 Task: Install shopping extensions for finding deals and discounts while shopping online.
Action: Mouse moved to (1213, 38)
Screenshot: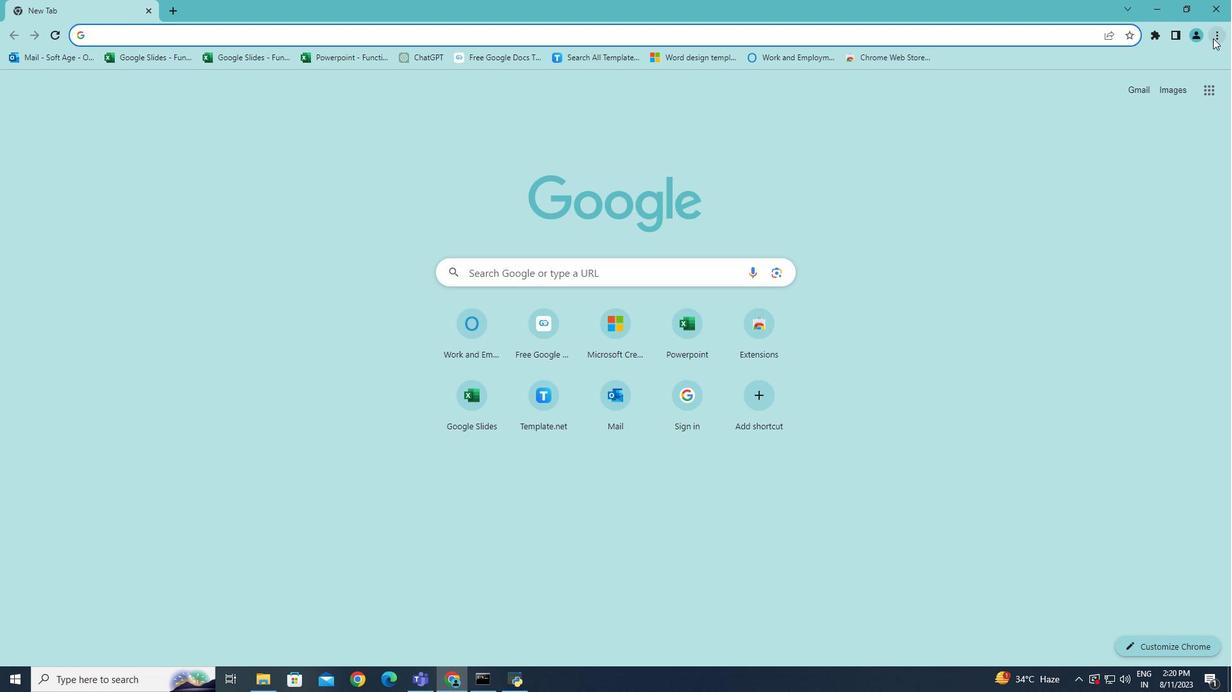 
Action: Mouse pressed left at (1213, 38)
Screenshot: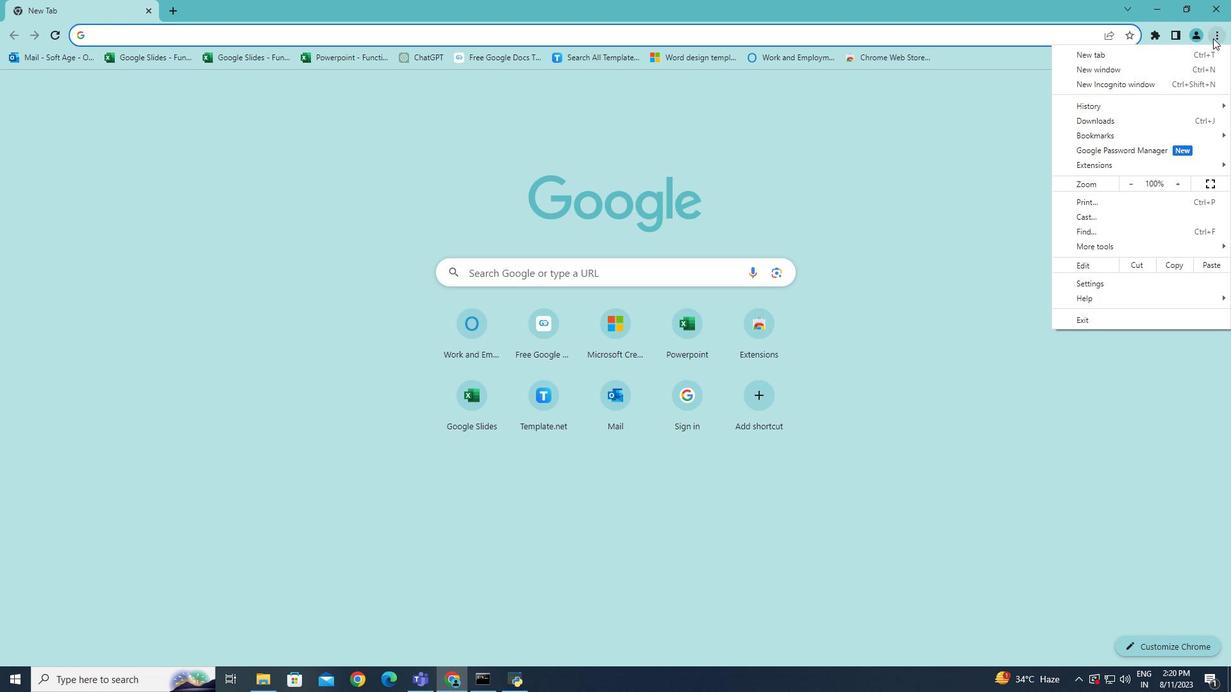 
Action: Mouse moved to (1156, 166)
Screenshot: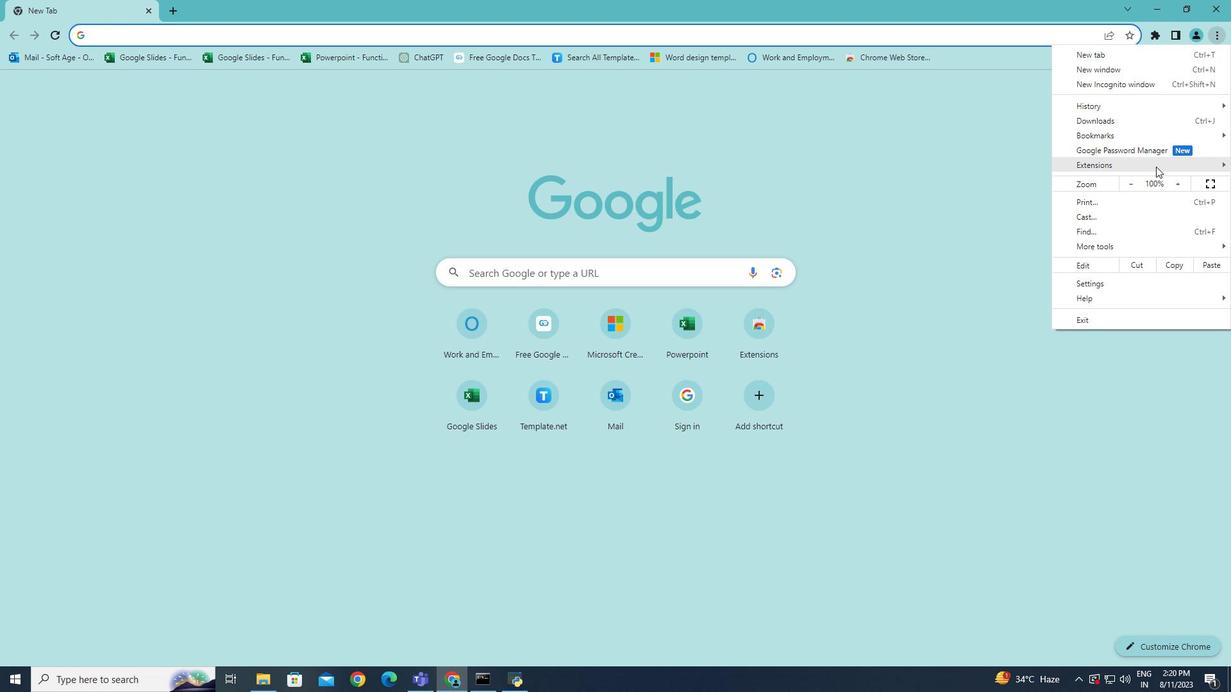 
Action: Mouse pressed left at (1156, 166)
Screenshot: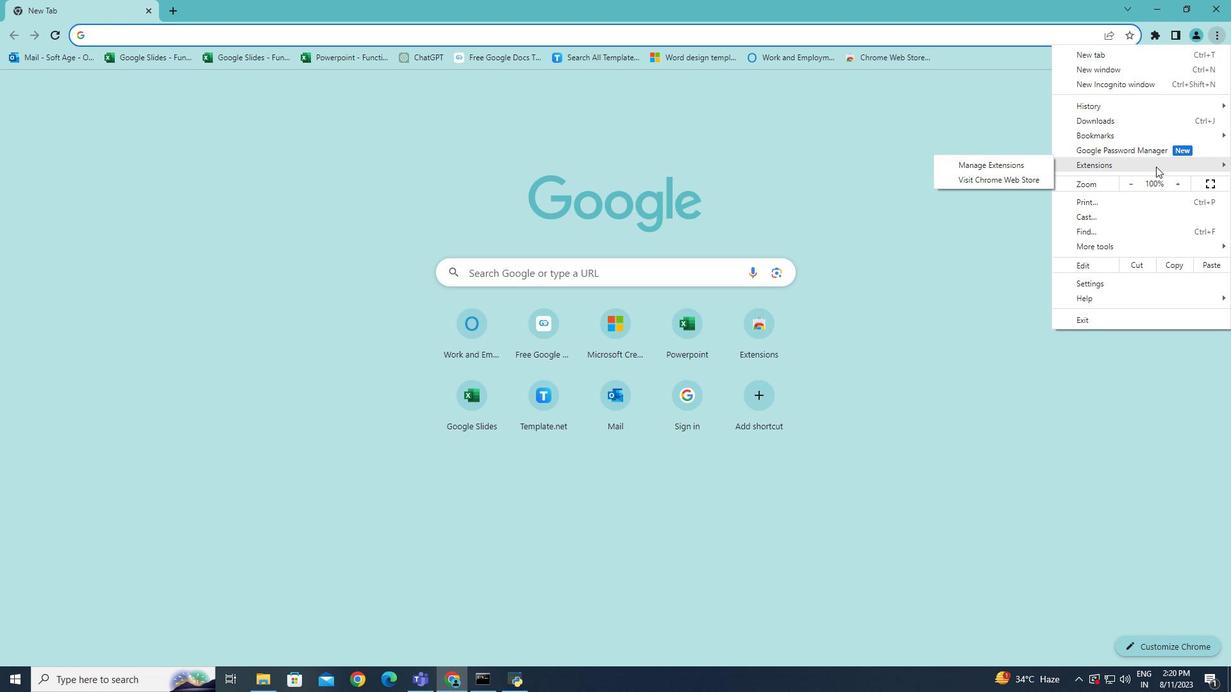 
Action: Mouse moved to (1014, 180)
Screenshot: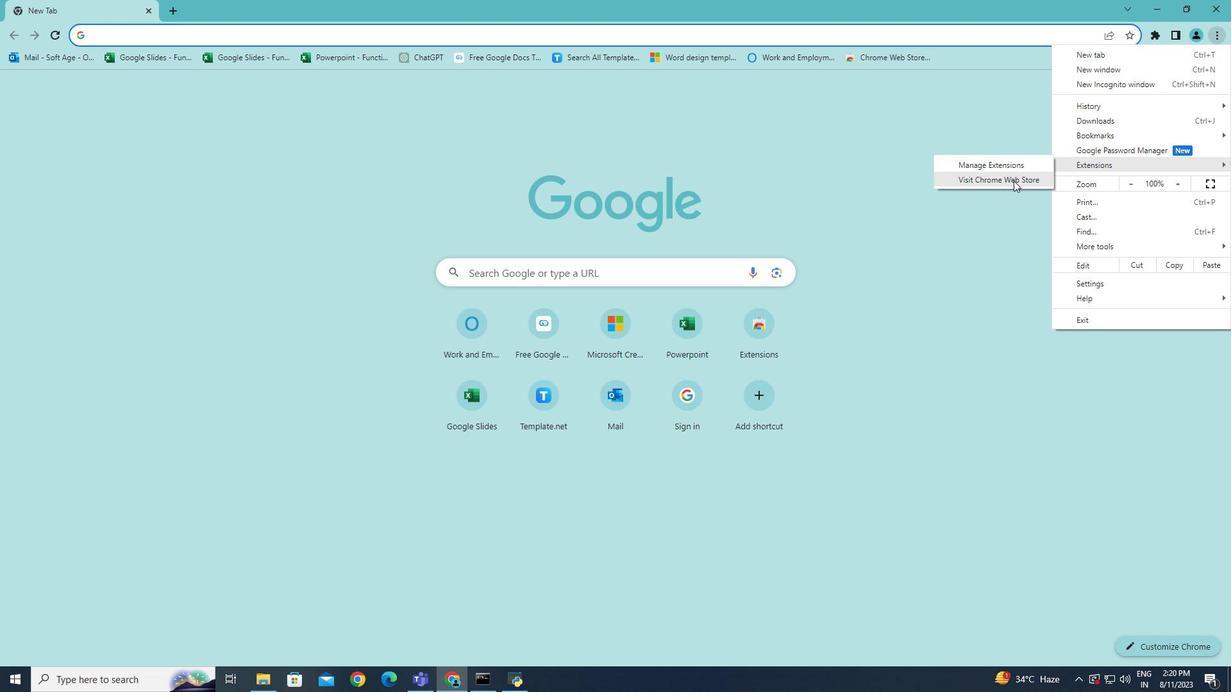 
Action: Mouse pressed left at (1014, 180)
Screenshot: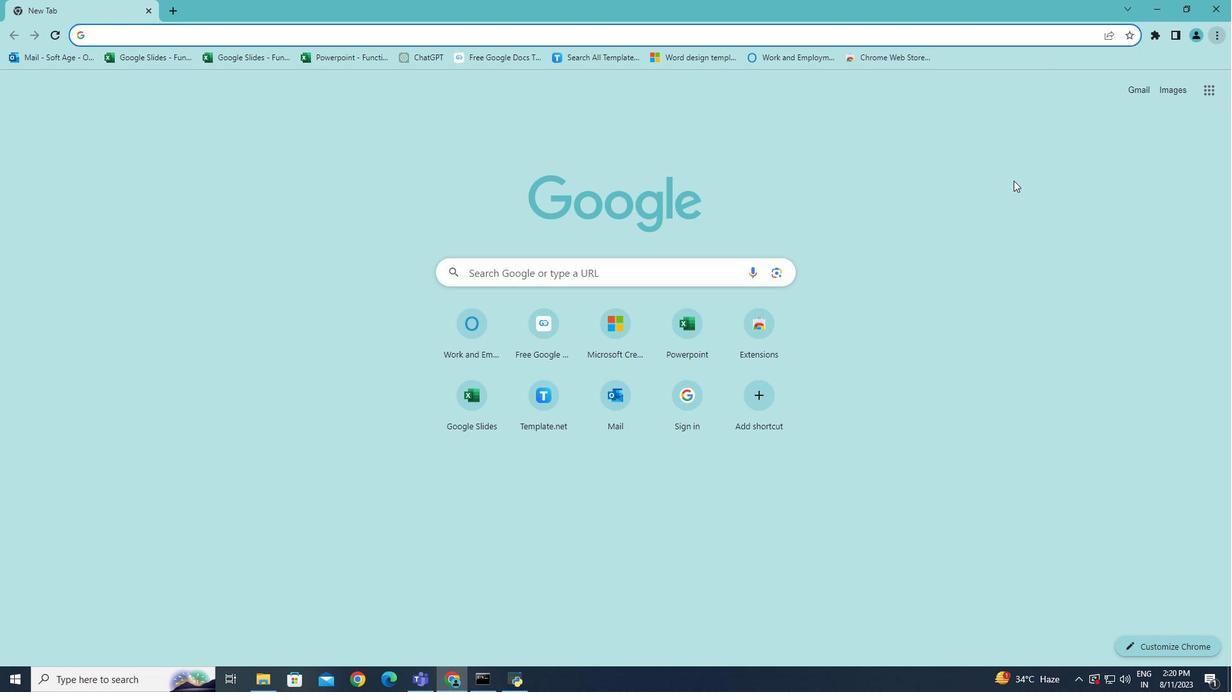 
Action: Mouse moved to (354, 113)
Screenshot: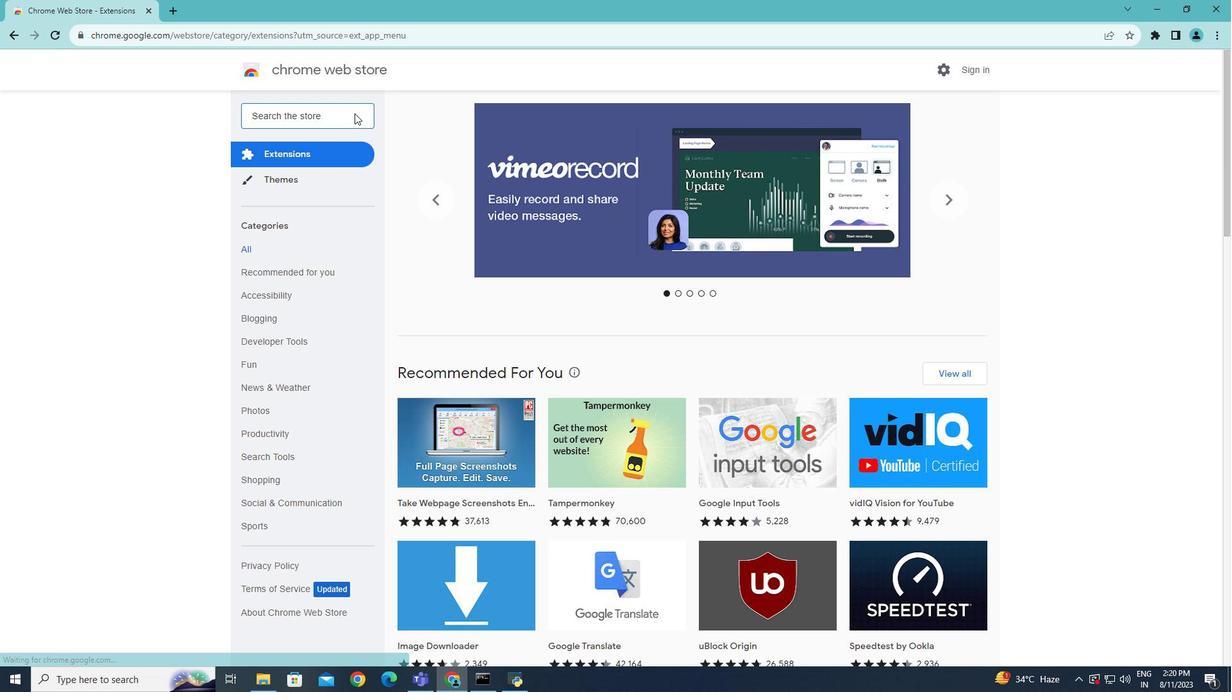 
Action: Mouse pressed left at (354, 113)
Screenshot: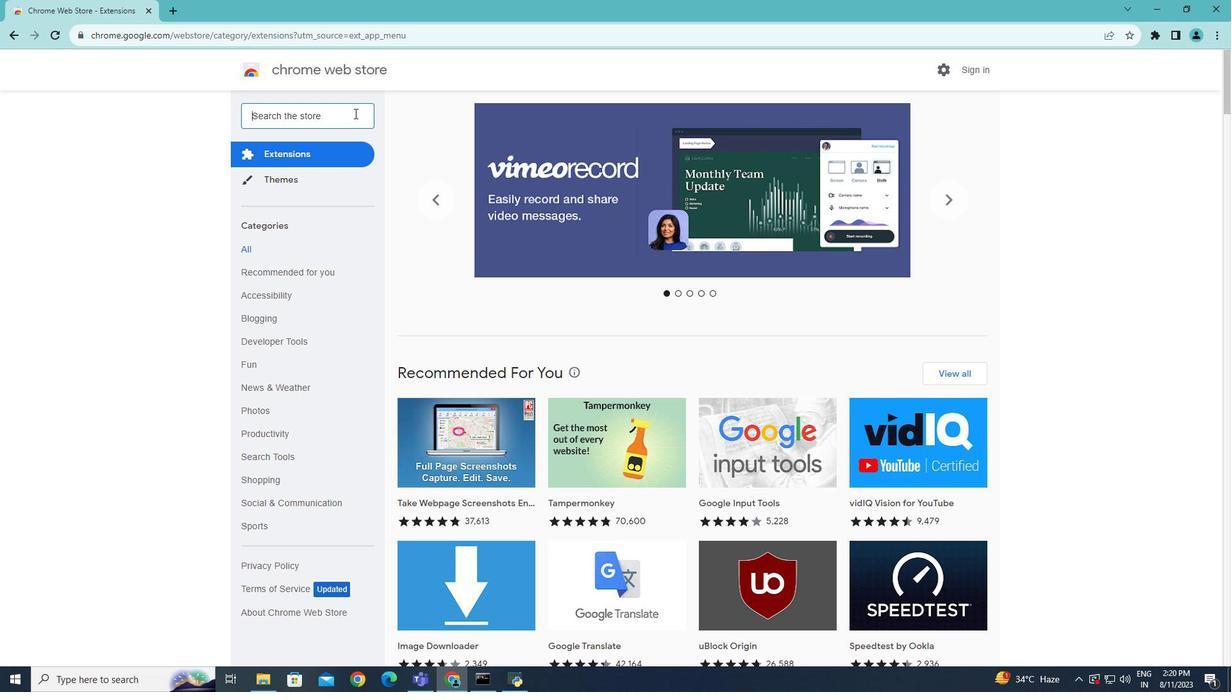 
Action: Mouse moved to (340, 116)
Screenshot: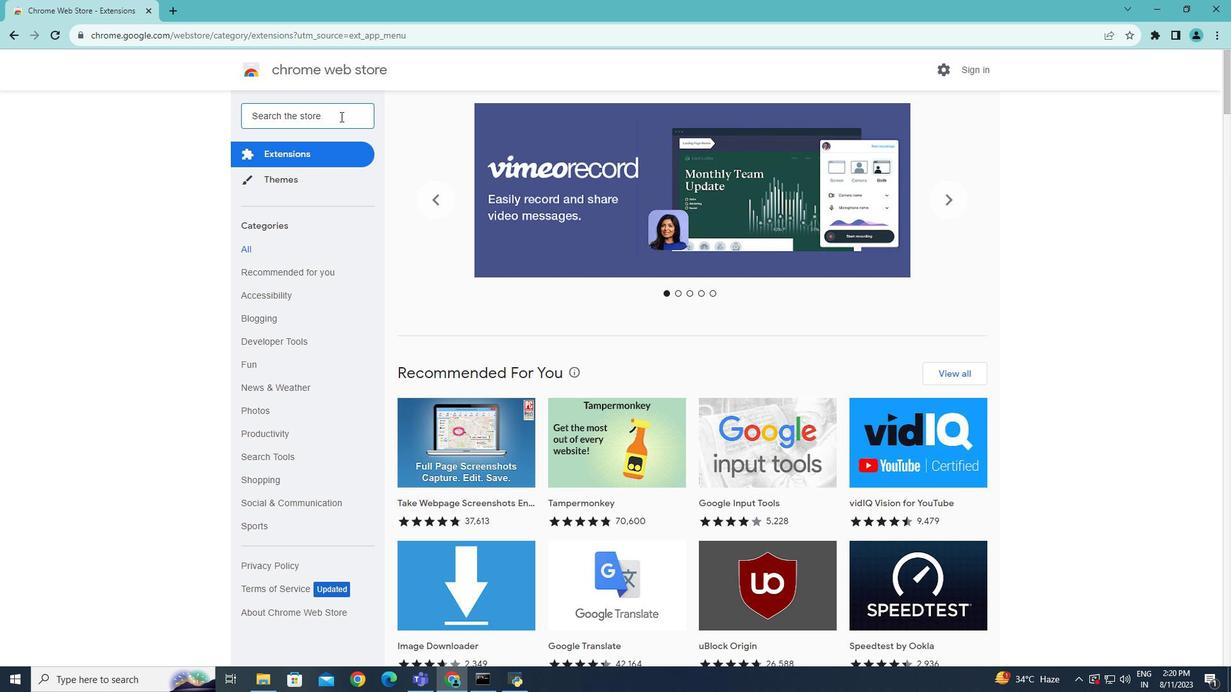 
Action: Mouse pressed left at (340, 116)
Screenshot: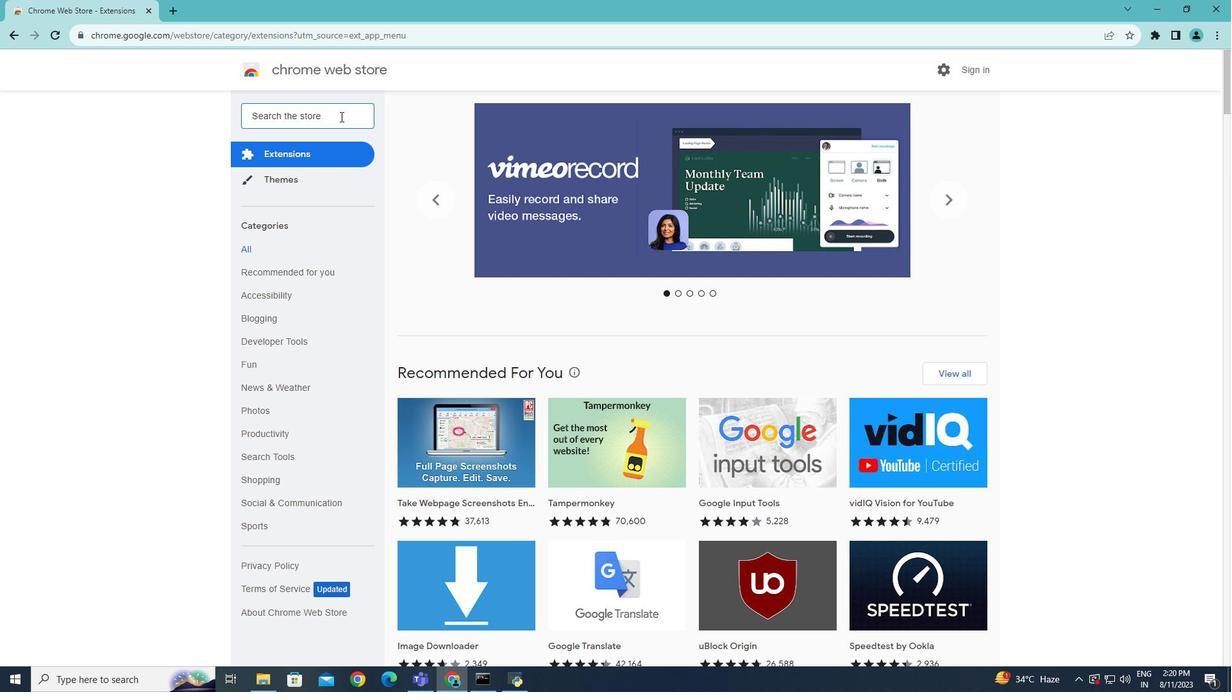 
Action: Key pressed shopping<Key.space>extensions<Key.space>for<Key.space>finding<Key.space>deals<Key.space>and<Key.space>discounts<Key.space>while<Key.space>d<Key.backspace>shopping<Key.space>online<Key.enter>
Screenshot: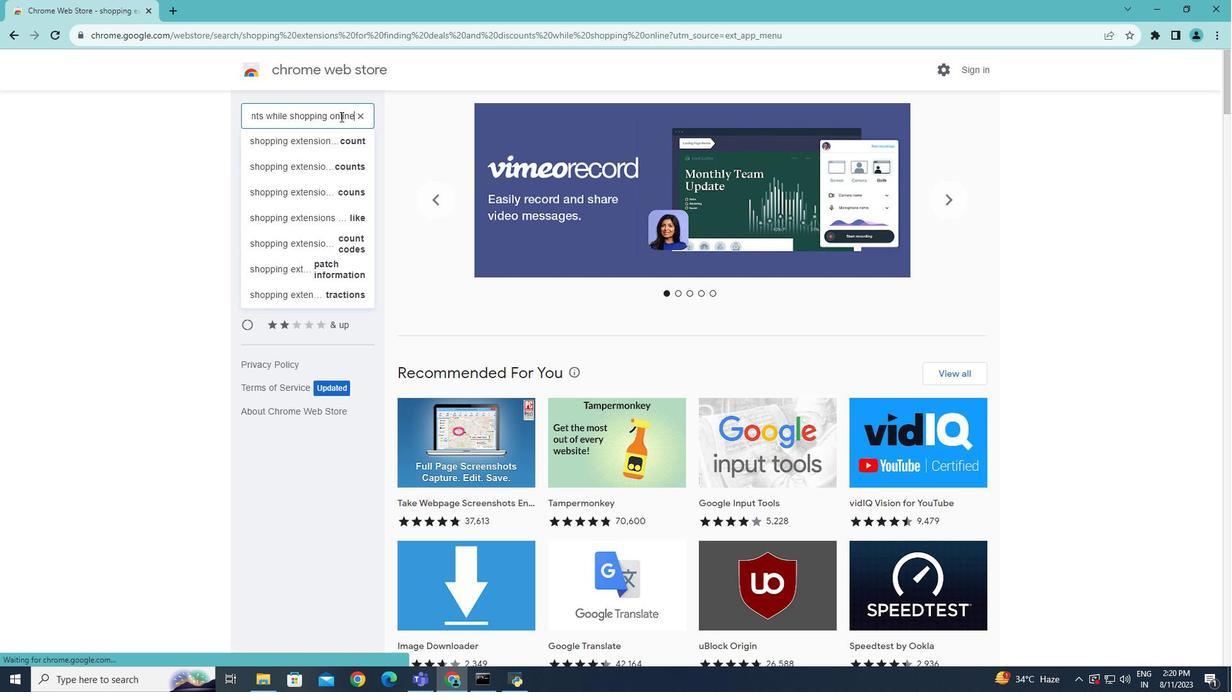 
Action: Mouse moved to (822, 223)
Screenshot: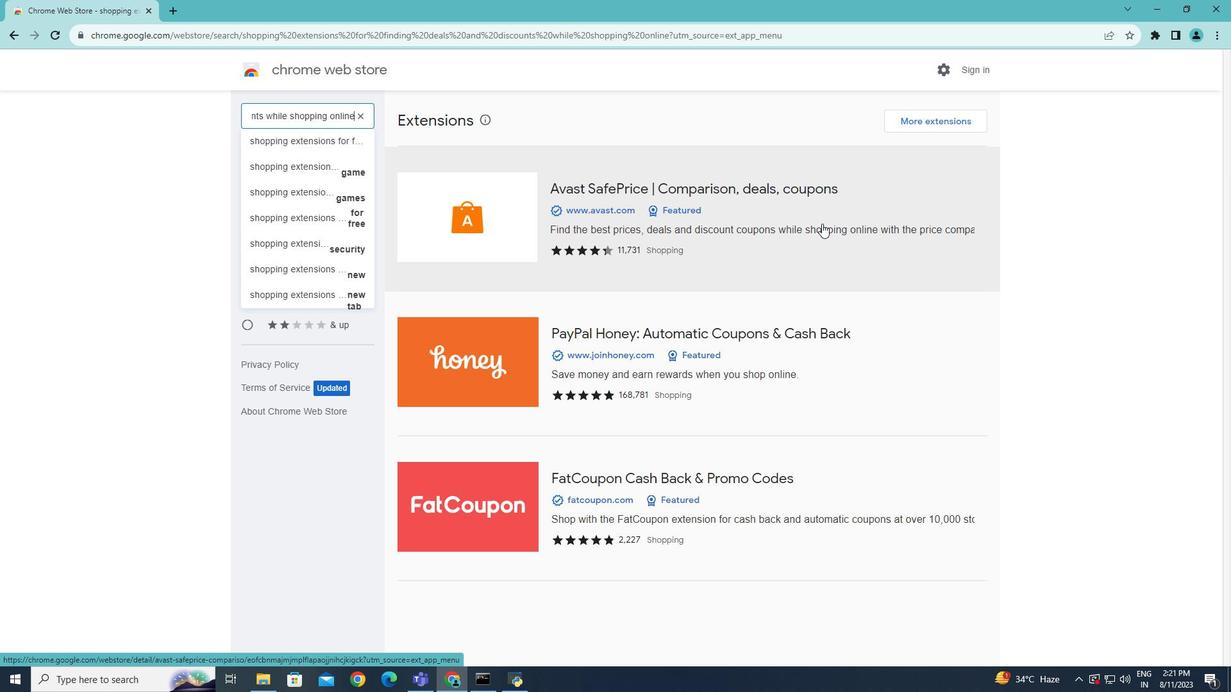 
Action: Mouse pressed left at (822, 223)
Screenshot: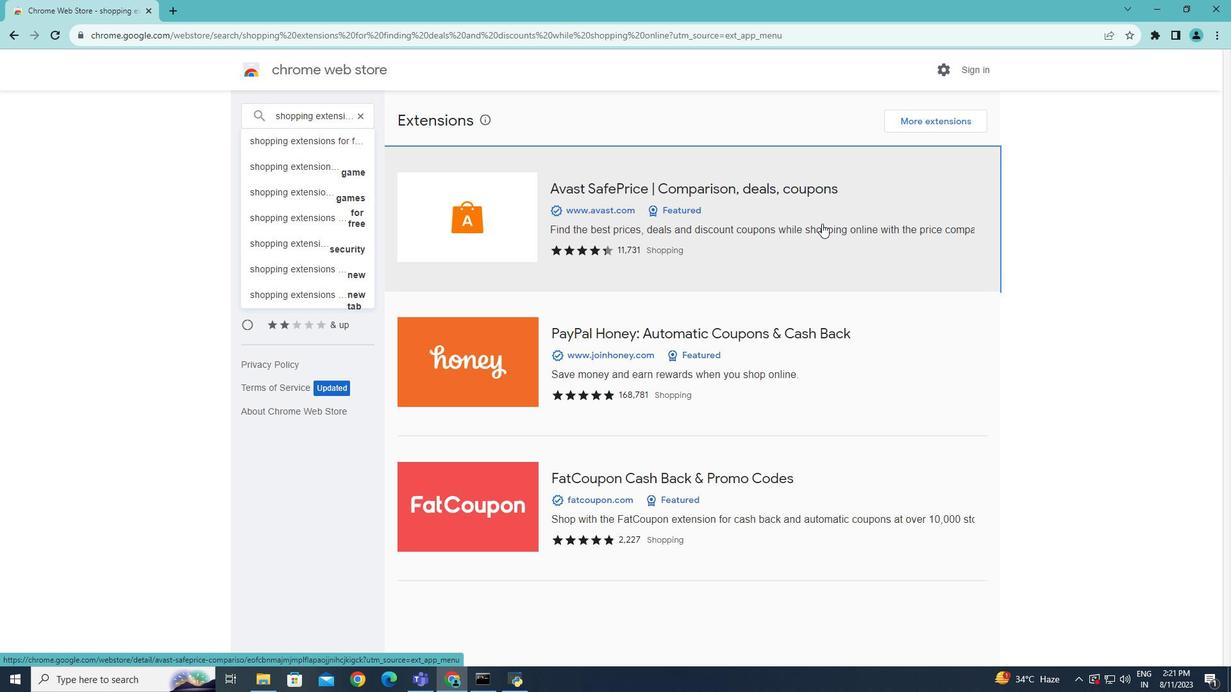 
Action: Mouse moved to (748, 290)
Screenshot: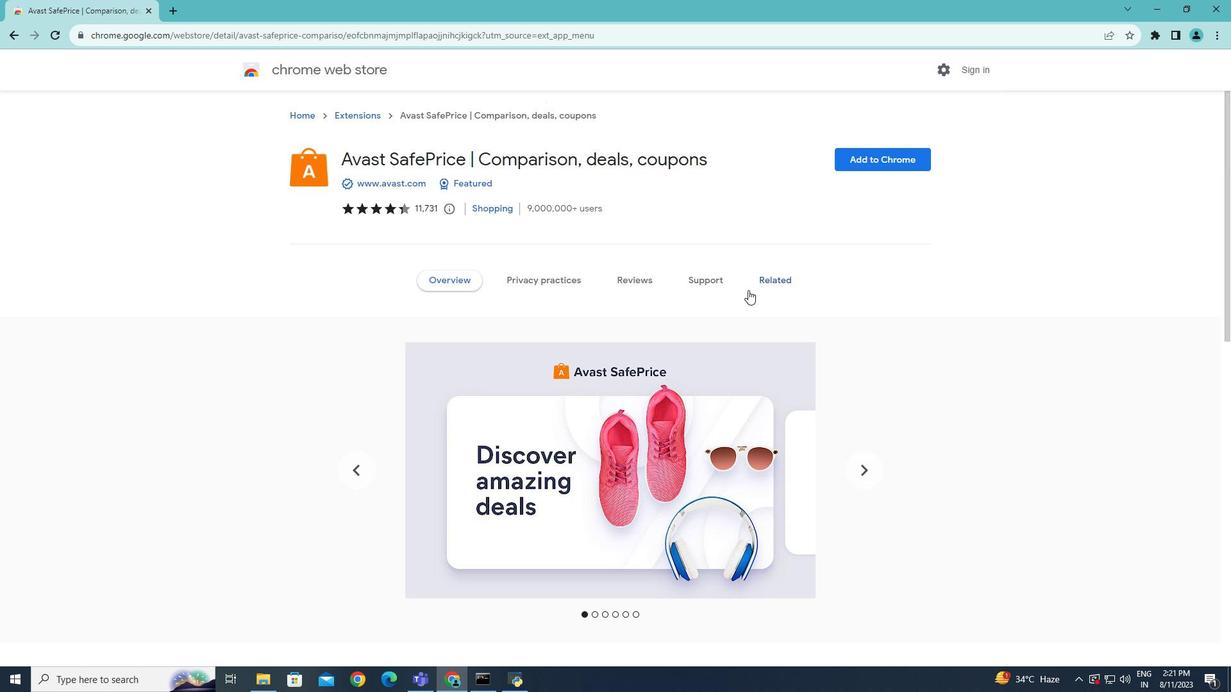 
Action: Mouse scrolled (748, 289) with delta (0, 0)
Screenshot: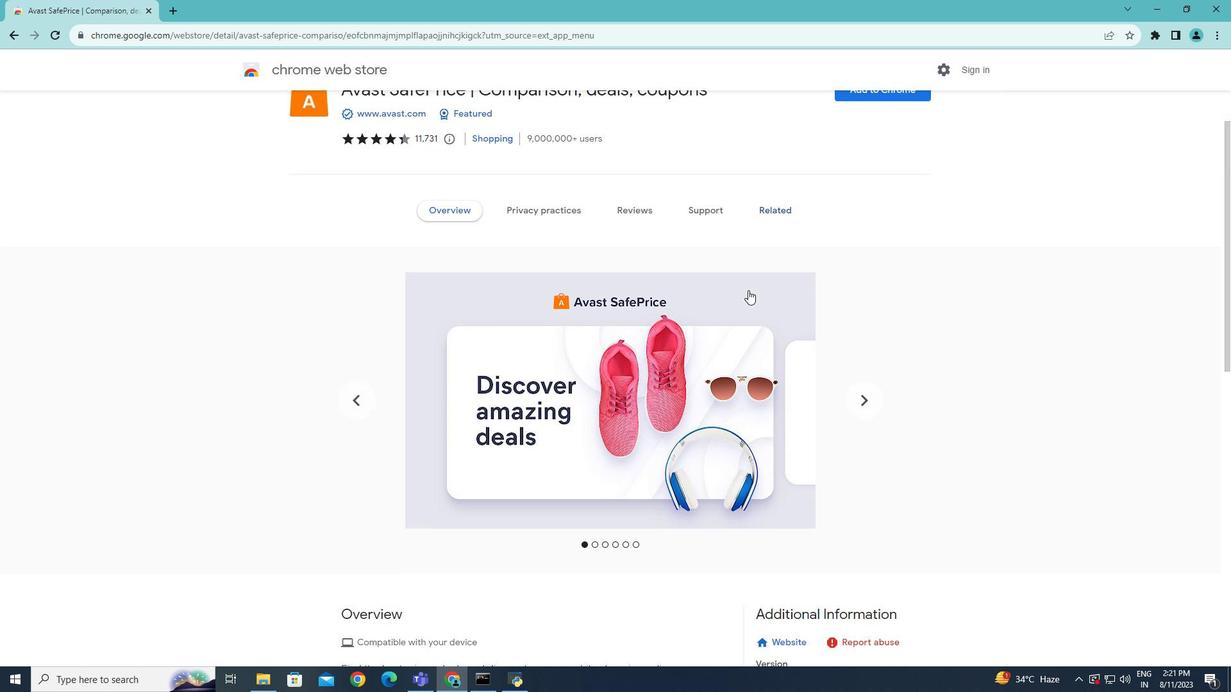 
Action: Mouse scrolled (748, 289) with delta (0, 0)
Screenshot: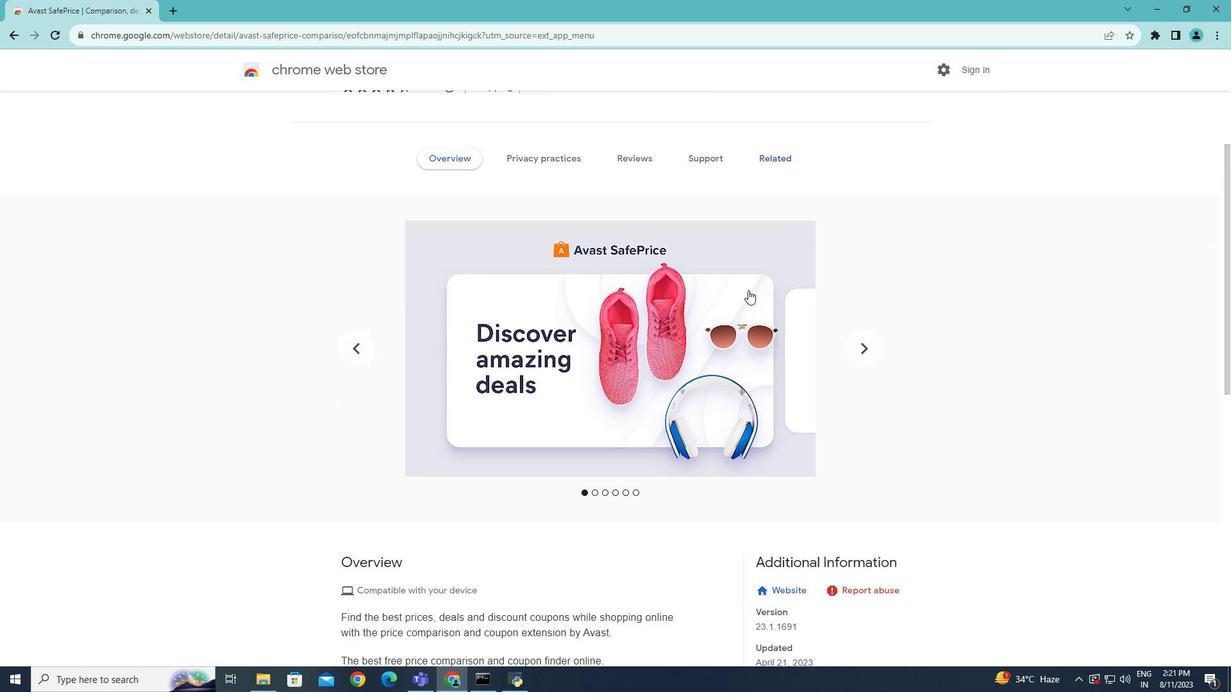 
Action: Mouse scrolled (748, 289) with delta (0, 0)
Screenshot: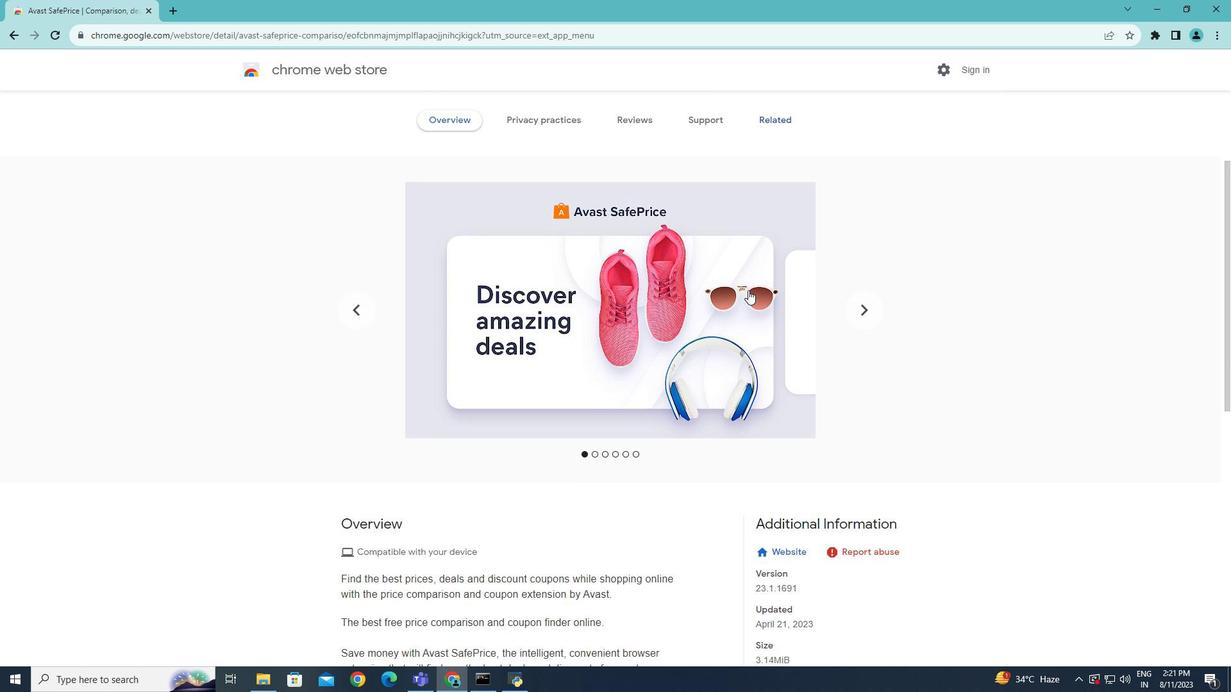 
Action: Mouse moved to (857, 278)
Screenshot: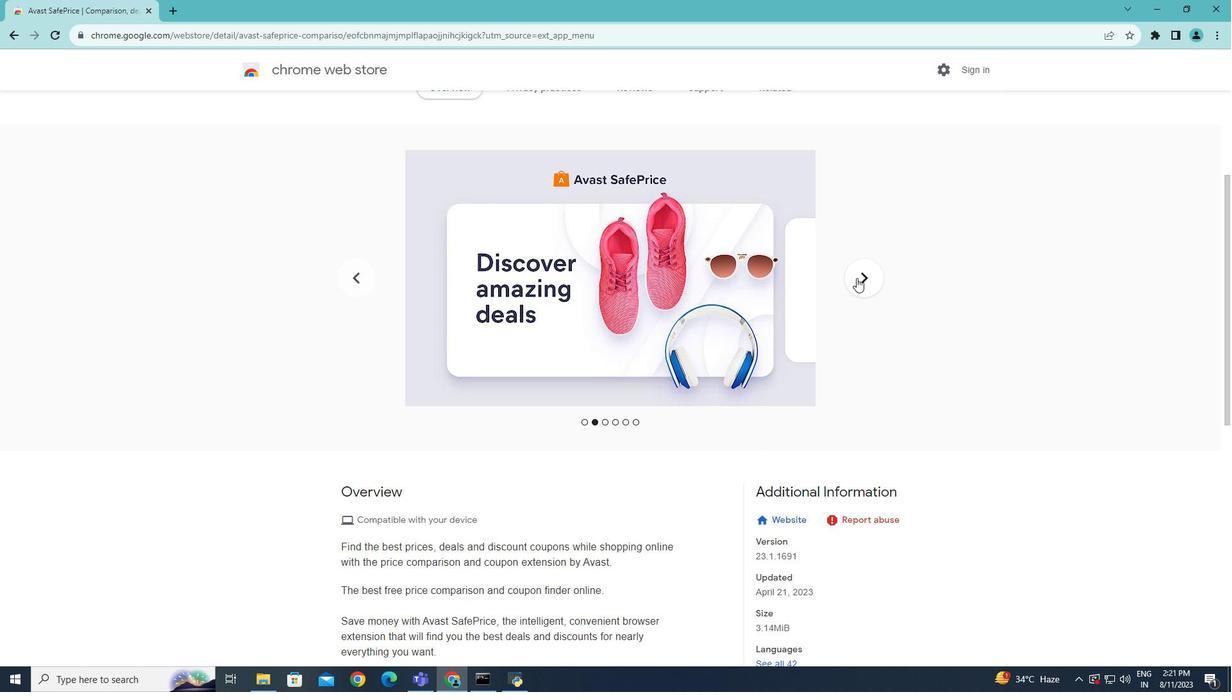 
Action: Mouse pressed left at (857, 278)
Screenshot: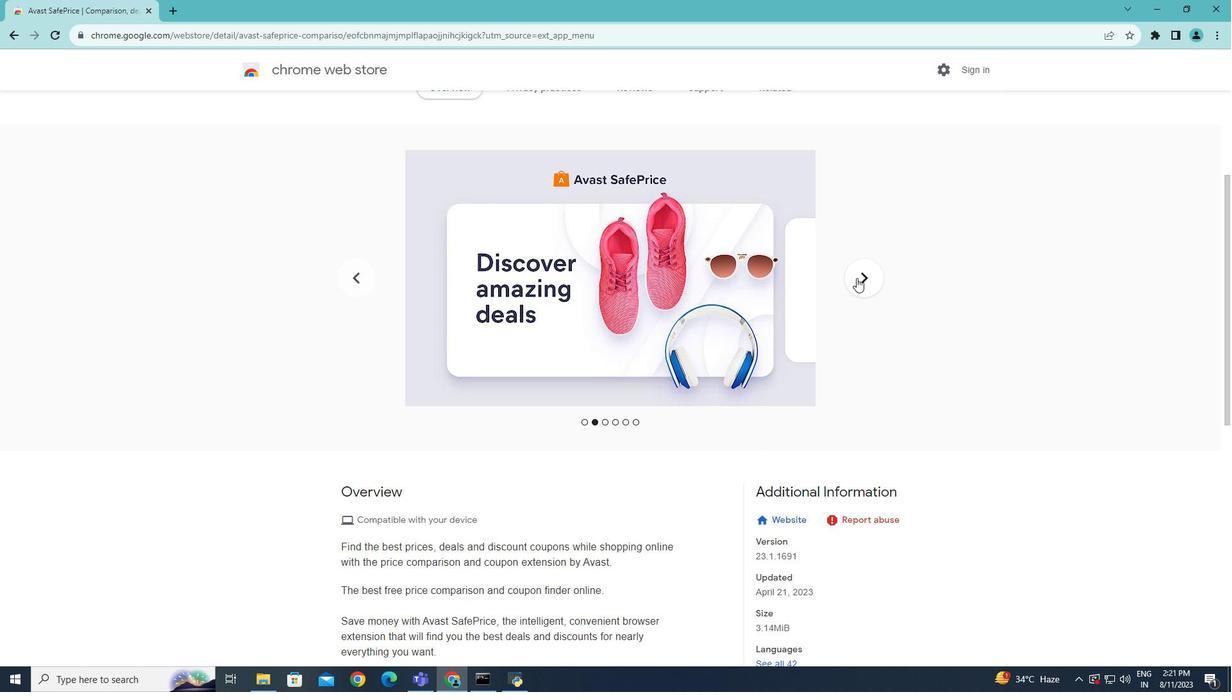 
Action: Mouse pressed left at (857, 278)
Screenshot: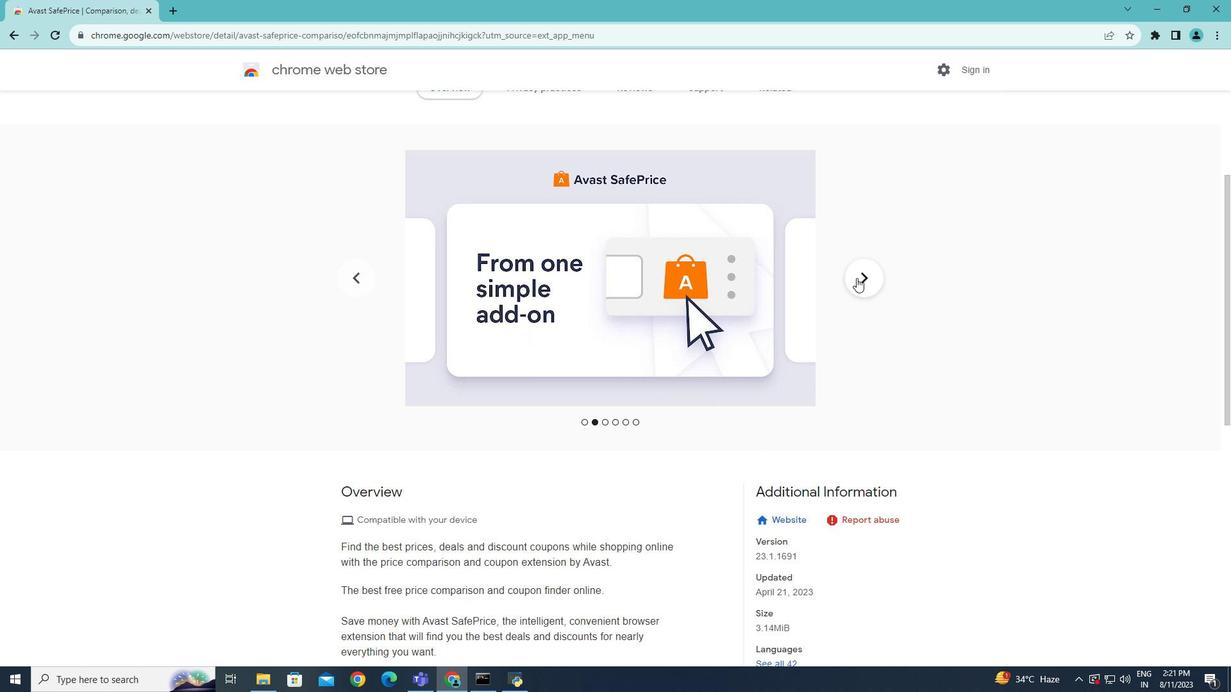 
Action: Mouse moved to (857, 278)
Screenshot: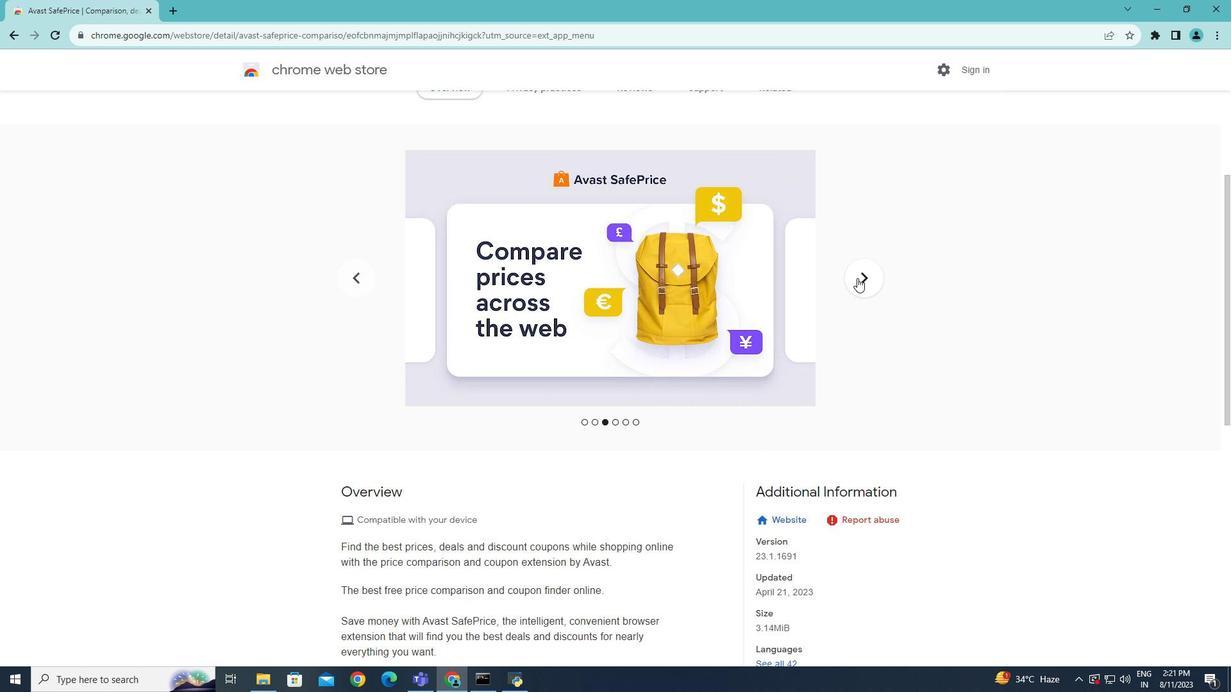 
Action: Mouse pressed left at (857, 278)
Screenshot: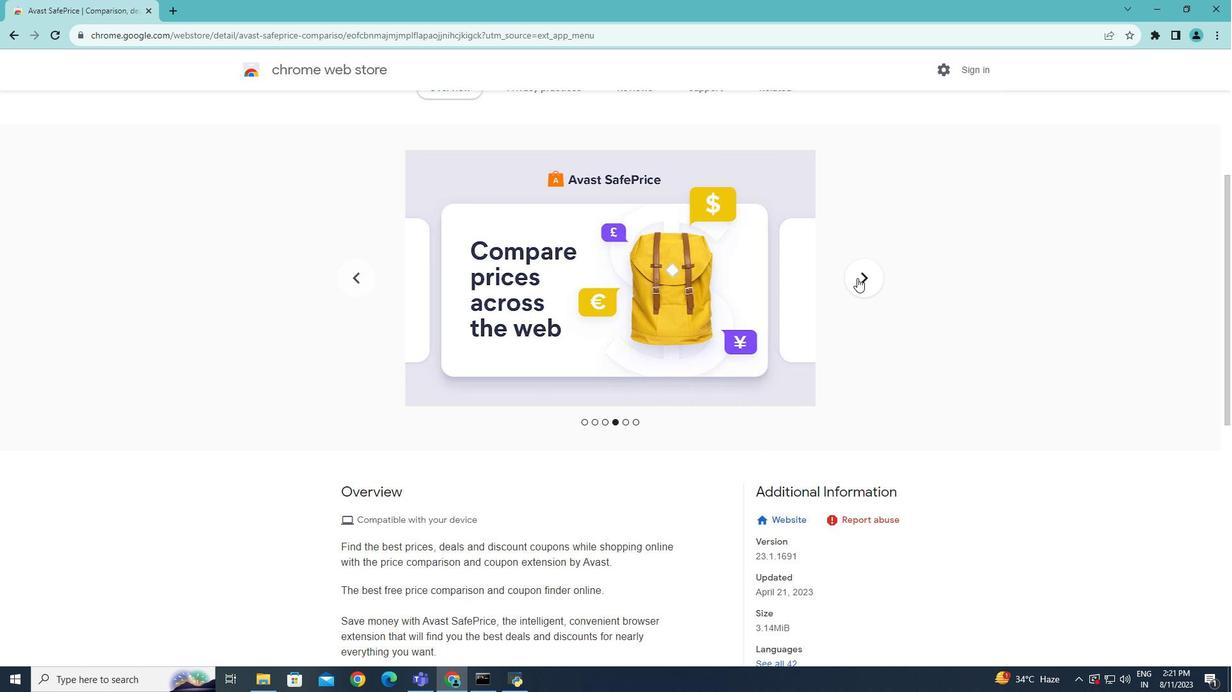 
Action: Mouse pressed left at (857, 278)
Screenshot: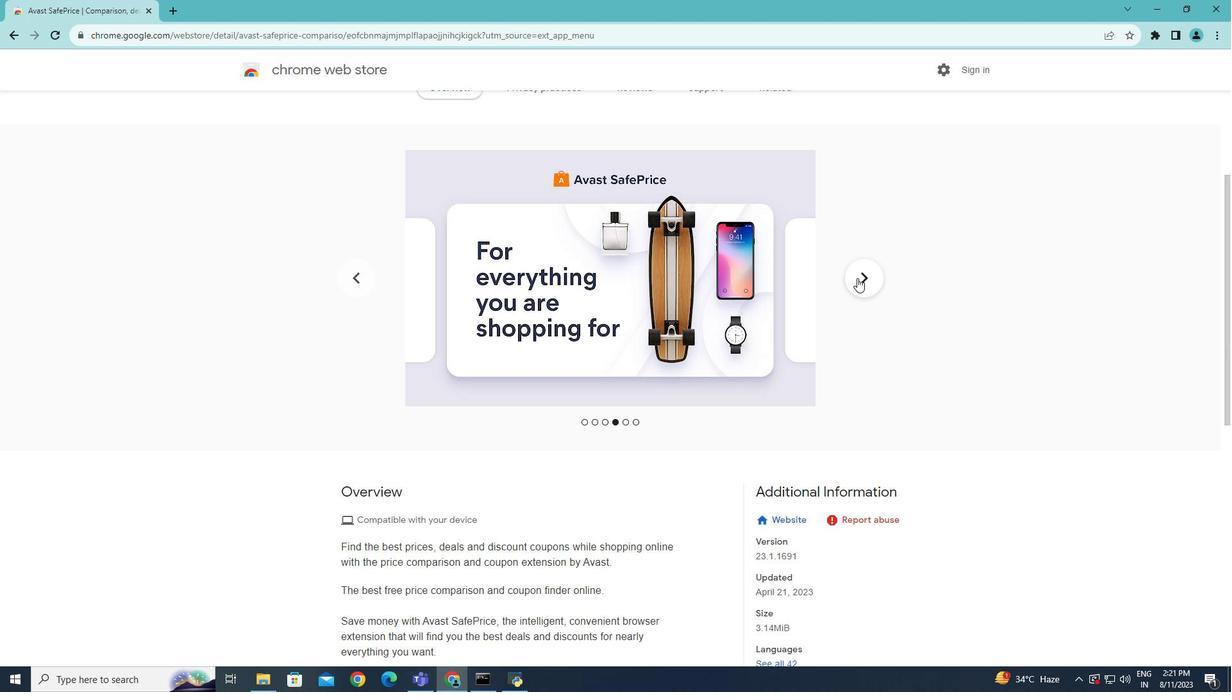 
Action: Mouse moved to (866, 277)
Screenshot: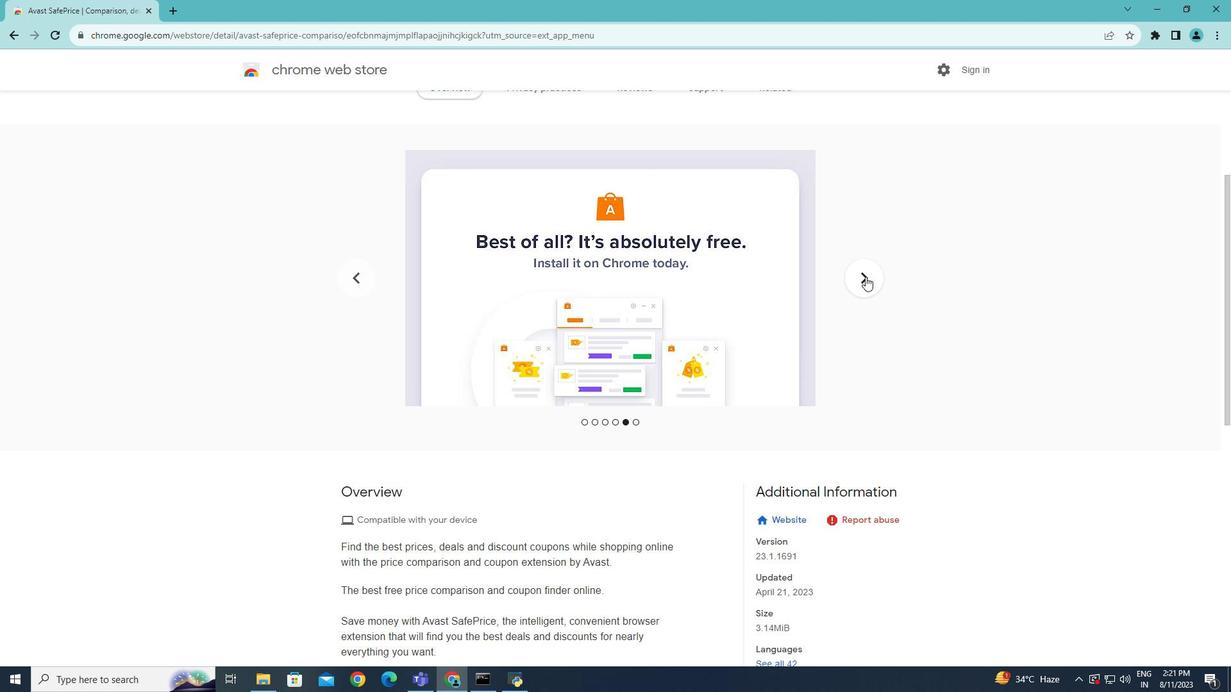 
Action: Mouse pressed left at (866, 277)
Screenshot: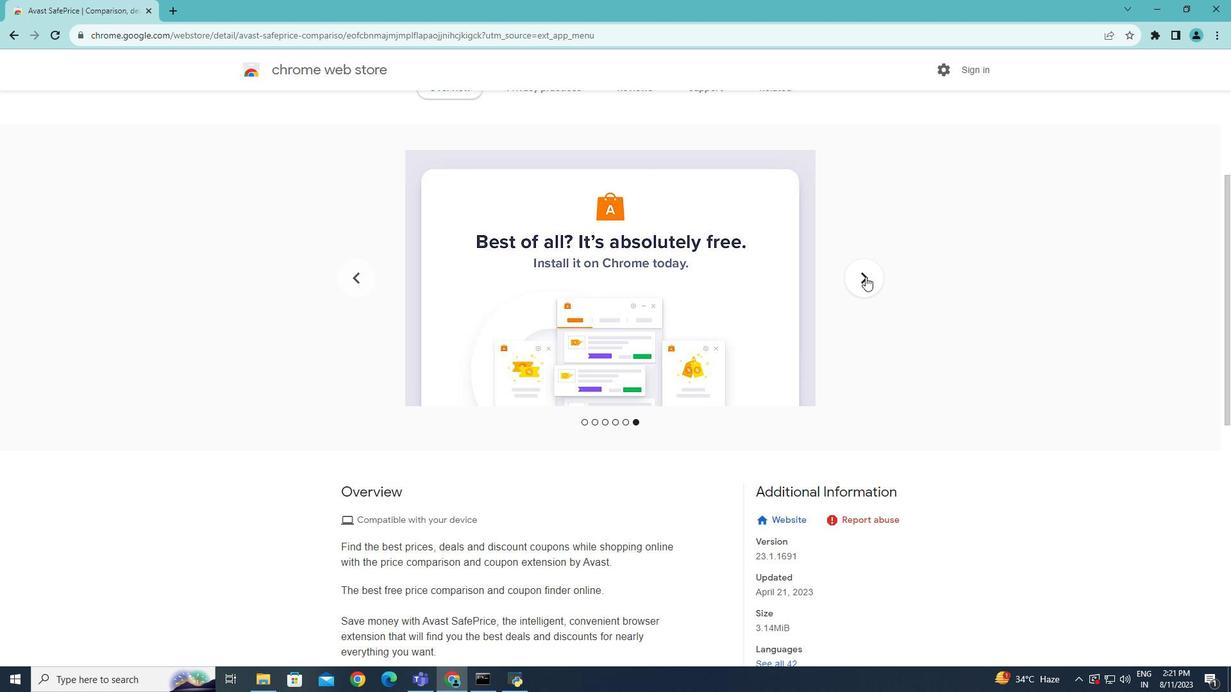 
Action: Mouse pressed left at (866, 277)
Screenshot: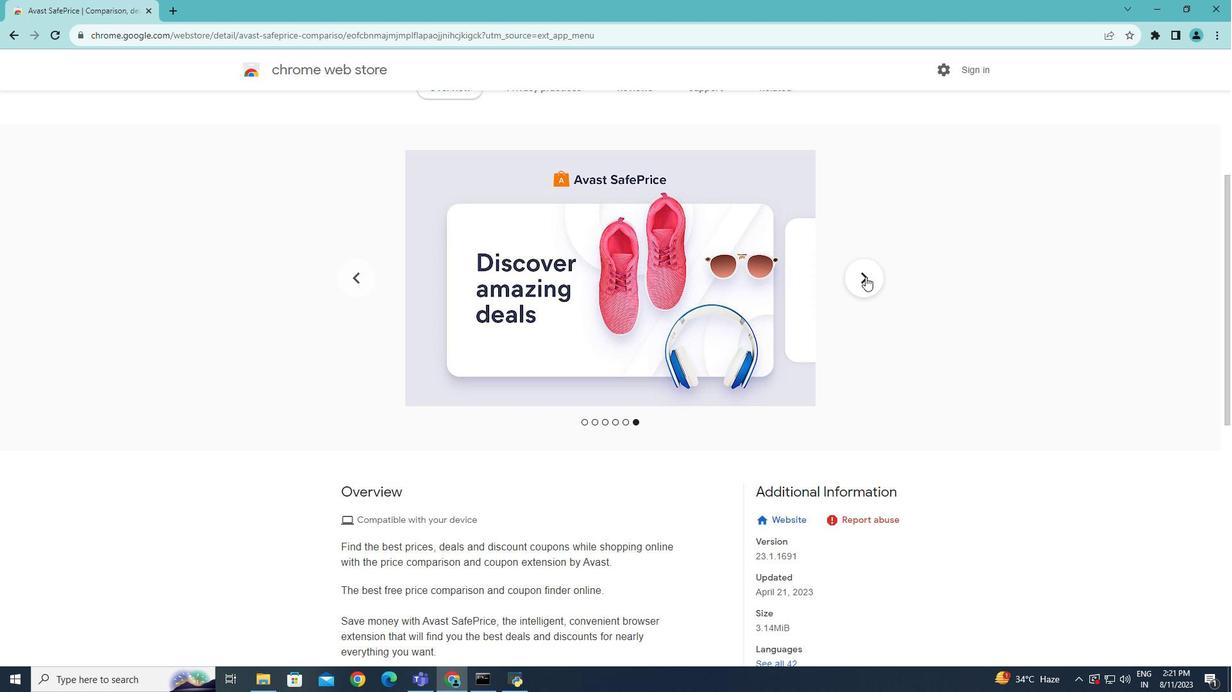 
Action: Mouse moved to (702, 441)
Screenshot: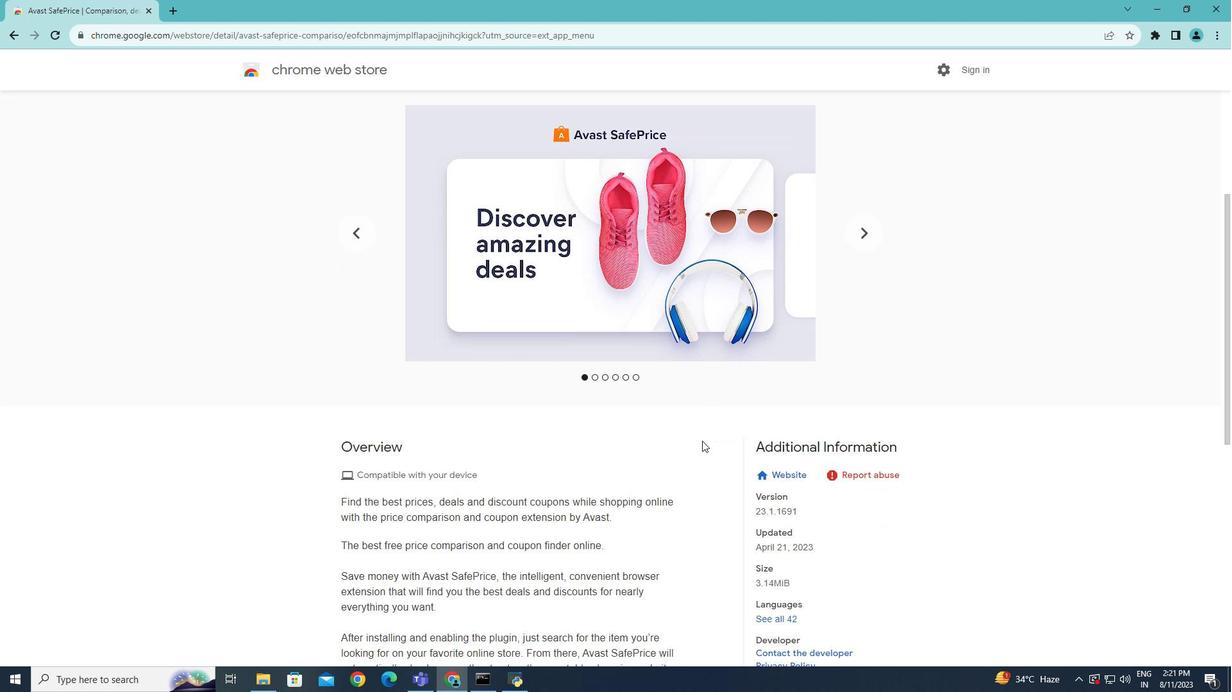 
Action: Mouse scrolled (702, 440) with delta (0, 0)
Screenshot: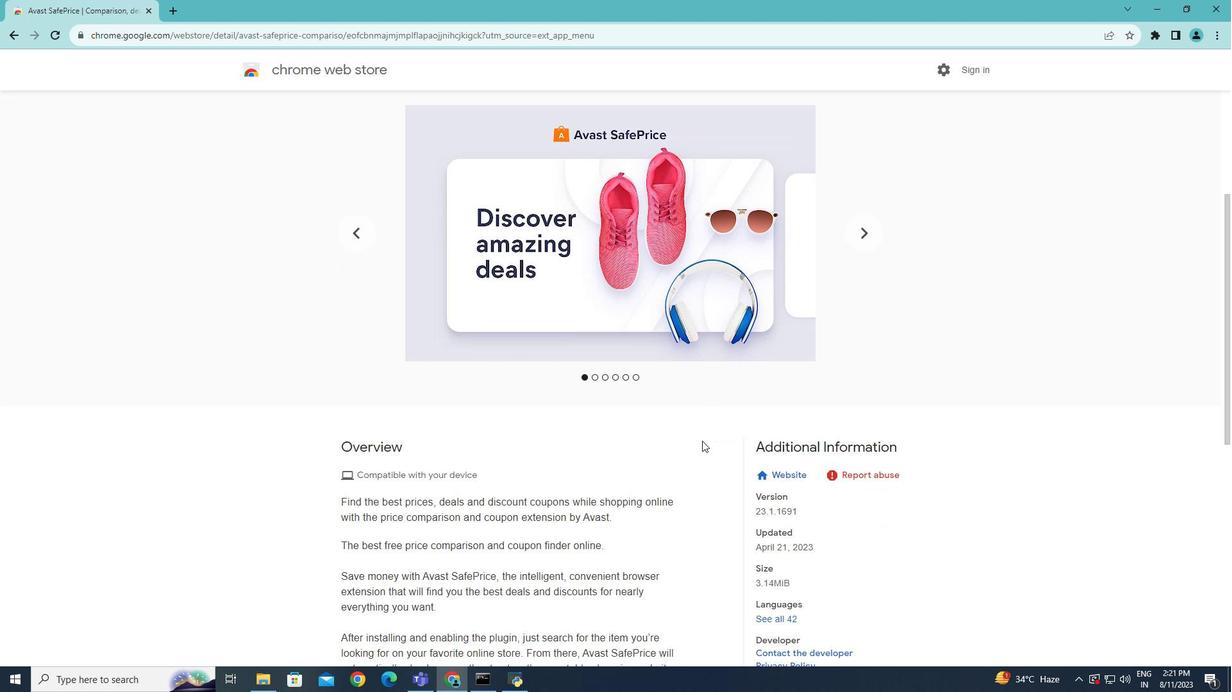 
Action: Mouse moved to (702, 441)
Screenshot: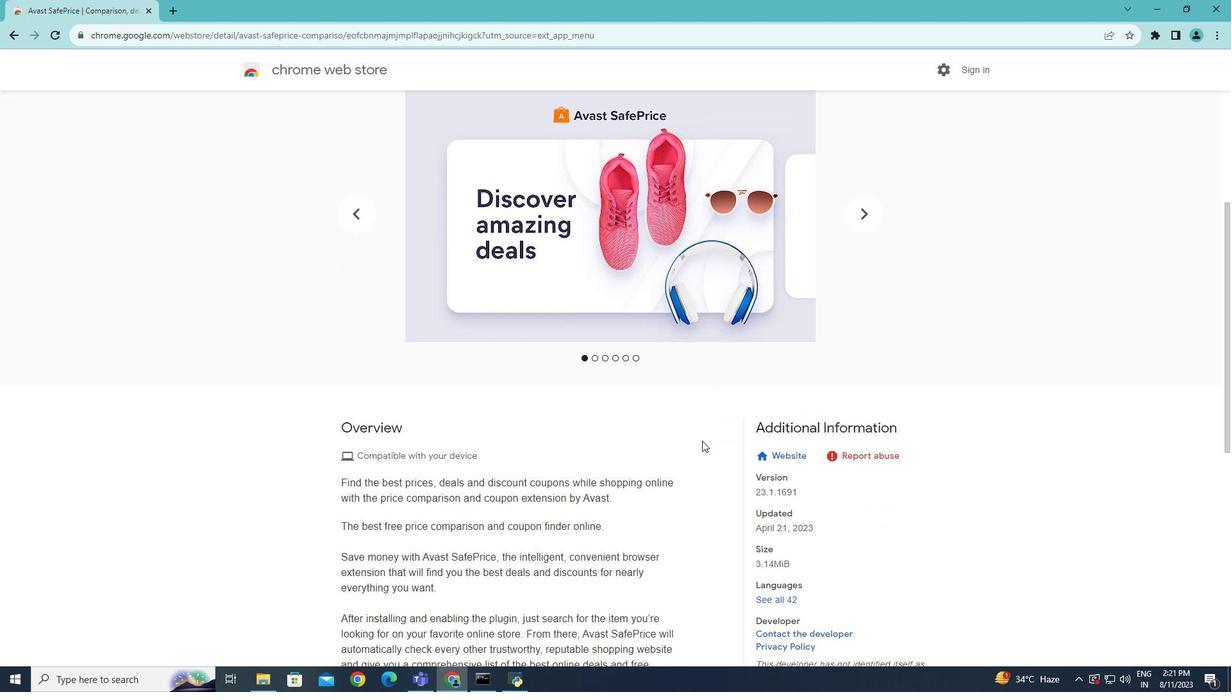 
Action: Mouse scrolled (702, 440) with delta (0, 0)
Screenshot: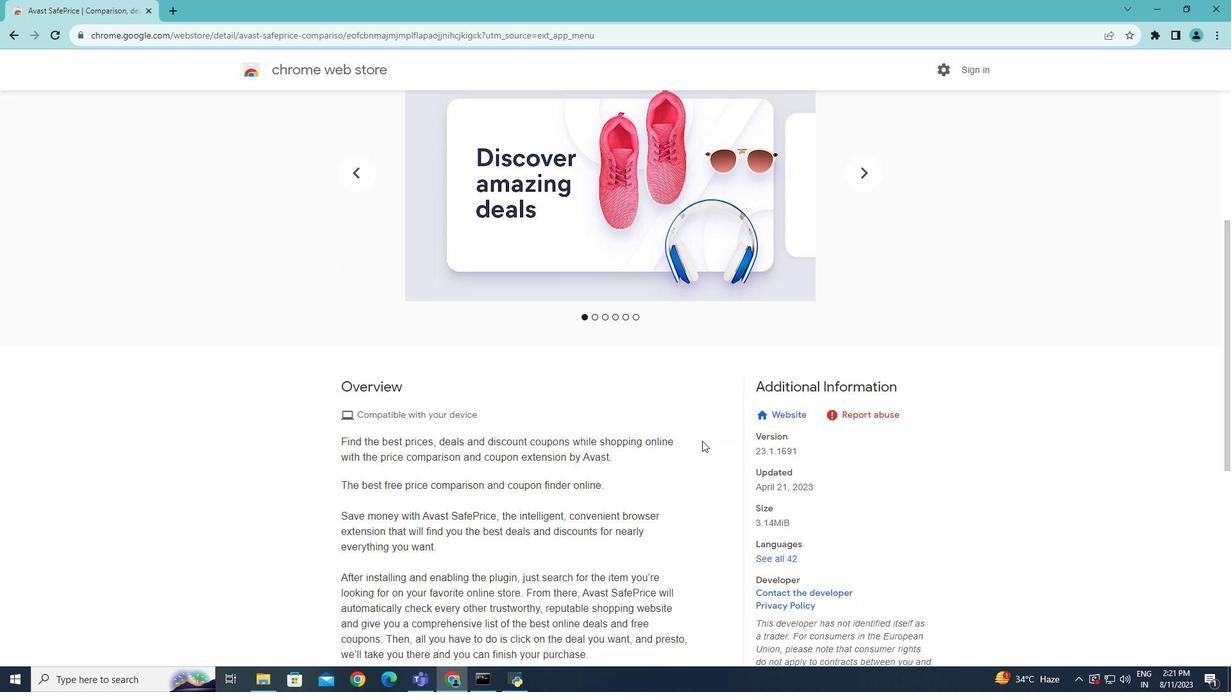 
Action: Mouse moved to (432, 438)
Screenshot: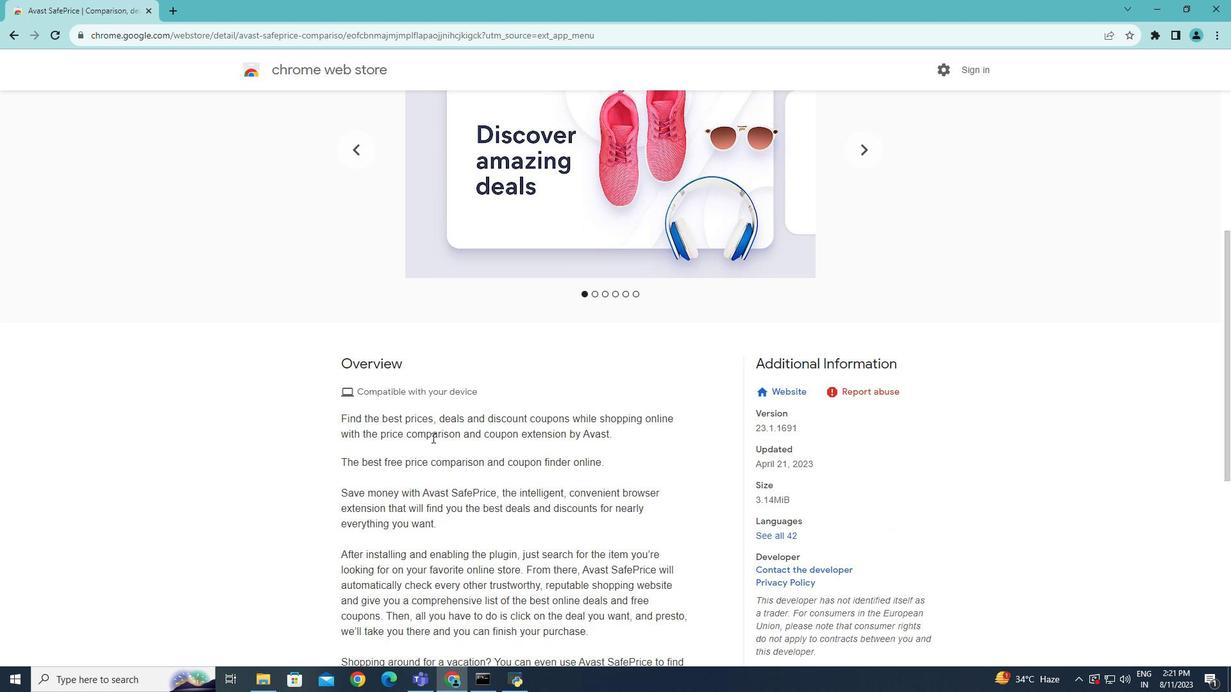 
Action: Mouse scrolled (432, 437) with delta (0, 0)
Screenshot: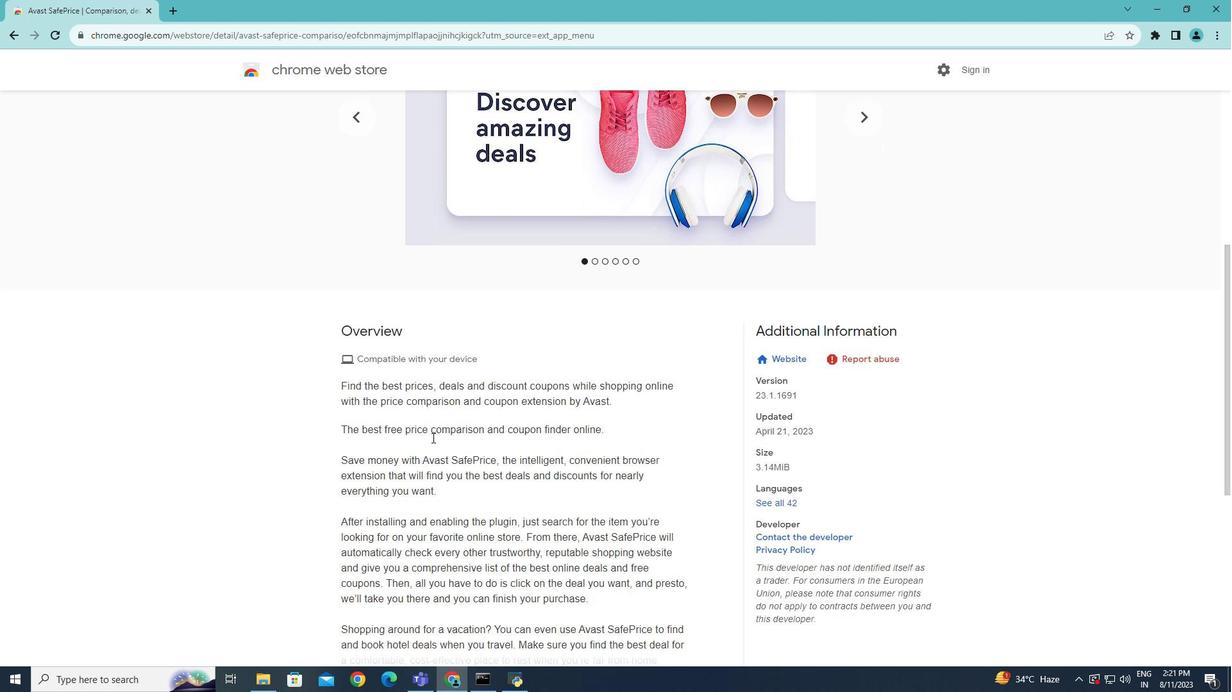 
Action: Mouse scrolled (432, 437) with delta (0, 0)
Screenshot: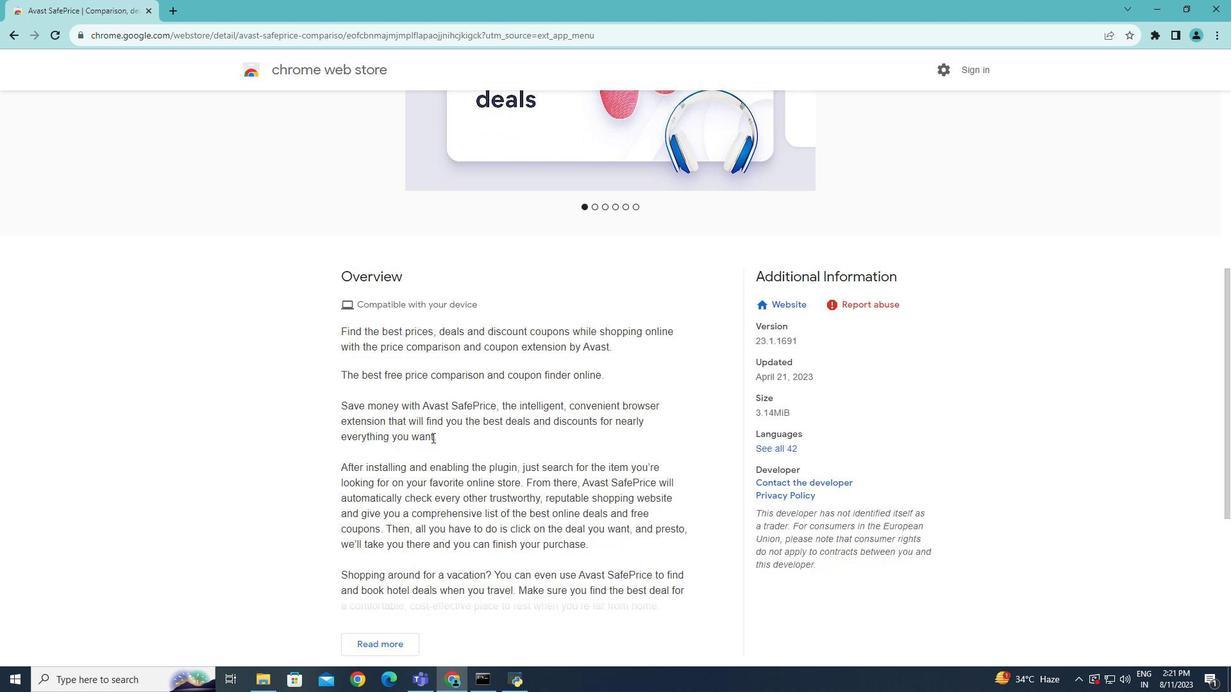 
Action: Mouse moved to (556, 456)
Screenshot: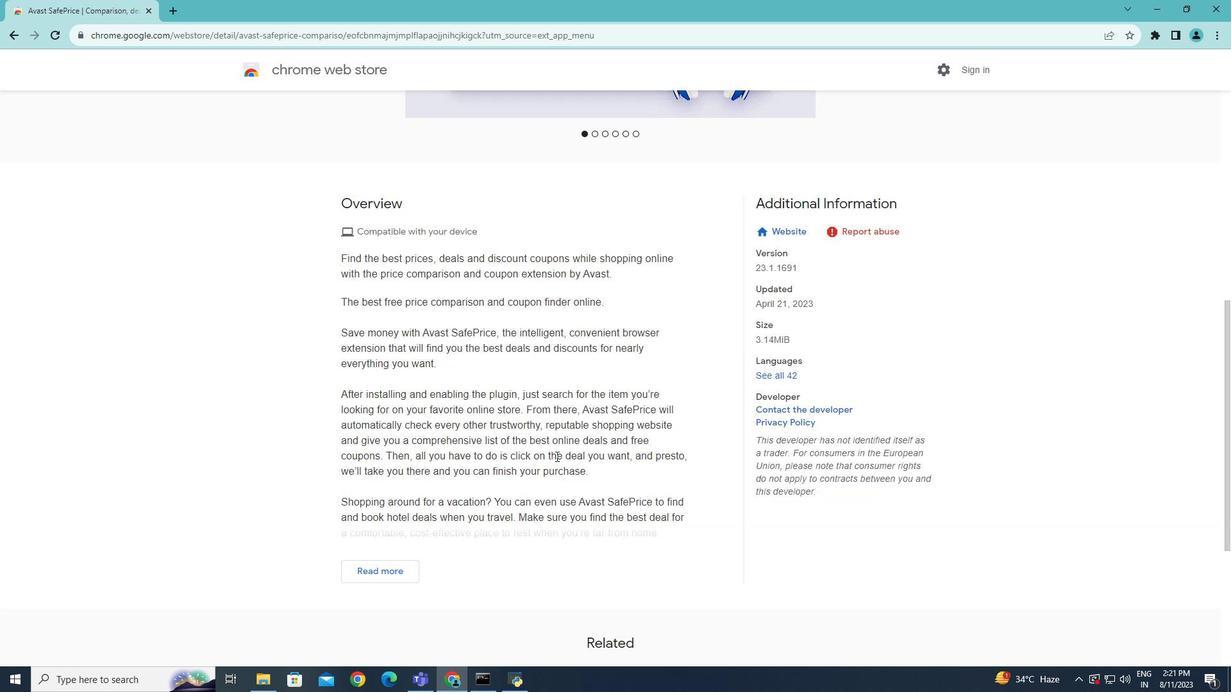 
Action: Mouse scrolled (556, 456) with delta (0, 0)
Screenshot: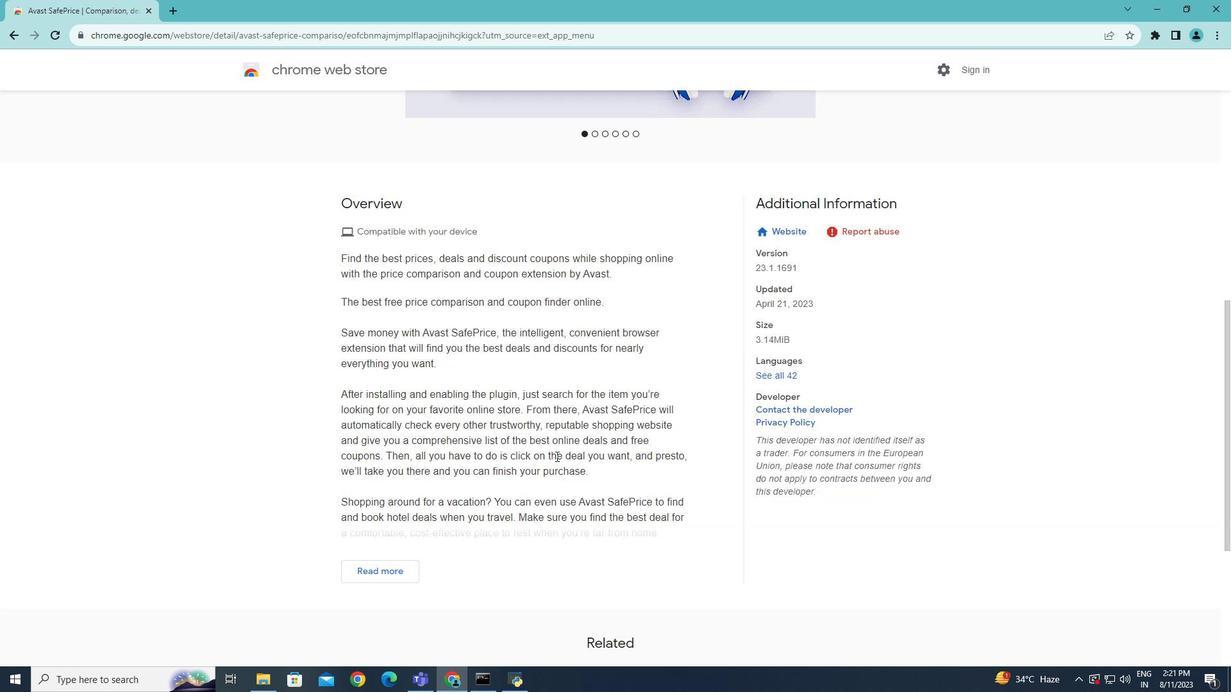 
Action: Mouse scrolled (556, 456) with delta (0, 0)
Screenshot: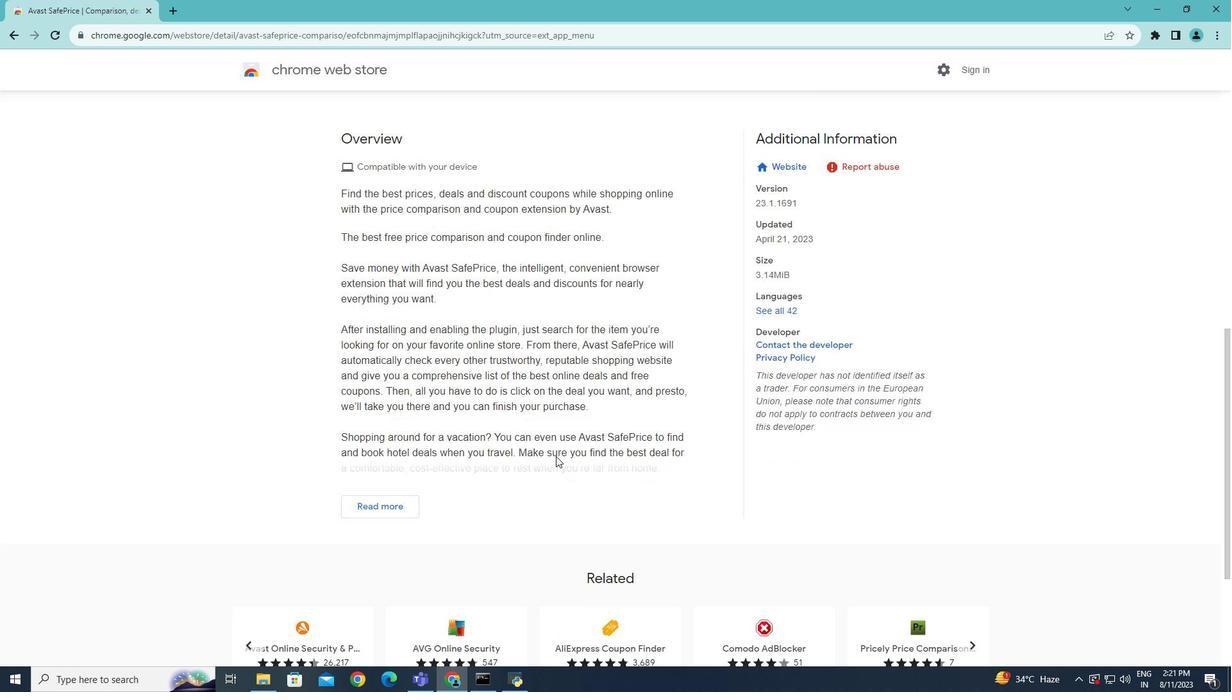 
Action: Mouse moved to (362, 476)
Screenshot: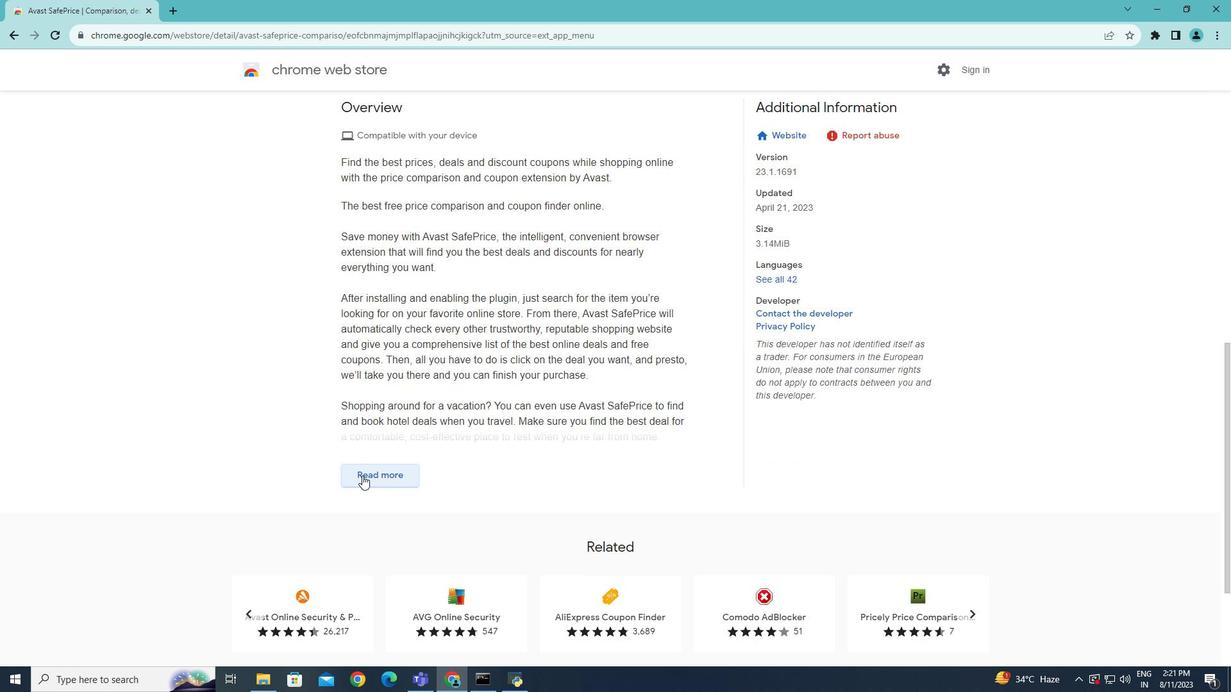 
Action: Mouse pressed left at (362, 476)
Screenshot: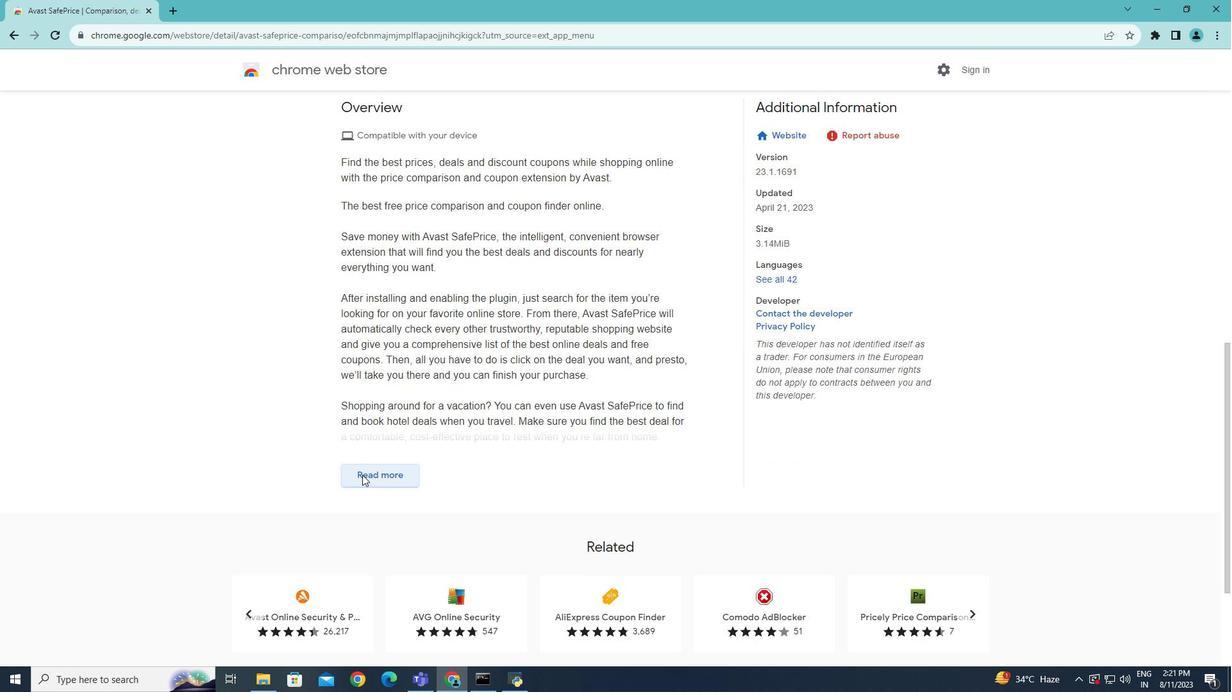 
Action: Mouse moved to (483, 467)
Screenshot: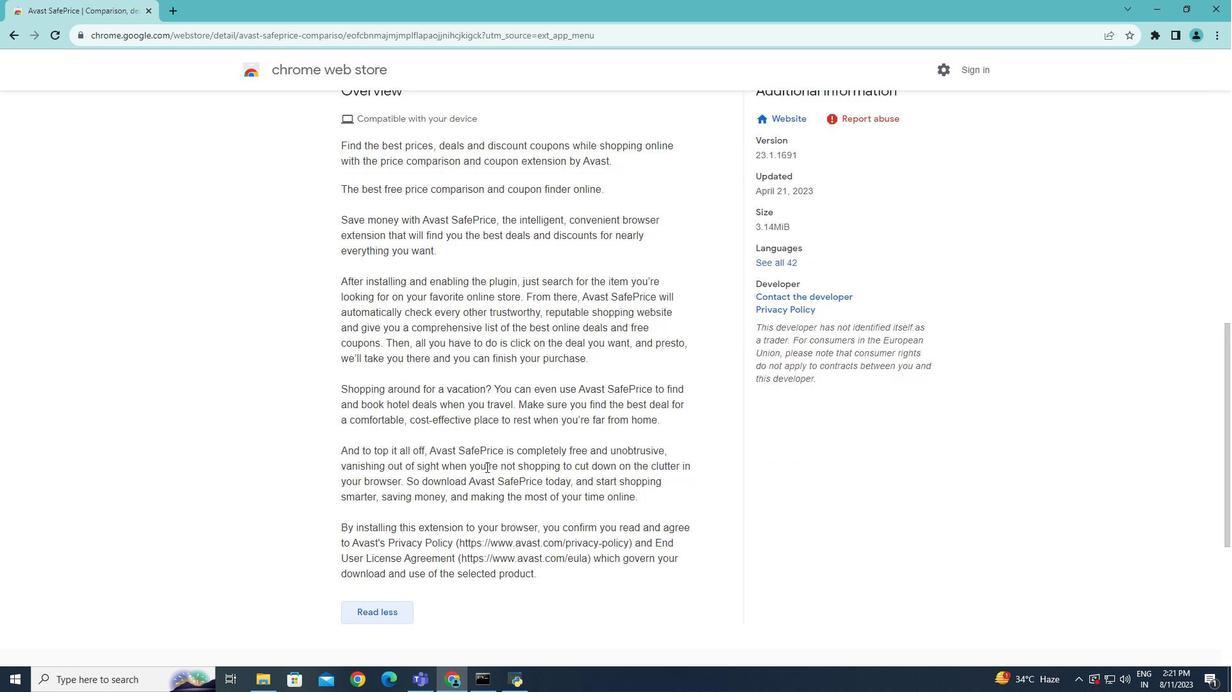 
Action: Mouse scrolled (483, 466) with delta (0, 0)
Screenshot: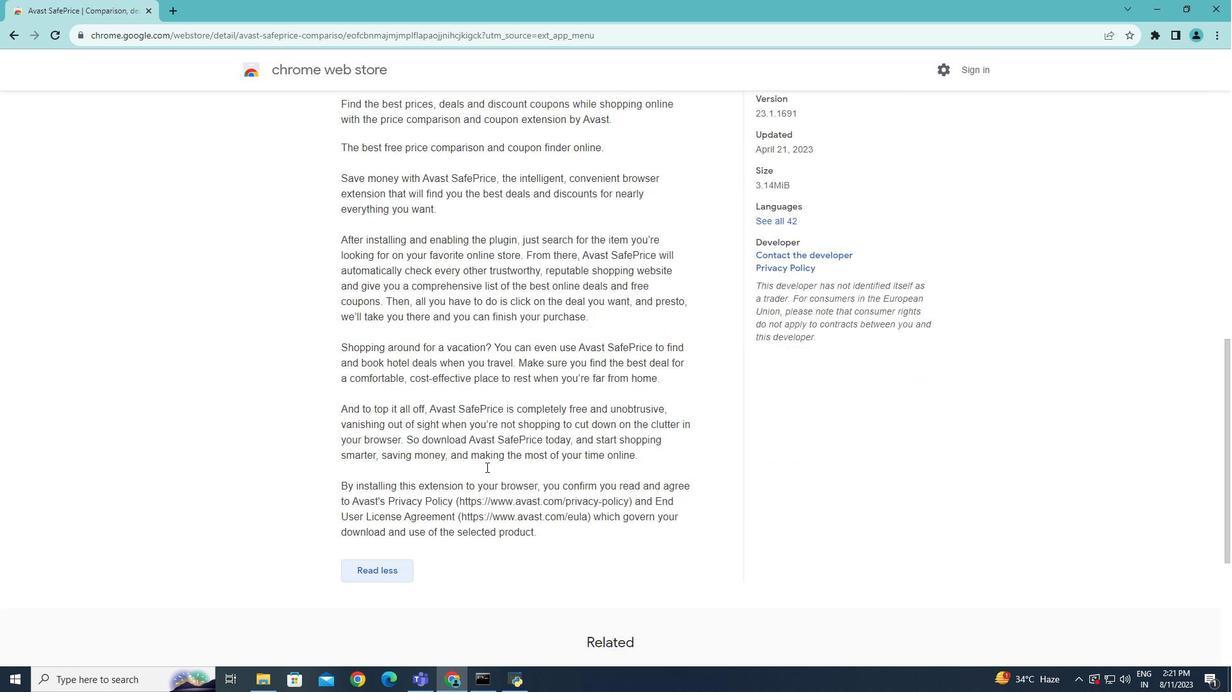 
Action: Mouse moved to (676, 456)
Screenshot: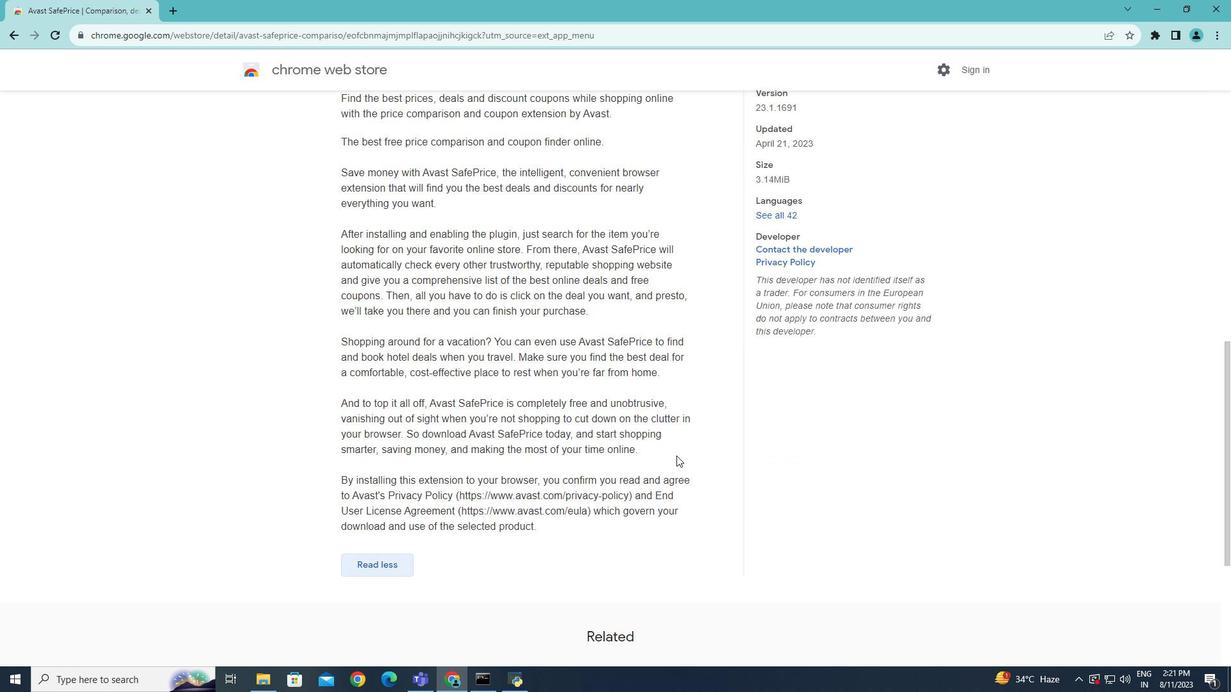 
Action: Mouse scrolled (676, 455) with delta (0, 0)
Screenshot: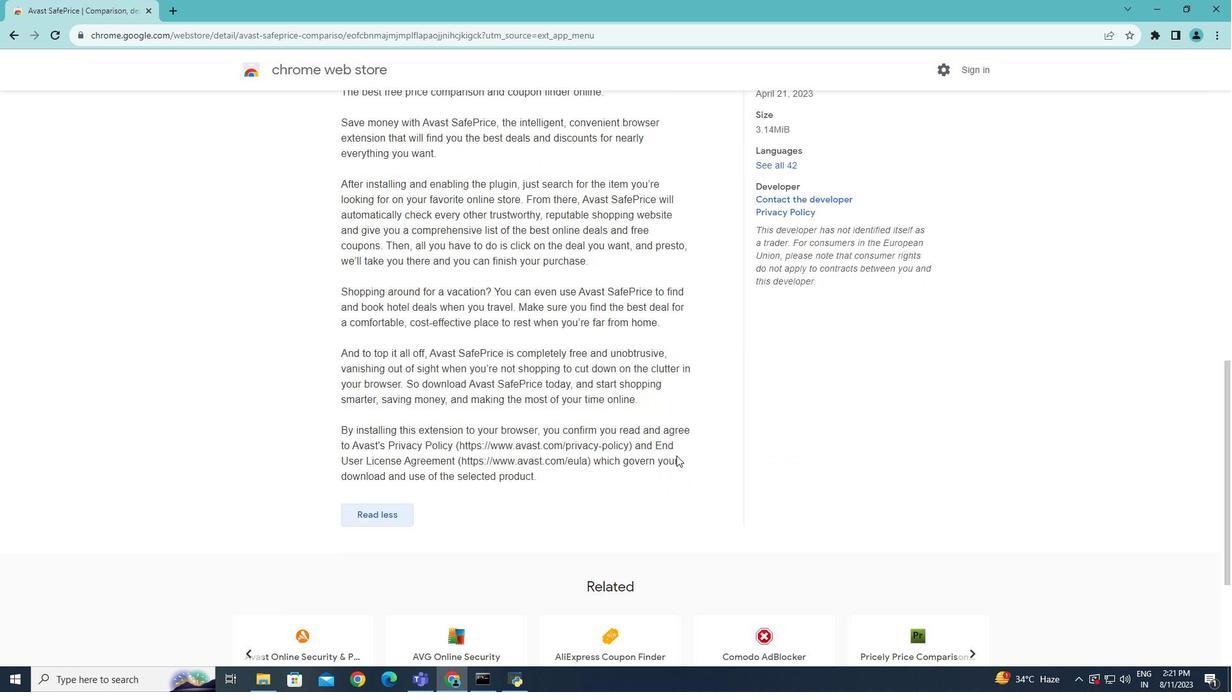 
Action: Mouse moved to (676, 457)
Screenshot: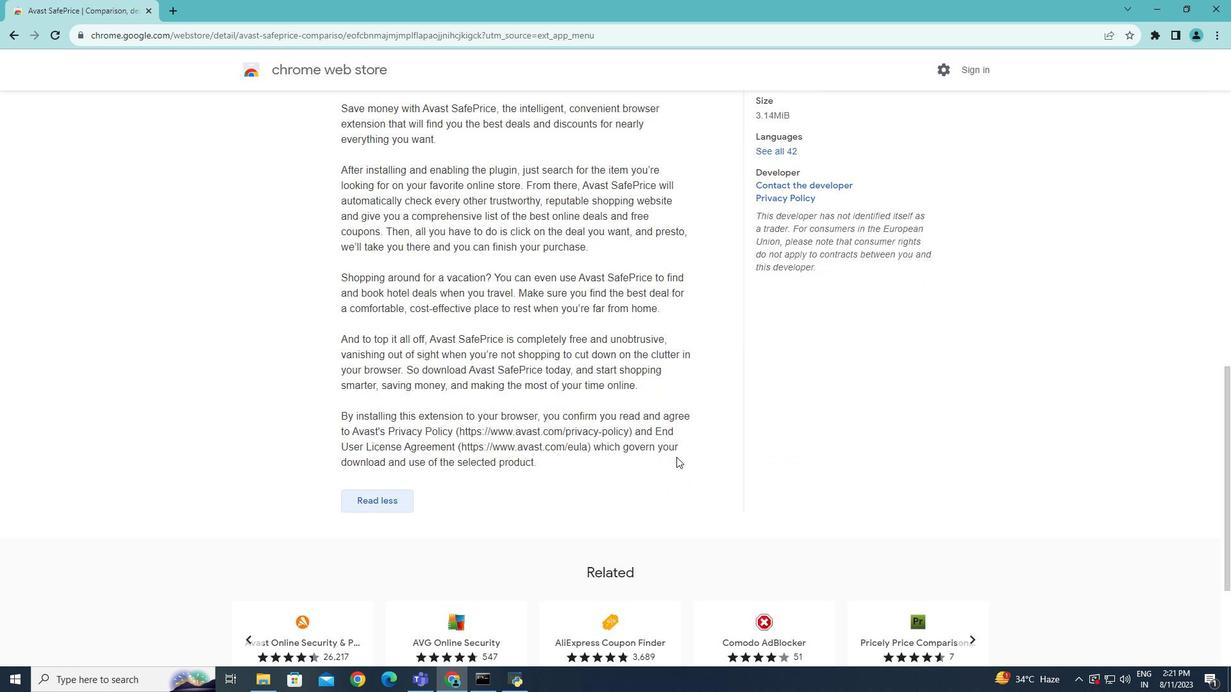 
Action: Mouse scrolled (676, 458) with delta (0, 0)
Screenshot: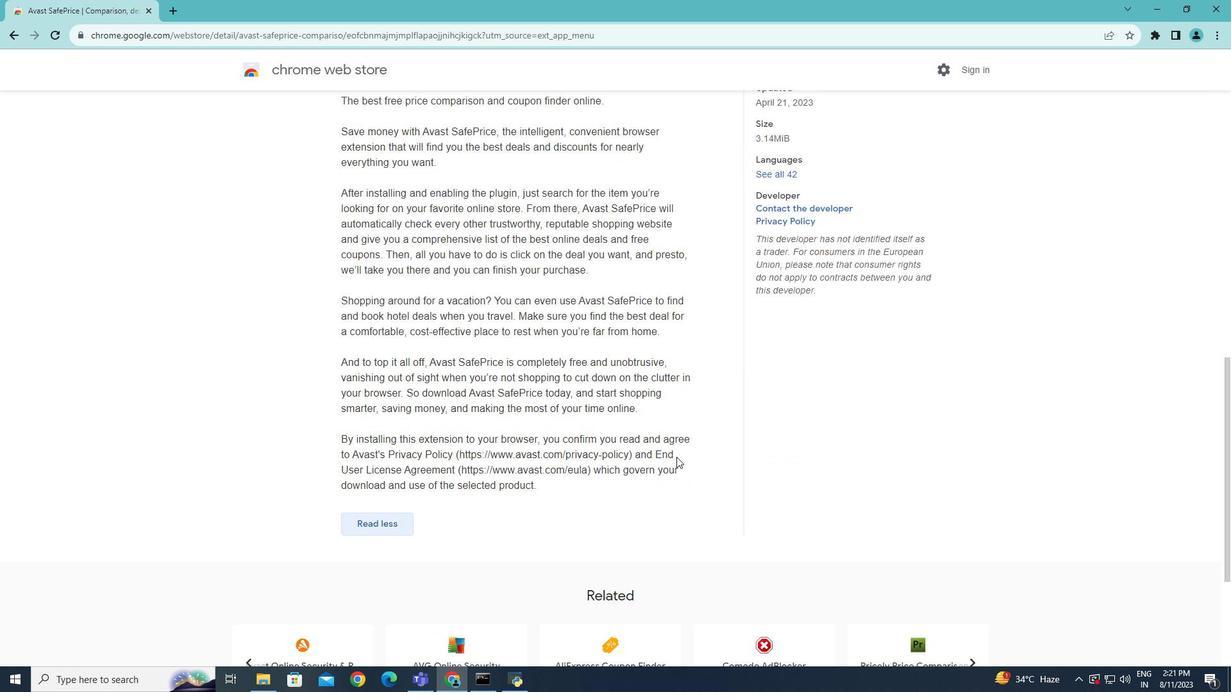 
Action: Mouse scrolled (676, 458) with delta (0, 0)
Screenshot: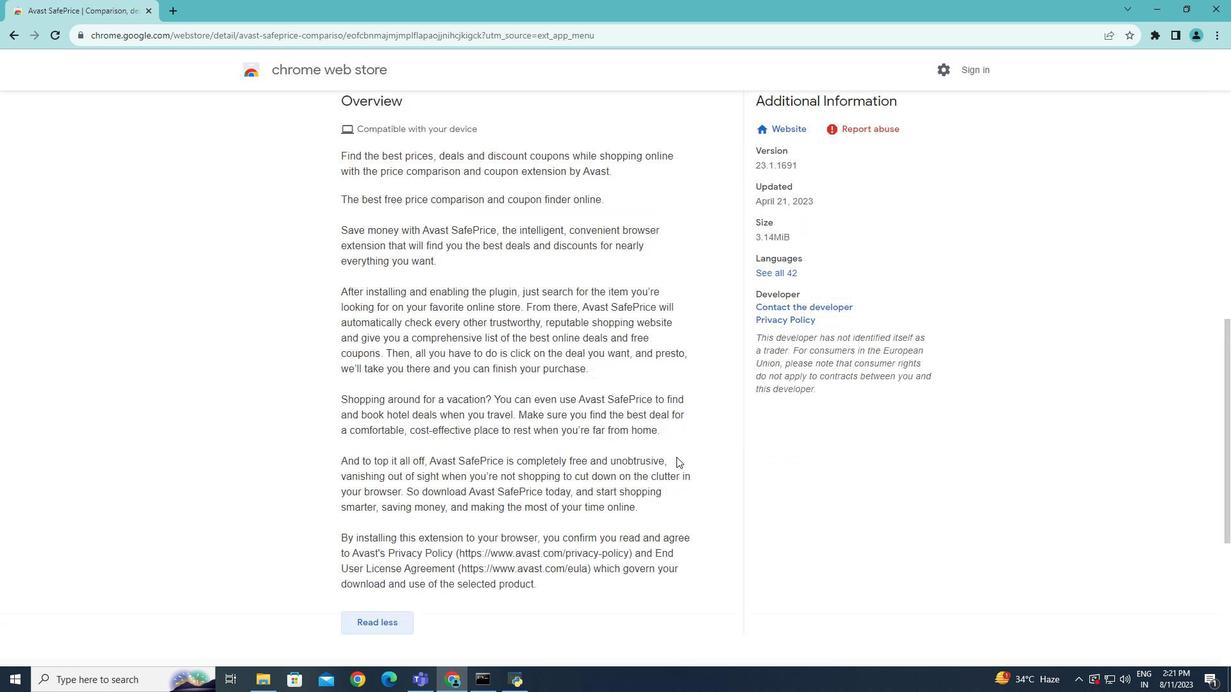 
Action: Mouse scrolled (676, 458) with delta (0, 0)
Screenshot: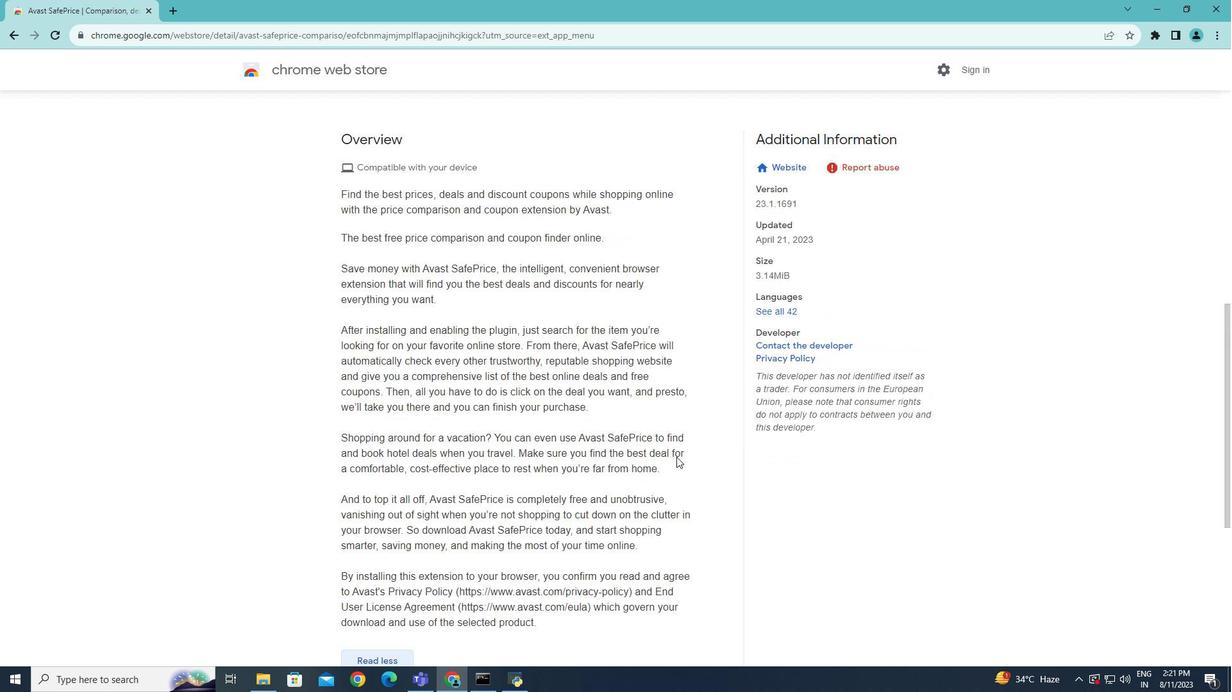 
Action: Mouse scrolled (676, 458) with delta (0, 0)
Screenshot: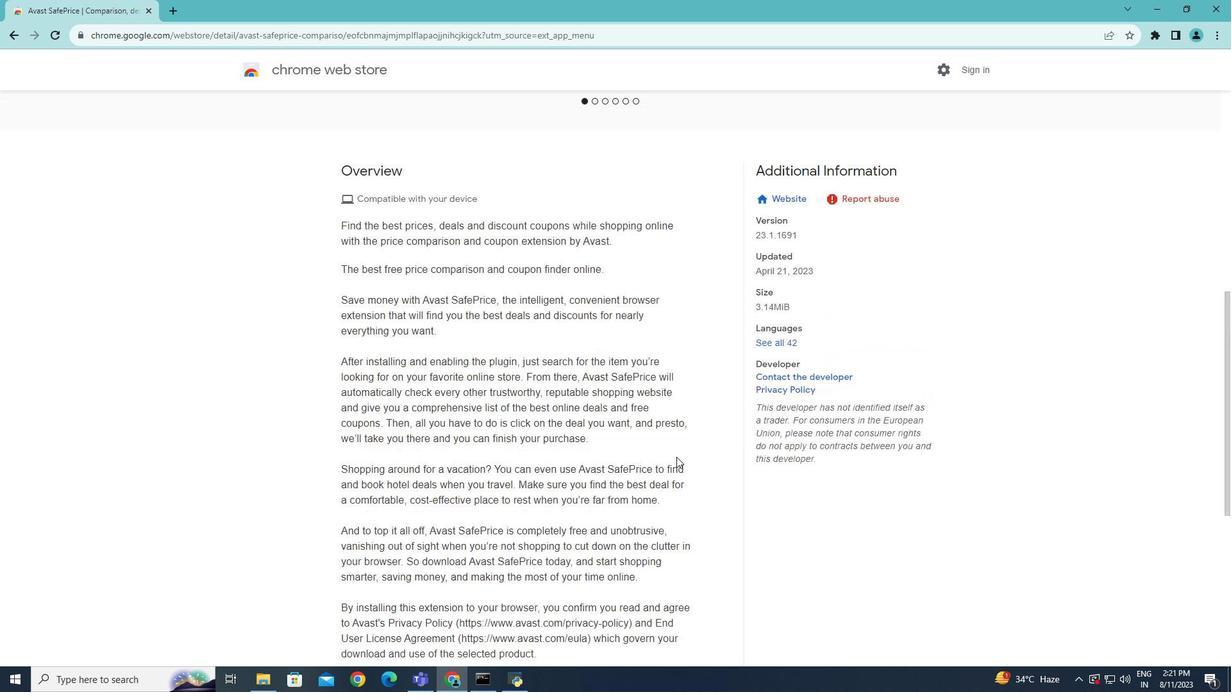 
Action: Mouse scrolled (676, 458) with delta (0, 0)
Screenshot: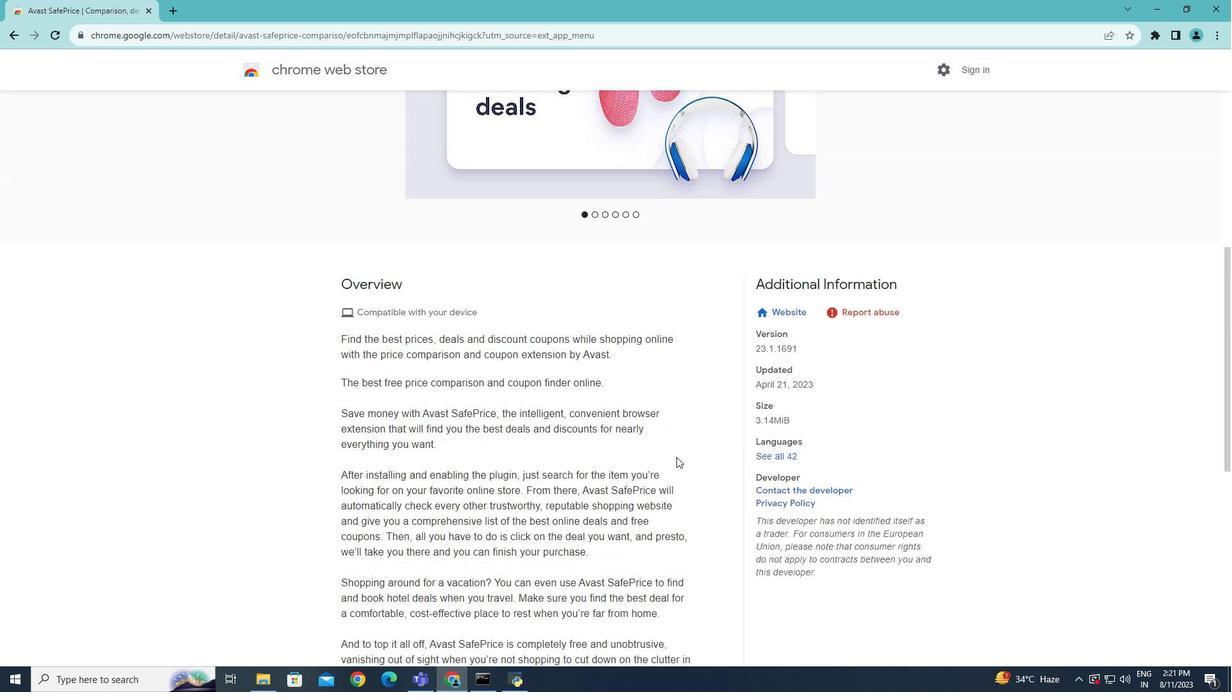 
Action: Mouse scrolled (676, 458) with delta (0, 0)
Screenshot: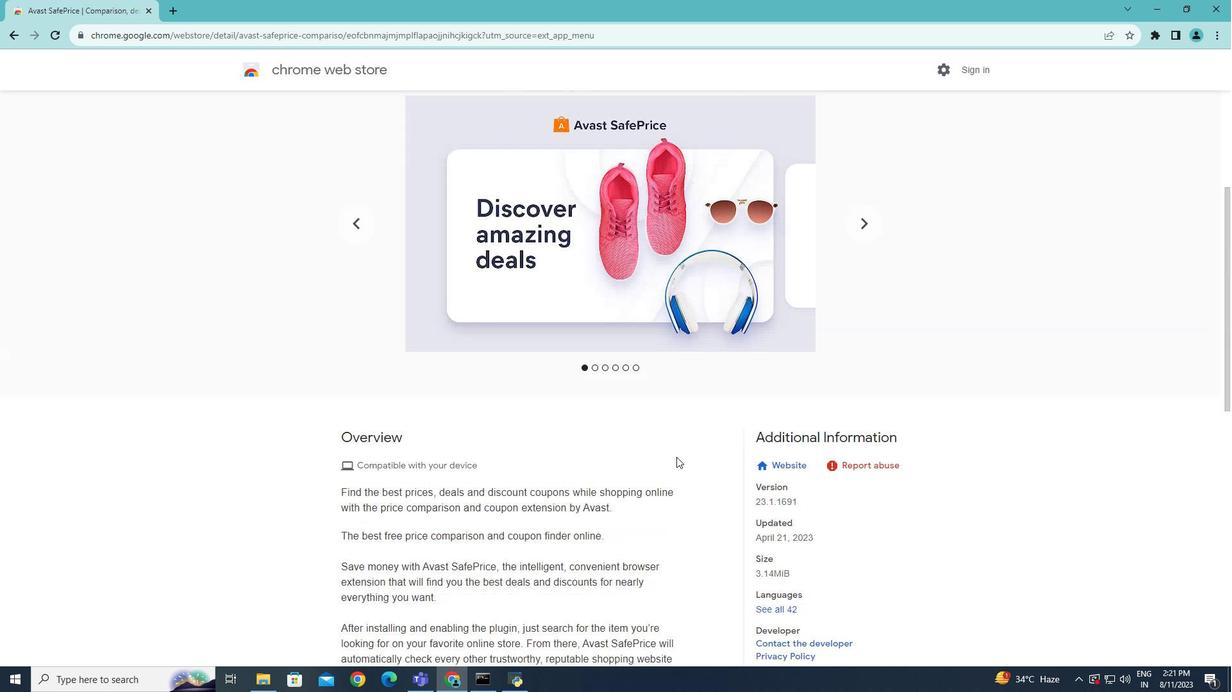 
Action: Mouse scrolled (676, 458) with delta (0, 0)
Screenshot: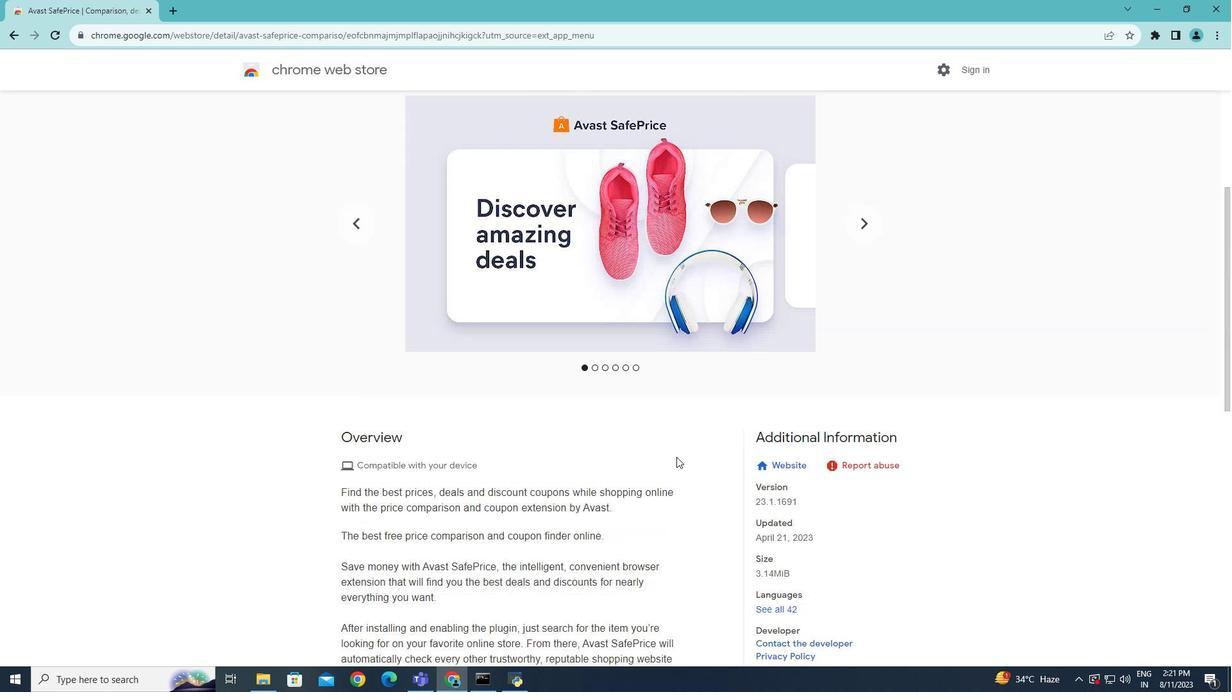 
Action: Mouse scrolled (676, 458) with delta (0, 0)
Screenshot: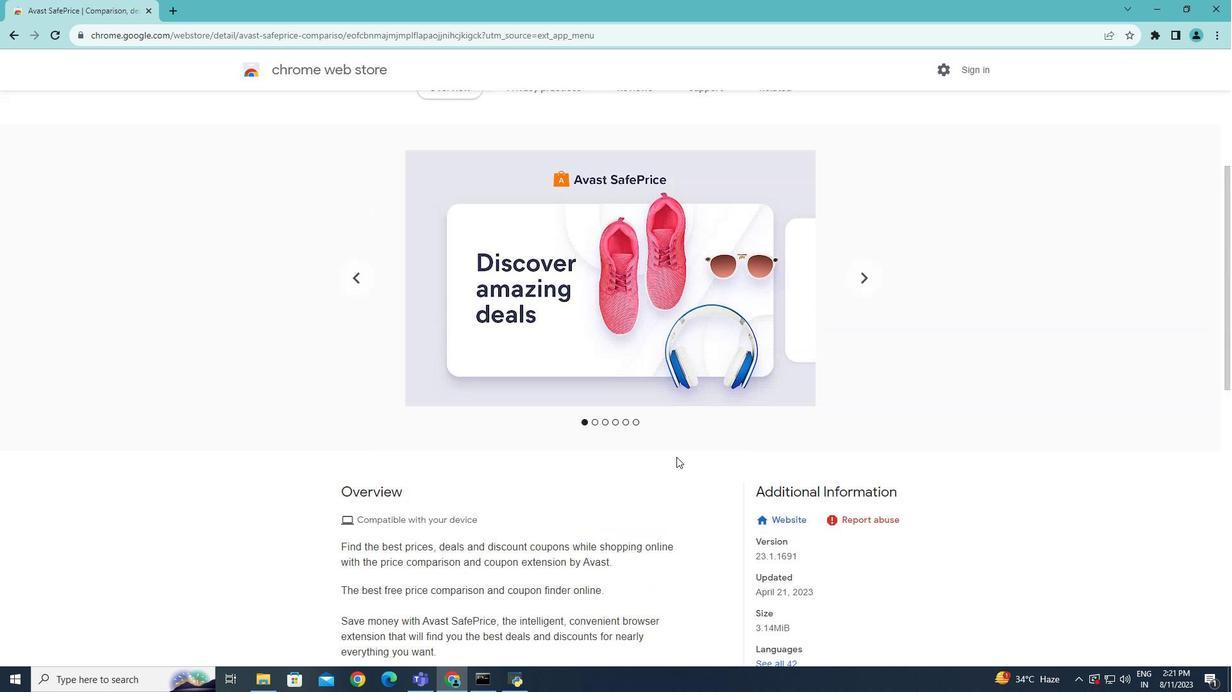 
Action: Mouse scrolled (676, 458) with delta (0, 0)
Screenshot: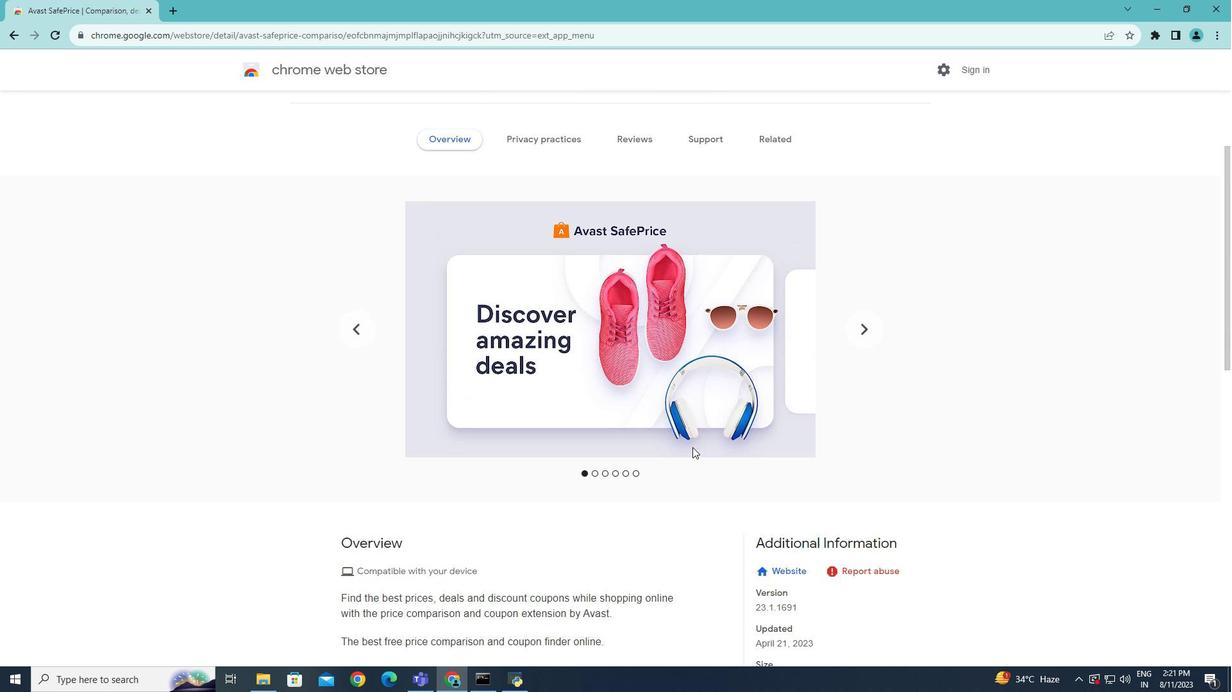 
Action: Mouse moved to (692, 447)
Screenshot: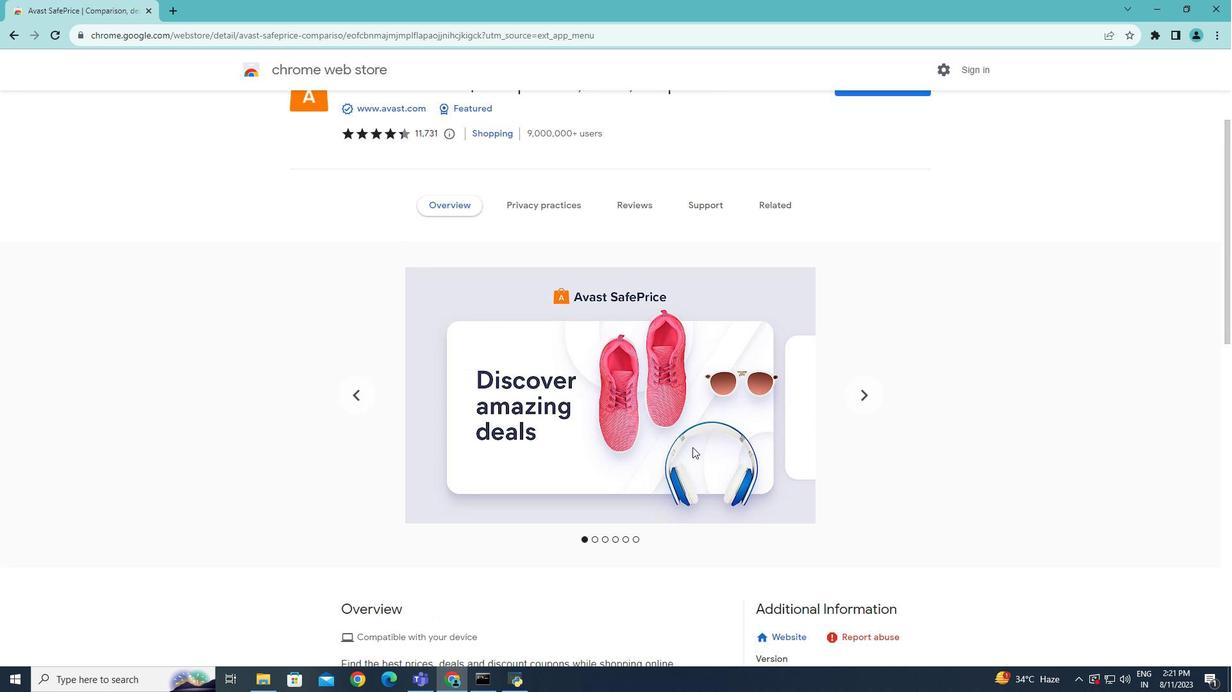 
Action: Mouse scrolled (692, 448) with delta (0, 0)
Screenshot: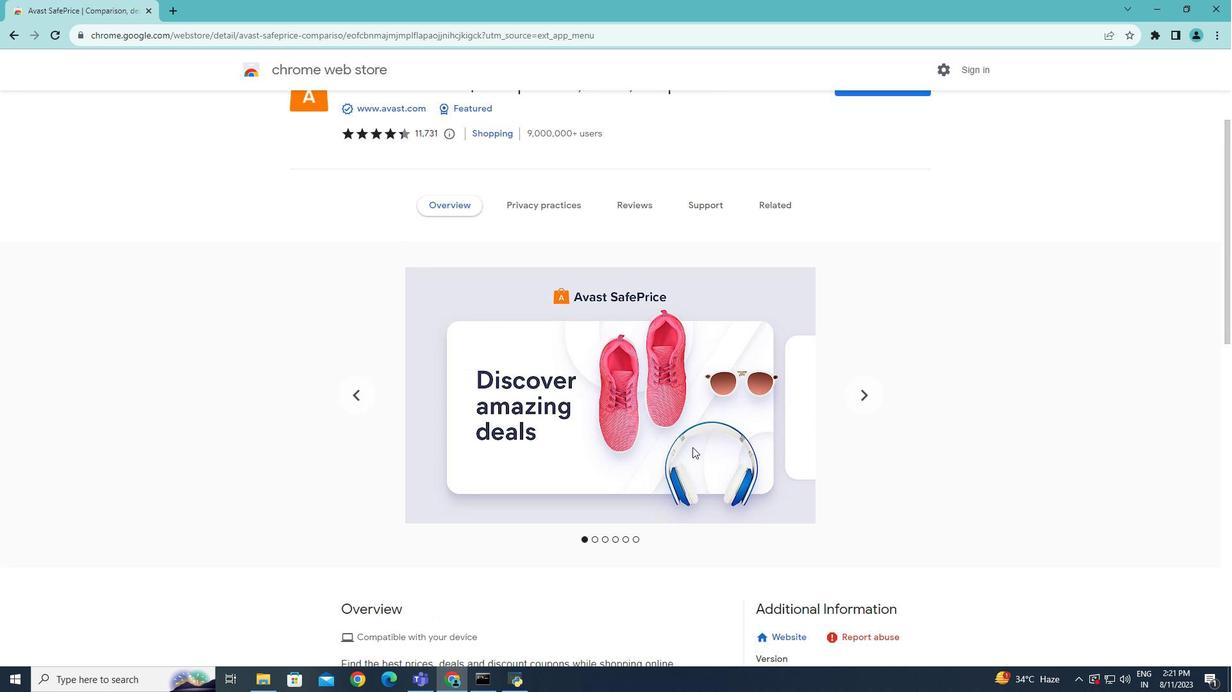
Action: Mouse moved to (692, 447)
Screenshot: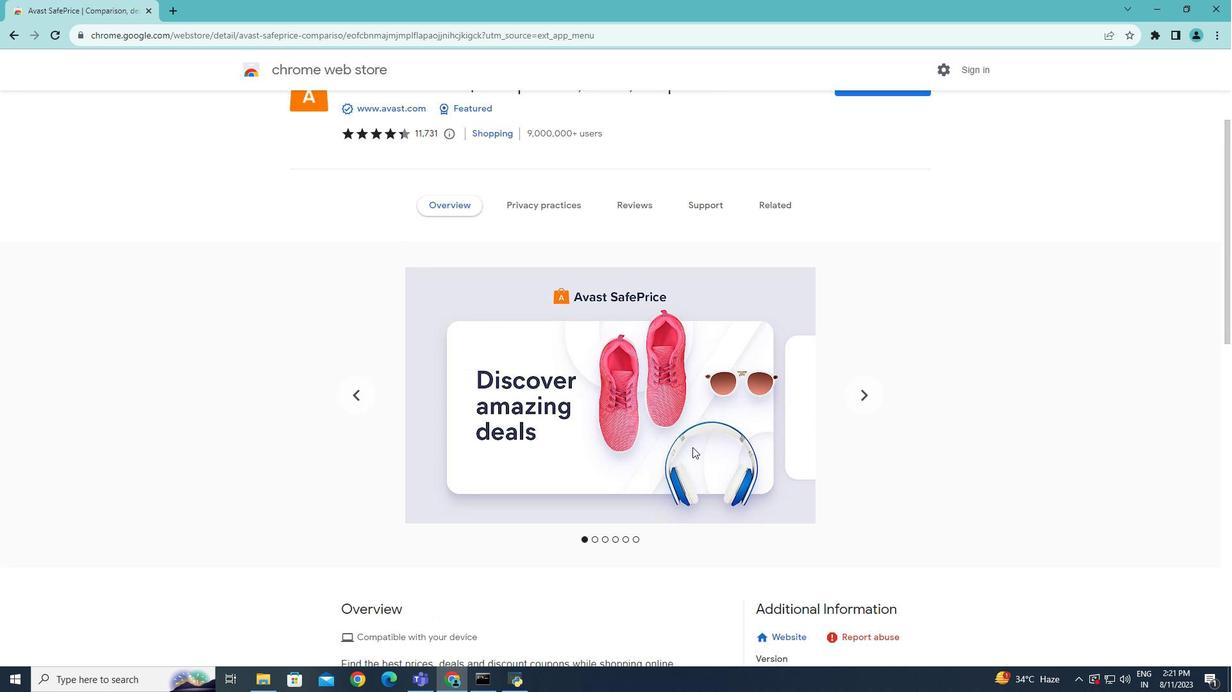 
Action: Mouse scrolled (692, 448) with delta (0, 0)
Screenshot: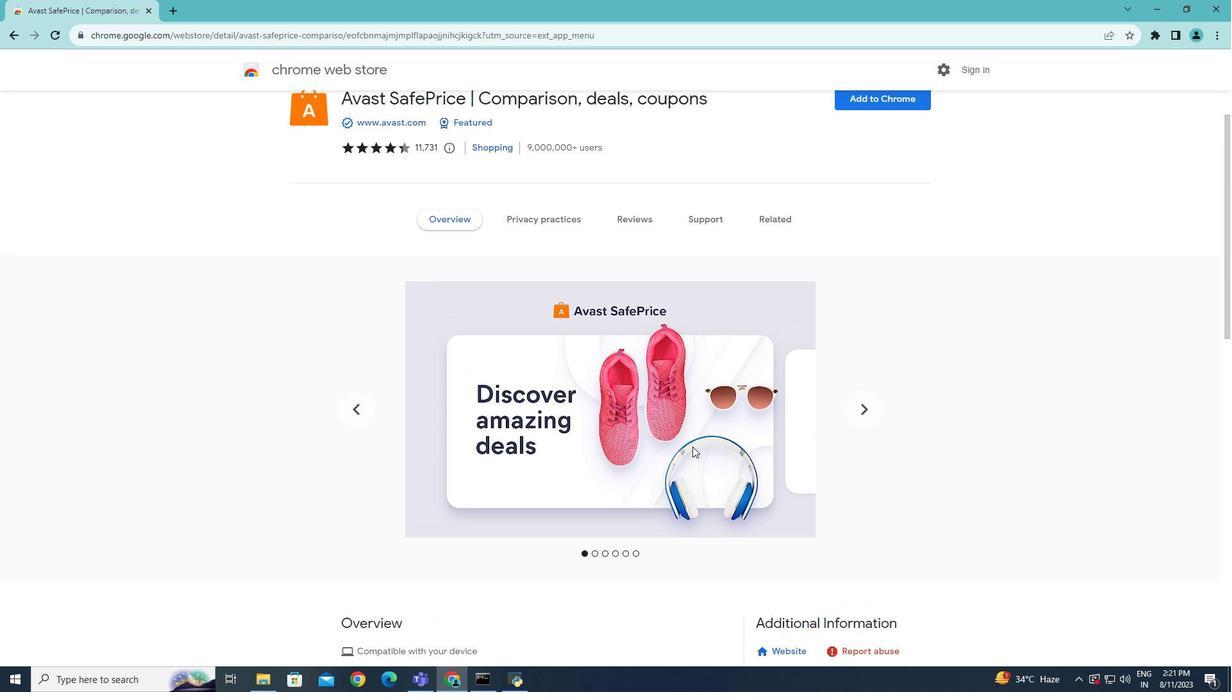 
Action: Mouse moved to (692, 445)
Screenshot: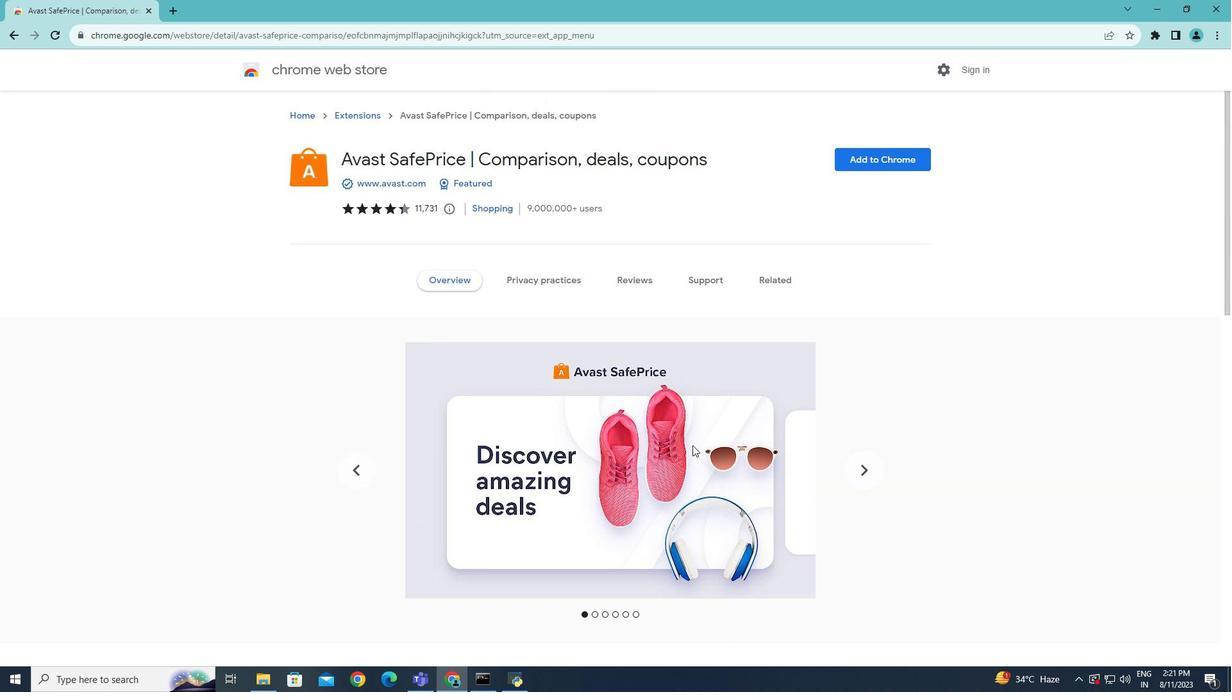 
Action: Mouse scrolled (692, 446) with delta (0, 0)
Screenshot: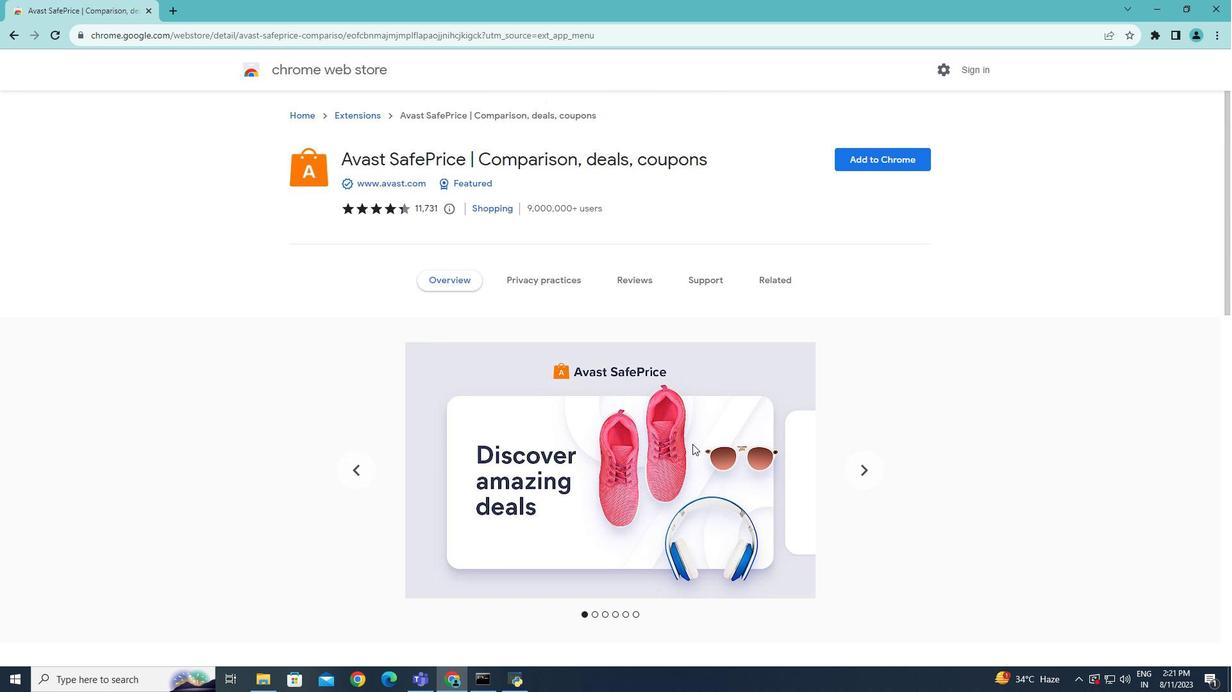 
Action: Mouse scrolled (692, 446) with delta (0, 0)
Screenshot: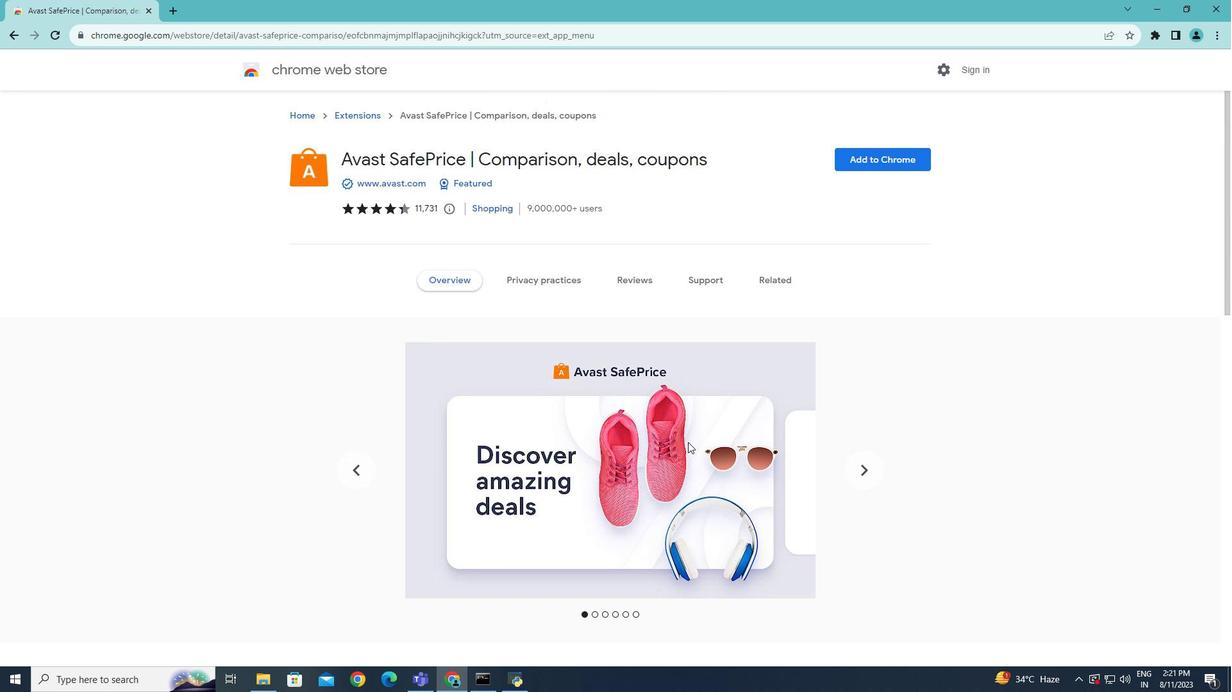 
Action: Mouse moved to (866, 159)
Screenshot: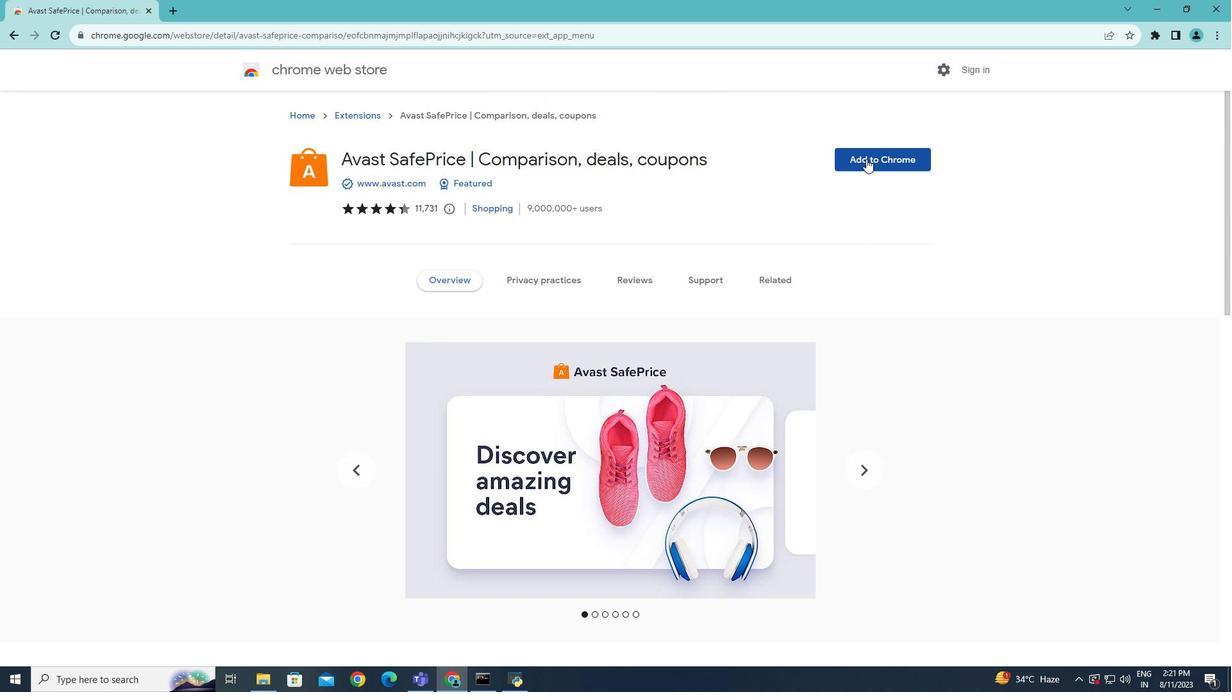 
Action: Mouse pressed left at (866, 159)
Screenshot: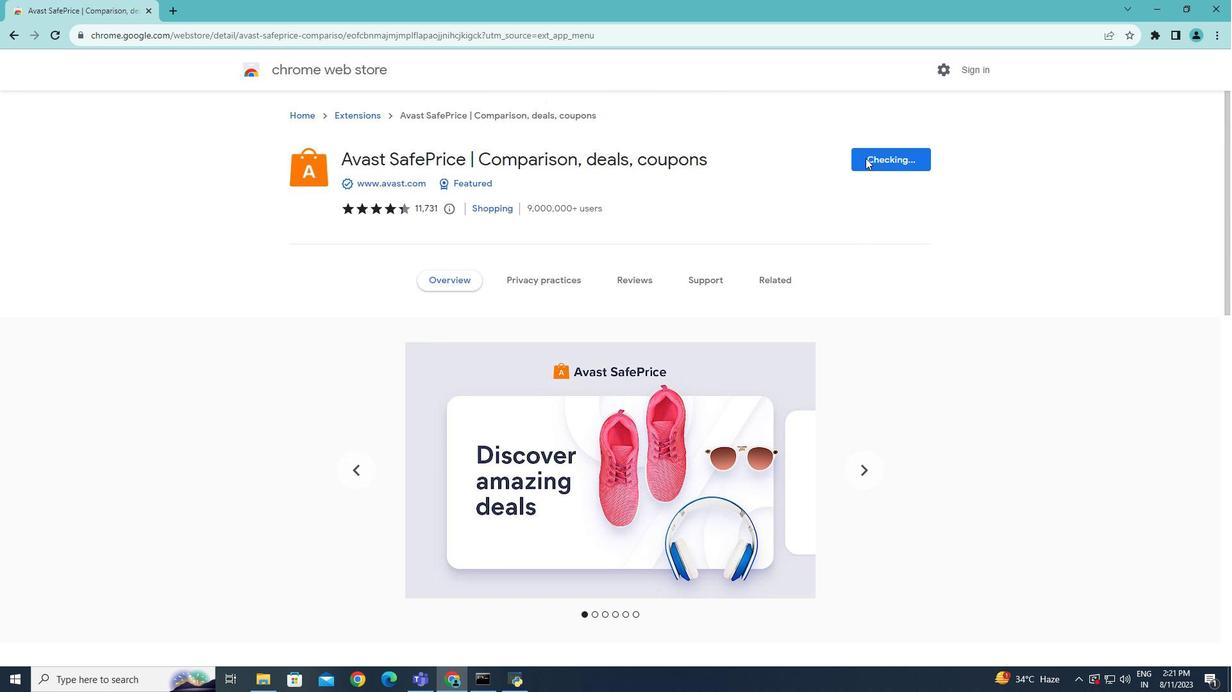 
Action: Mouse moved to (633, 146)
Screenshot: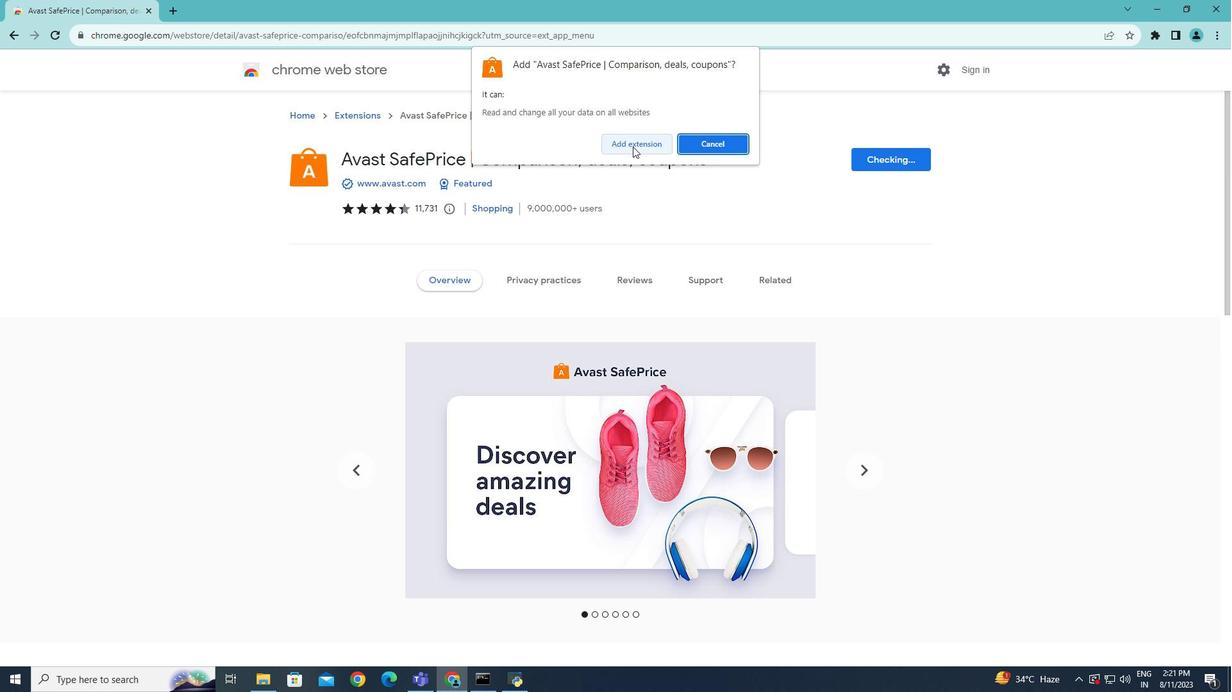 
Action: Mouse pressed left at (633, 146)
Screenshot: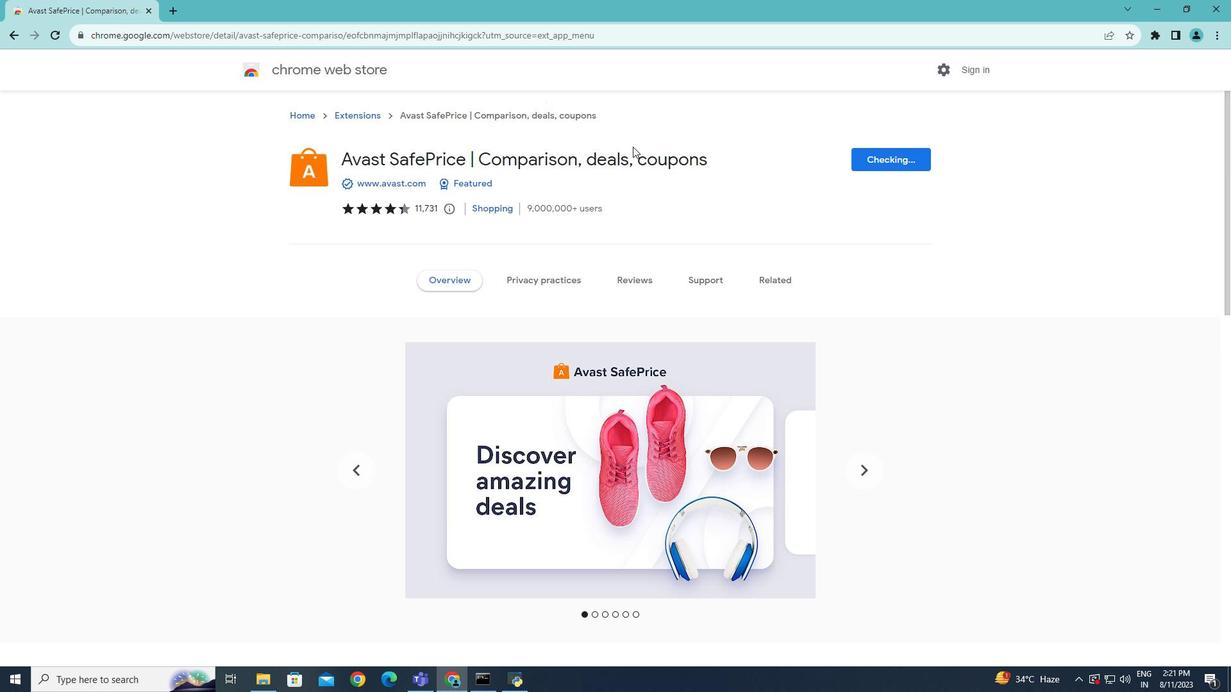 
Action: Mouse moved to (1156, 33)
Screenshot: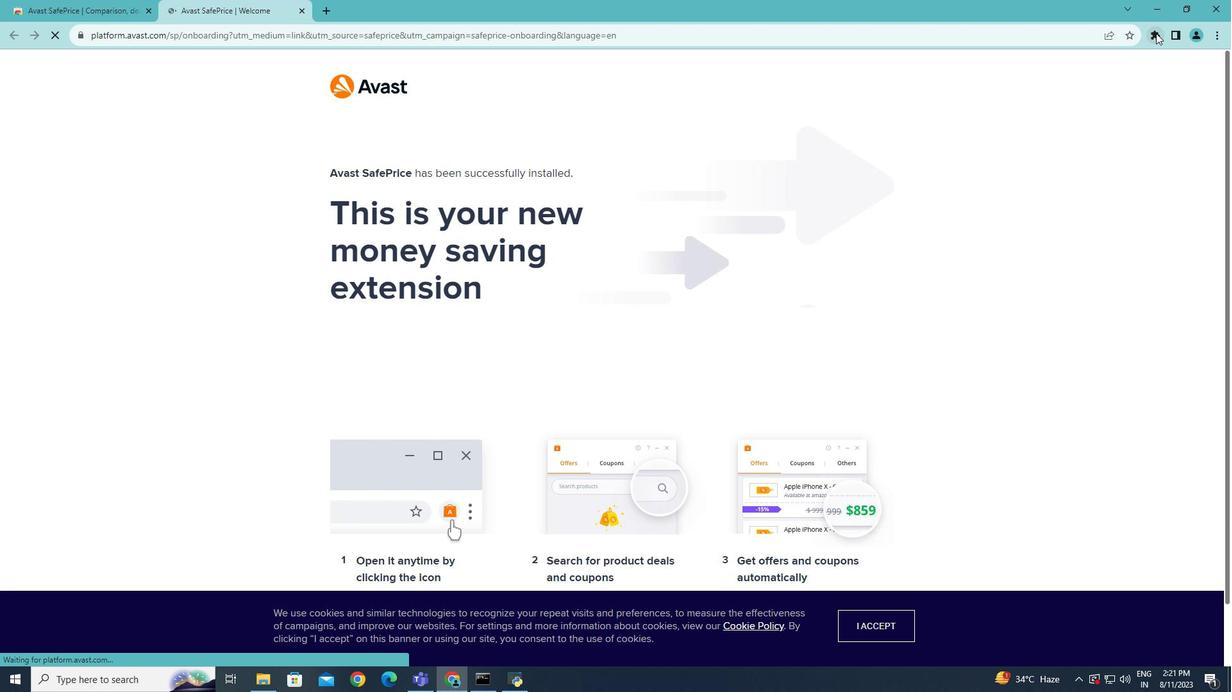 
Action: Mouse pressed left at (1156, 33)
Screenshot: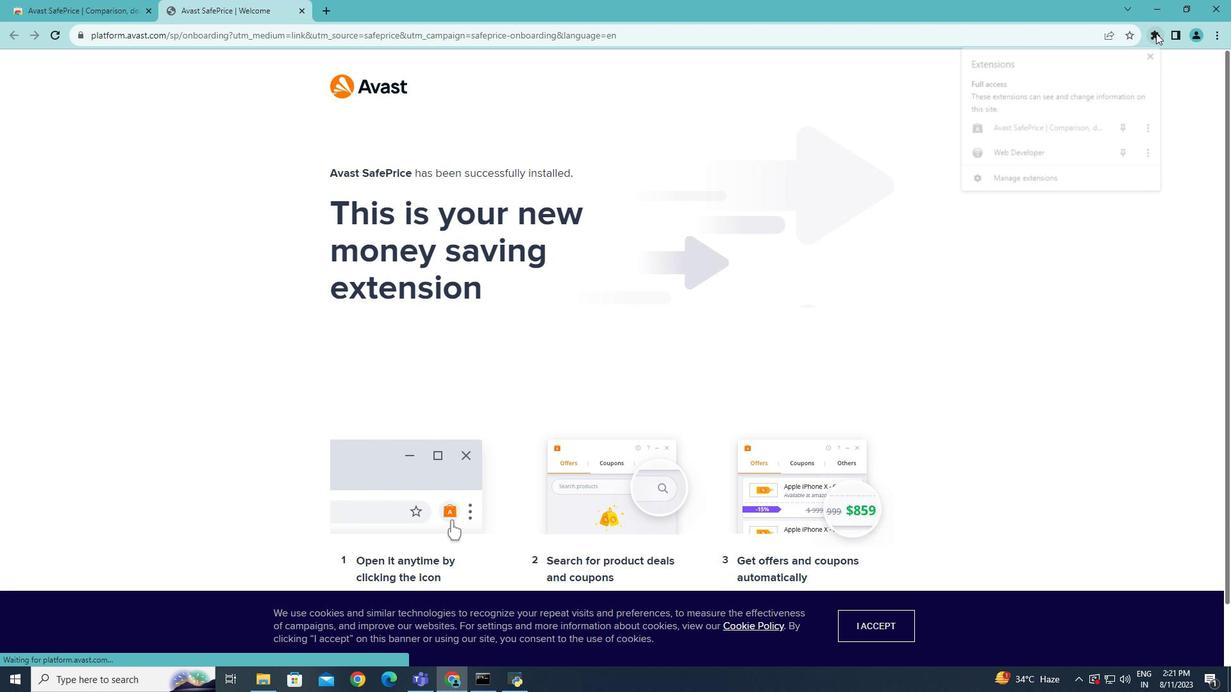 
Action: Mouse moved to (1074, 182)
Screenshot: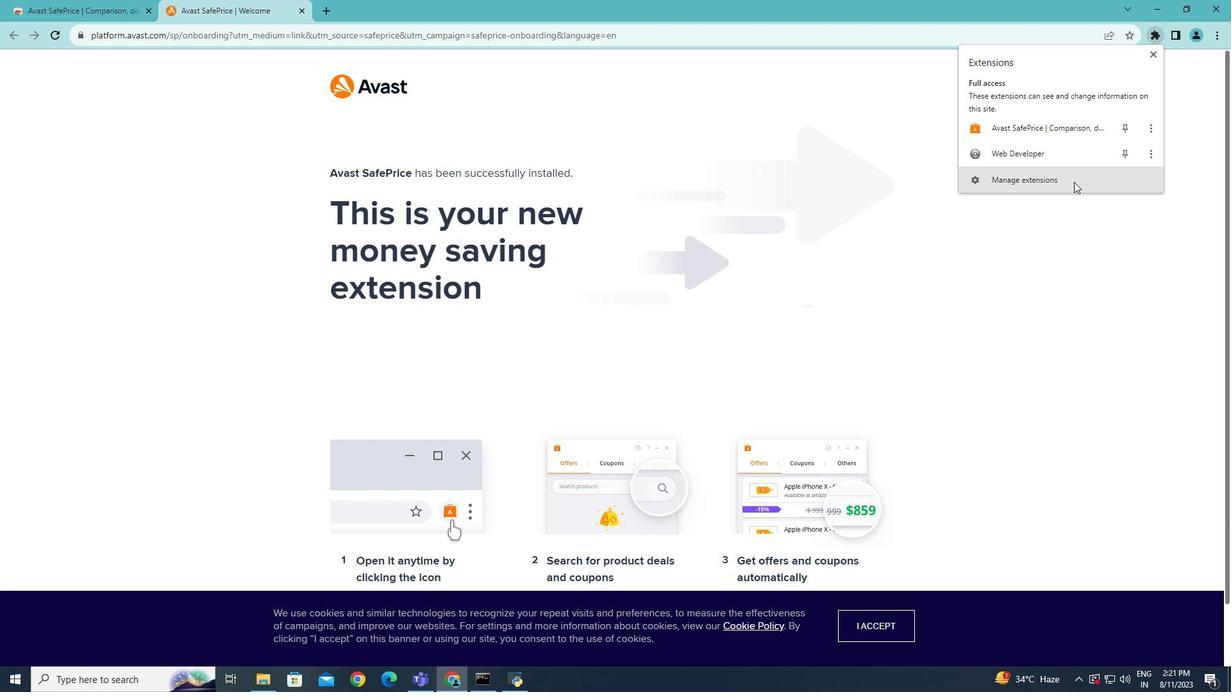 
Action: Mouse pressed left at (1074, 182)
Screenshot: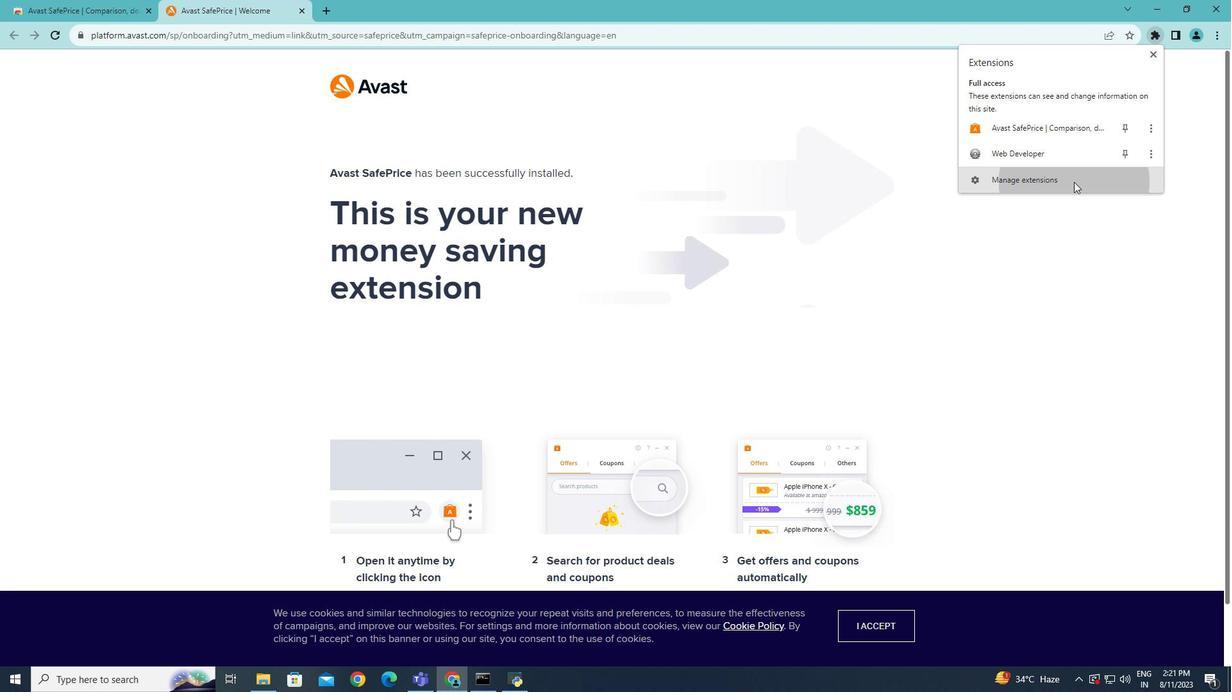 
Action: Mouse moved to (241, 194)
Screenshot: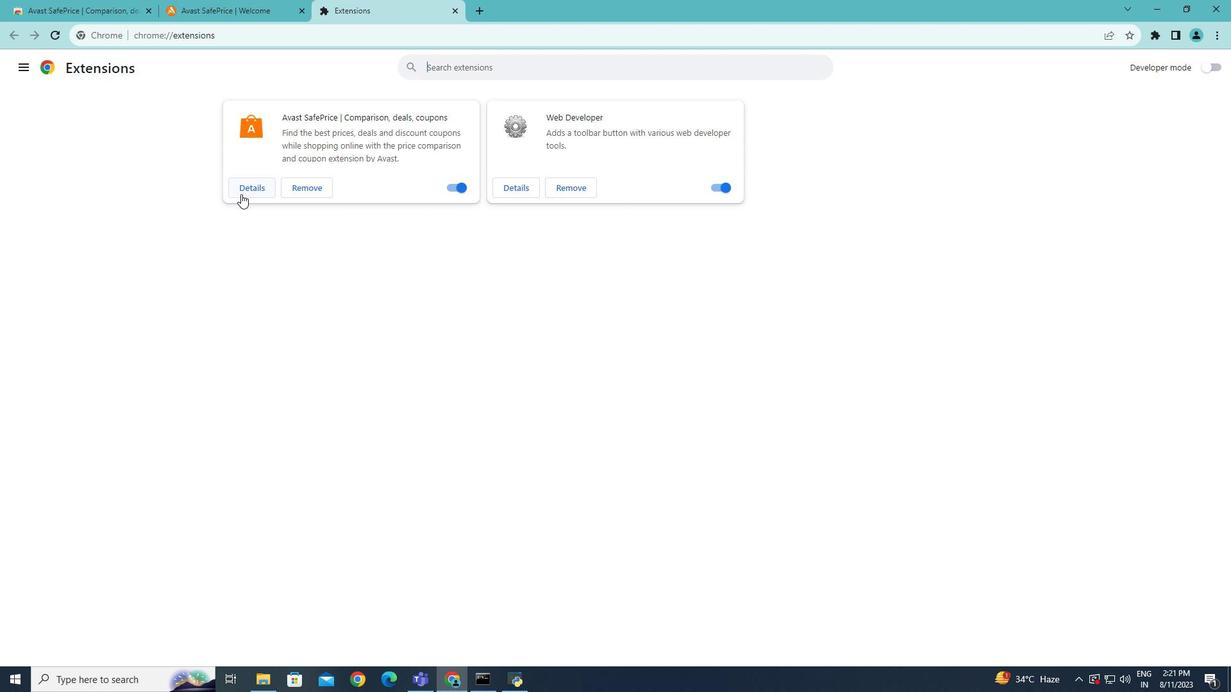 
Action: Mouse pressed left at (241, 194)
Screenshot: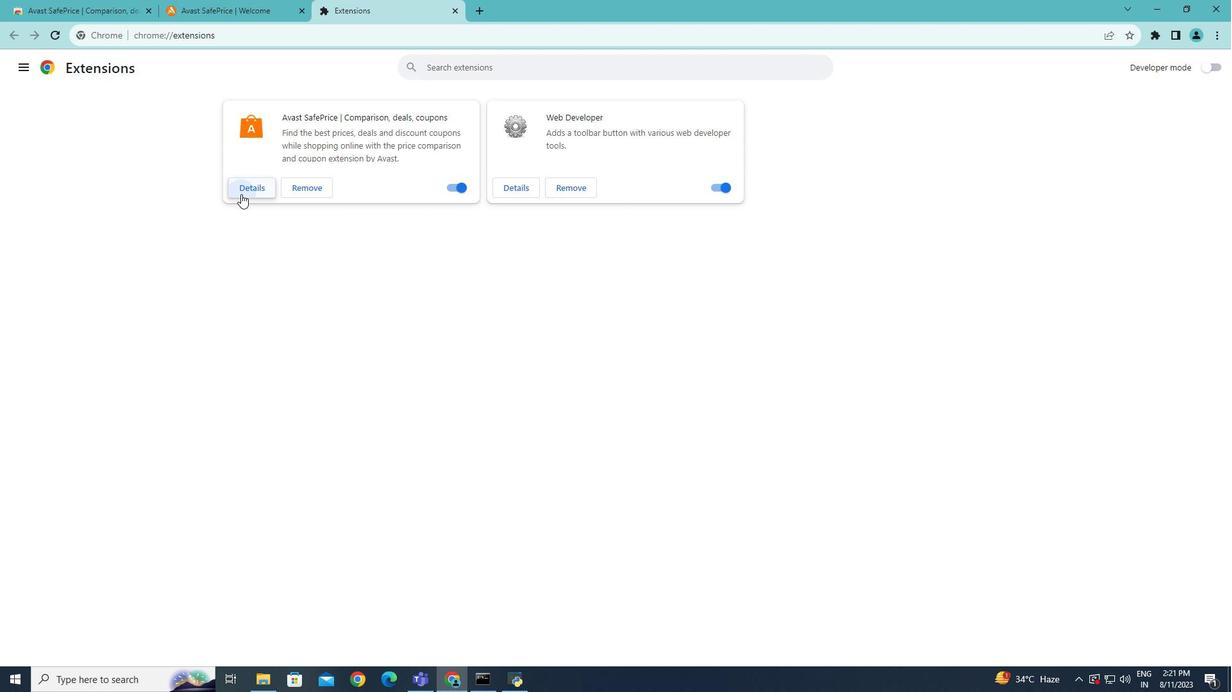 
Action: Mouse moved to (660, 304)
Screenshot: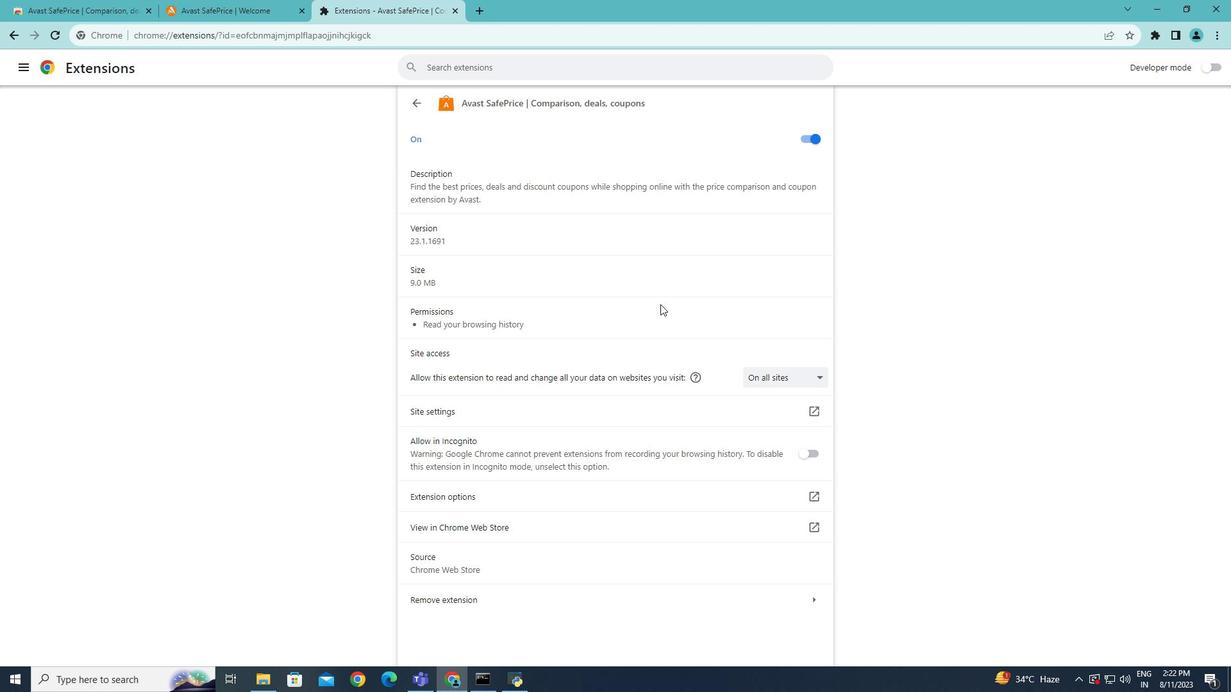 
Action: Mouse scrolled (660, 304) with delta (0, 0)
Screenshot: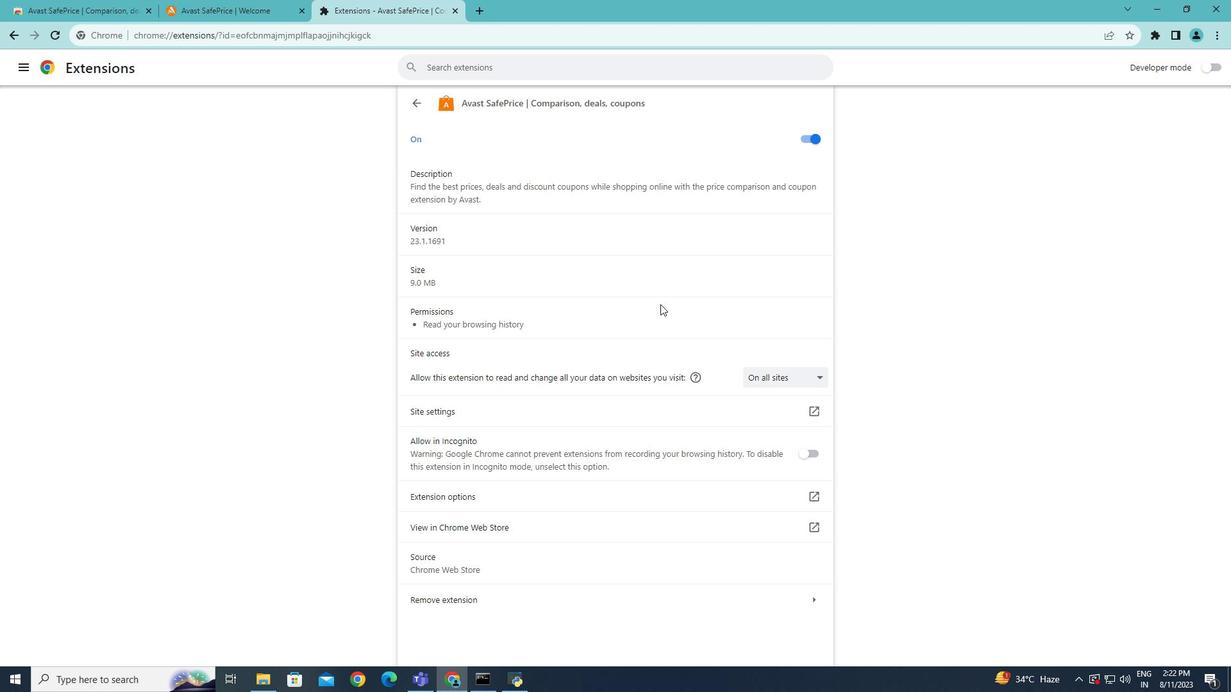 
Action: Mouse scrolled (660, 304) with delta (0, 0)
Screenshot: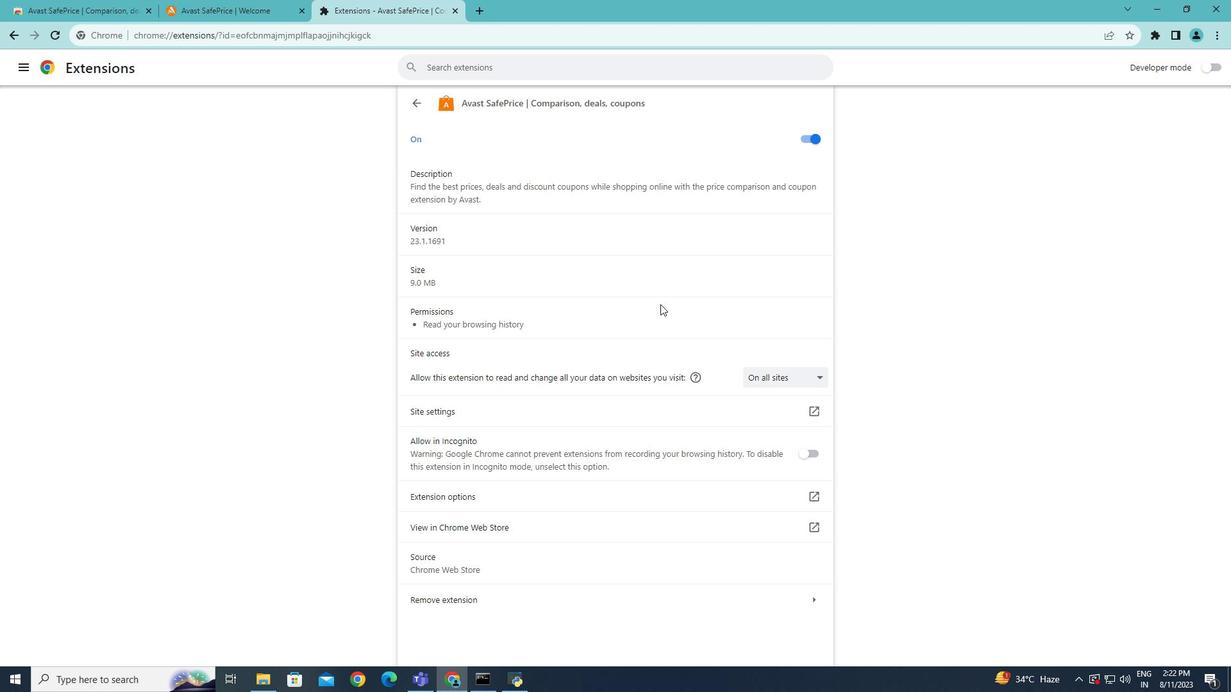
Action: Mouse scrolled (660, 304) with delta (0, 0)
Screenshot: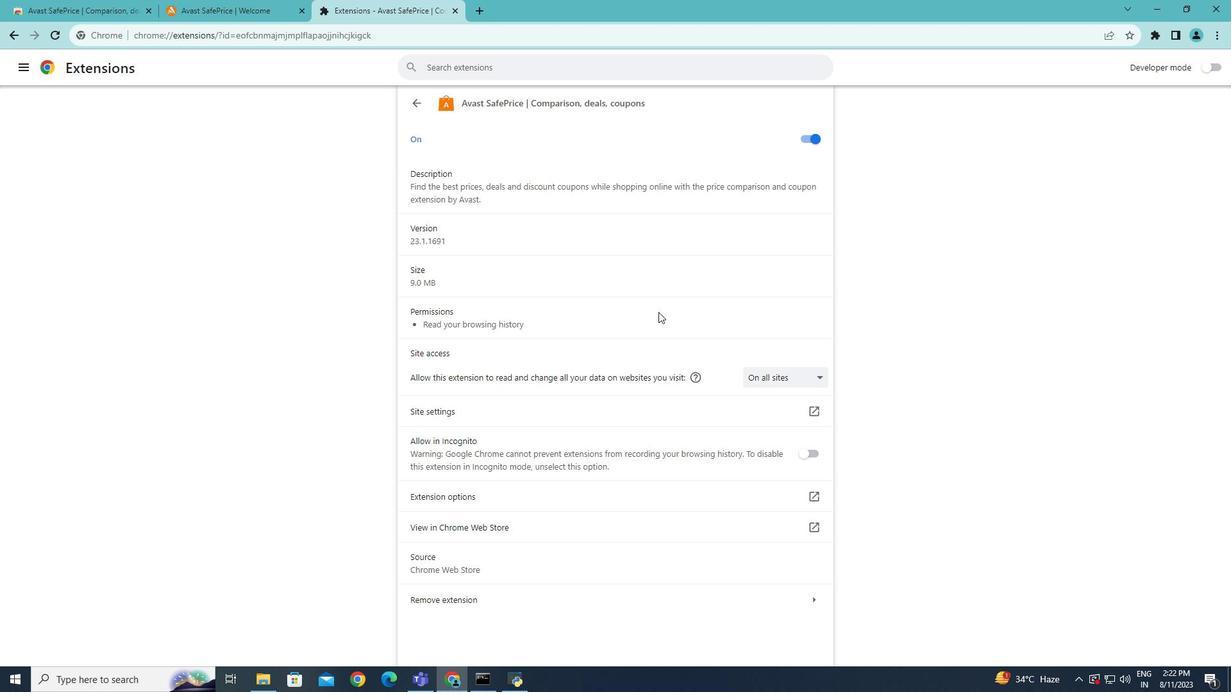 
Action: Mouse moved to (69, 4)
Screenshot: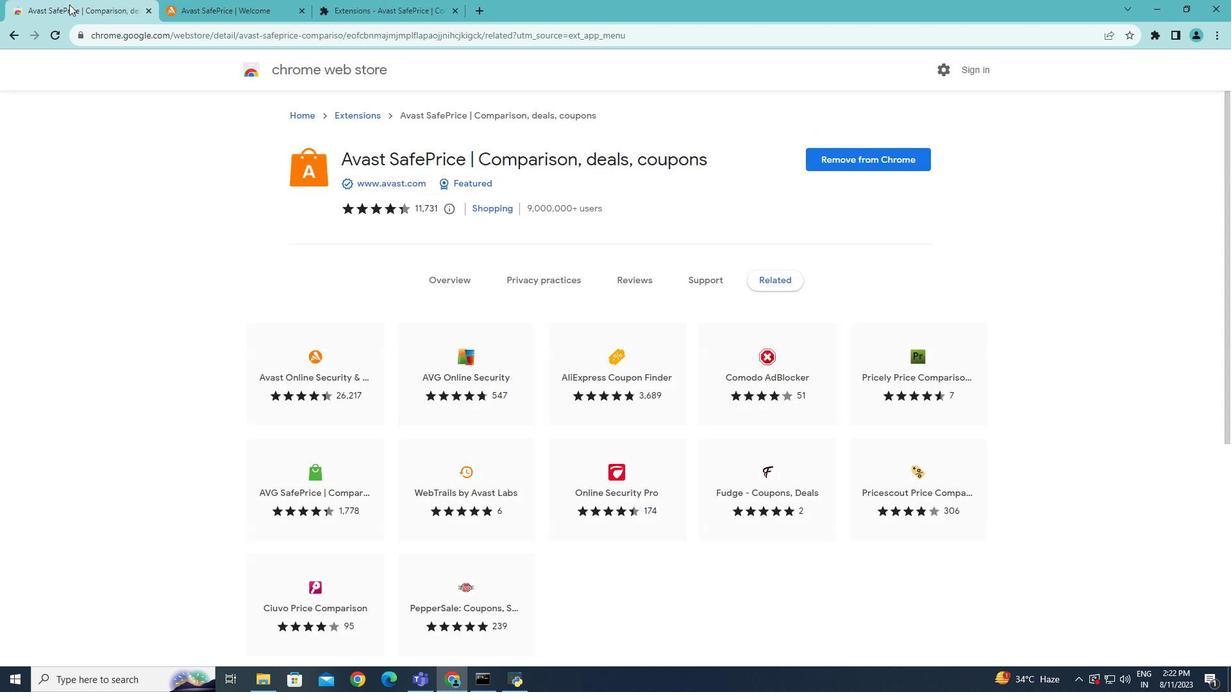 
Action: Mouse pressed left at (69, 4)
Screenshot: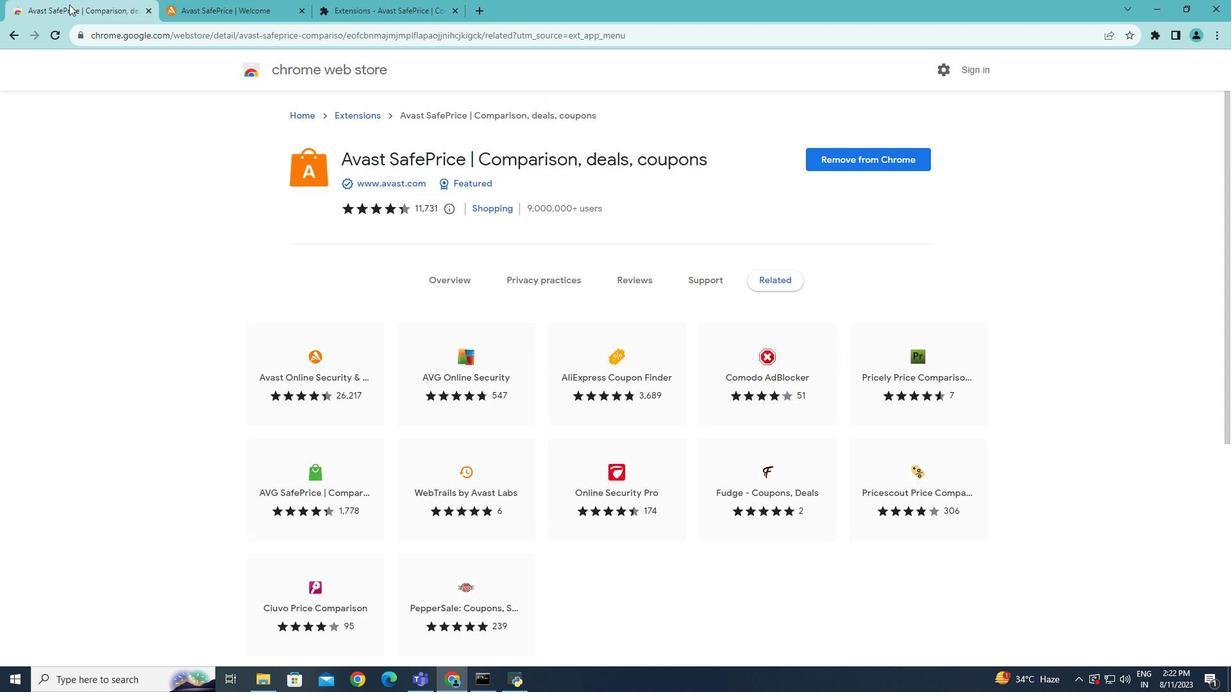 
Action: Mouse moved to (7, 36)
Screenshot: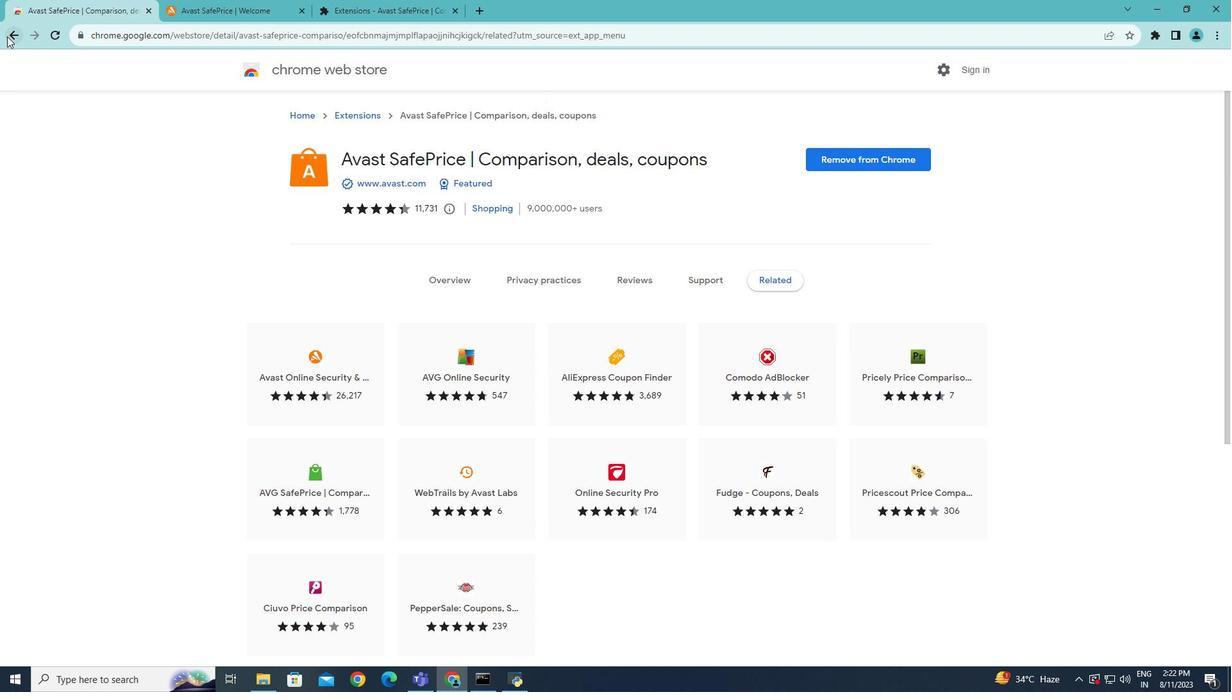 
Action: Mouse pressed left at (7, 36)
Screenshot: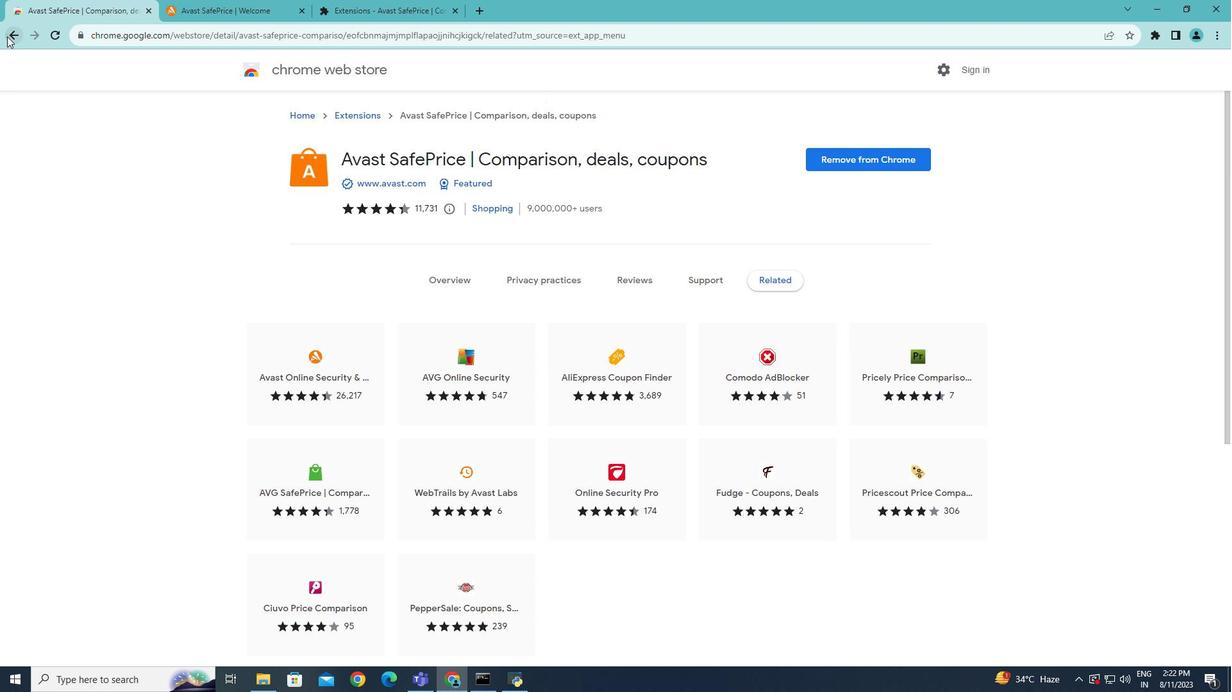 
Action: Mouse moved to (17, 36)
Screenshot: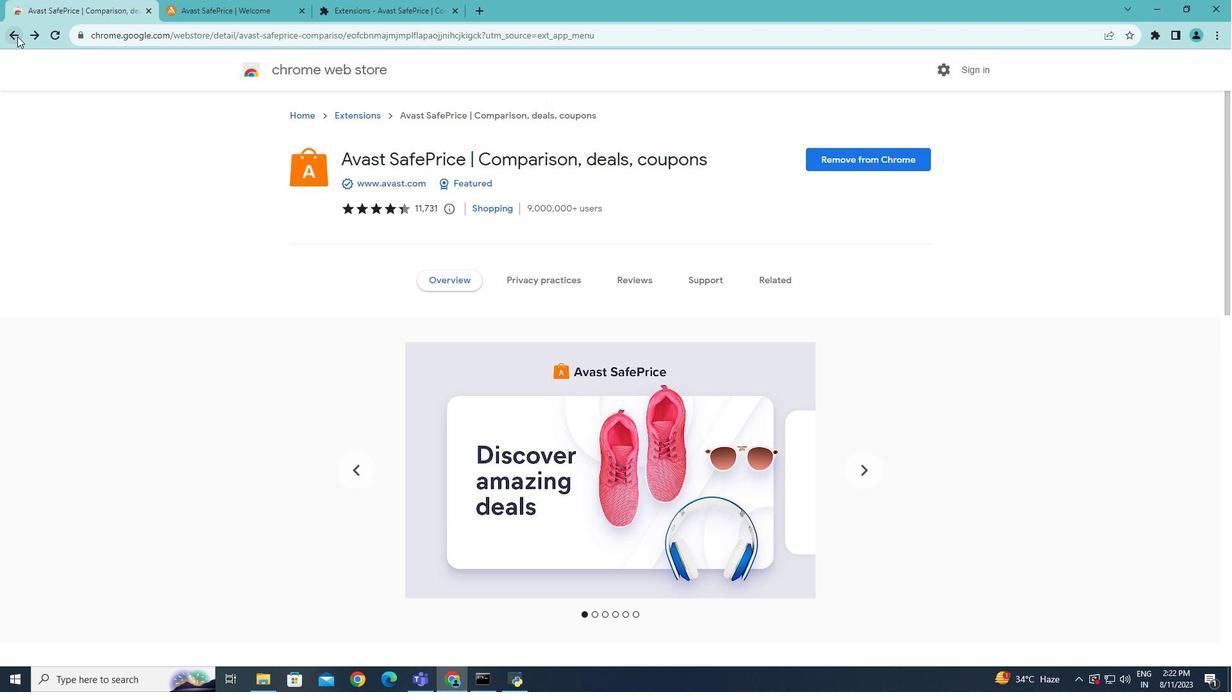 
Action: Mouse pressed left at (17, 36)
Screenshot: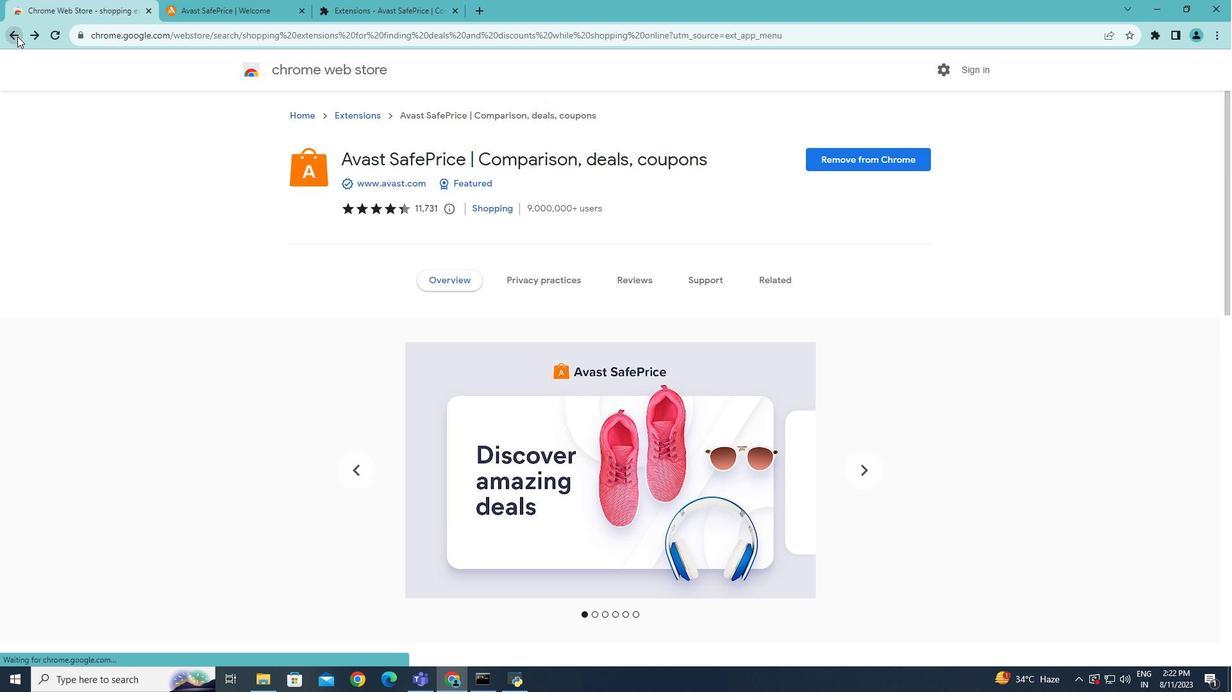 
Action: Mouse moved to (758, 374)
Screenshot: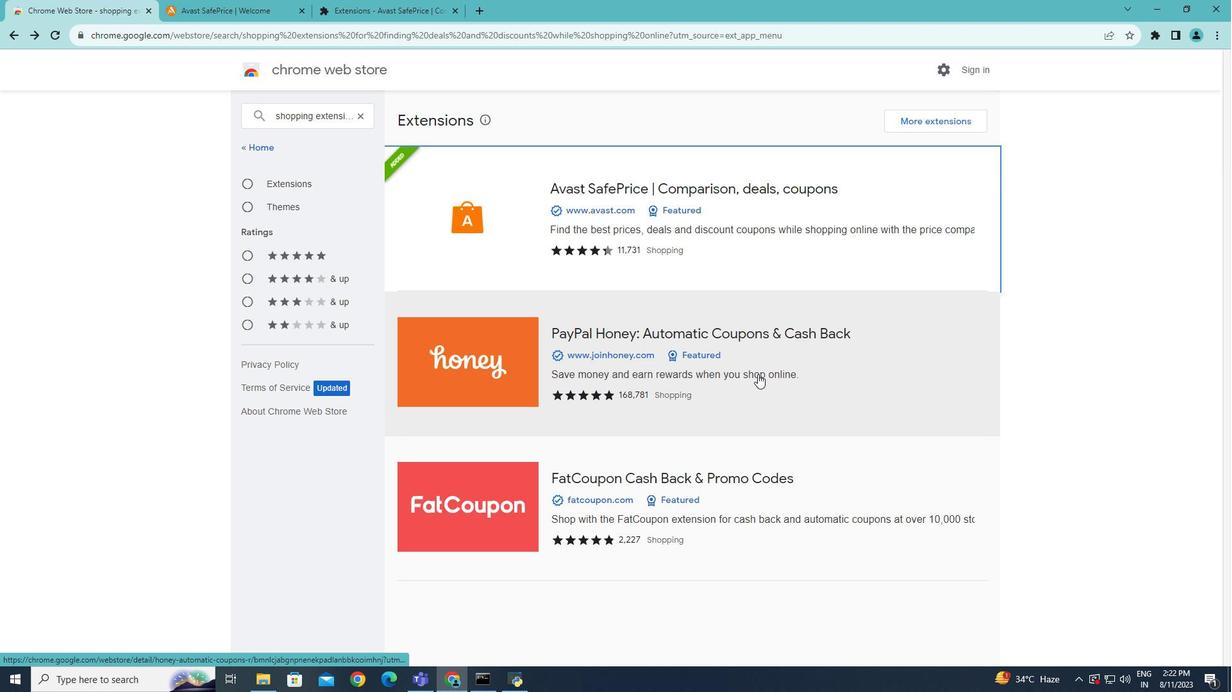 
Action: Mouse scrolled (758, 374) with delta (0, 0)
Screenshot: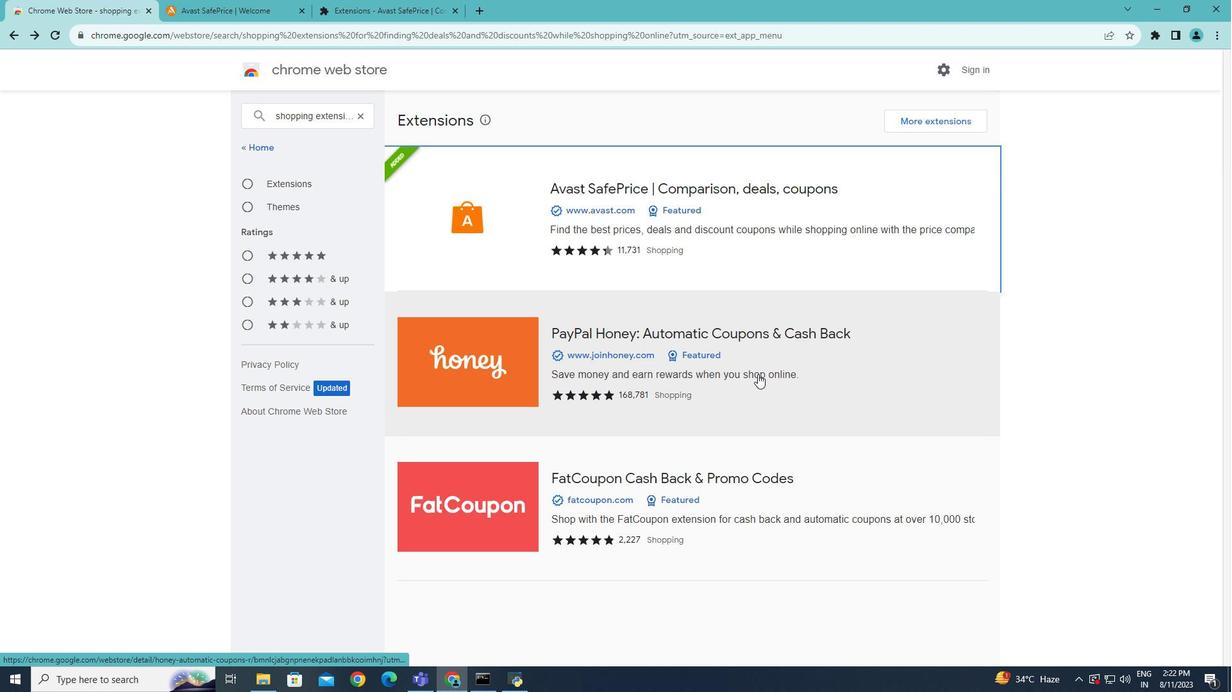 
Action: Mouse scrolled (758, 374) with delta (0, 0)
Screenshot: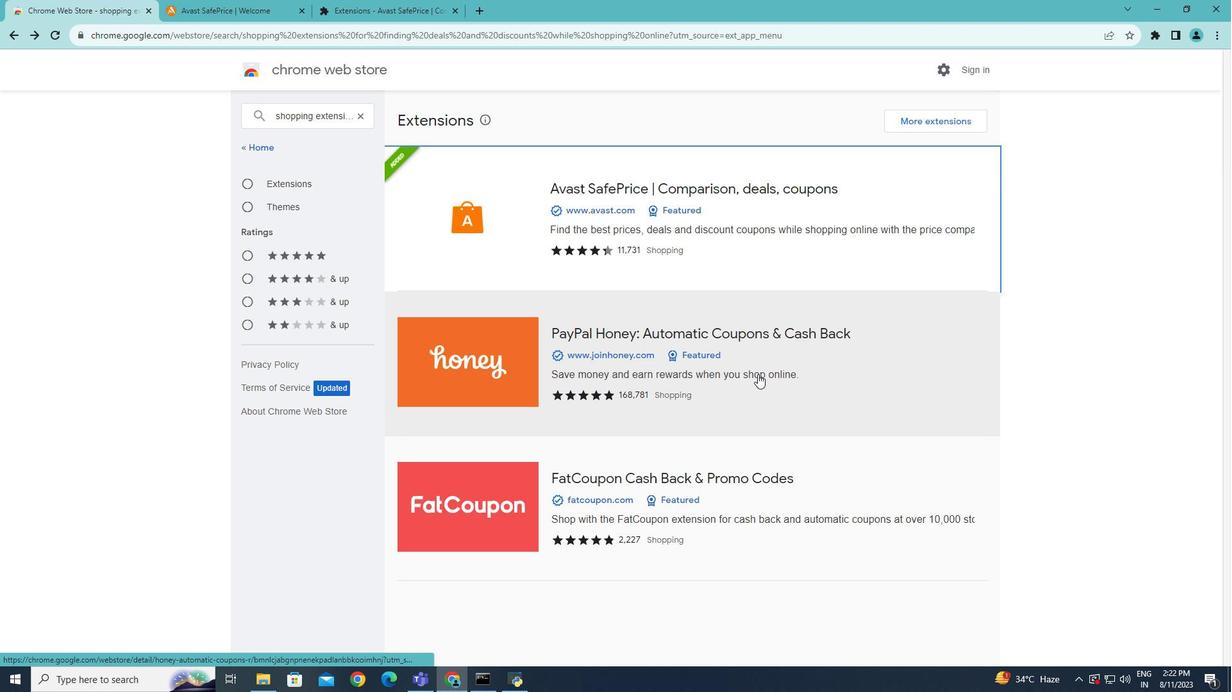
Action: Mouse scrolled (758, 374) with delta (0, 0)
Screenshot: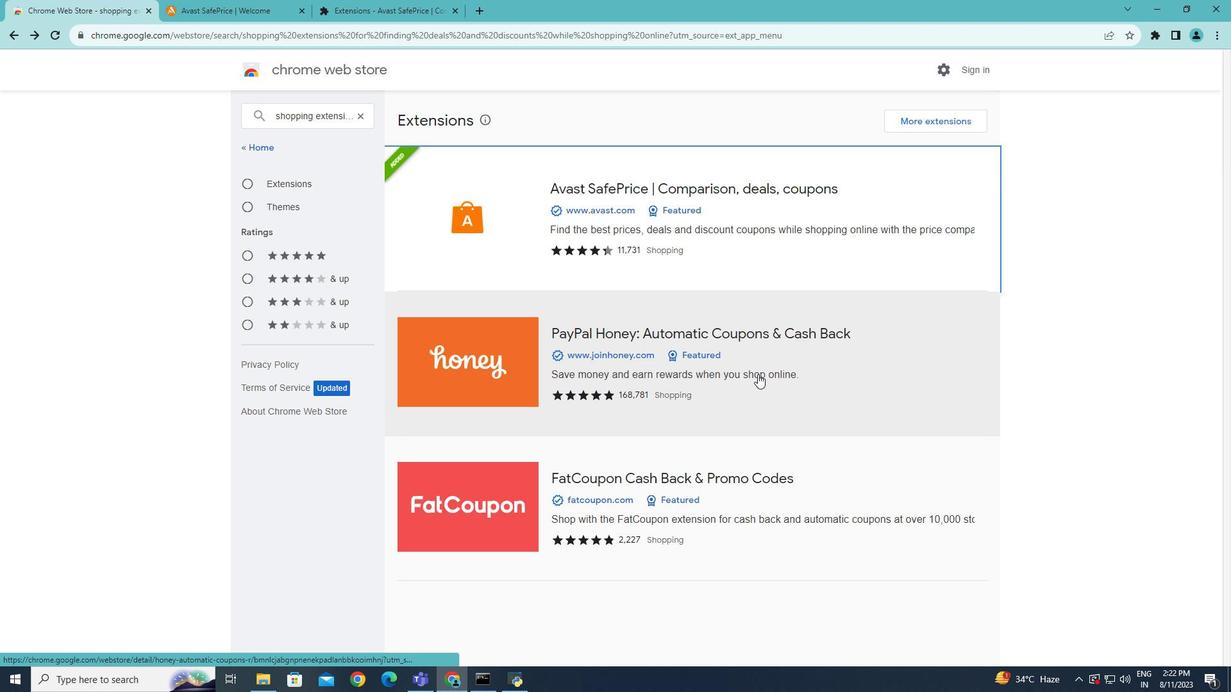 
Action: Mouse moved to (910, 121)
Screenshot: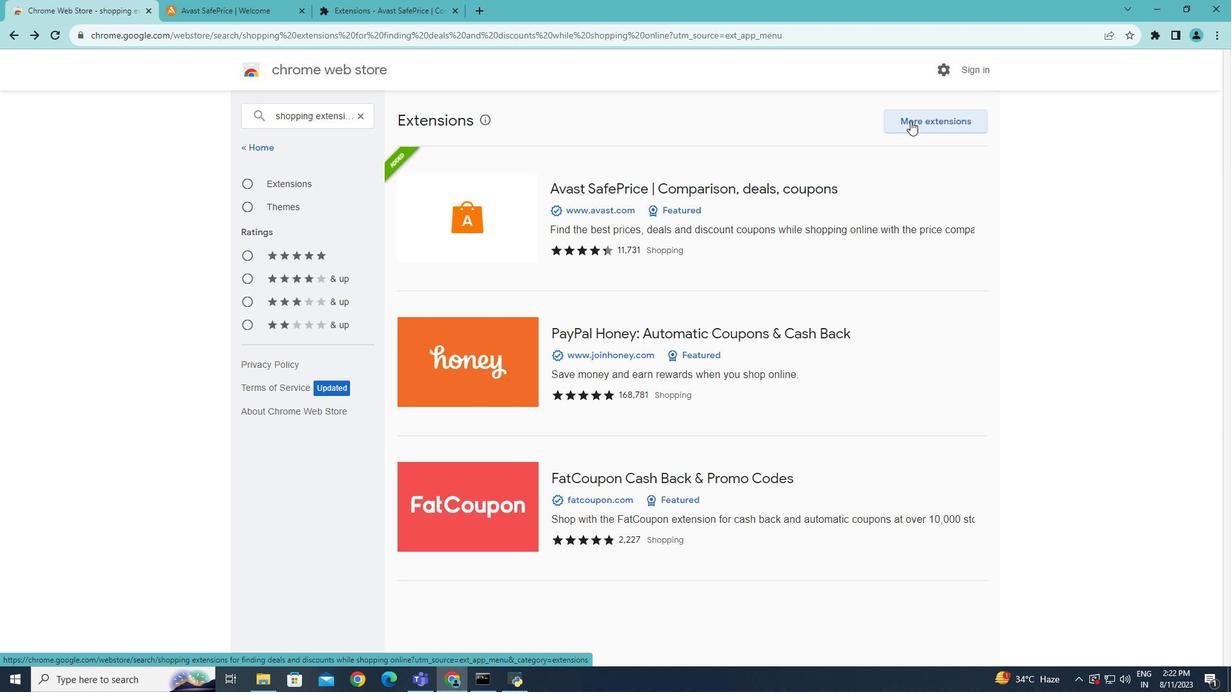 
Action: Mouse pressed left at (910, 121)
Screenshot: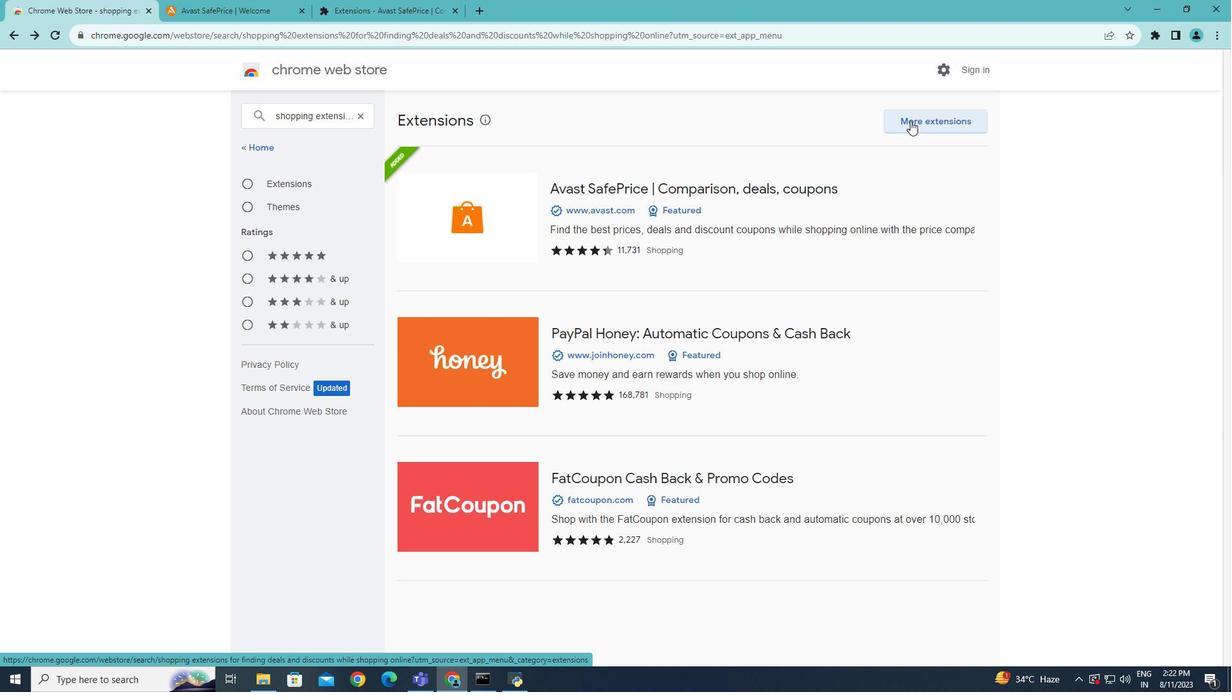 
Action: Mouse moved to (775, 322)
Screenshot: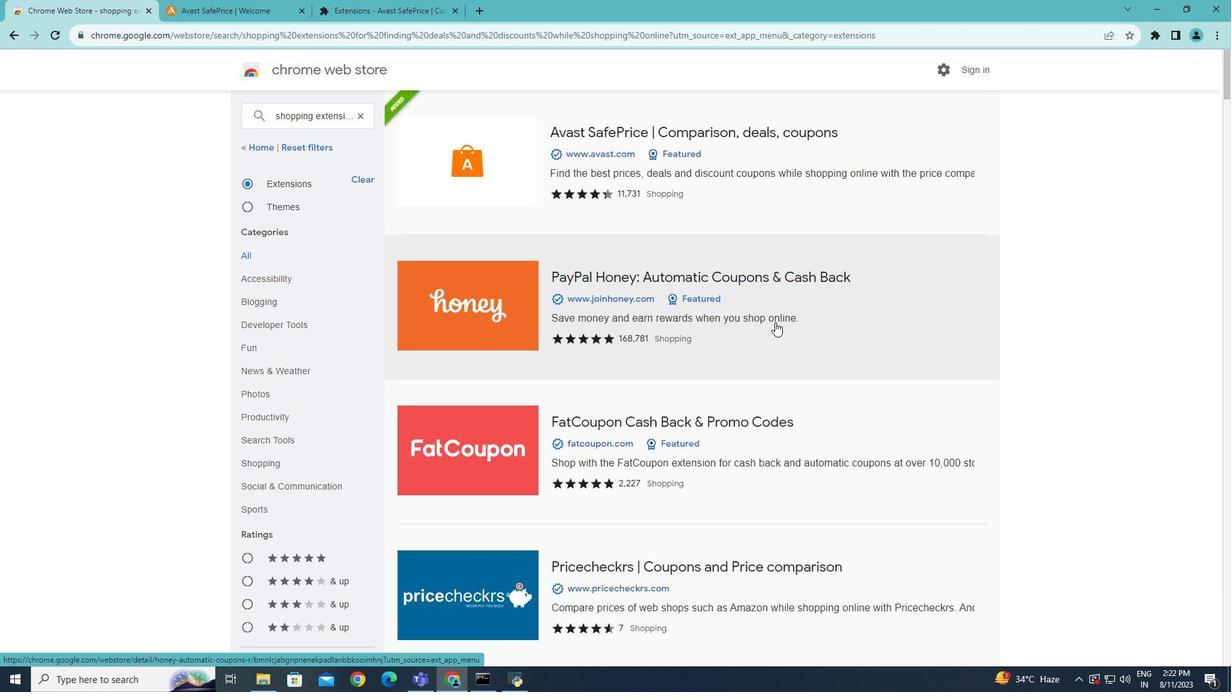 
Action: Mouse scrolled (775, 323) with delta (0, 0)
Screenshot: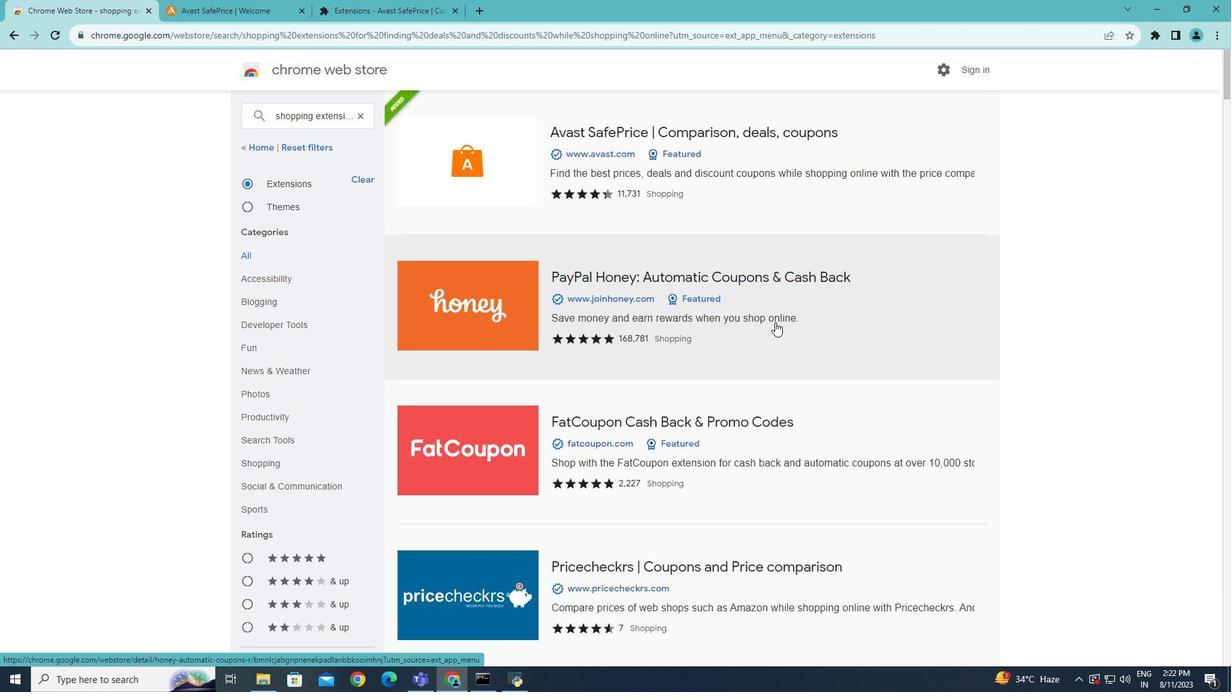 
Action: Mouse scrolled (775, 323) with delta (0, 0)
Screenshot: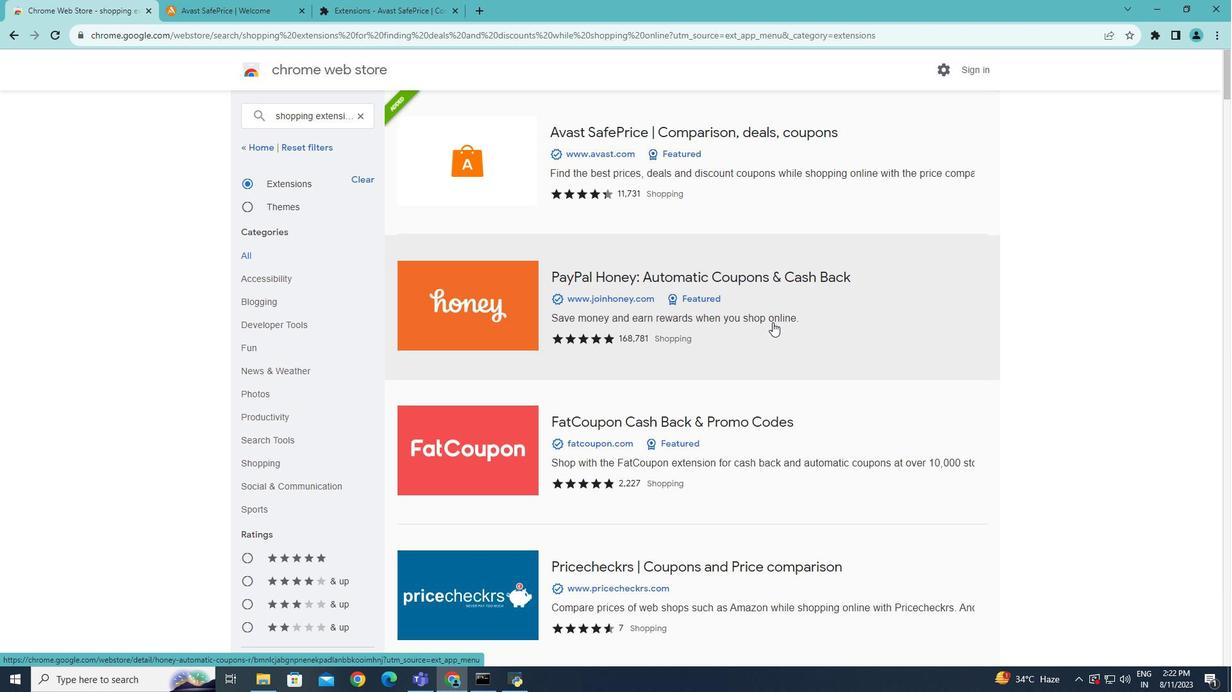 
Action: Mouse moved to (728, 483)
Screenshot: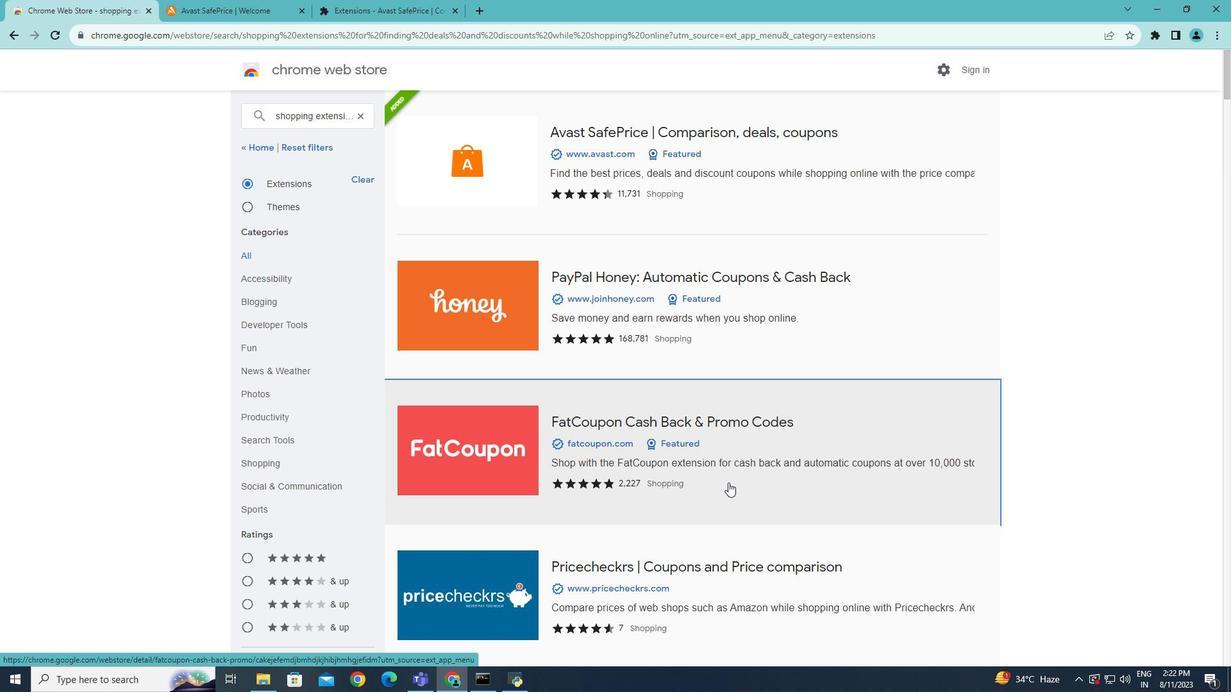 
Action: Mouse pressed left at (728, 483)
Screenshot: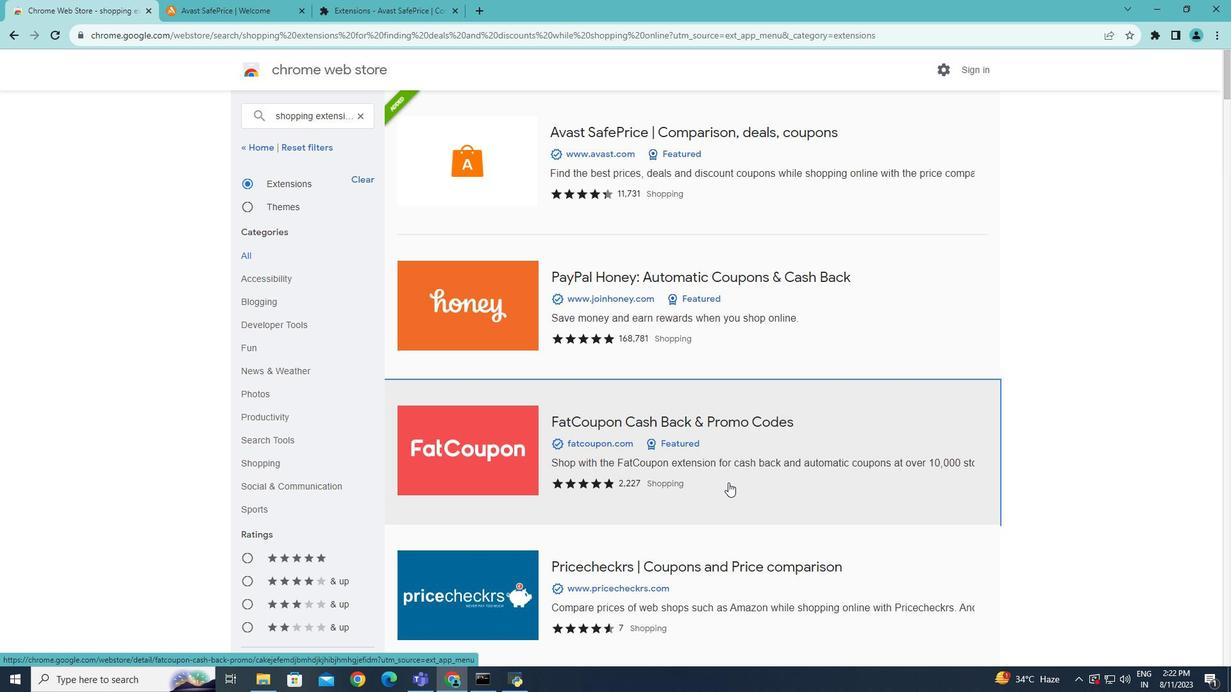 
Action: Mouse scrolled (728, 482) with delta (0, 0)
Screenshot: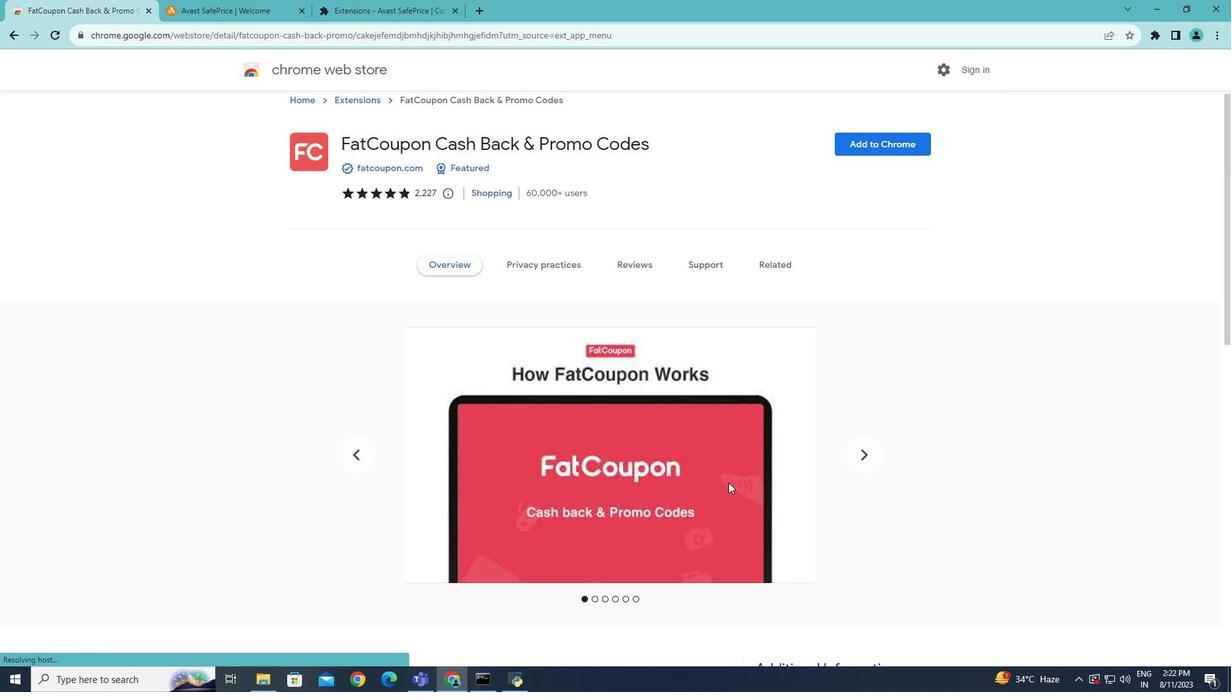 
Action: Mouse scrolled (728, 482) with delta (0, 0)
Screenshot: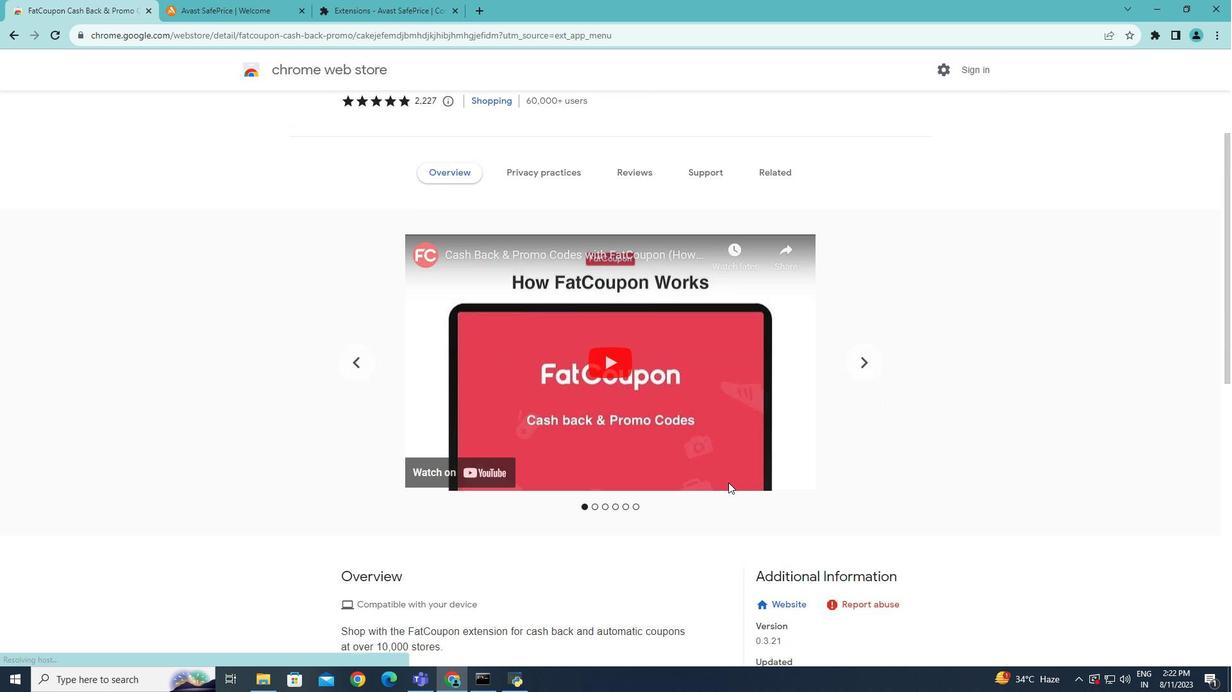 
Action: Mouse scrolled (728, 482) with delta (0, 0)
Screenshot: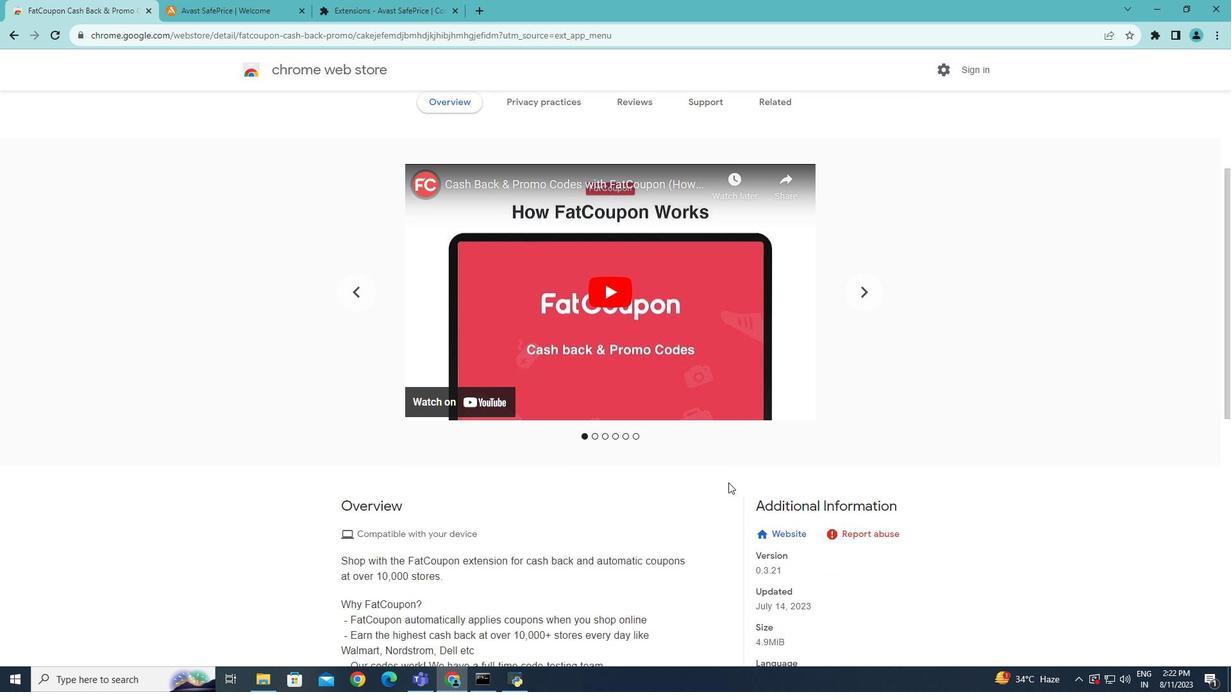 
Action: Mouse scrolled (728, 482) with delta (0, 0)
Screenshot: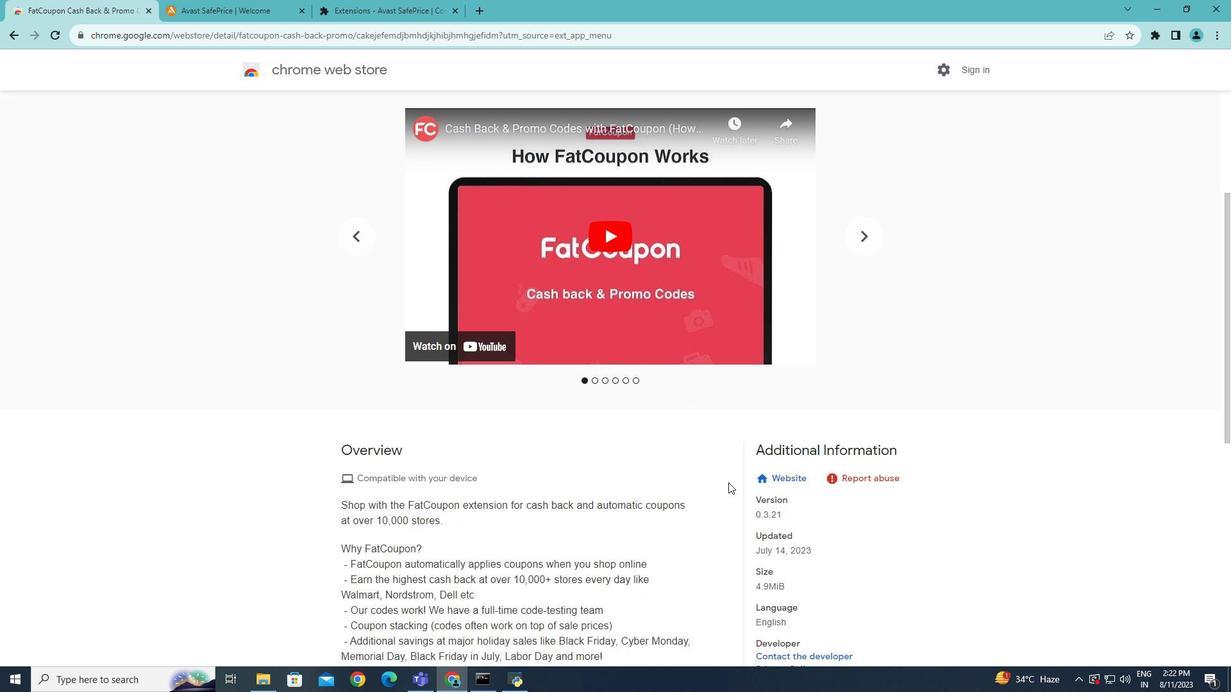 
Action: Mouse scrolled (728, 482) with delta (0, 0)
Screenshot: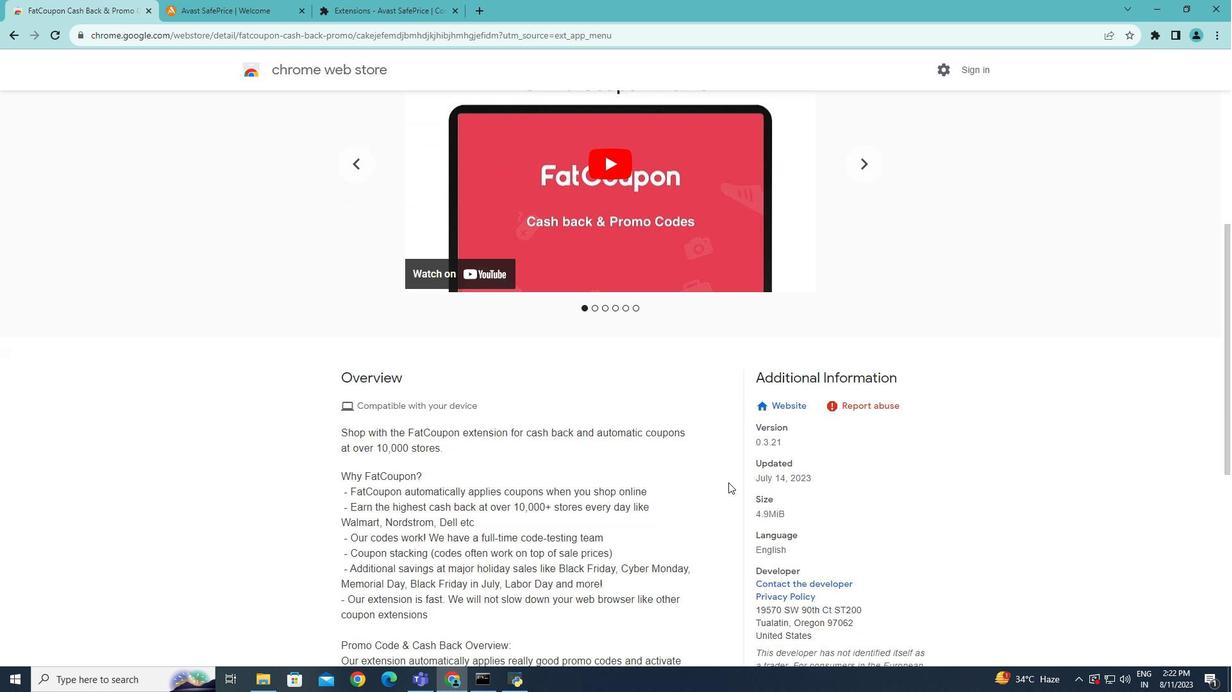 
Action: Mouse moved to (19, 31)
Screenshot: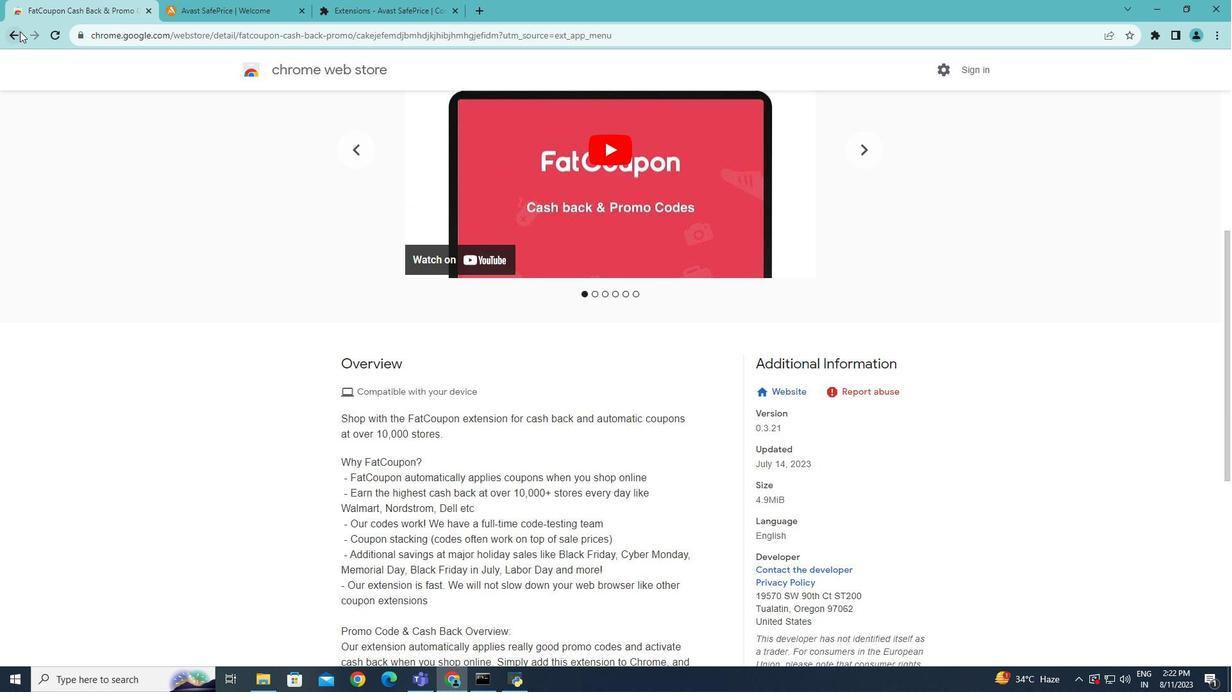 
Action: Mouse pressed left at (19, 31)
Screenshot: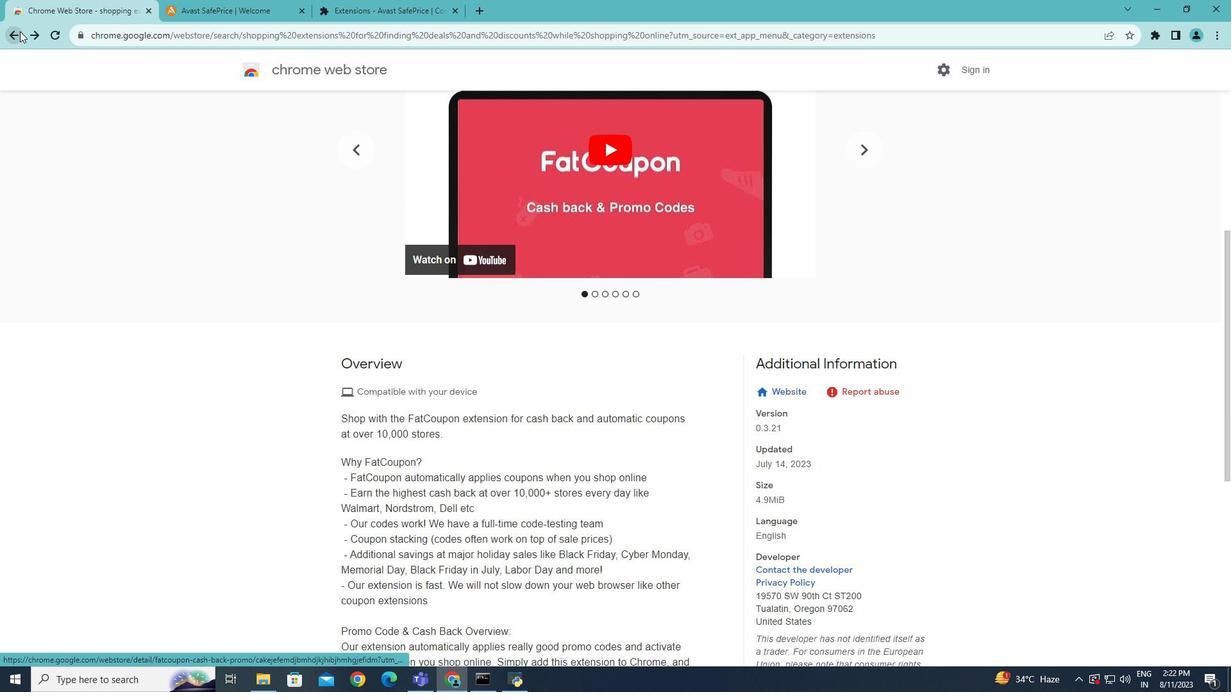 
Action: Mouse moved to (607, 323)
Screenshot: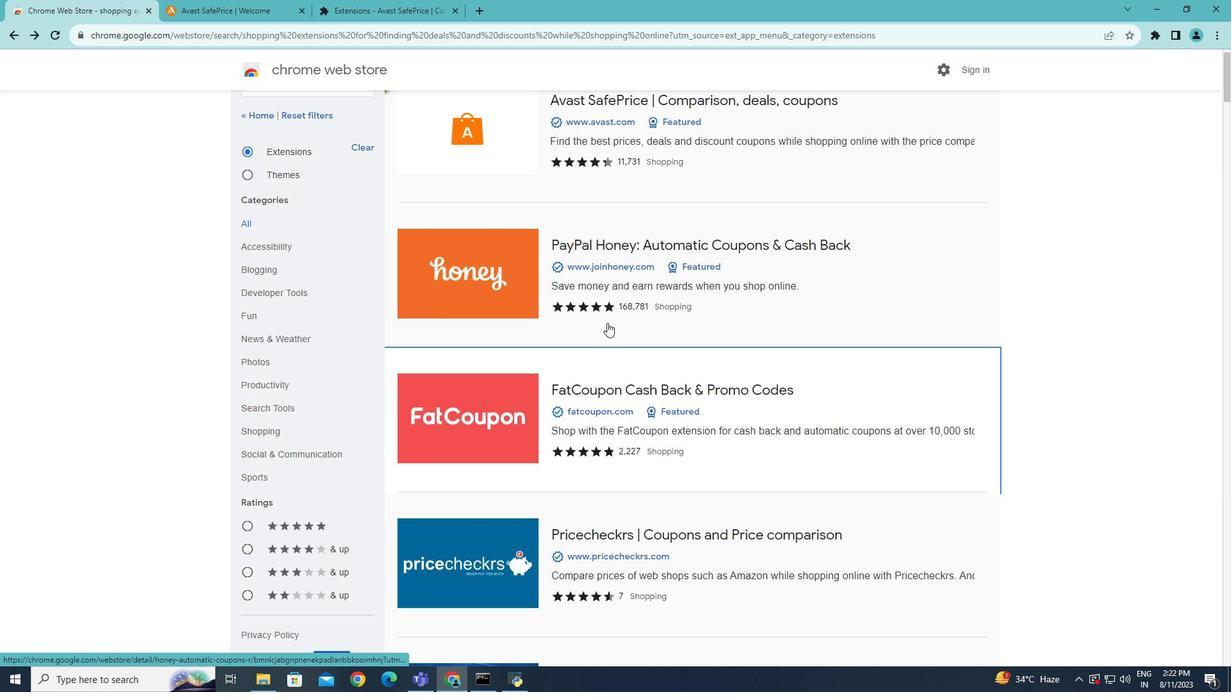 
Action: Mouse scrolled (607, 322) with delta (0, 0)
Screenshot: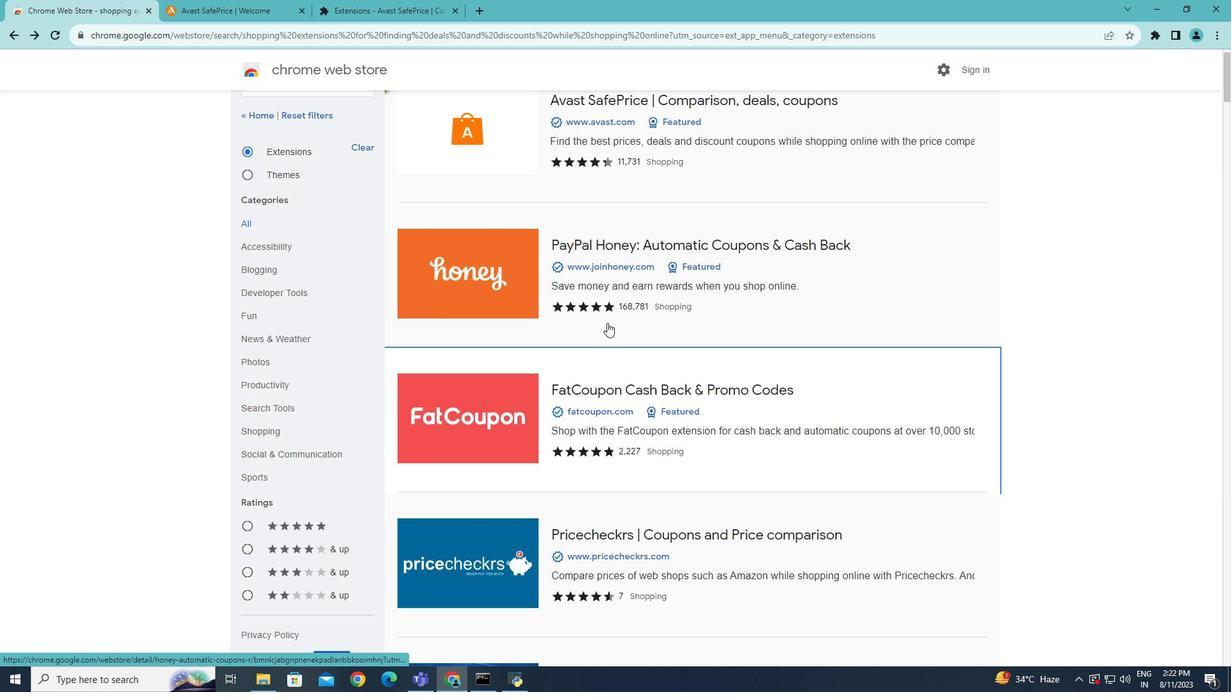 
Action: Mouse scrolled (607, 322) with delta (0, 0)
Screenshot: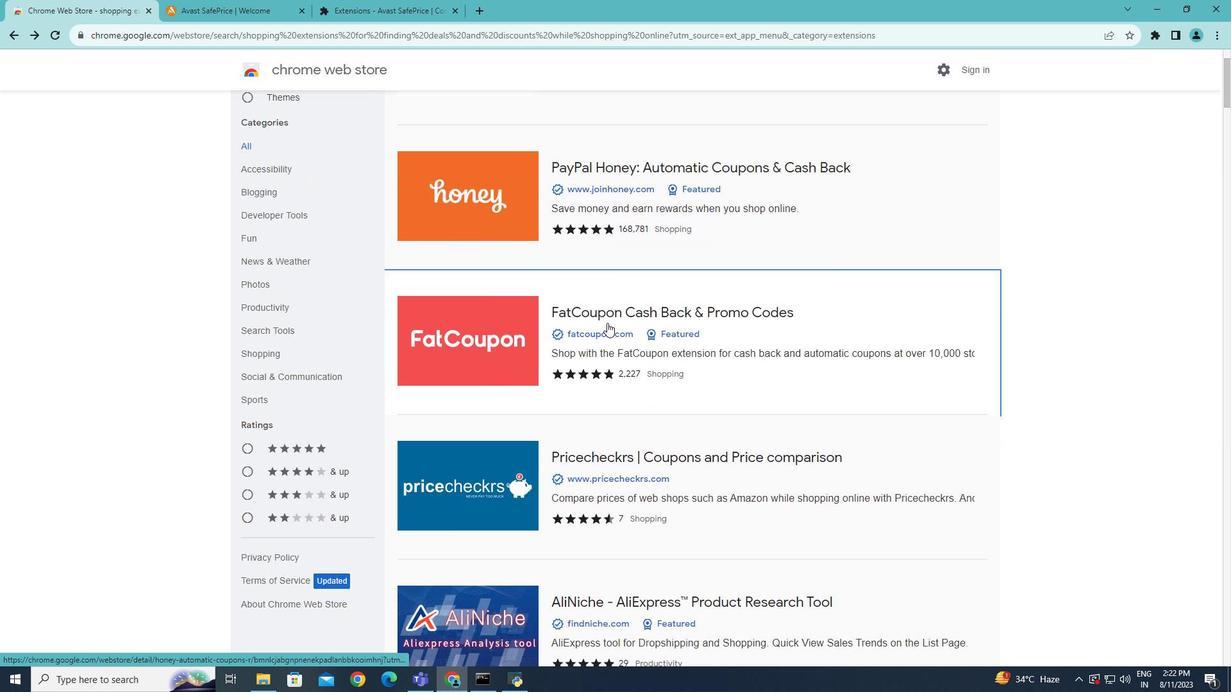 
Action: Mouse moved to (606, 323)
Screenshot: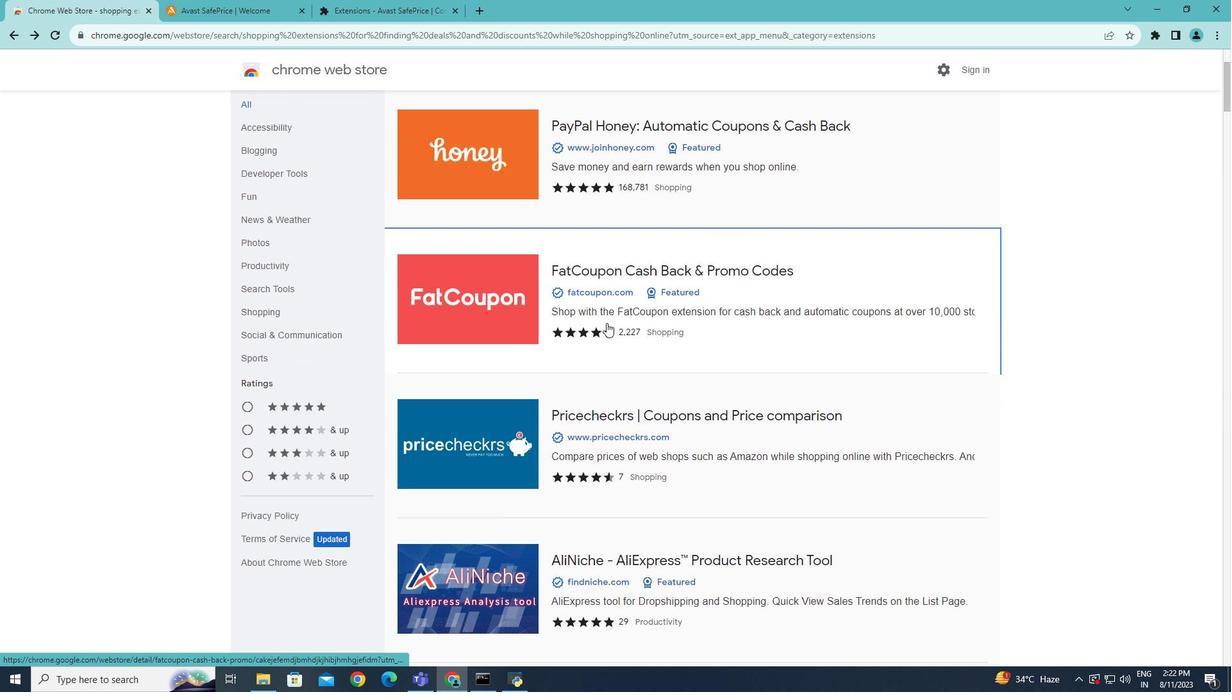 
Action: Mouse scrolled (606, 322) with delta (0, 0)
Screenshot: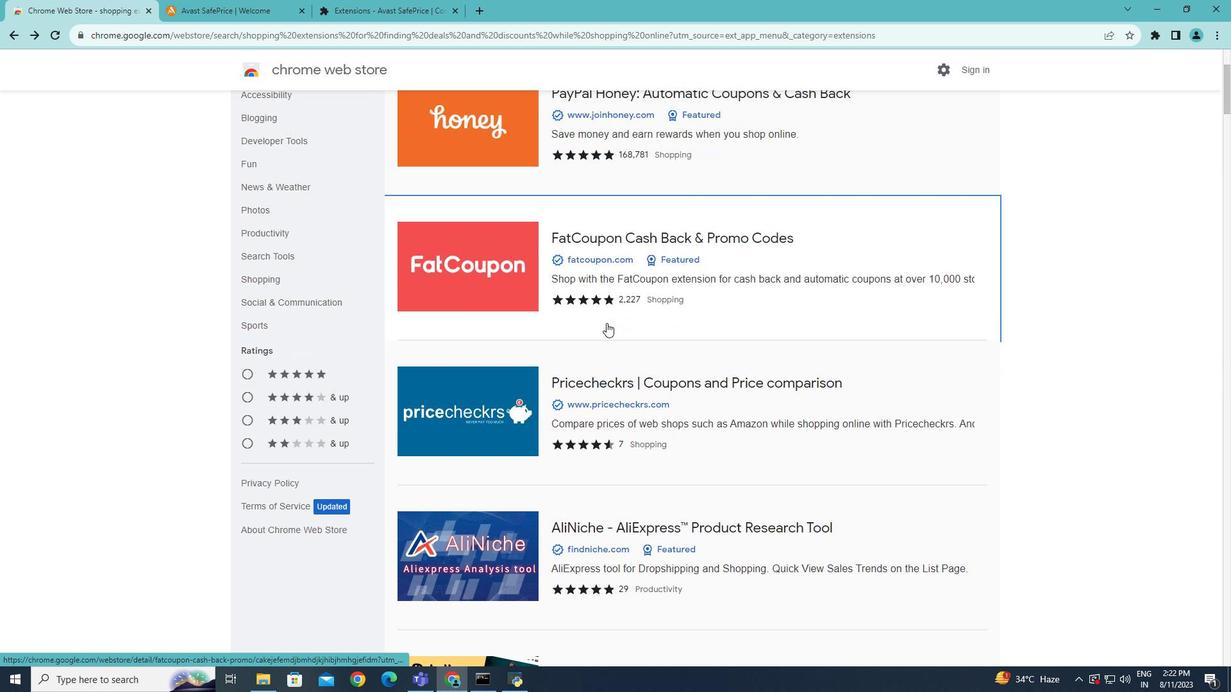 
Action: Mouse scrolled (606, 322) with delta (0, 0)
Screenshot: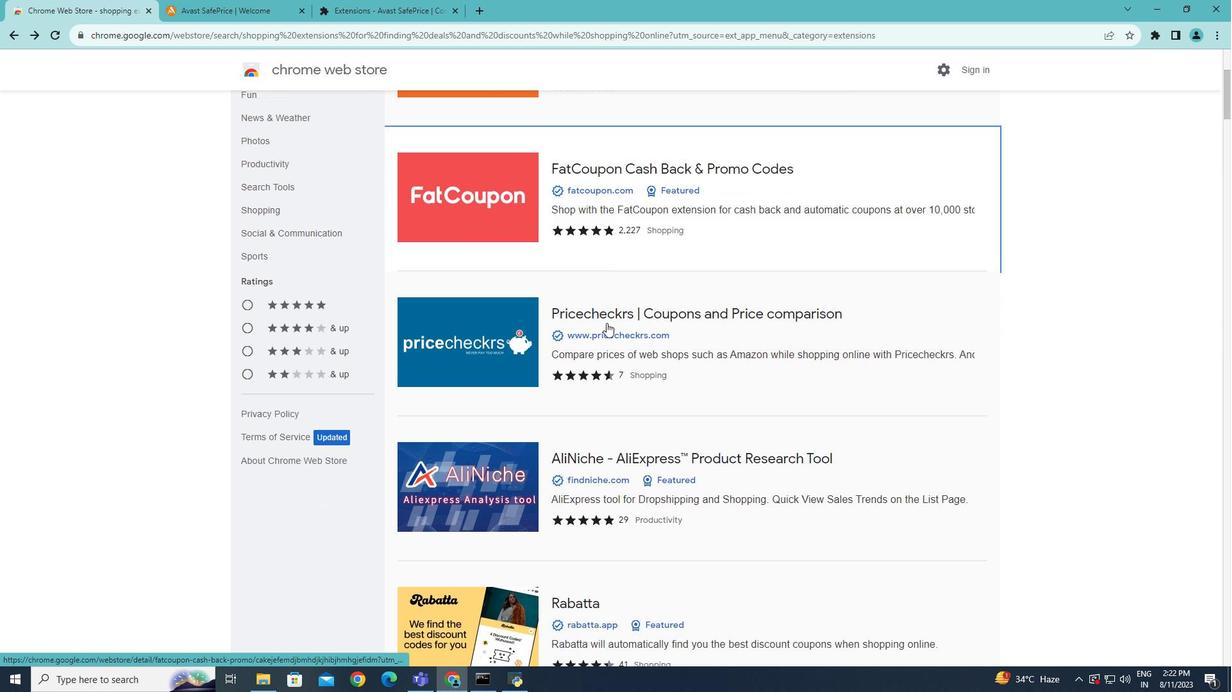 
Action: Mouse scrolled (606, 322) with delta (0, 0)
Screenshot: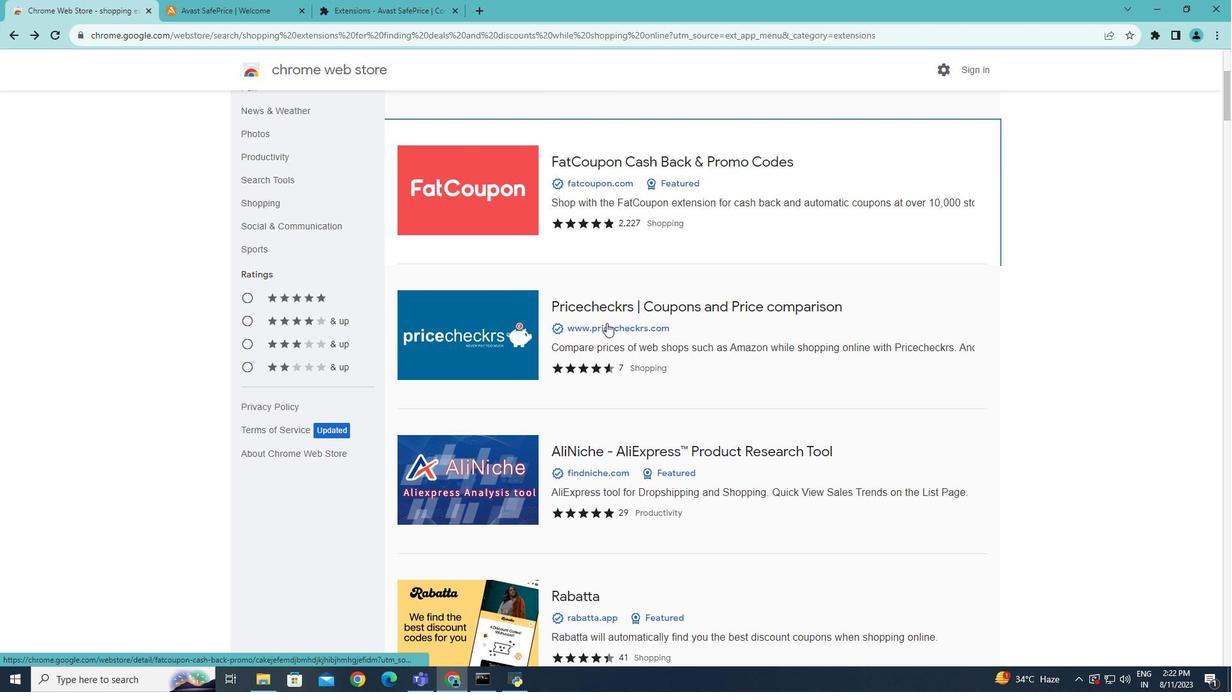 
Action: Mouse moved to (789, 415)
Screenshot: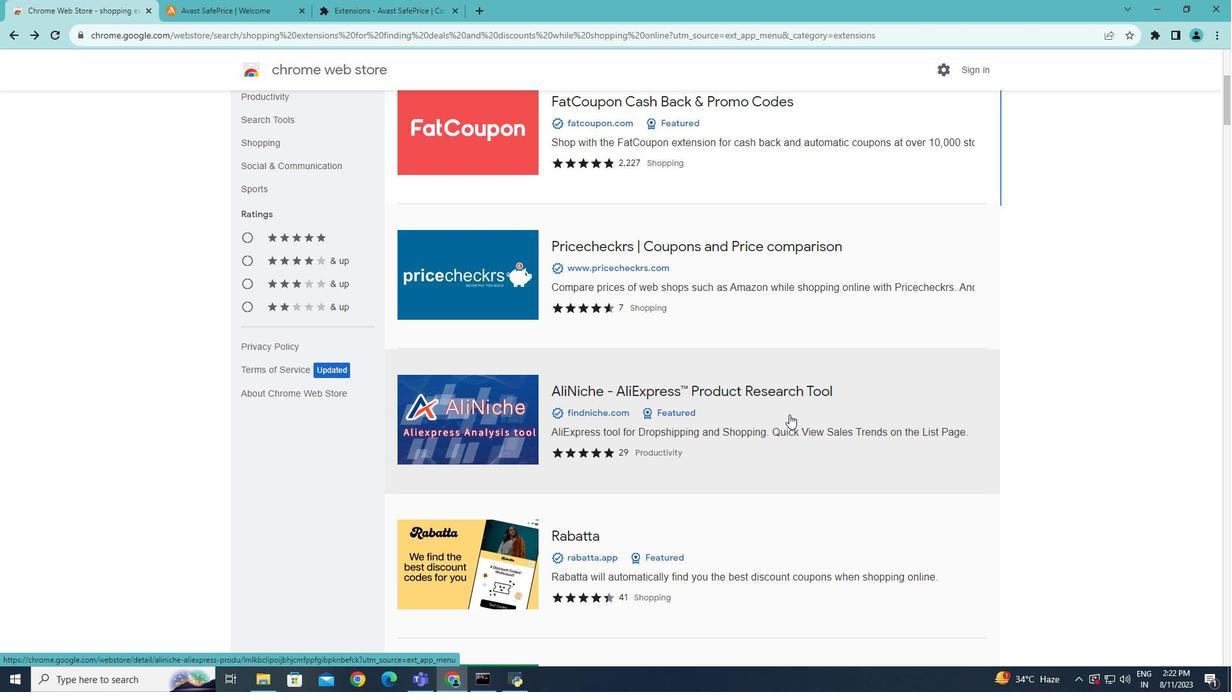 
Action: Mouse scrolled (789, 414) with delta (0, 0)
Screenshot: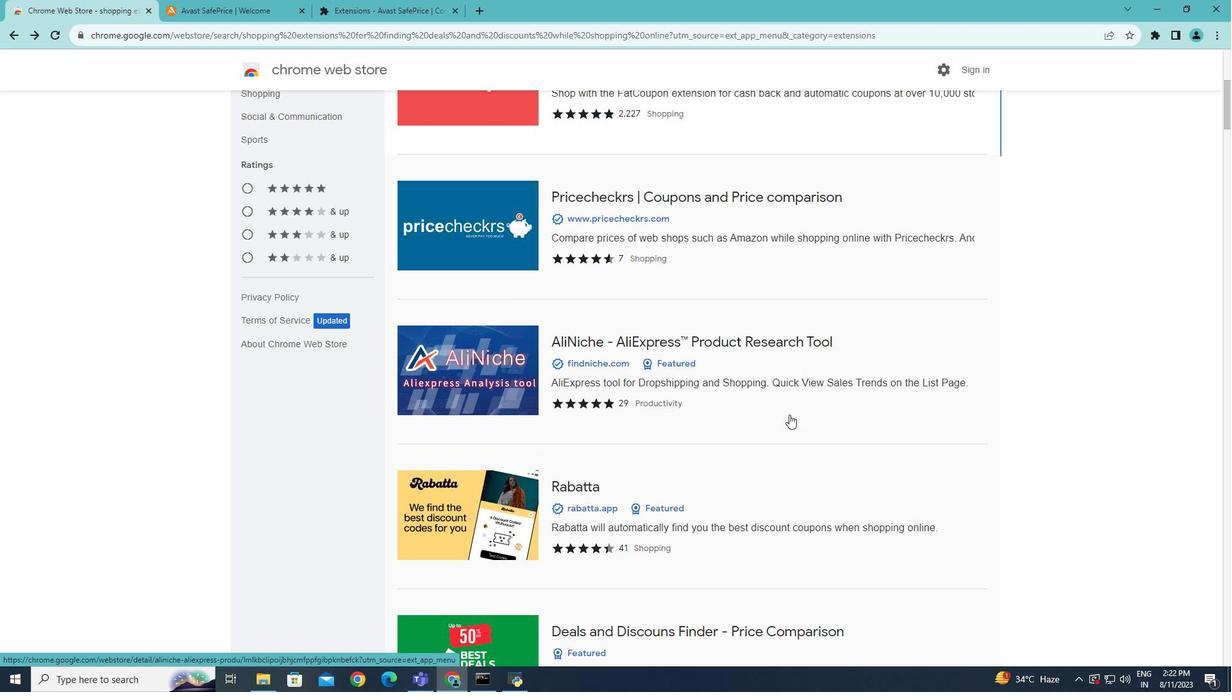 
Action: Mouse scrolled (789, 414) with delta (0, 0)
Screenshot: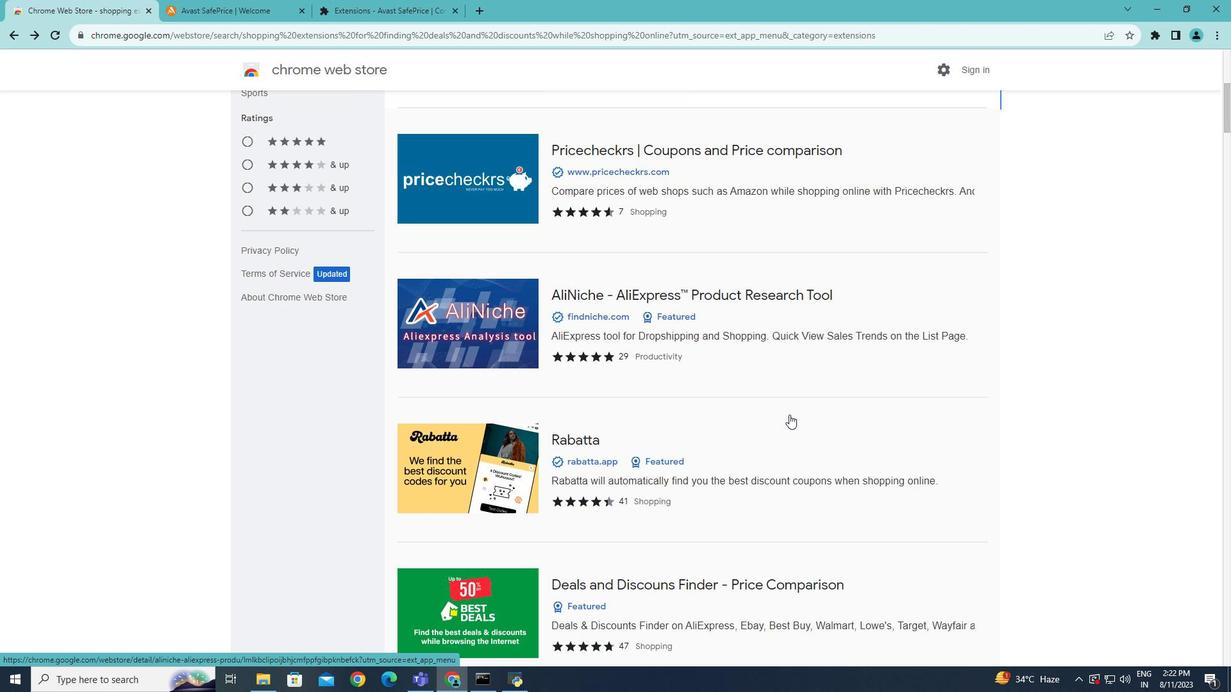 
Action: Mouse moved to (789, 415)
Screenshot: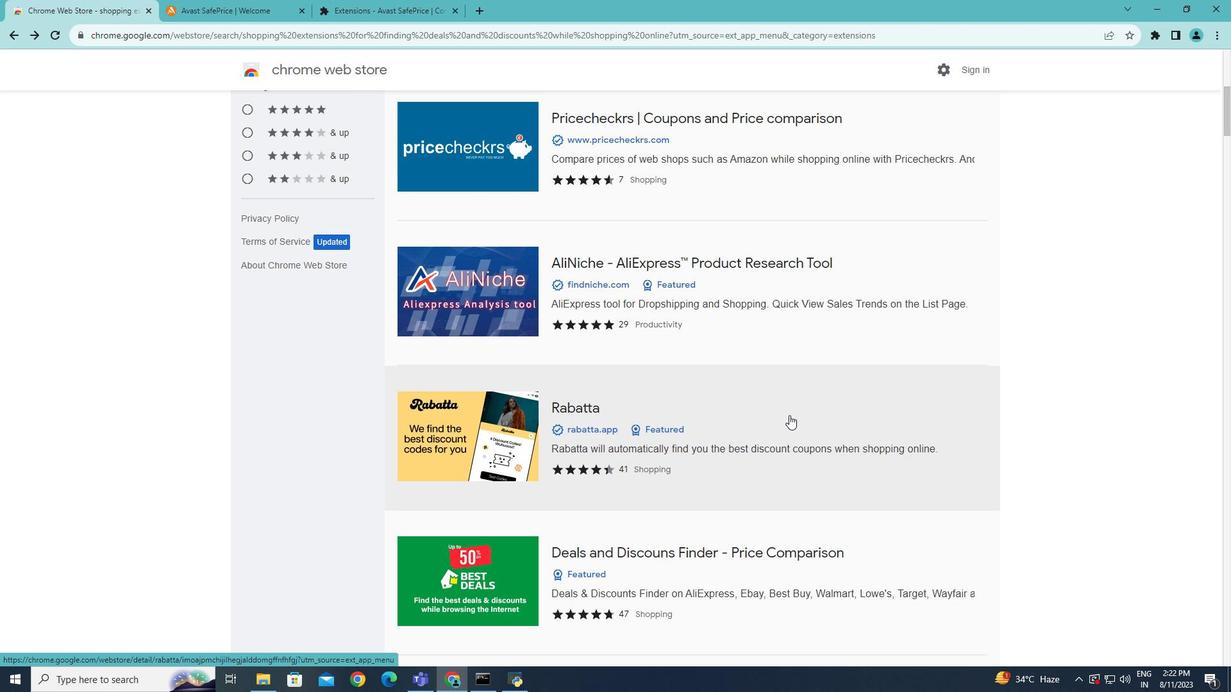 
Action: Mouse scrolled (789, 415) with delta (0, 0)
Screenshot: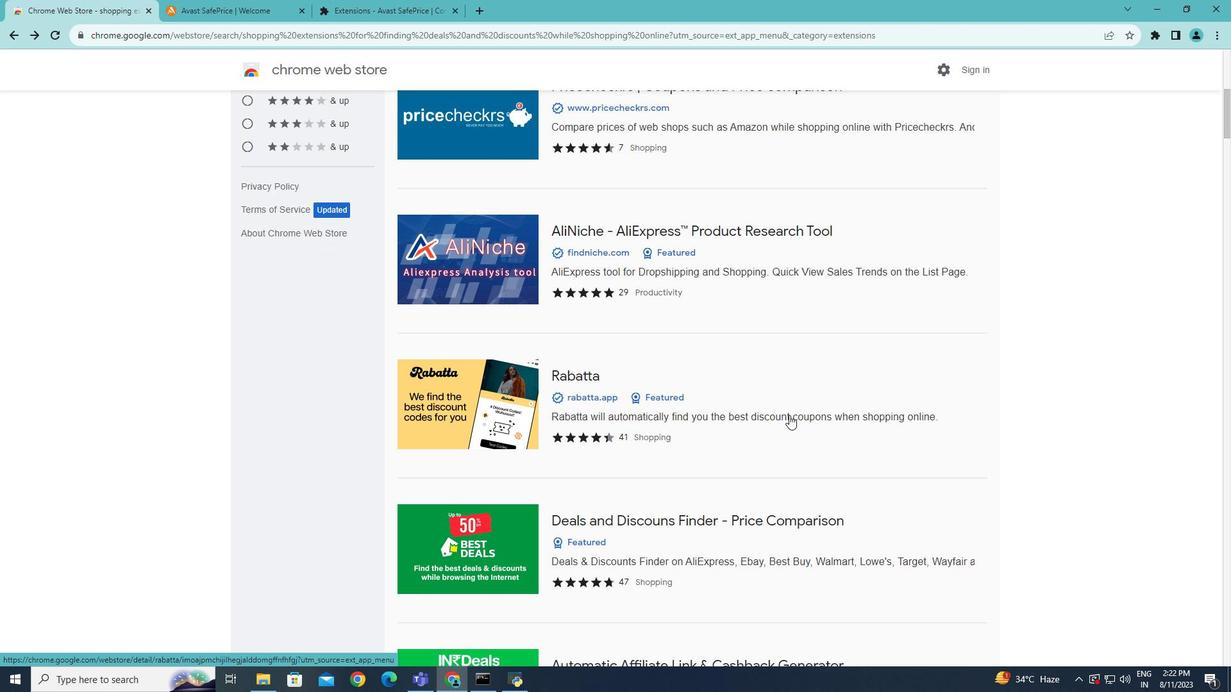 
Action: Mouse moved to (778, 388)
Screenshot: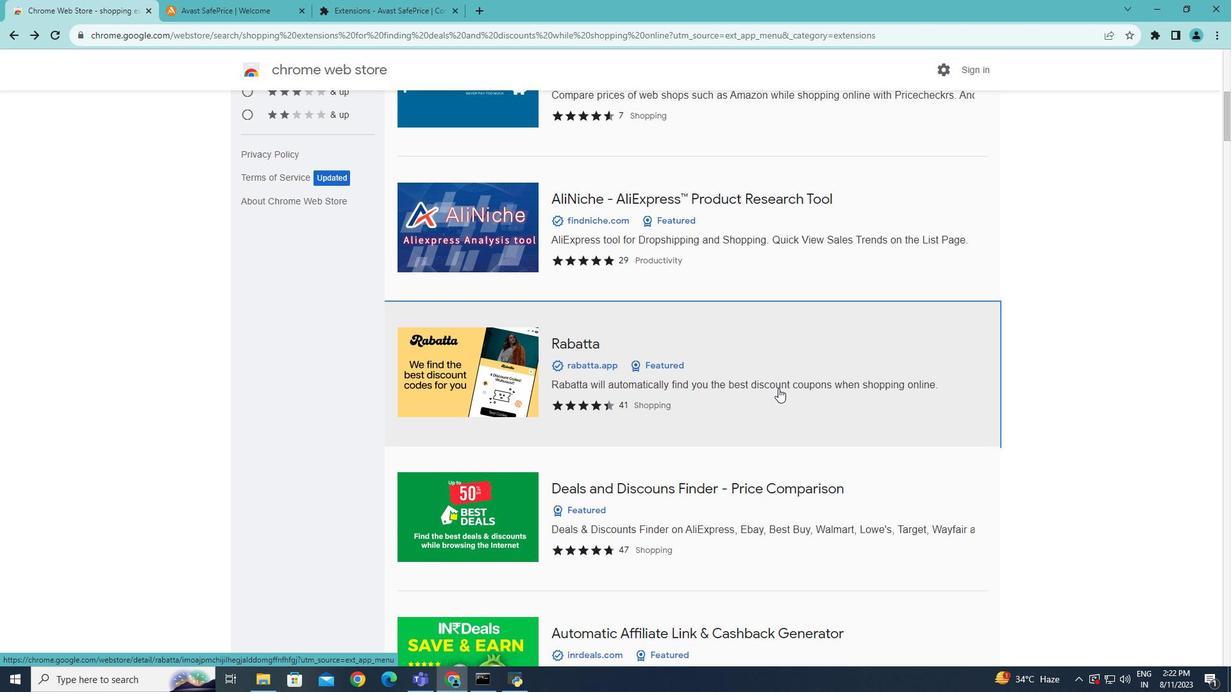 
Action: Mouse pressed left at (778, 388)
Screenshot: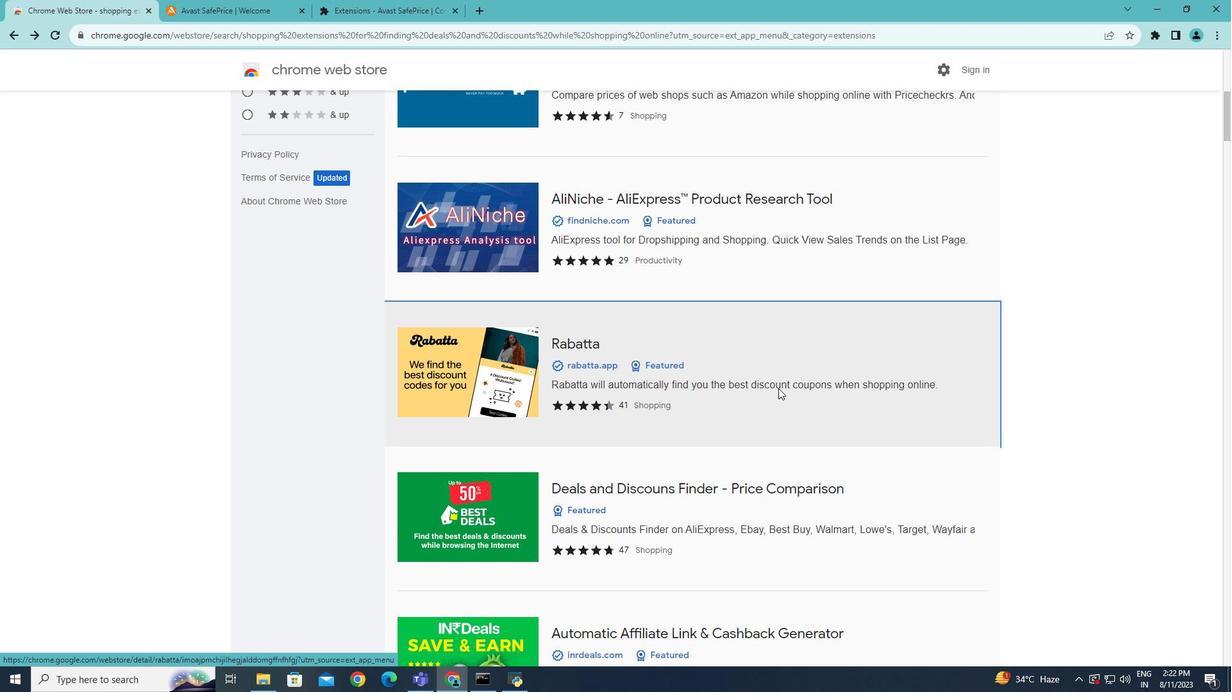 
Action: Mouse moved to (774, 388)
Screenshot: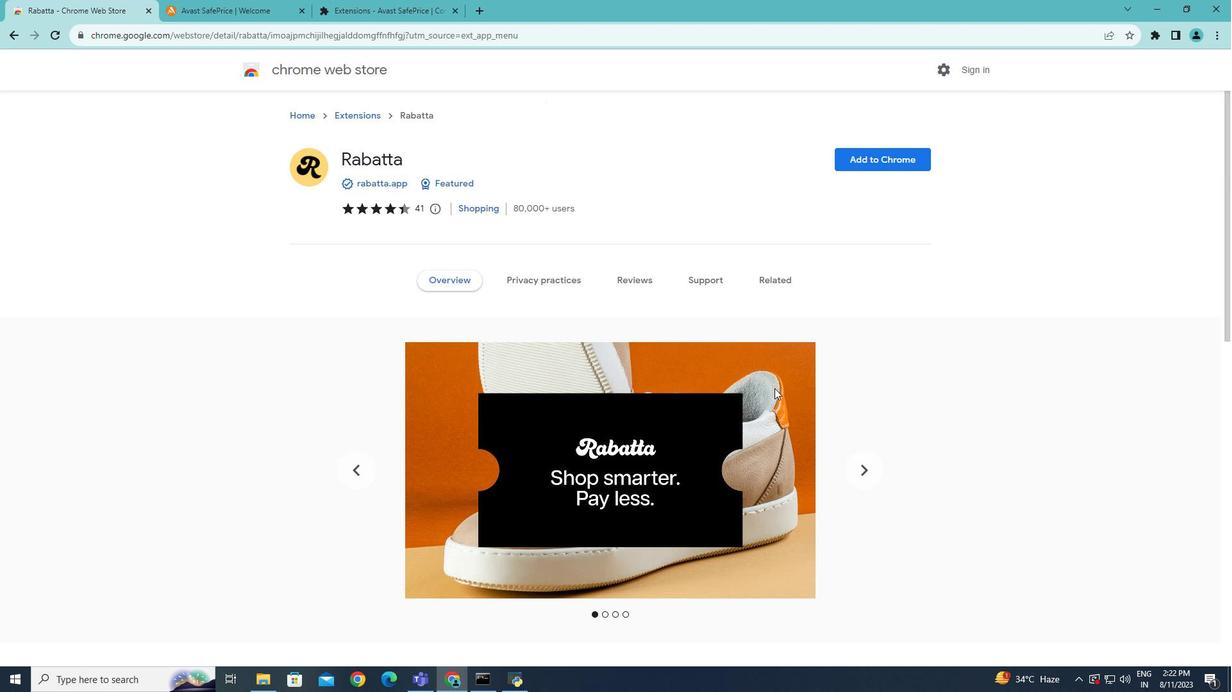 
Action: Mouse scrolled (774, 388) with delta (0, 0)
Screenshot: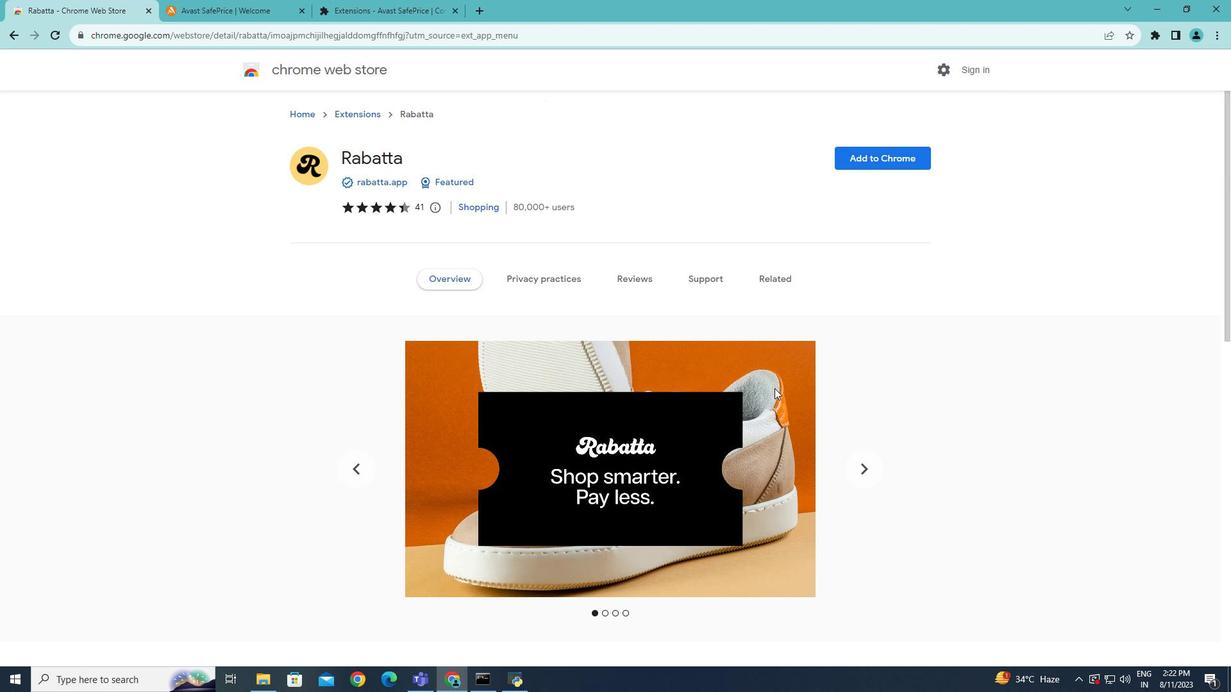 
Action: Mouse scrolled (774, 388) with delta (0, 0)
Screenshot: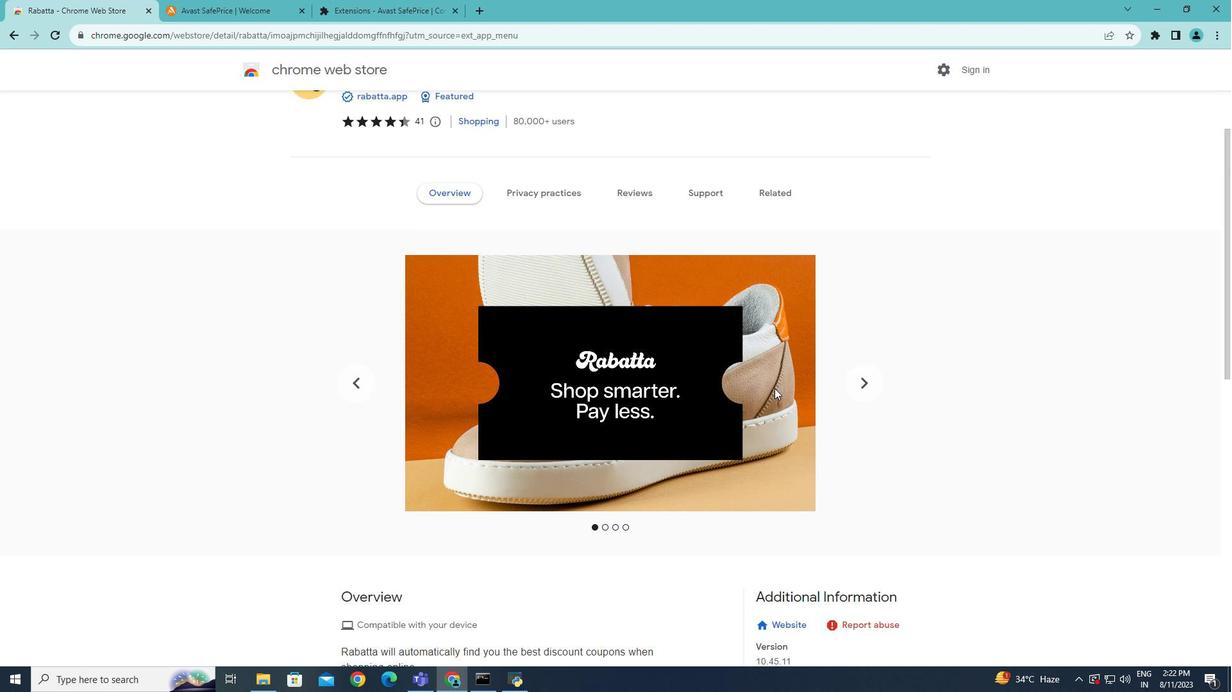 
Action: Mouse moved to (854, 340)
Screenshot: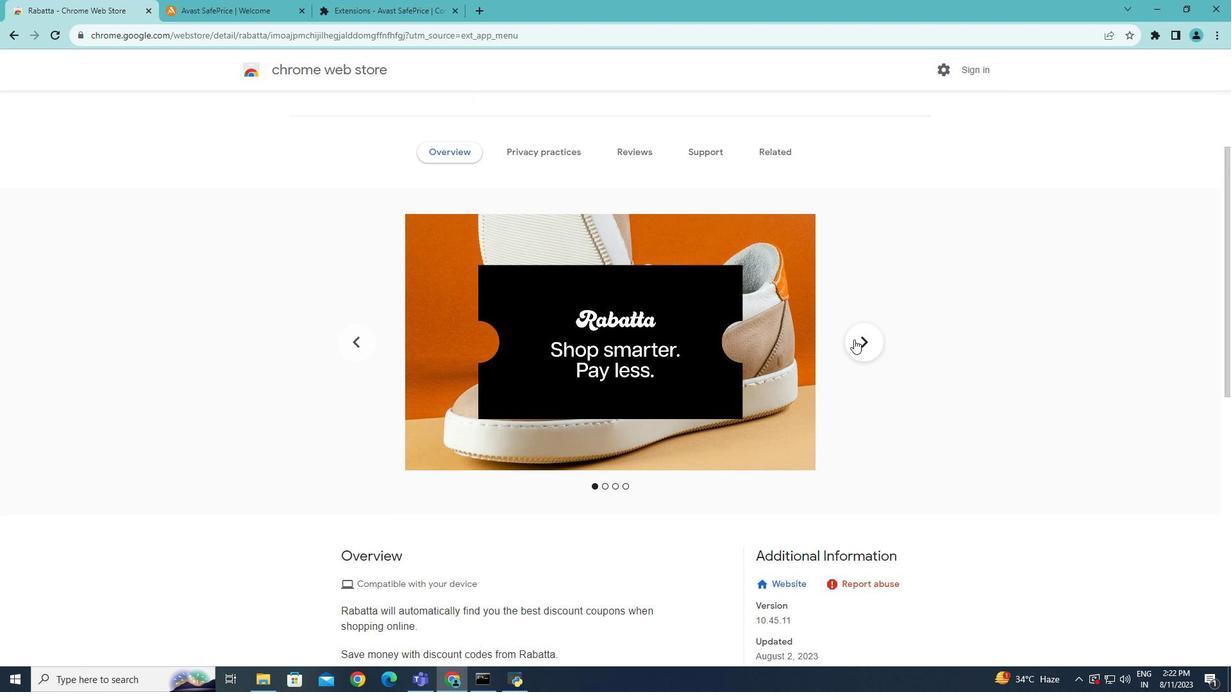 
Action: Mouse pressed left at (854, 340)
Screenshot: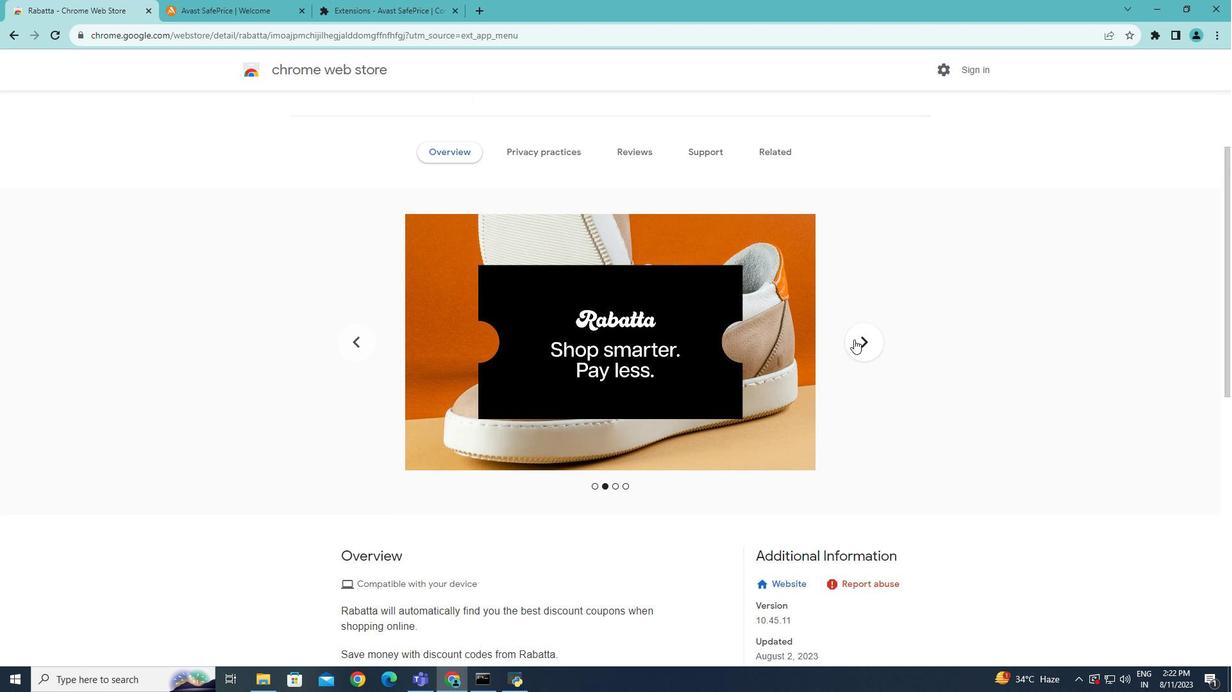
Action: Mouse pressed left at (854, 340)
Screenshot: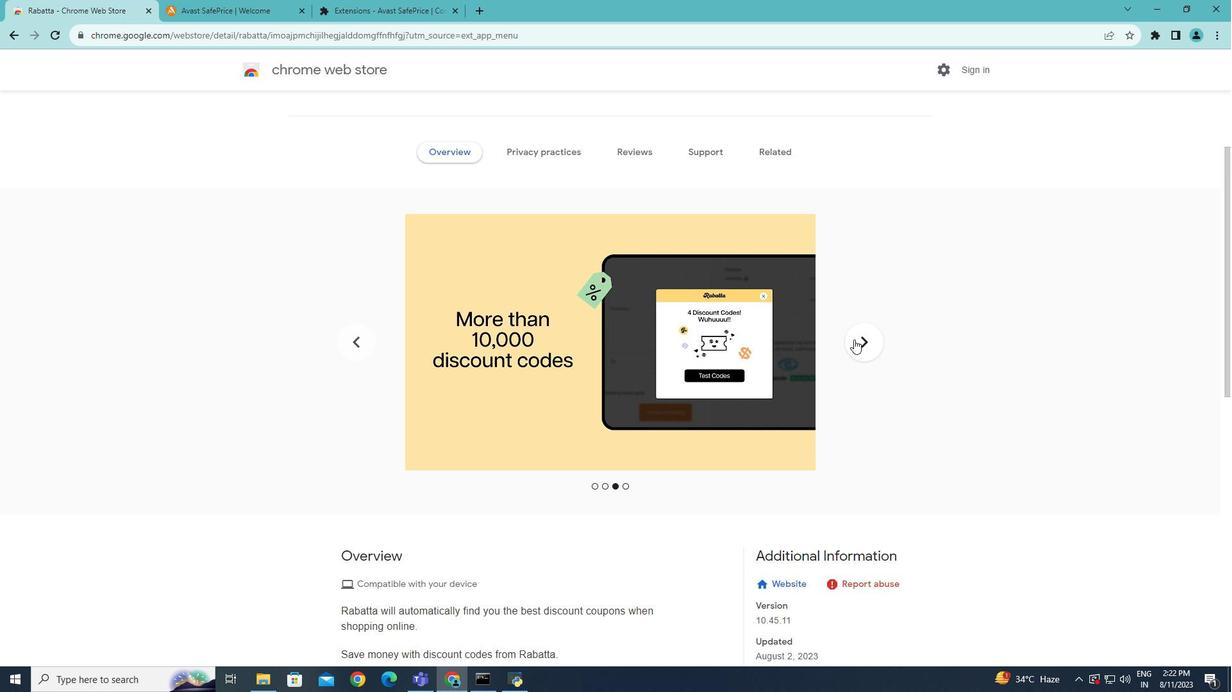 
Action: Mouse pressed left at (854, 340)
Screenshot: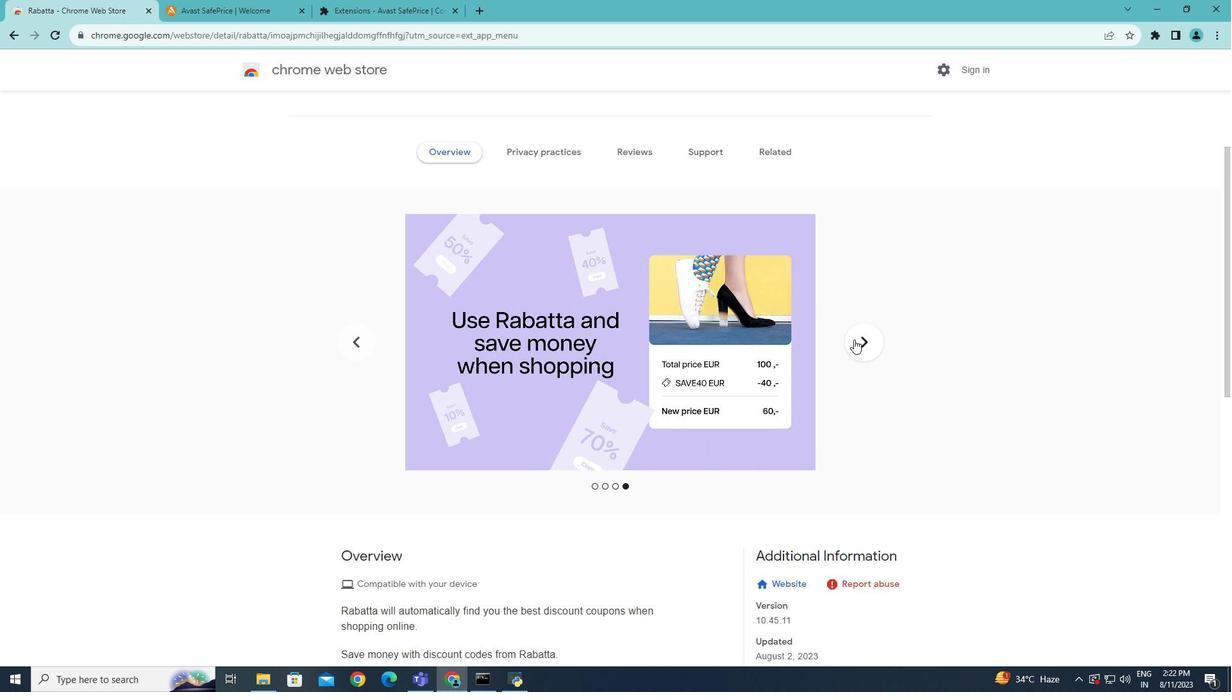 
Action: Mouse moved to (481, 391)
Screenshot: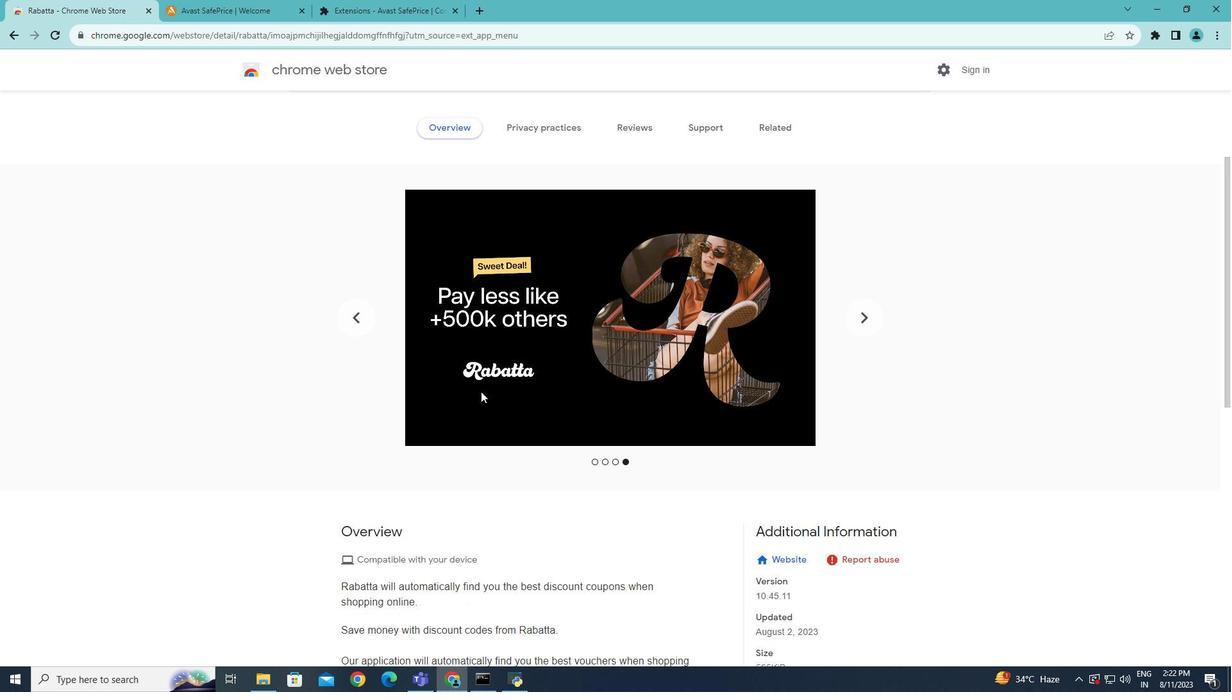 
Action: Mouse scrolled (481, 390) with delta (0, 0)
Screenshot: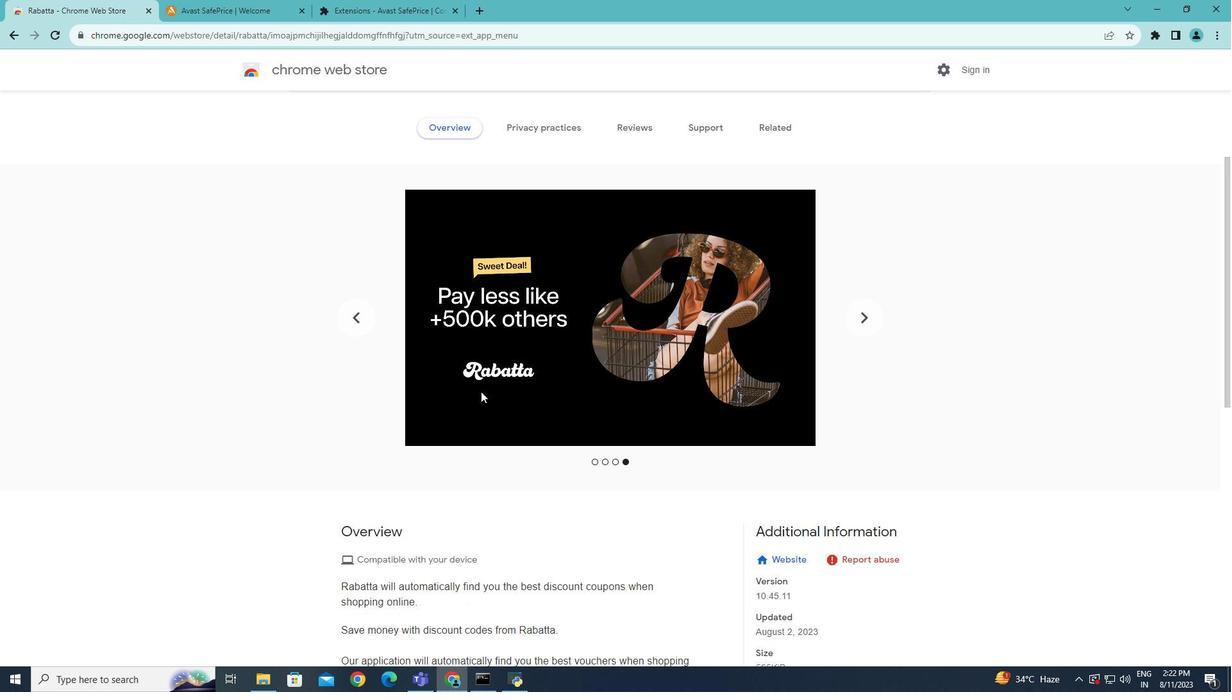 
Action: Mouse moved to (481, 391)
Screenshot: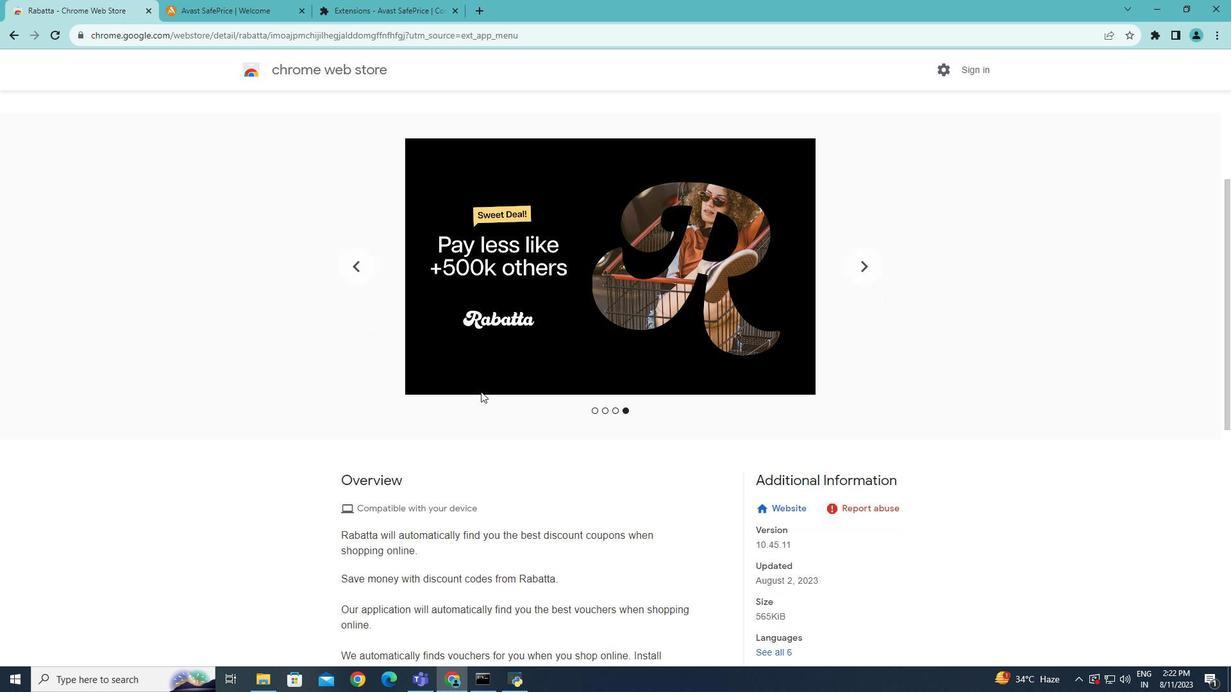 
Action: Mouse scrolled (481, 391) with delta (0, 0)
Screenshot: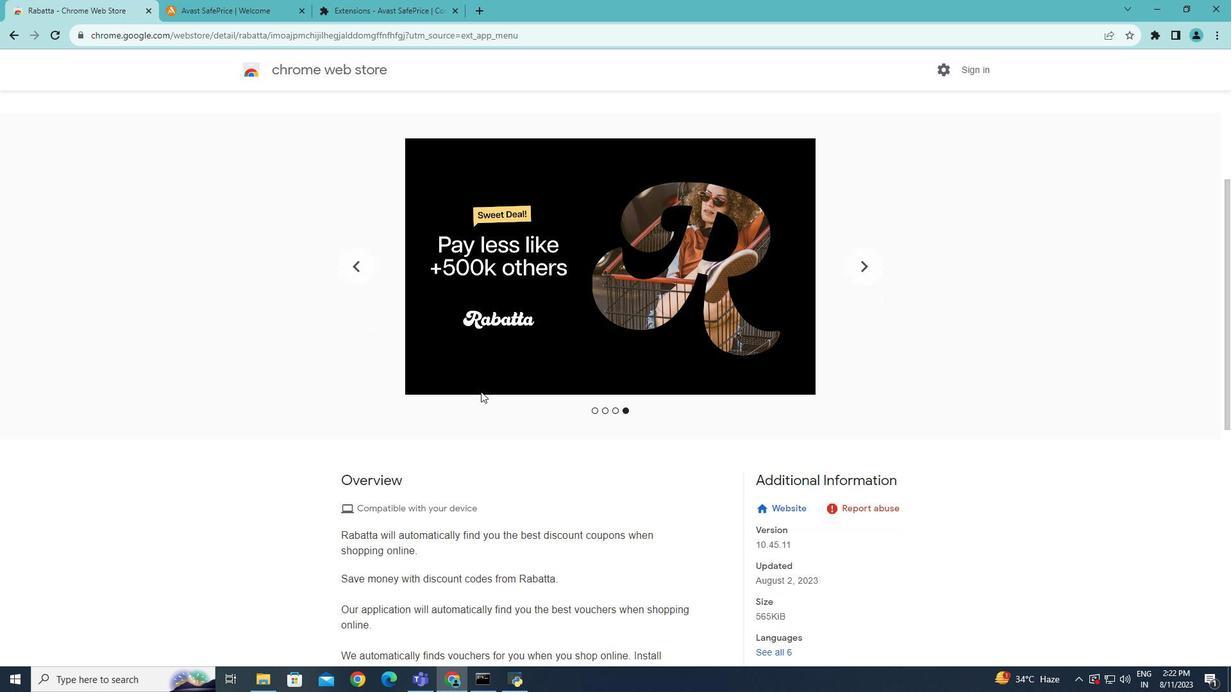 
Action: Mouse moved to (440, 416)
Screenshot: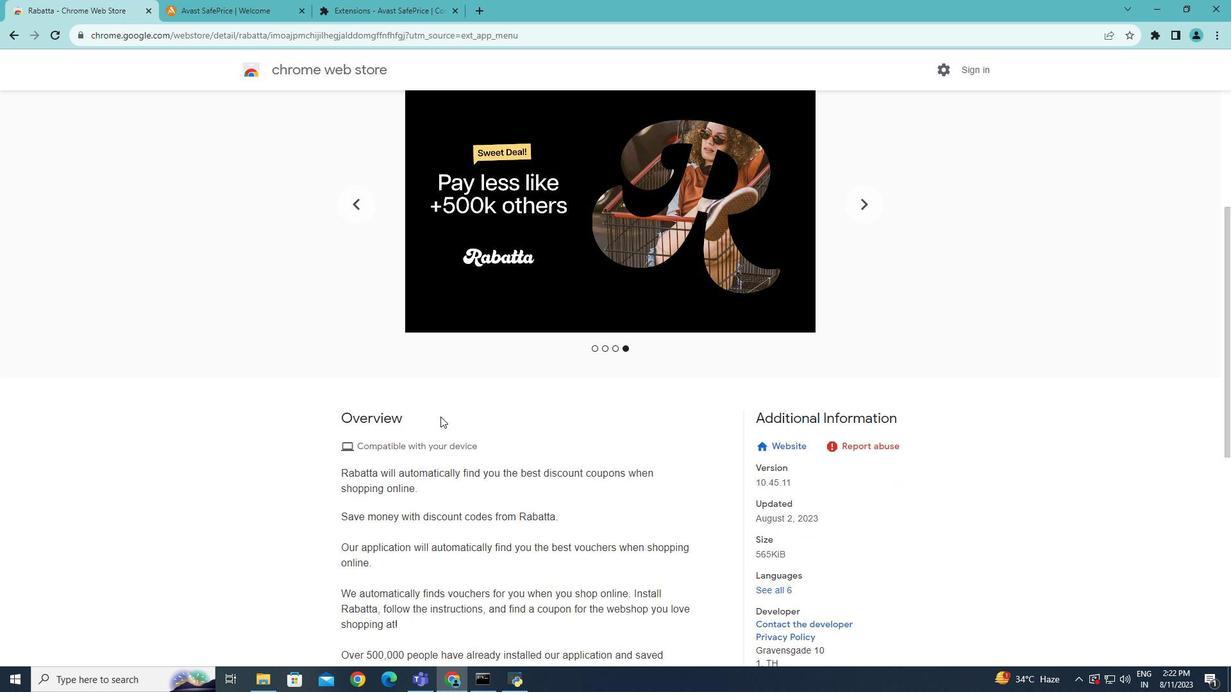 
Action: Mouse scrolled (440, 416) with delta (0, 0)
Screenshot: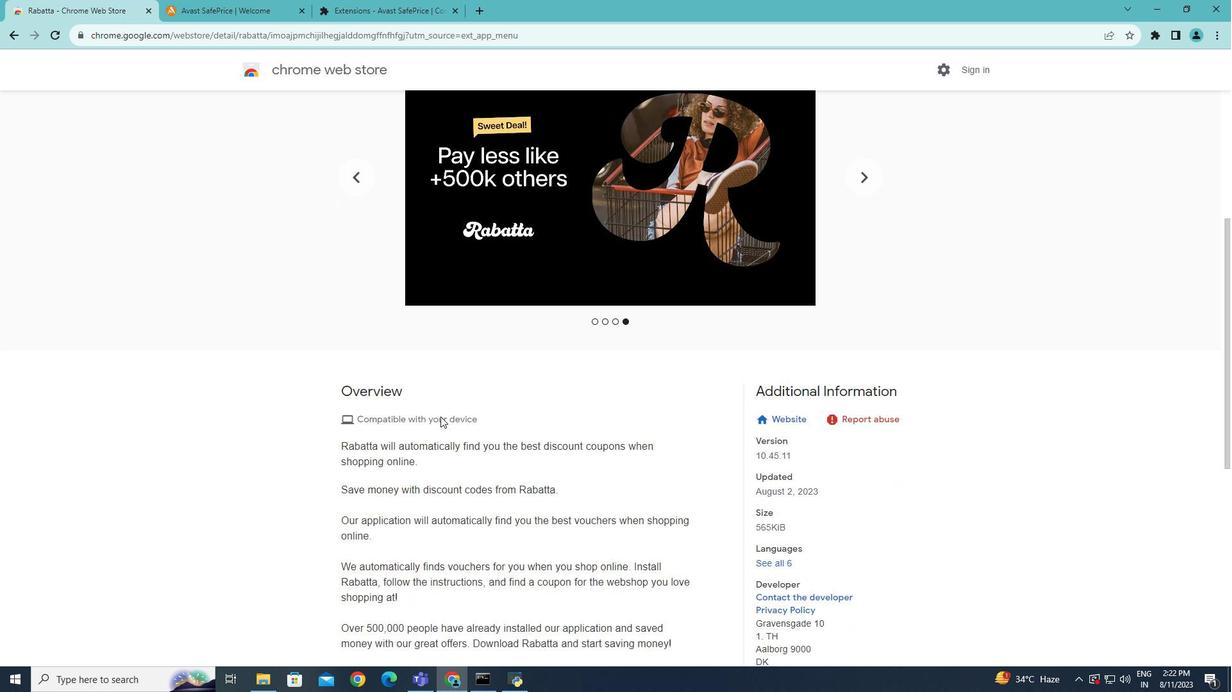 
Action: Mouse scrolled (440, 416) with delta (0, 0)
Screenshot: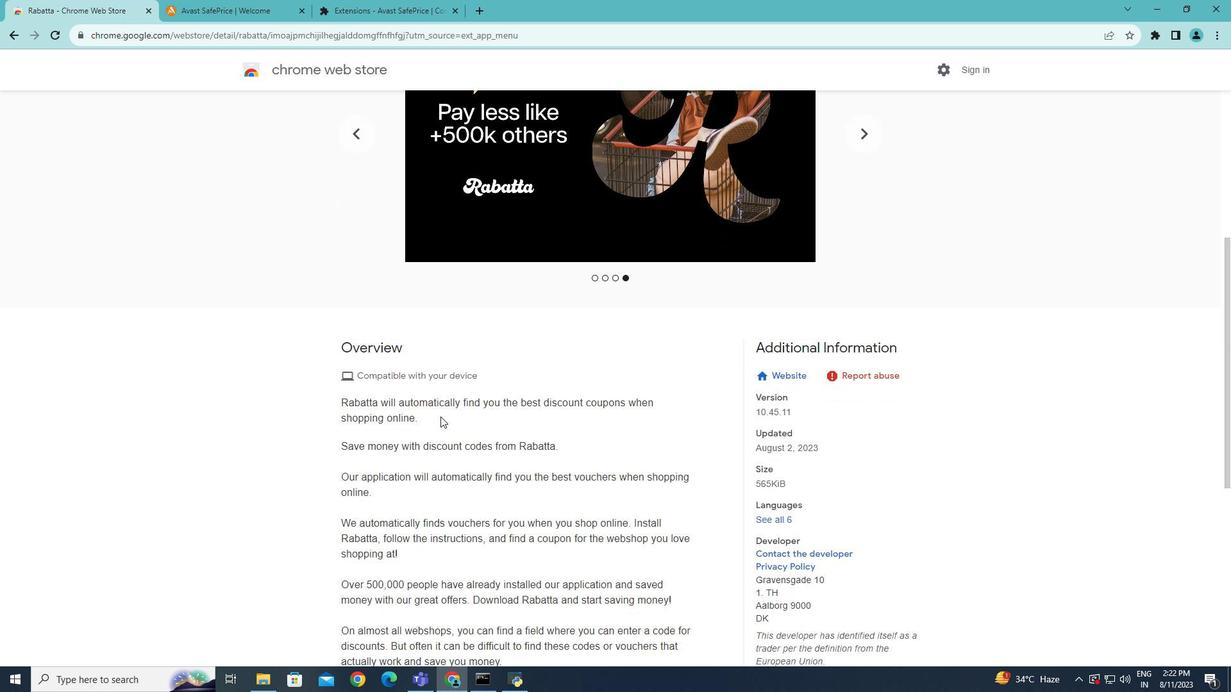 
Action: Mouse scrolled (440, 416) with delta (0, 0)
Screenshot: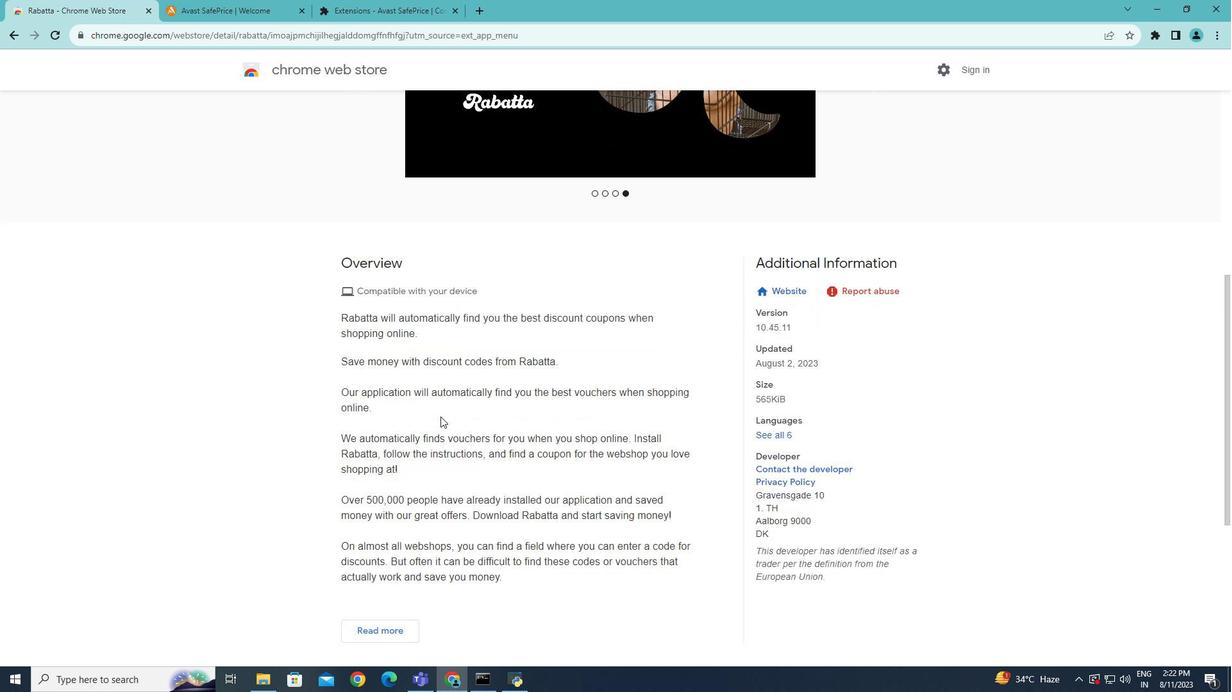 
Action: Mouse scrolled (440, 416) with delta (0, 0)
Screenshot: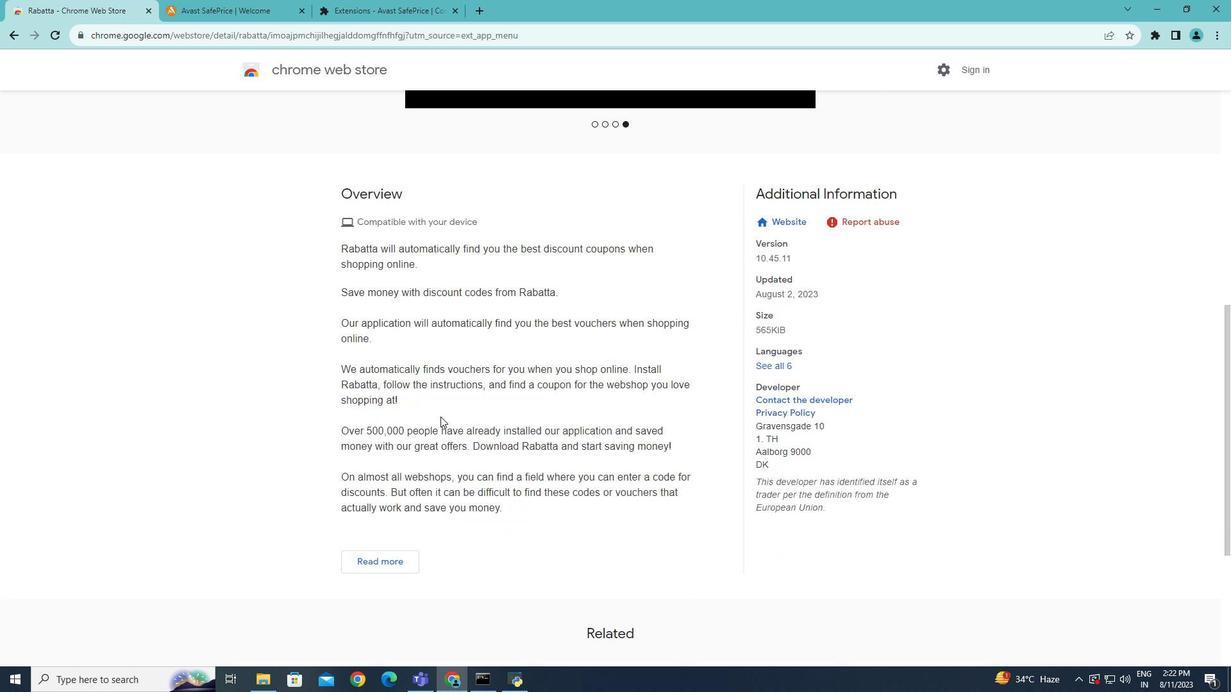 
Action: Mouse moved to (406, 539)
Screenshot: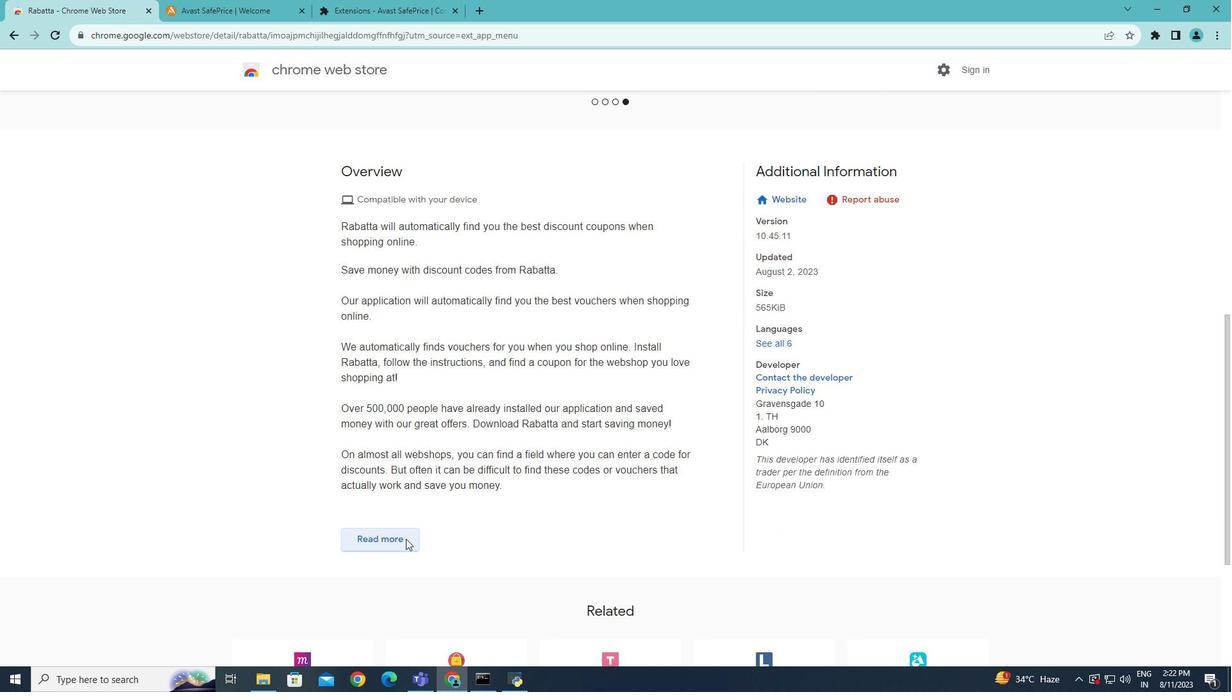 
Action: Mouse pressed left at (406, 539)
Screenshot: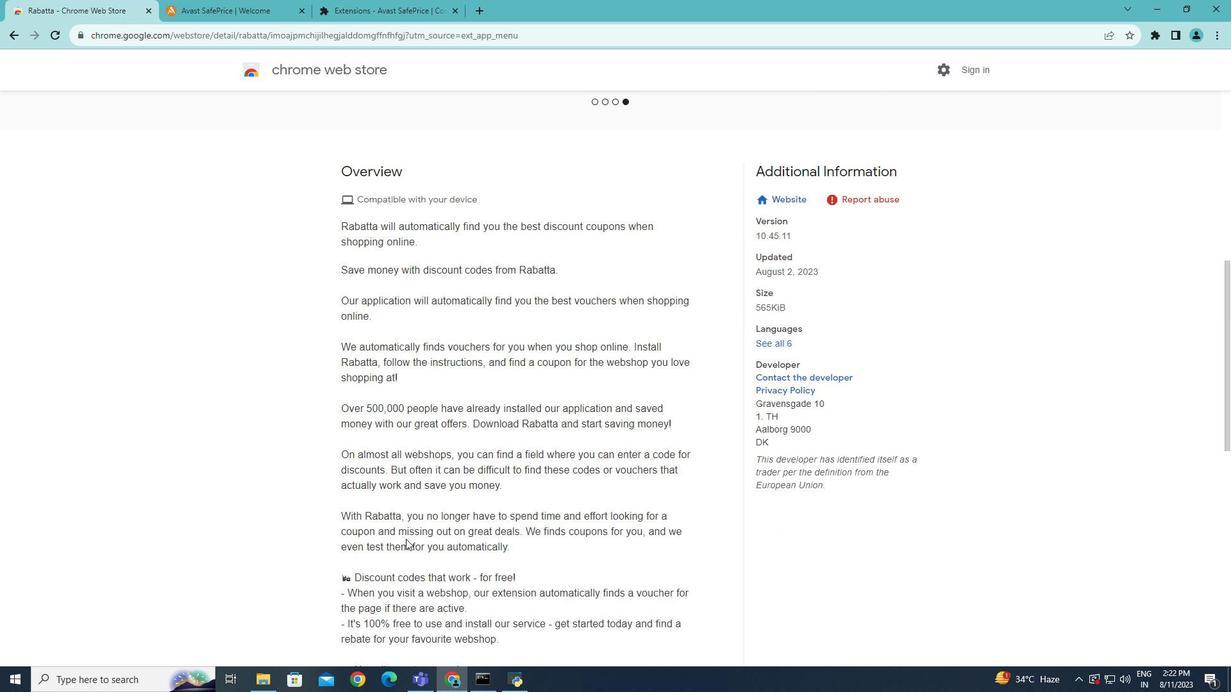 
Action: Mouse moved to (482, 526)
Screenshot: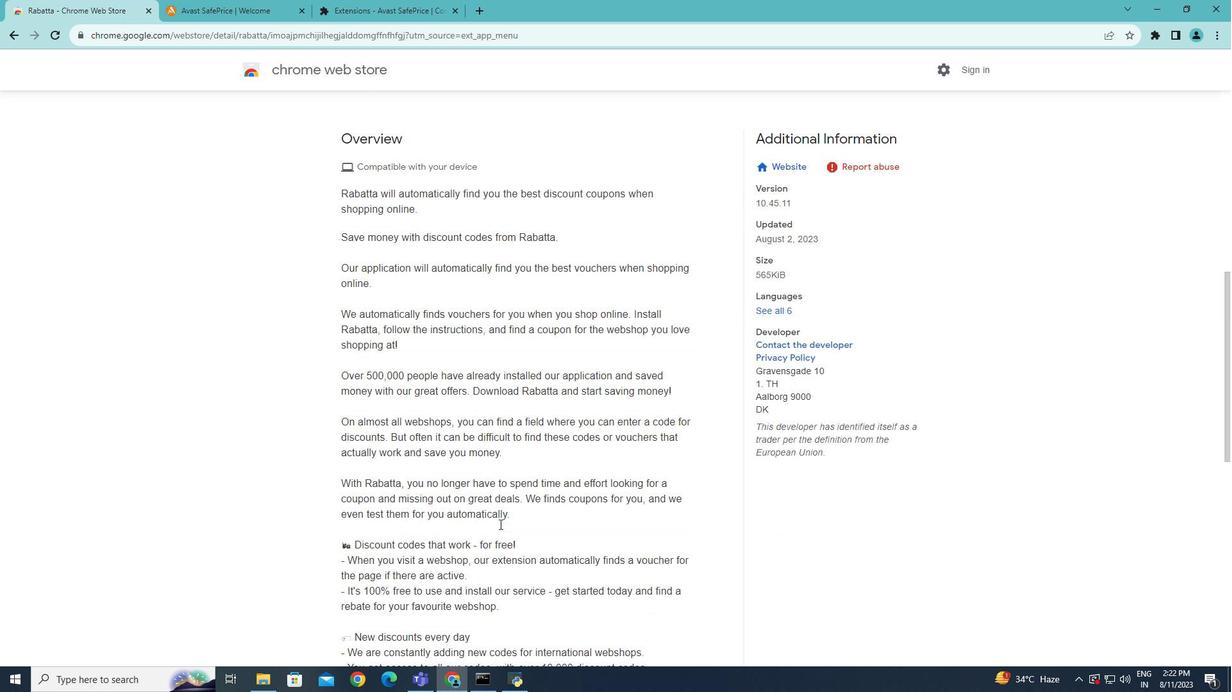 
Action: Mouse scrolled (482, 526) with delta (0, 0)
Screenshot: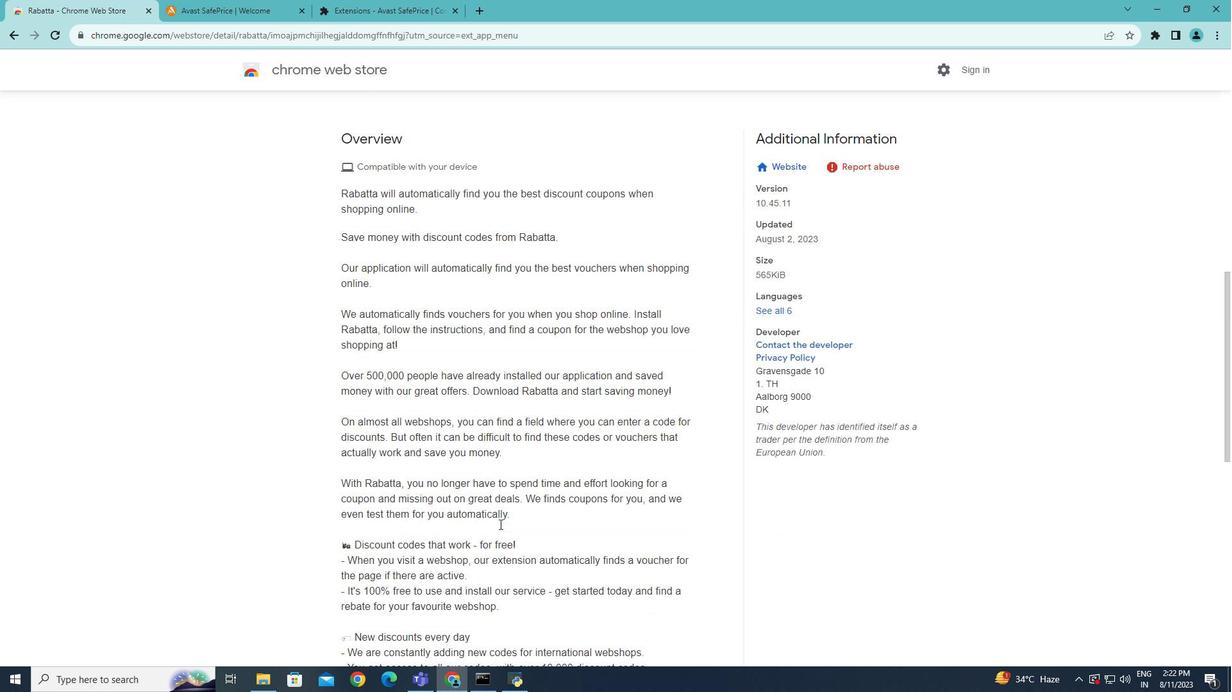 
Action: Mouse moved to (501, 524)
Screenshot: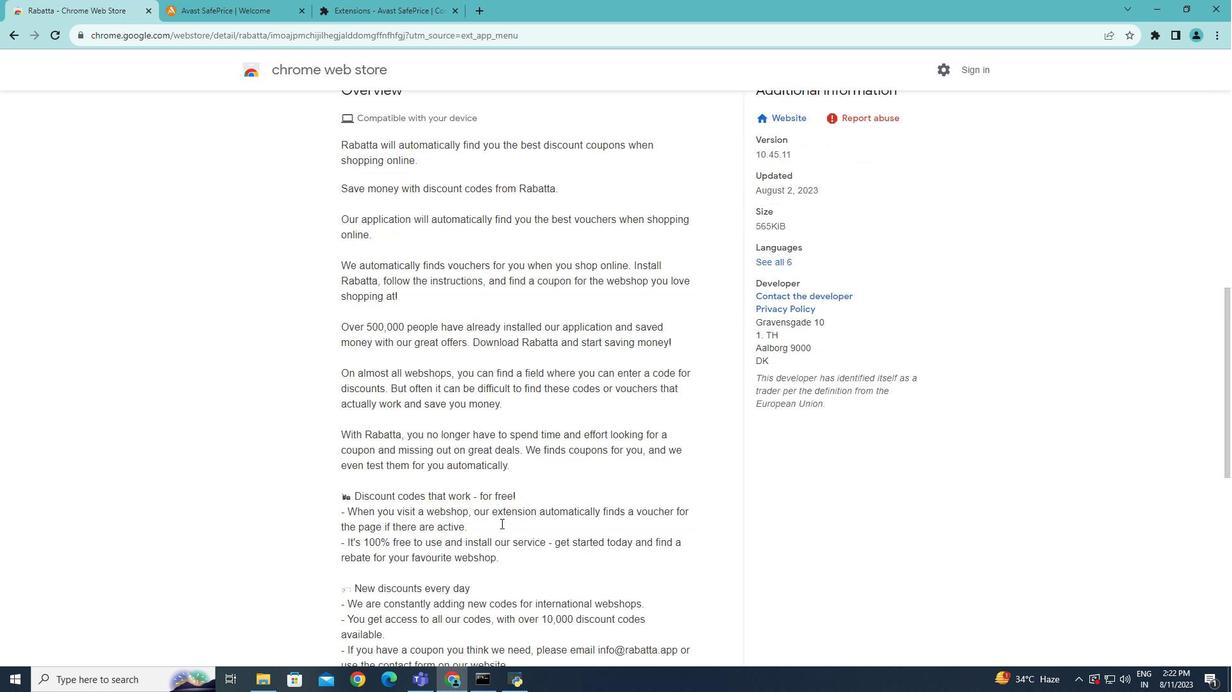 
Action: Mouse scrolled (501, 523) with delta (0, 0)
Screenshot: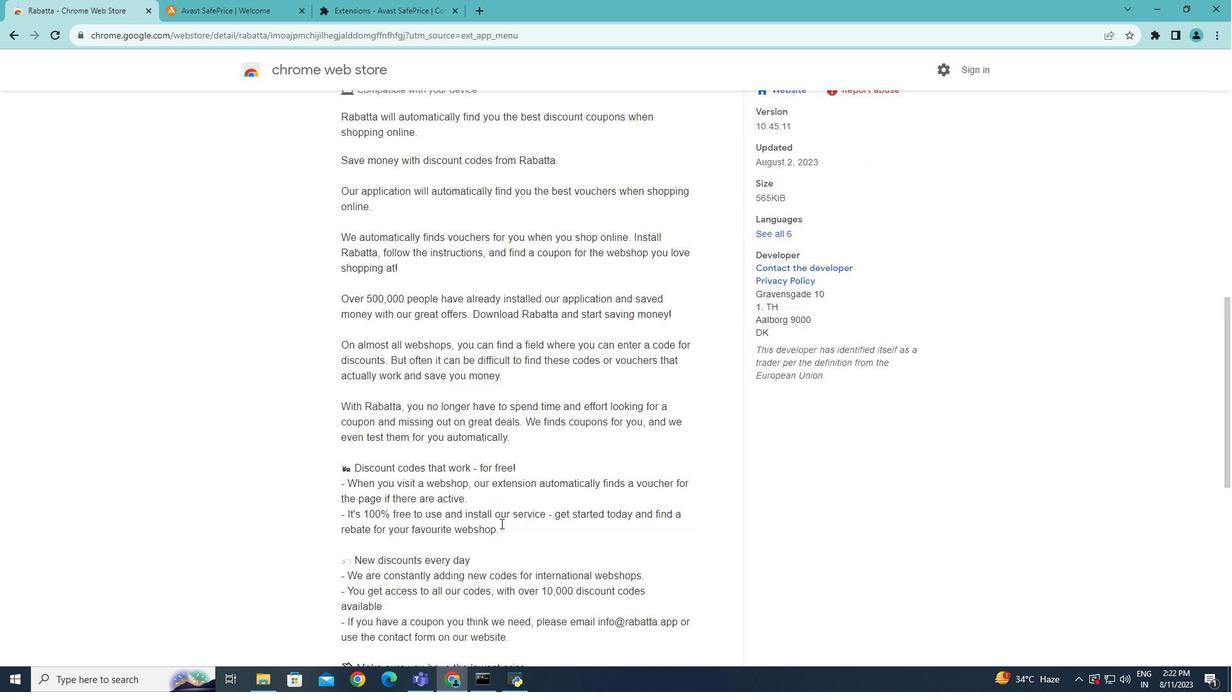 
Action: Mouse scrolled (501, 523) with delta (0, 0)
Screenshot: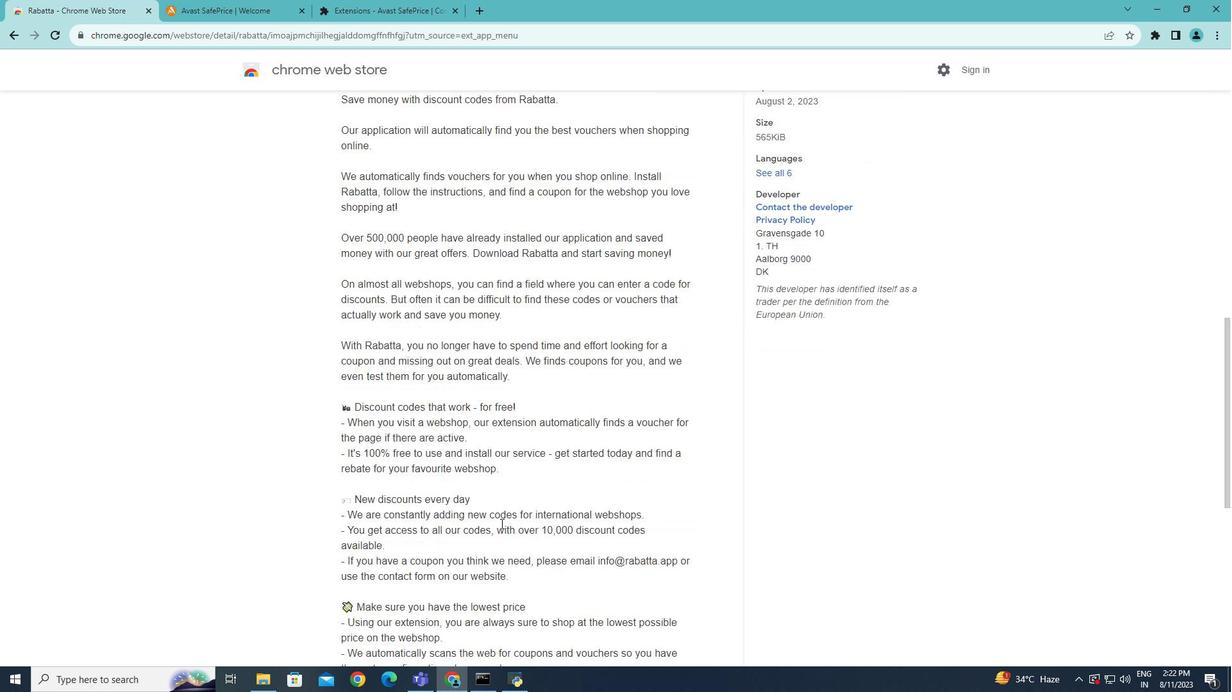 
Action: Mouse scrolled (501, 523) with delta (0, 0)
Screenshot: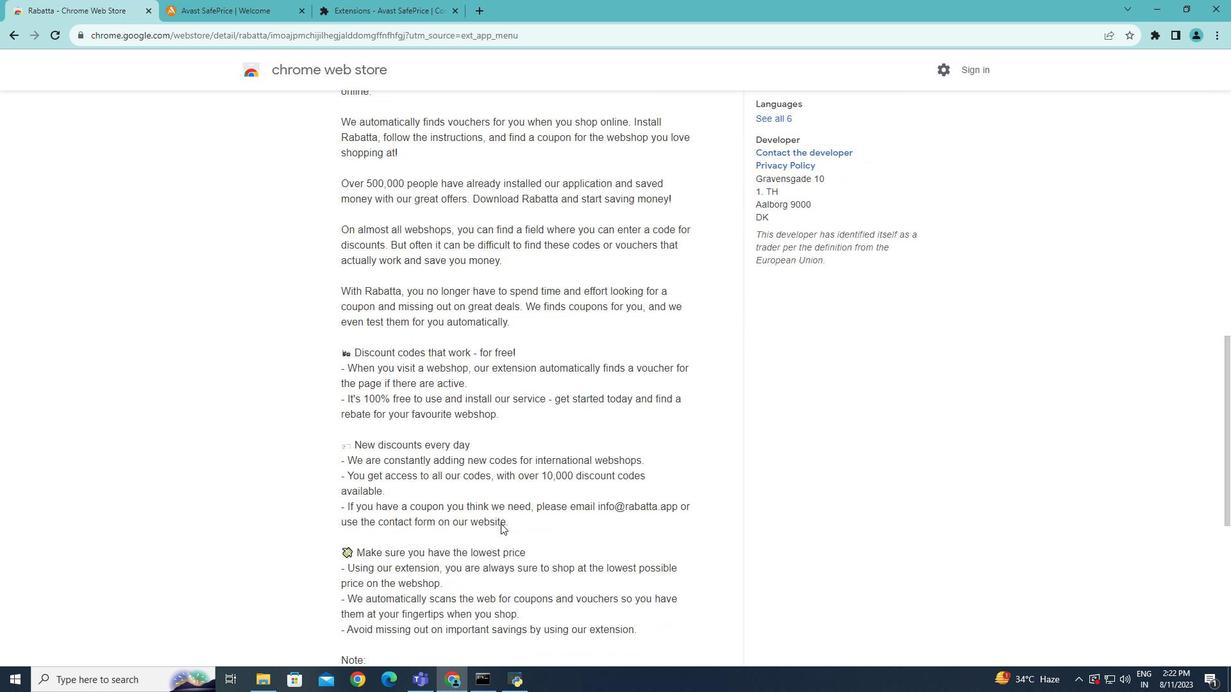 
Action: Mouse scrolled (501, 523) with delta (0, 0)
Screenshot: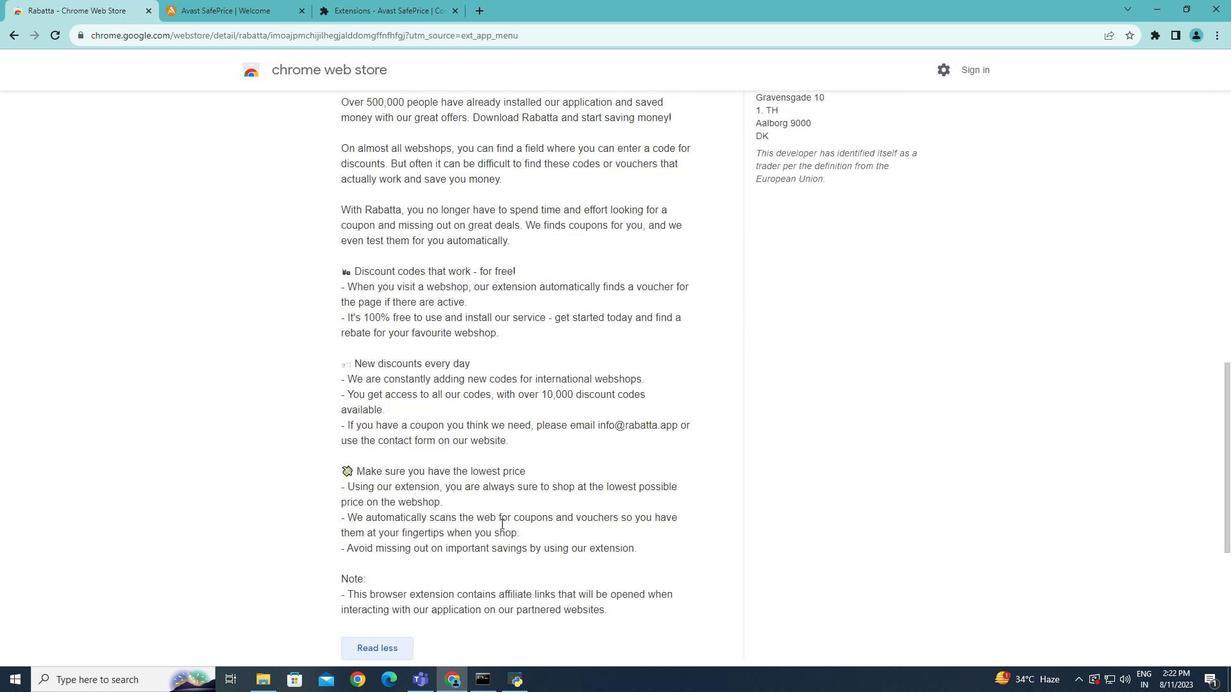 
Action: Mouse scrolled (501, 523) with delta (0, 0)
Screenshot: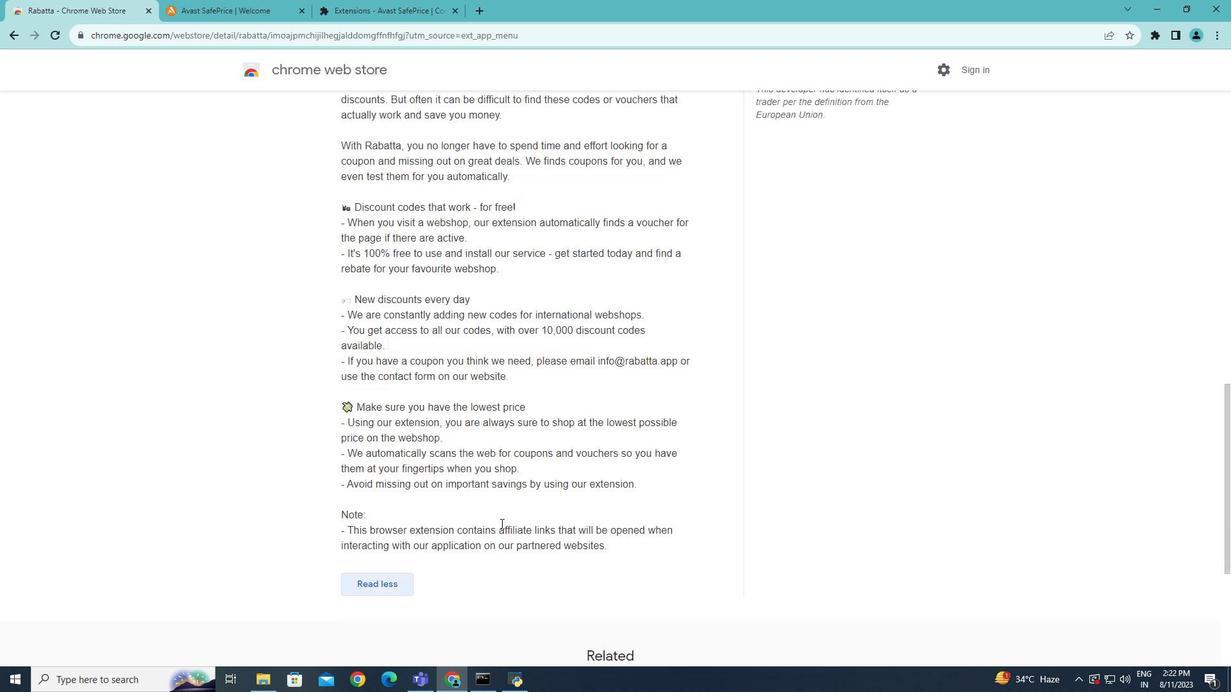 
Action: Mouse scrolled (501, 523) with delta (0, 0)
Screenshot: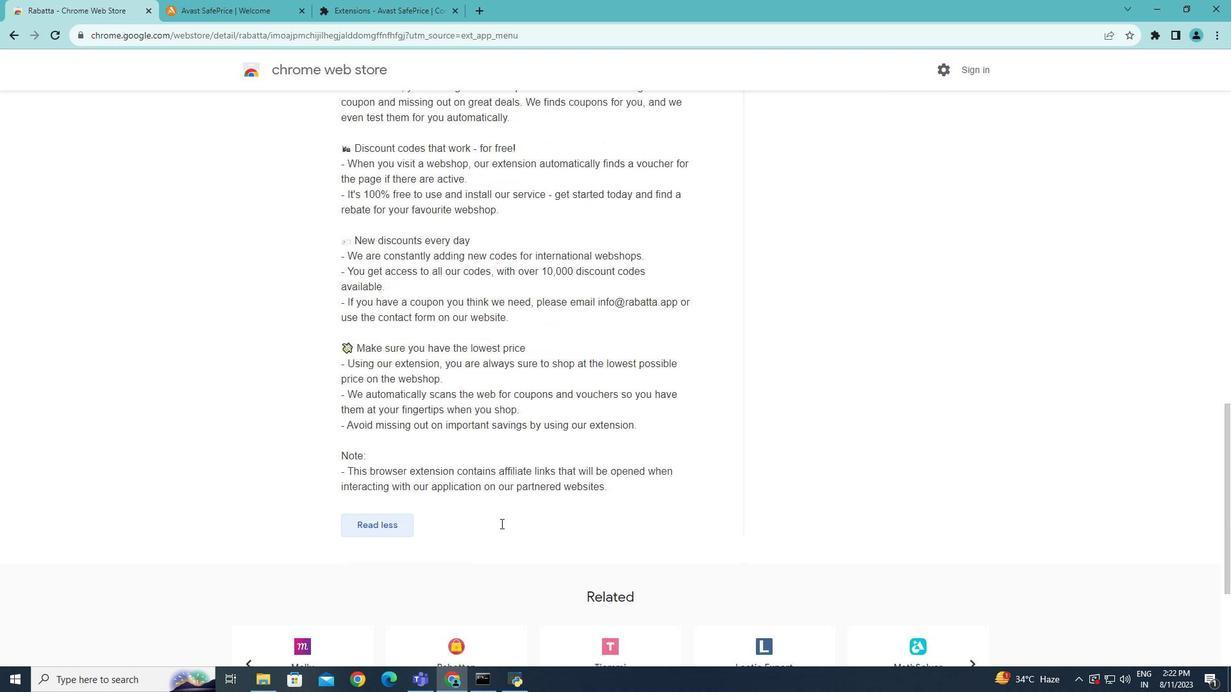 
Action: Mouse scrolled (501, 524) with delta (0, 0)
Screenshot: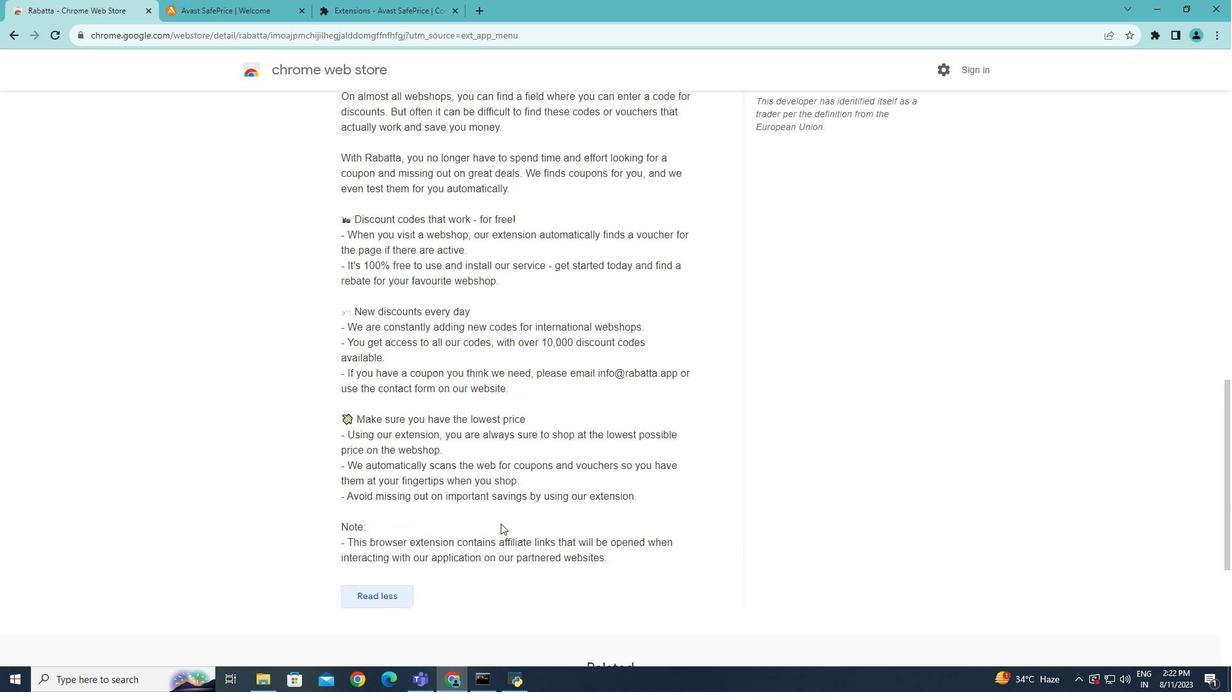 
Action: Mouse scrolled (501, 524) with delta (0, 0)
Screenshot: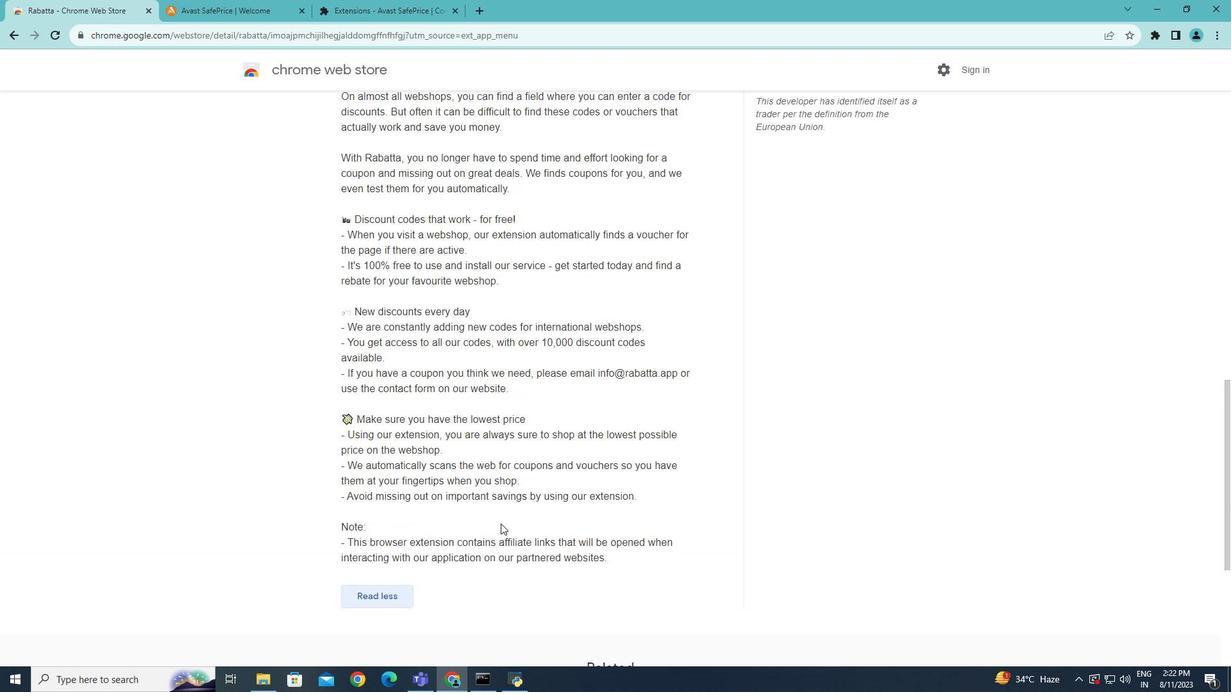 
Action: Mouse scrolled (501, 524) with delta (0, 0)
Screenshot: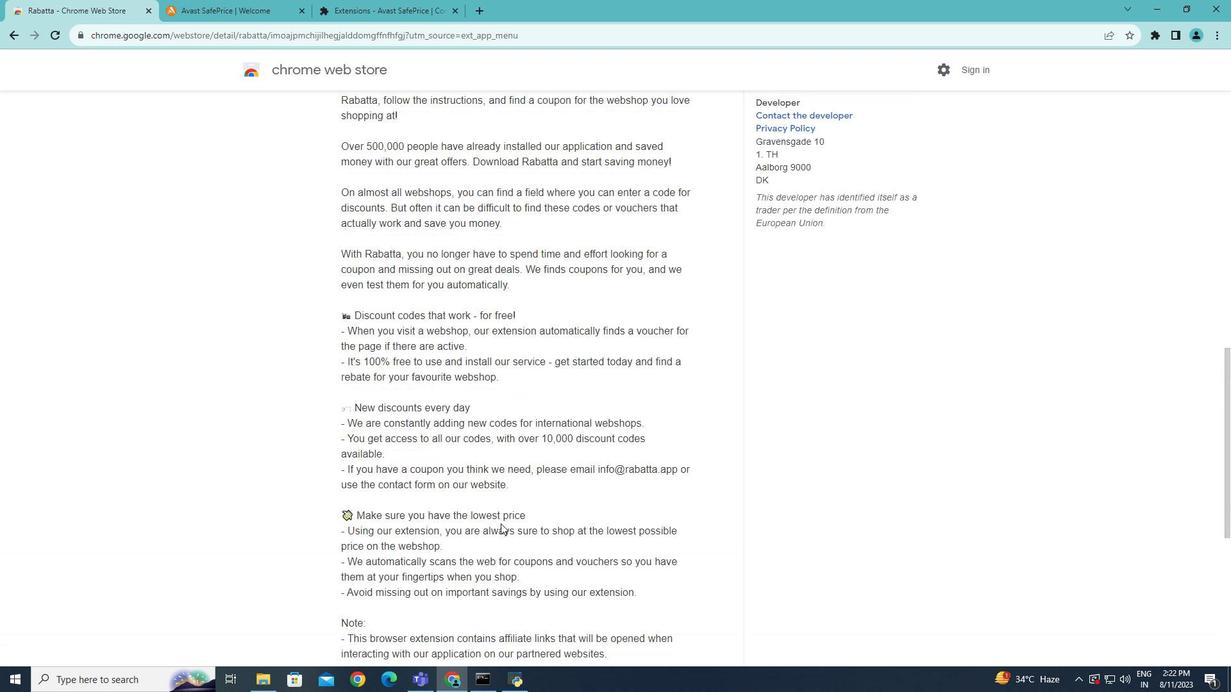 
Action: Mouse scrolled (501, 524) with delta (0, 0)
Screenshot: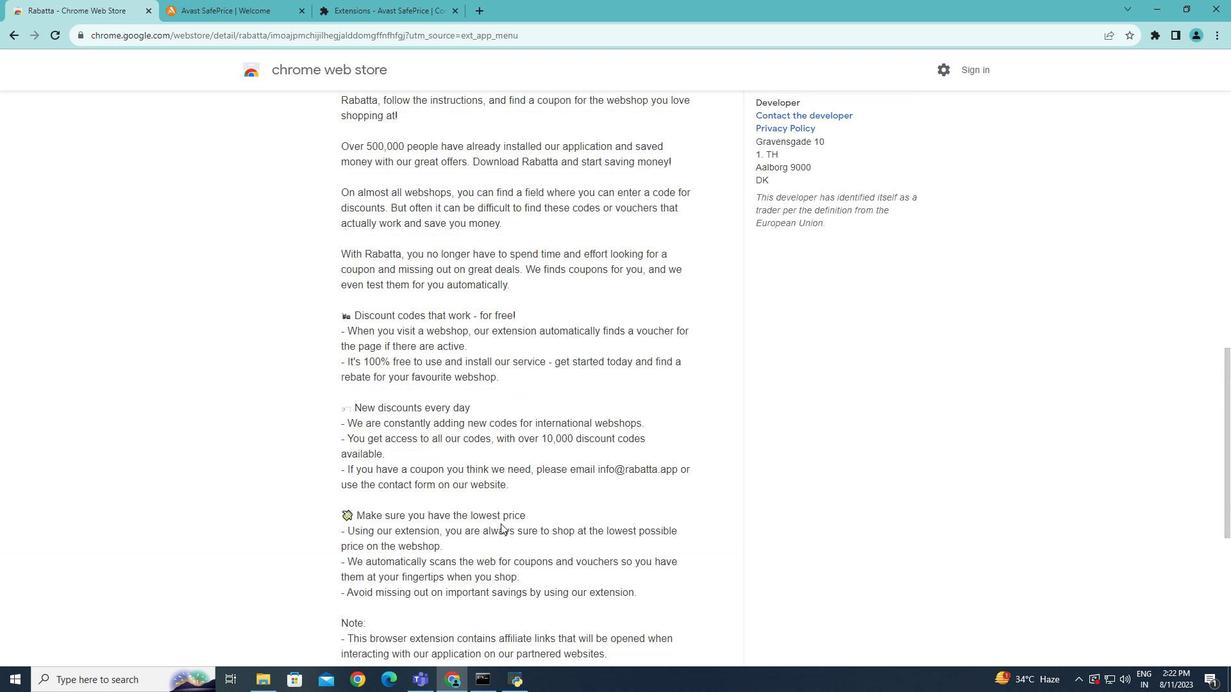 
Action: Mouse scrolled (501, 524) with delta (0, 0)
Screenshot: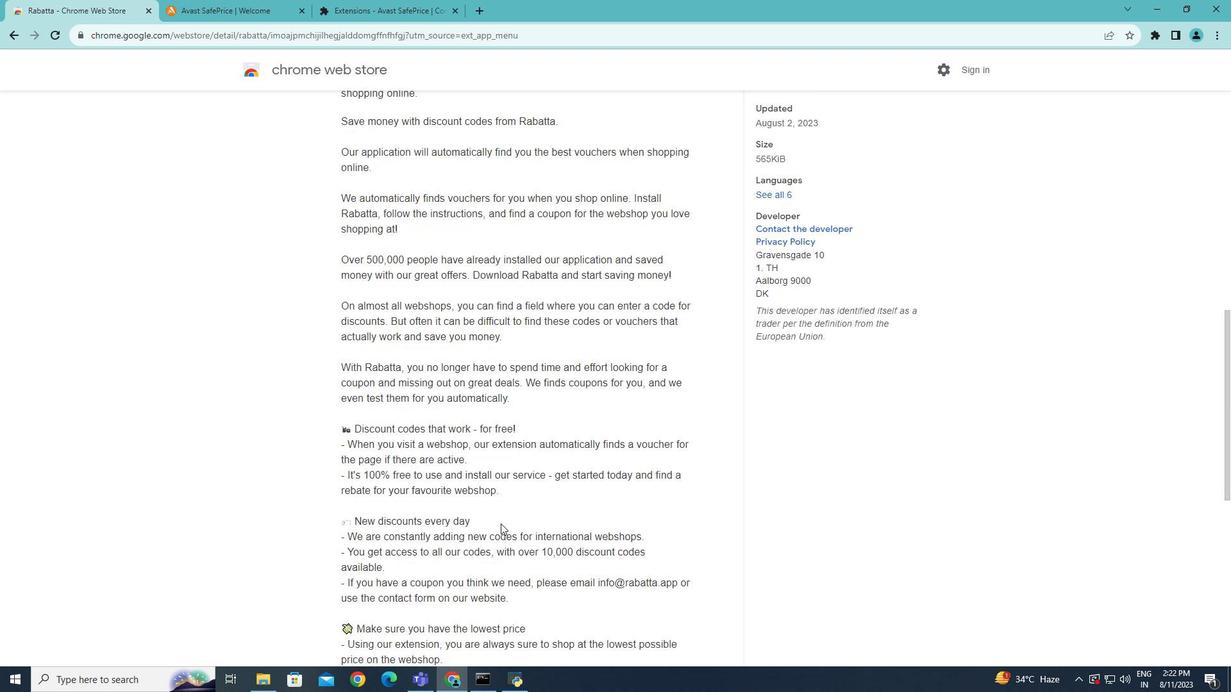 
Action: Mouse scrolled (501, 524) with delta (0, 0)
Screenshot: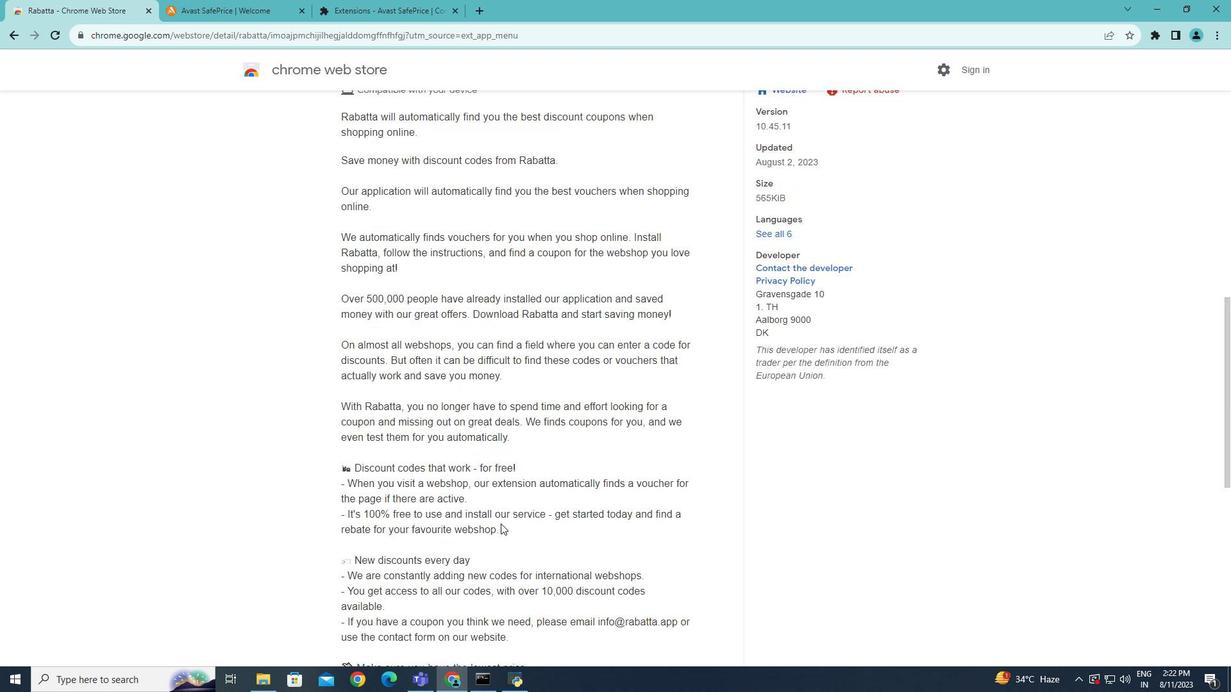 
Action: Mouse scrolled (501, 524) with delta (0, 0)
Screenshot: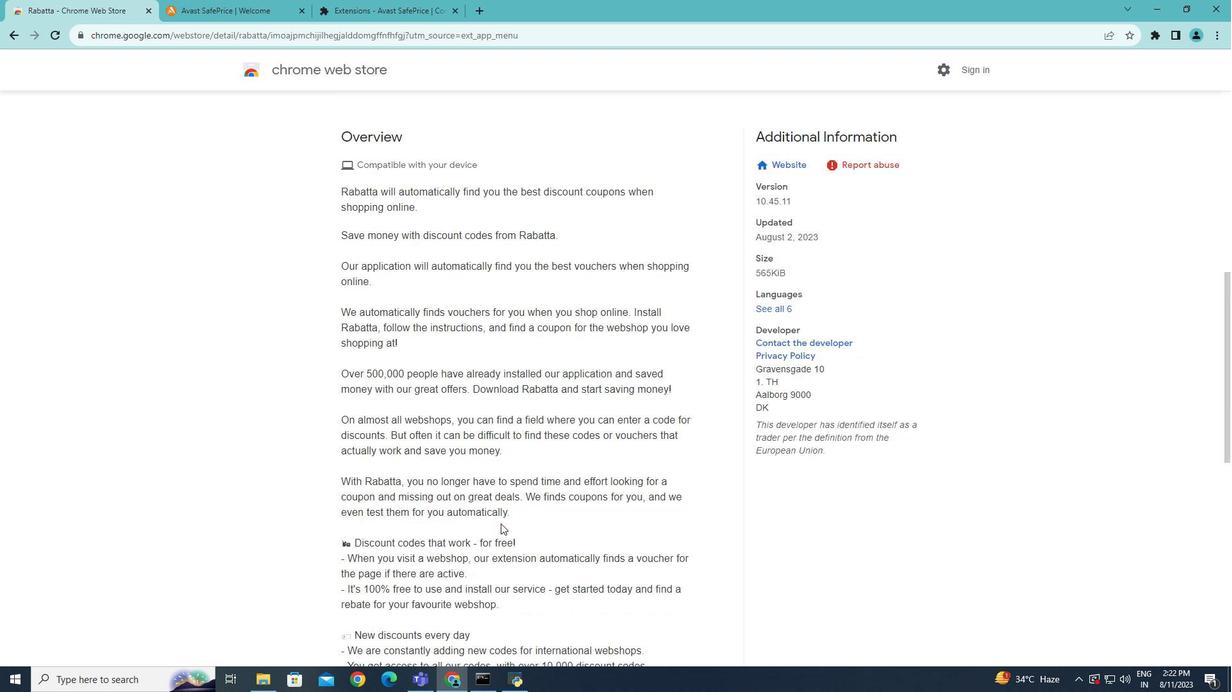 
Action: Mouse scrolled (501, 524) with delta (0, 0)
Screenshot: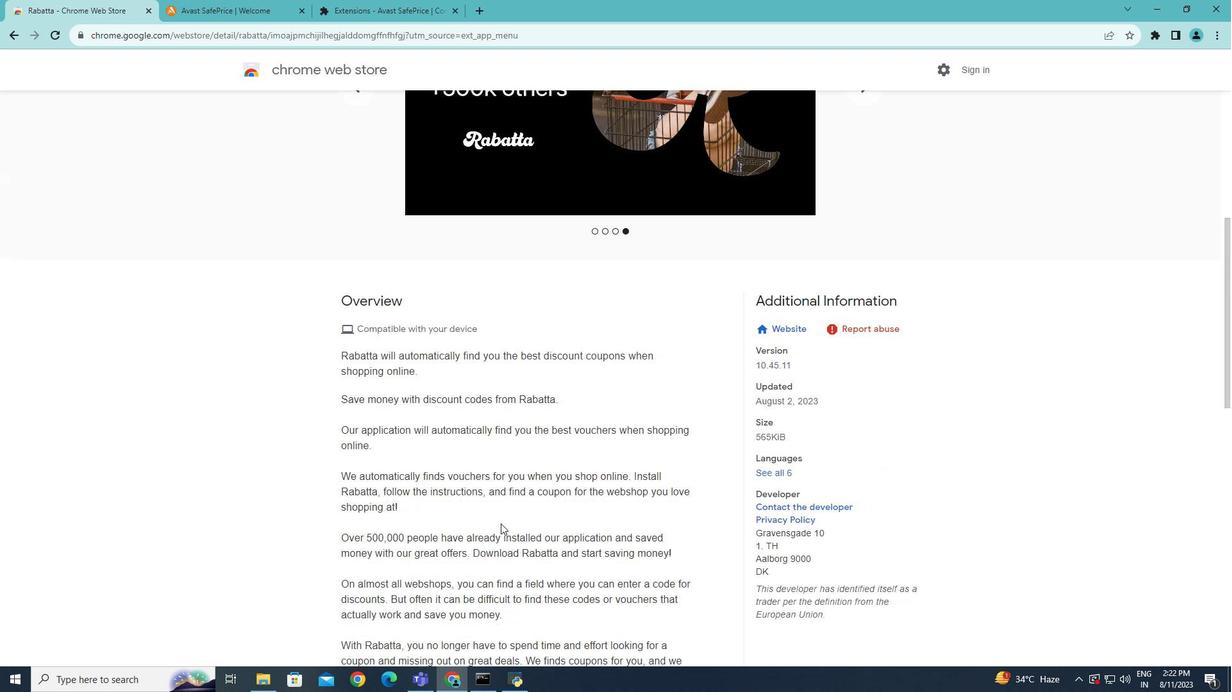 
Action: Mouse scrolled (501, 524) with delta (0, 0)
Screenshot: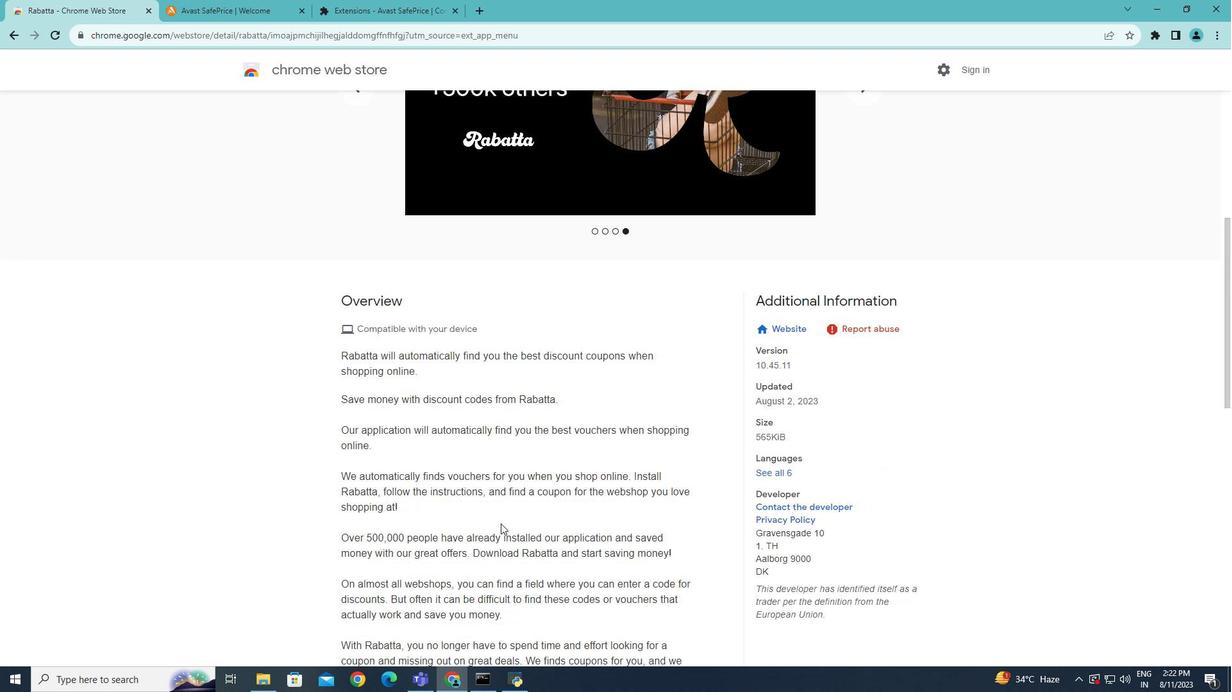 
Action: Mouse scrolled (501, 524) with delta (0, 0)
Screenshot: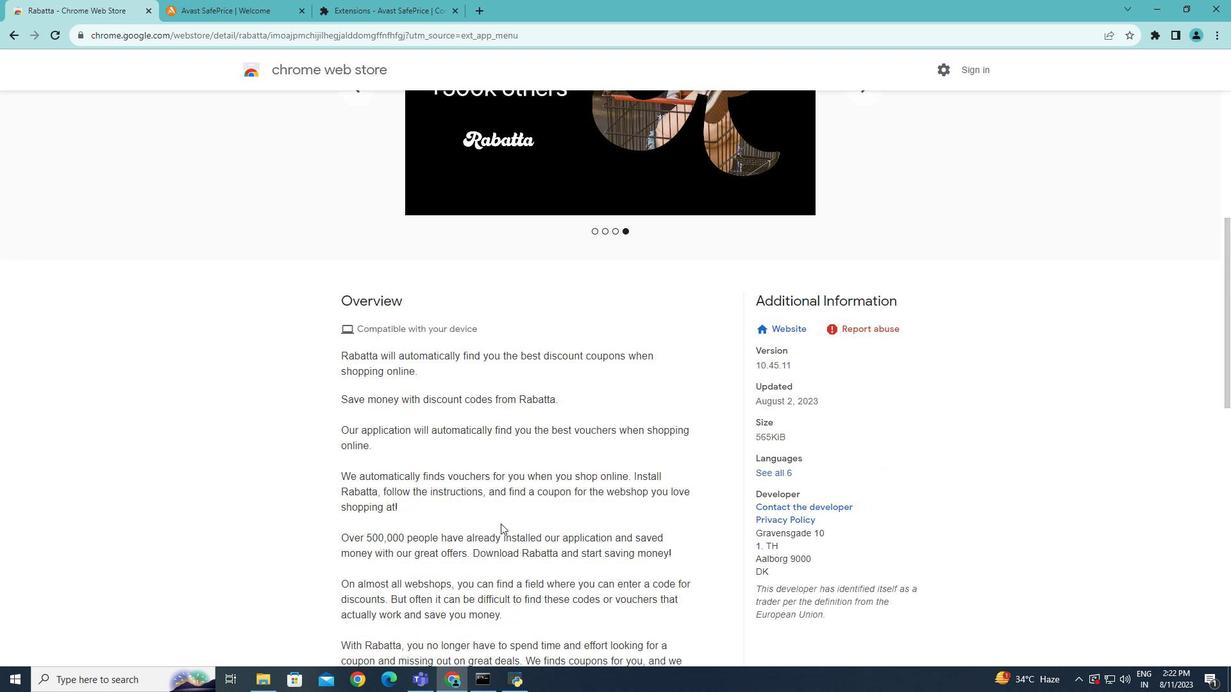 
Action: Mouse scrolled (501, 524) with delta (0, 0)
Screenshot: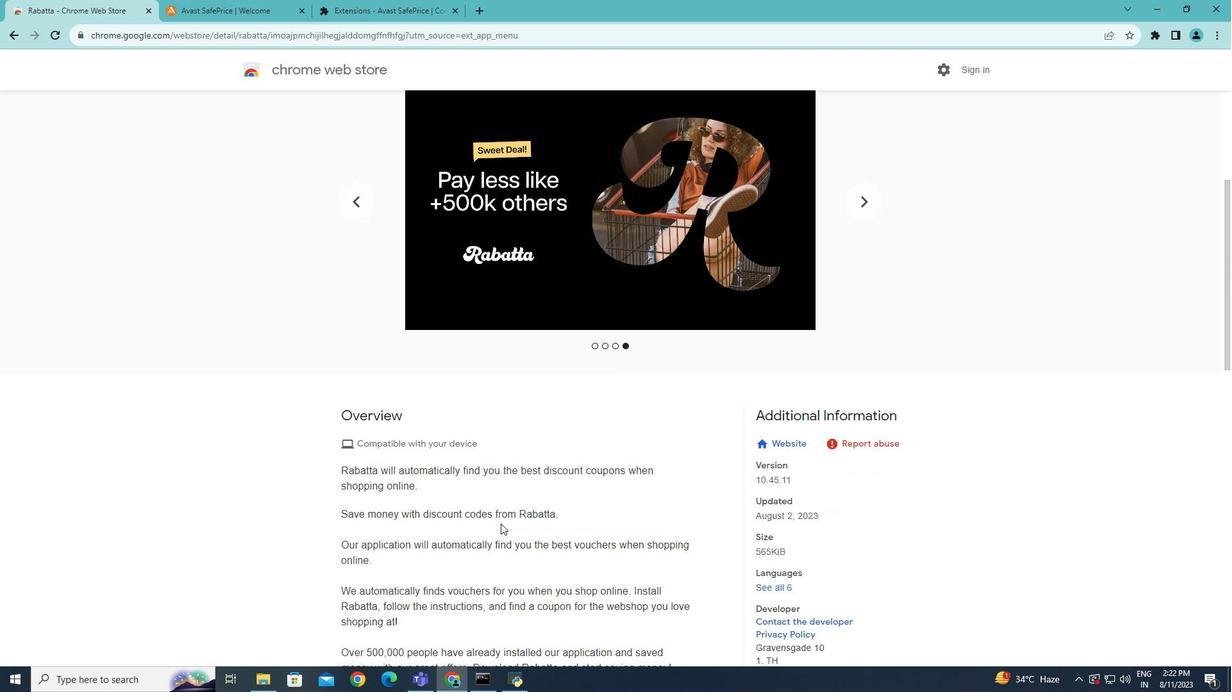 
Action: Mouse scrolled (501, 524) with delta (0, 0)
Screenshot: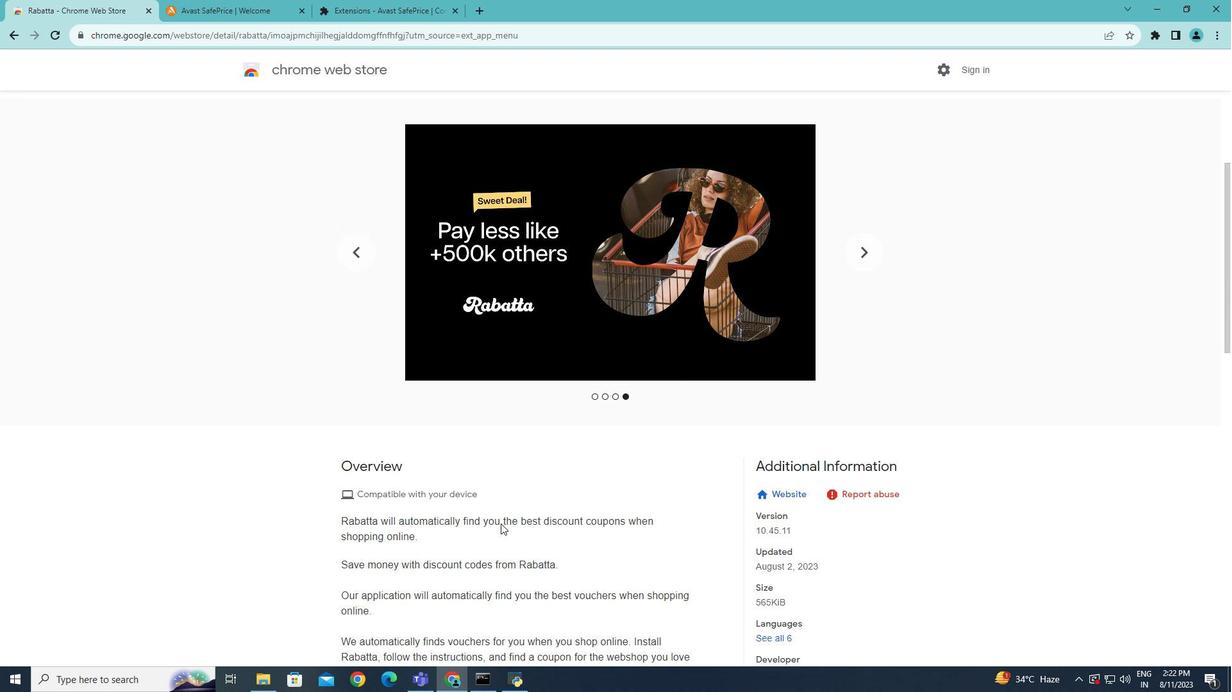 
Action: Mouse scrolled (501, 524) with delta (0, 0)
Screenshot: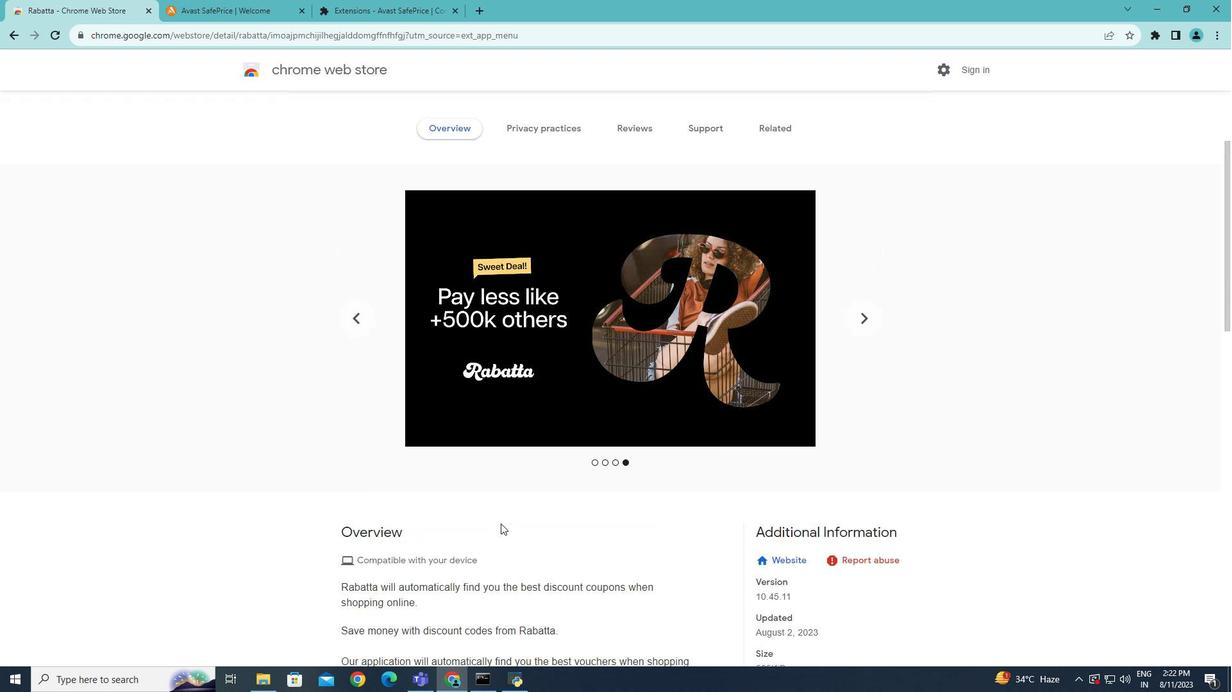 
Action: Mouse moved to (501, 524)
Screenshot: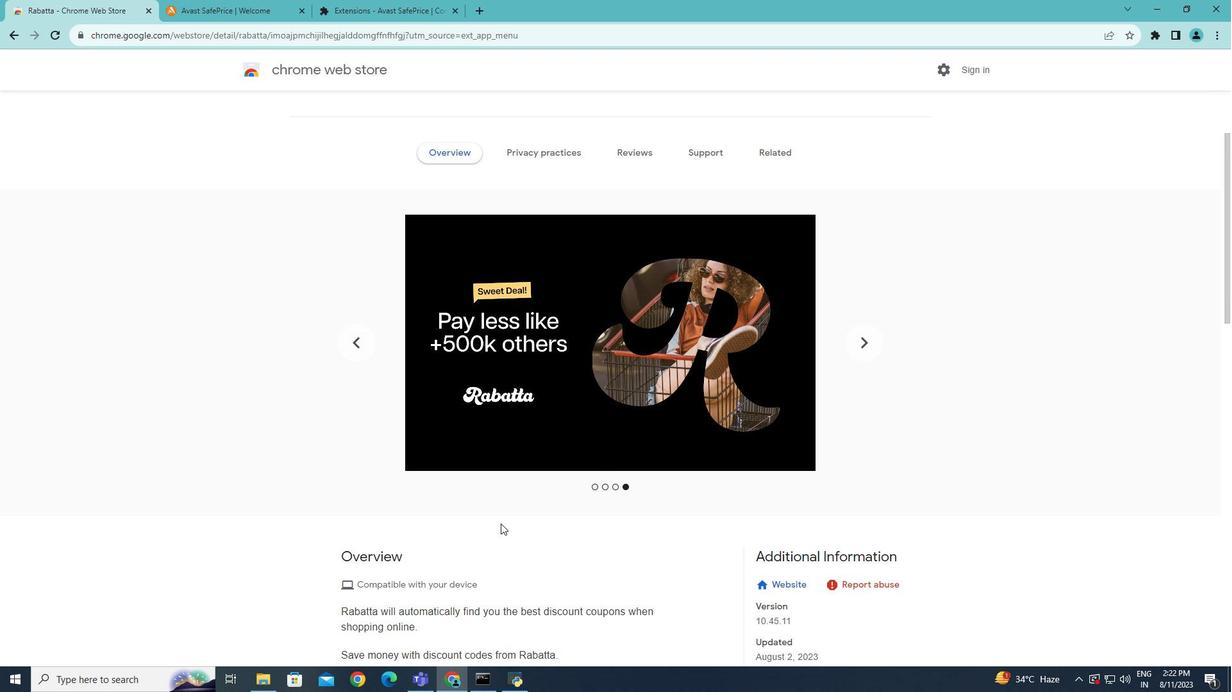 
Action: Mouse scrolled (501, 524) with delta (0, 0)
Screenshot: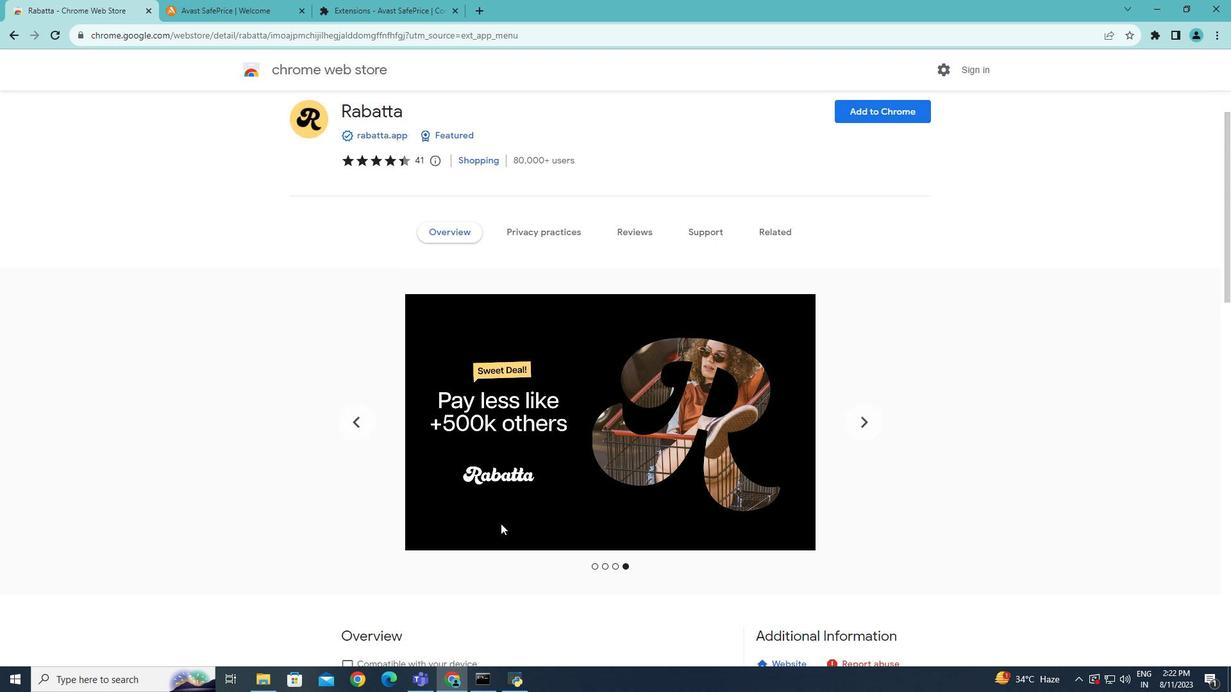 
Action: Mouse scrolled (501, 524) with delta (0, 0)
Screenshot: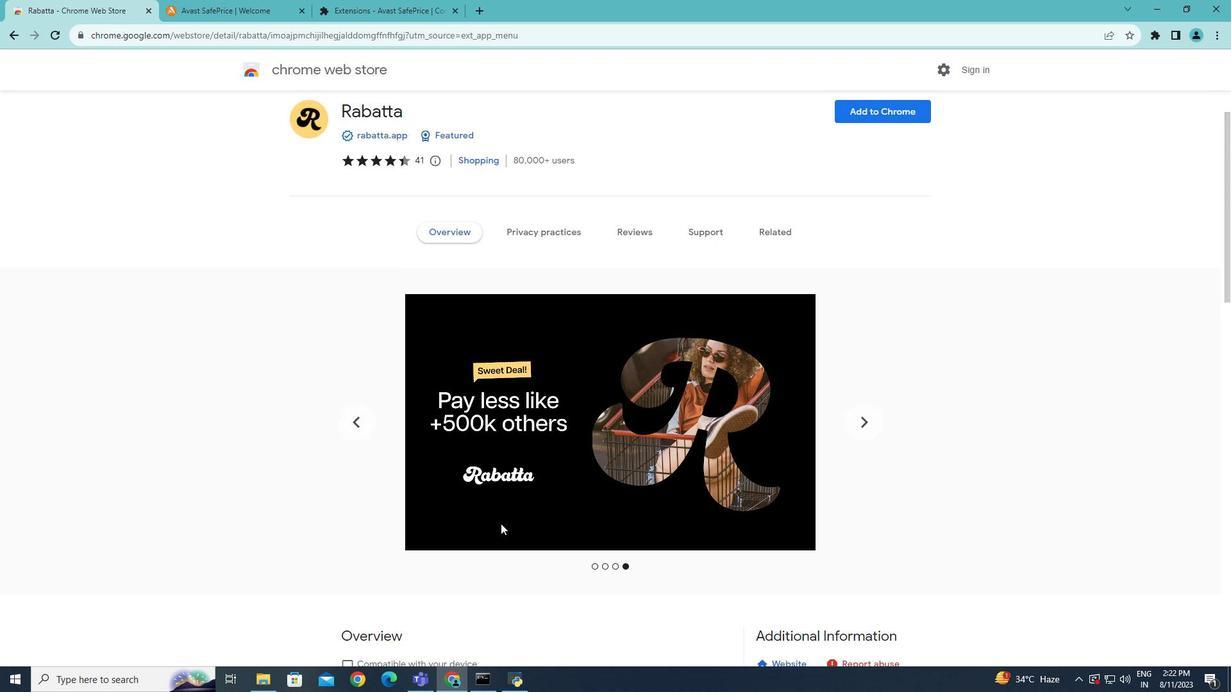 
Action: Mouse scrolled (501, 524) with delta (0, 0)
Screenshot: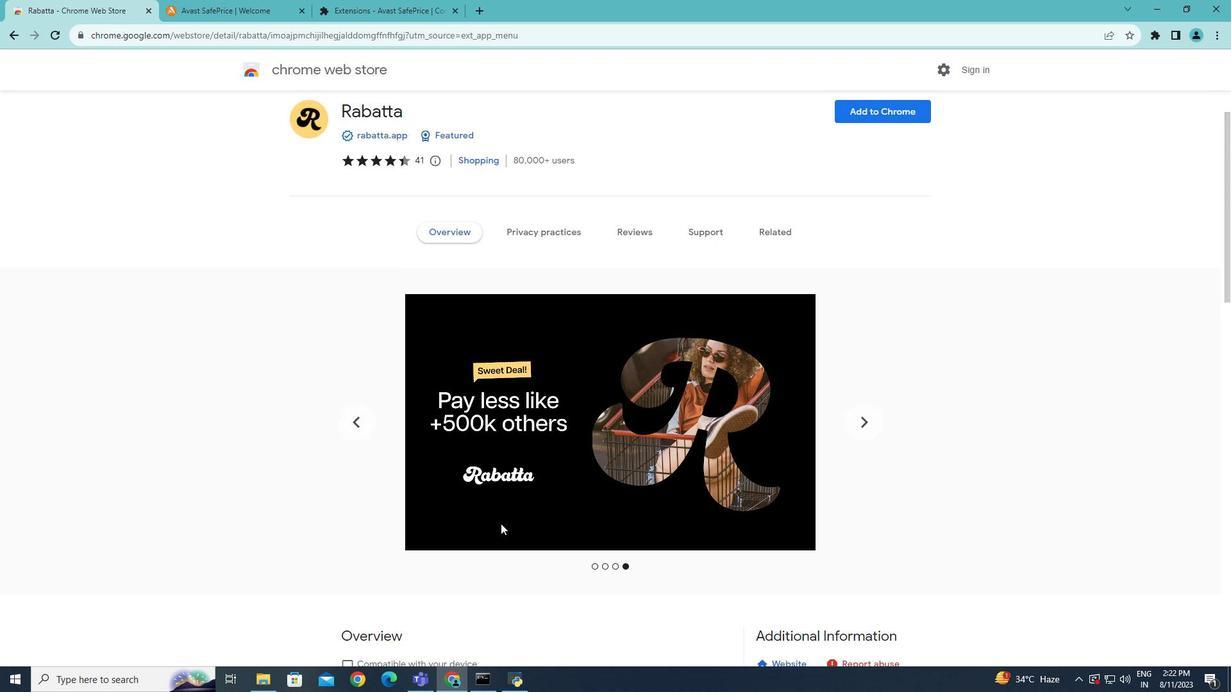 
Action: Mouse moved to (898, 160)
Screenshot: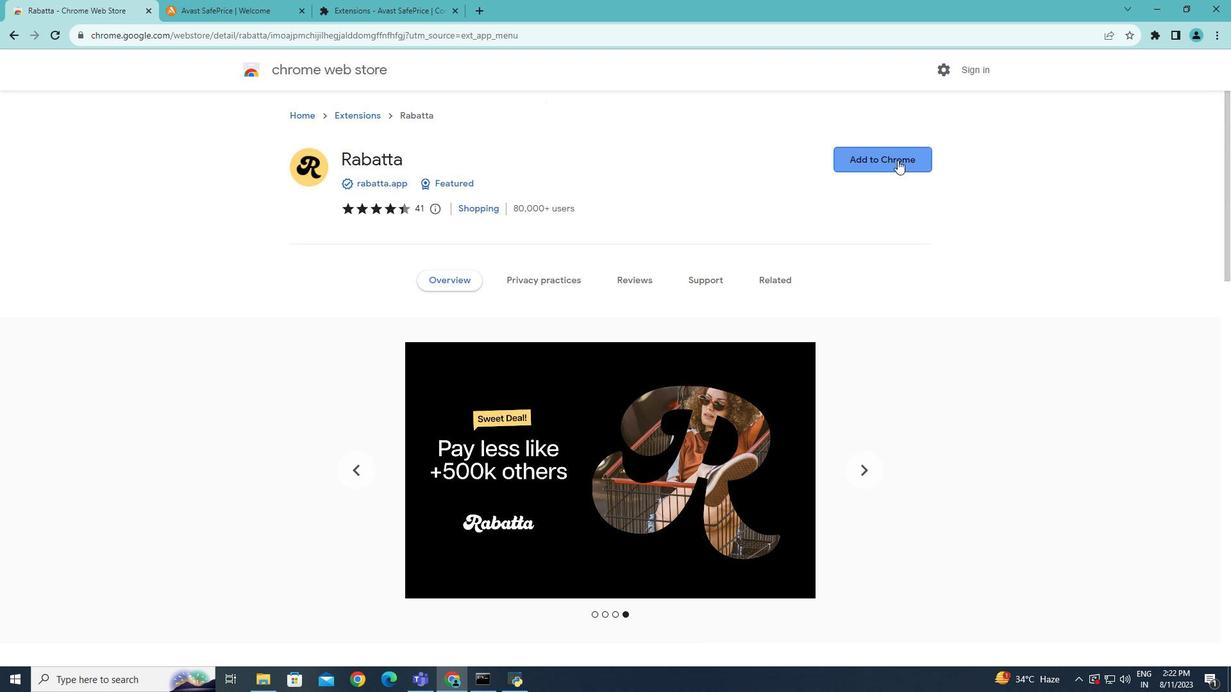 
Action: Mouse pressed left at (898, 160)
Screenshot: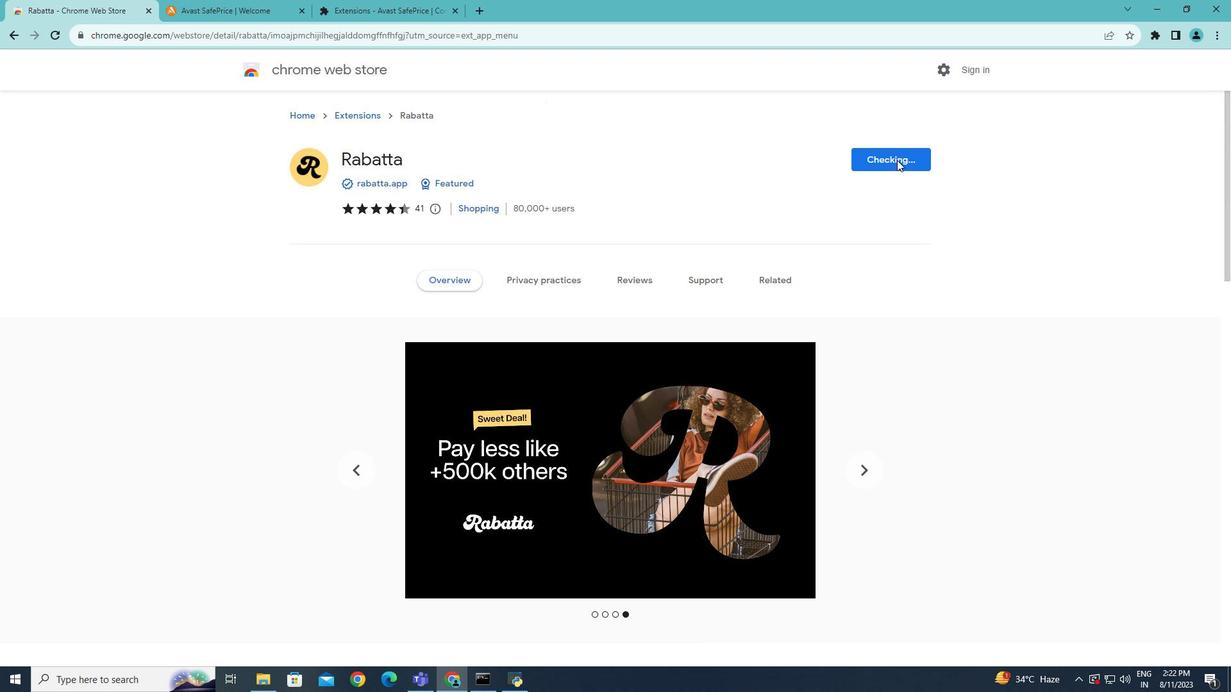 
Action: Mouse moved to (641, 148)
Screenshot: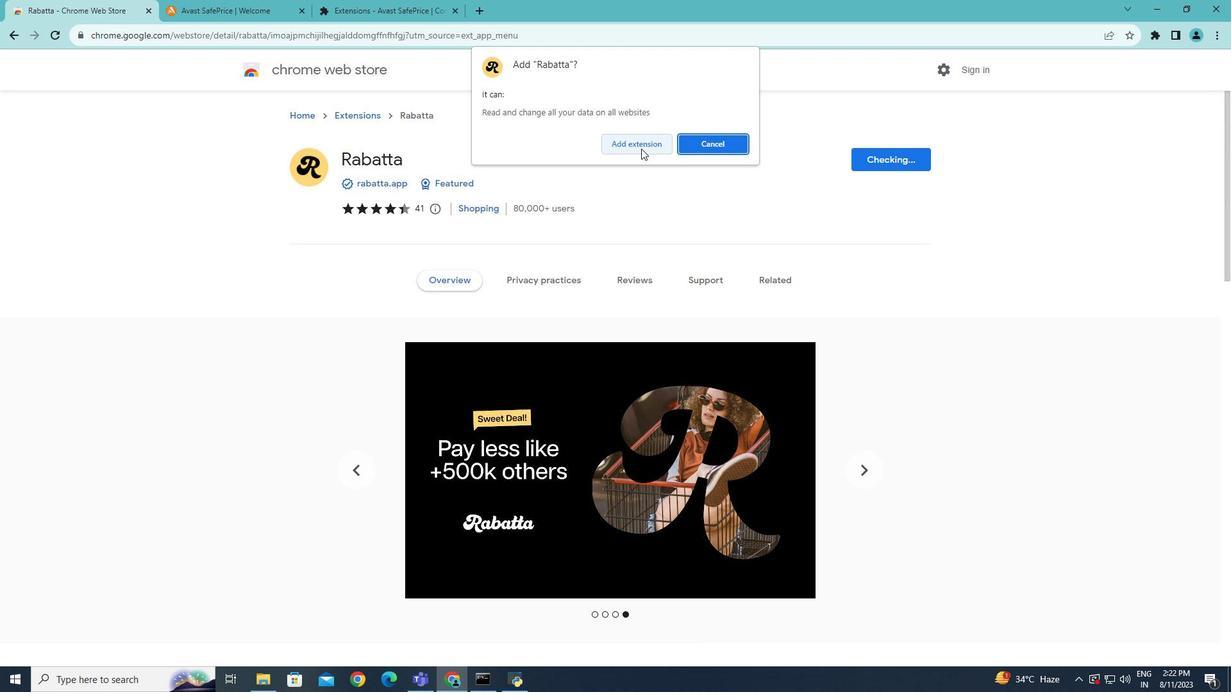 
Action: Mouse pressed left at (641, 148)
Screenshot: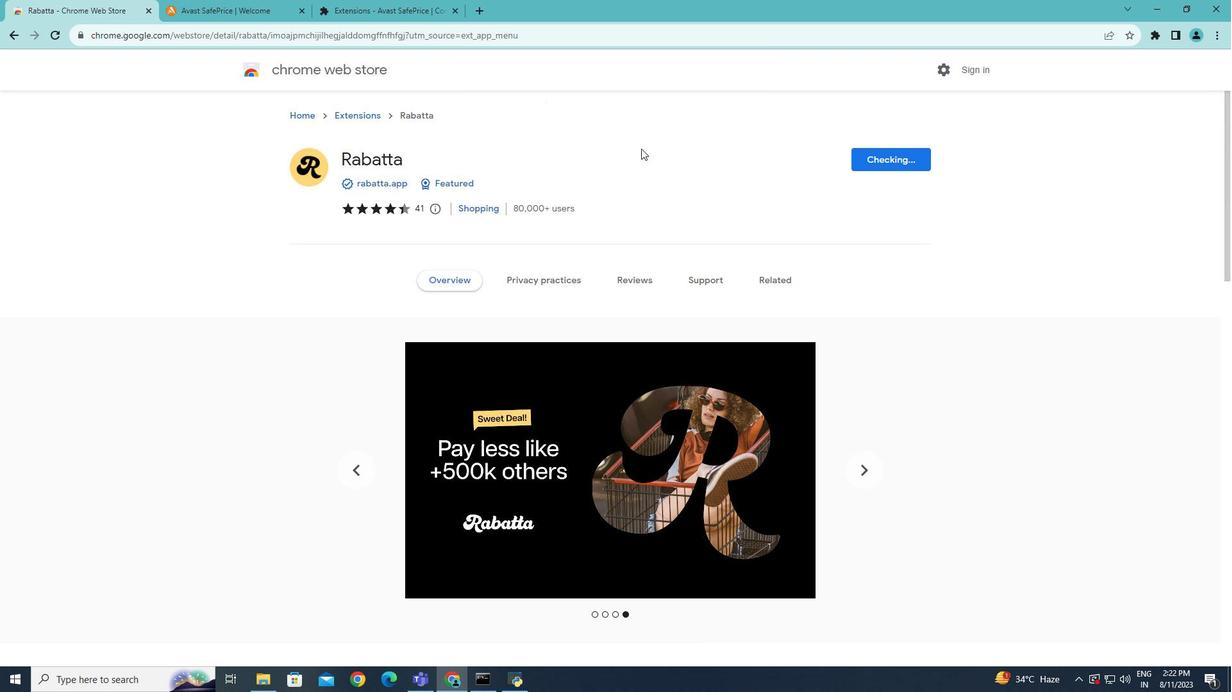 
Action: Mouse moved to (1159, 39)
Screenshot: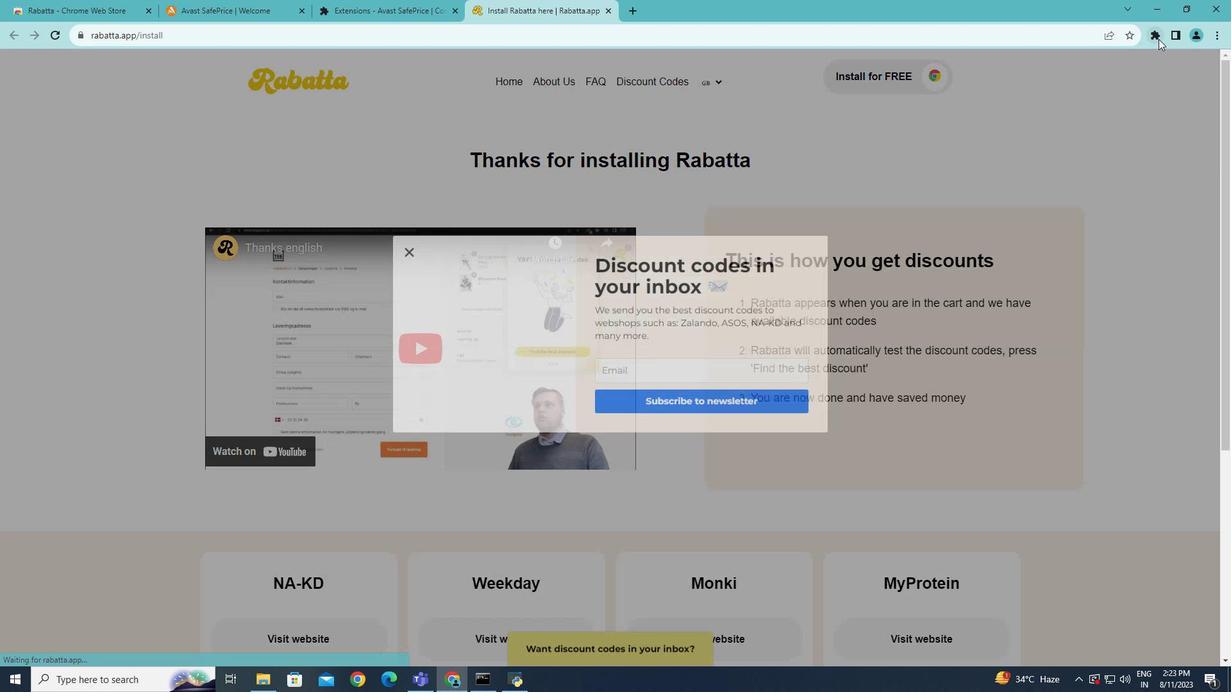 
Action: Mouse pressed left at (1159, 39)
Screenshot: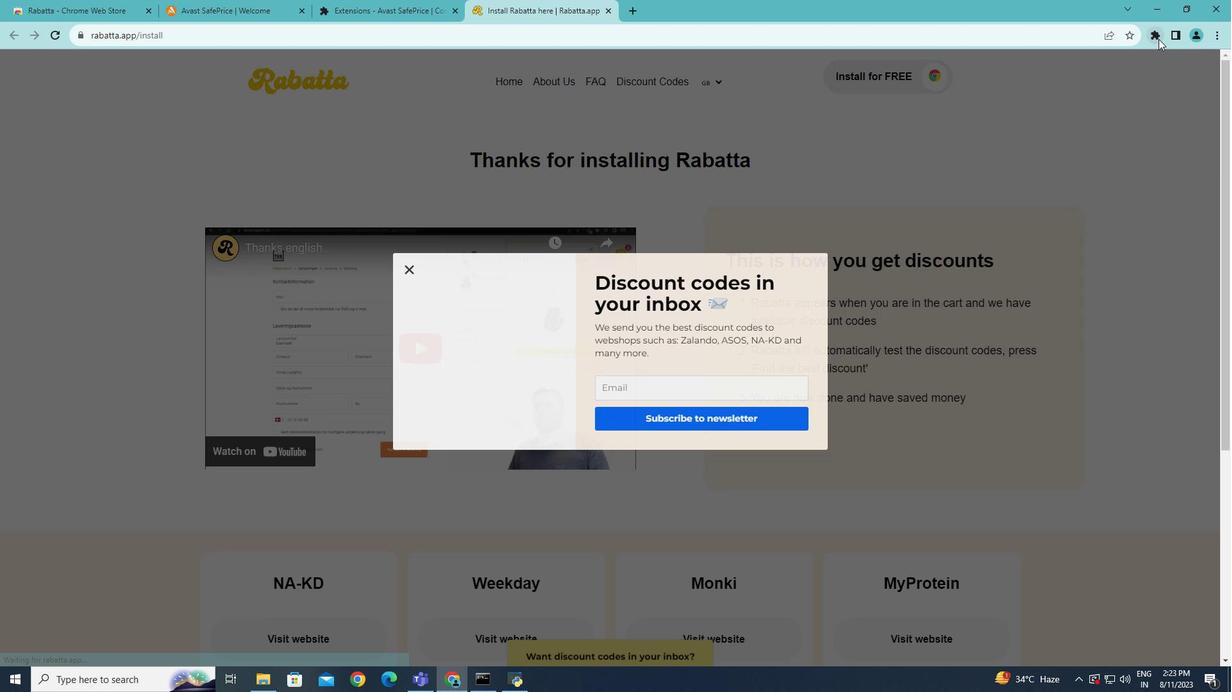 
Action: Mouse moved to (1084, 152)
Screenshot: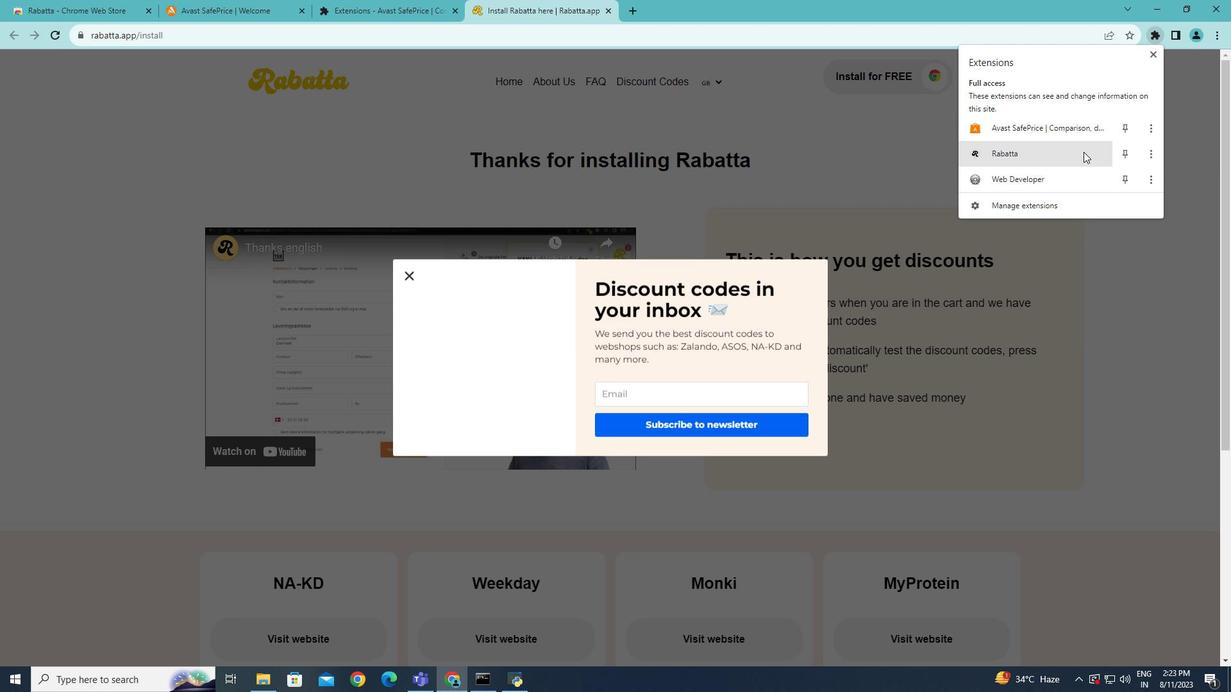 
Action: Mouse pressed left at (1084, 152)
Screenshot: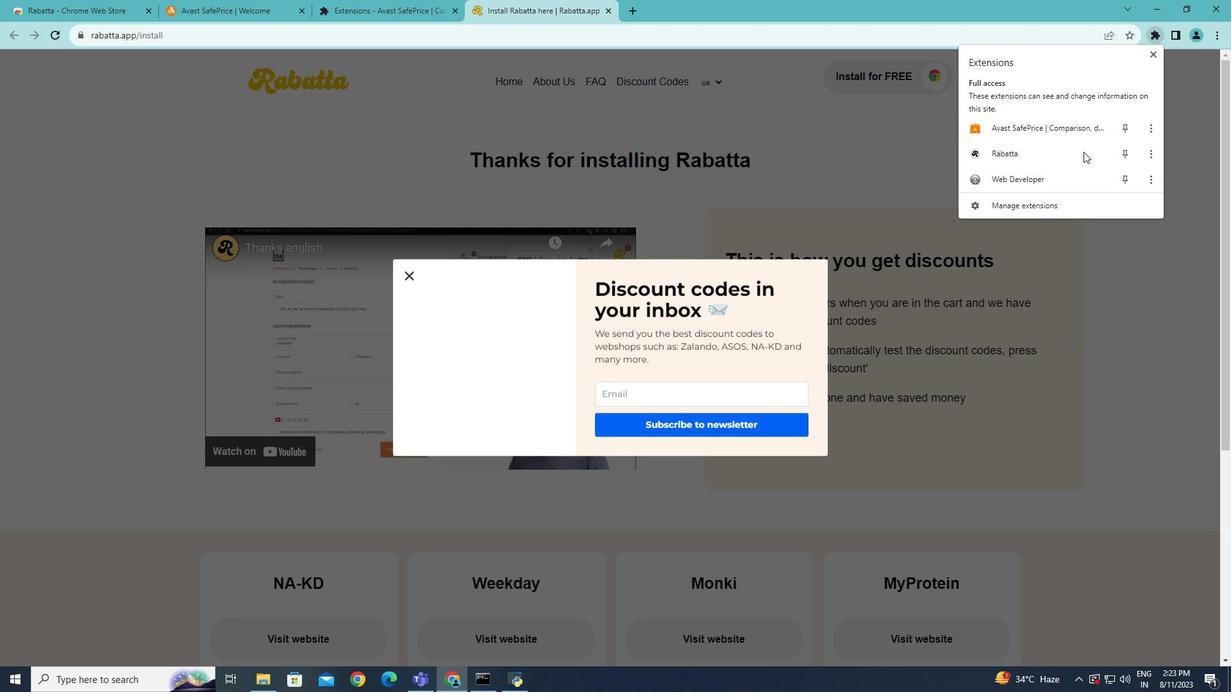 
Action: Mouse moved to (1020, 69)
Screenshot: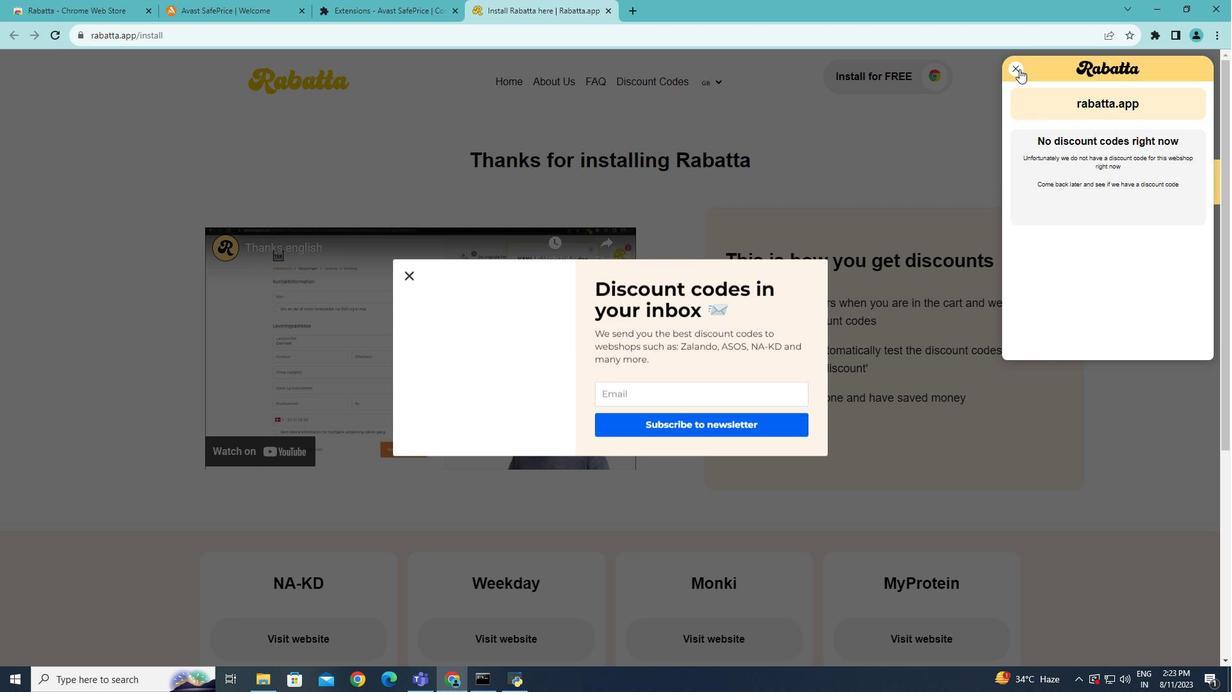 
Action: Mouse pressed left at (1020, 69)
Screenshot: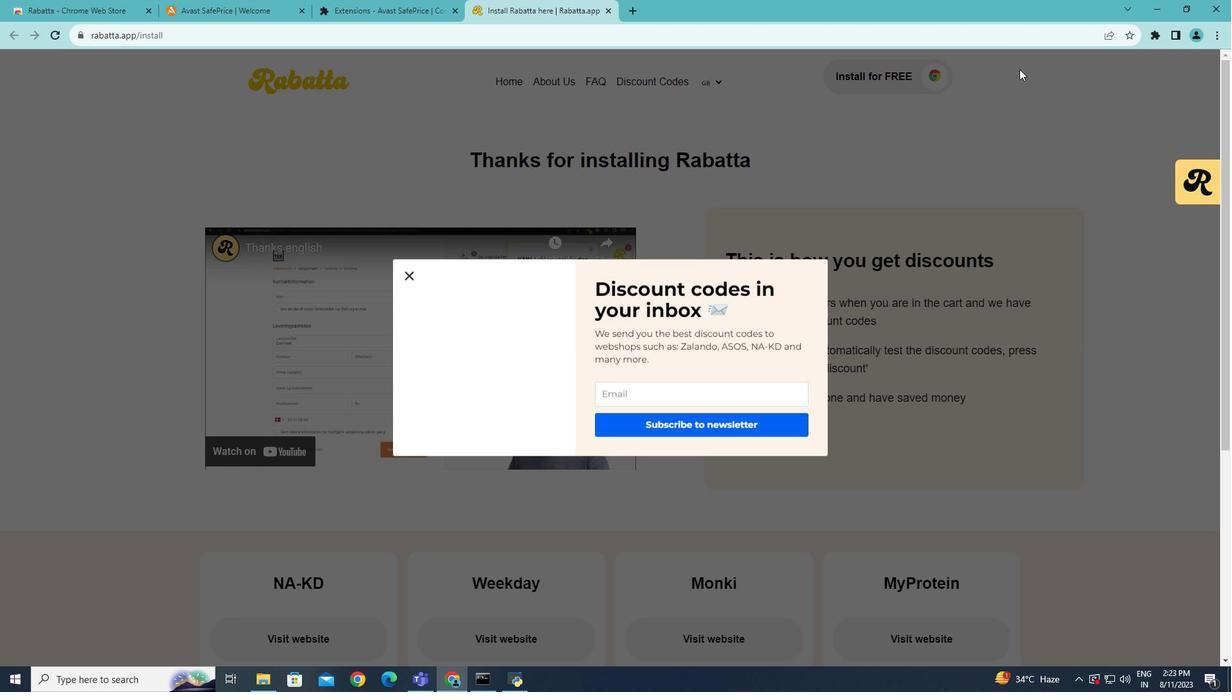 
Action: Mouse moved to (1152, 32)
Screenshot: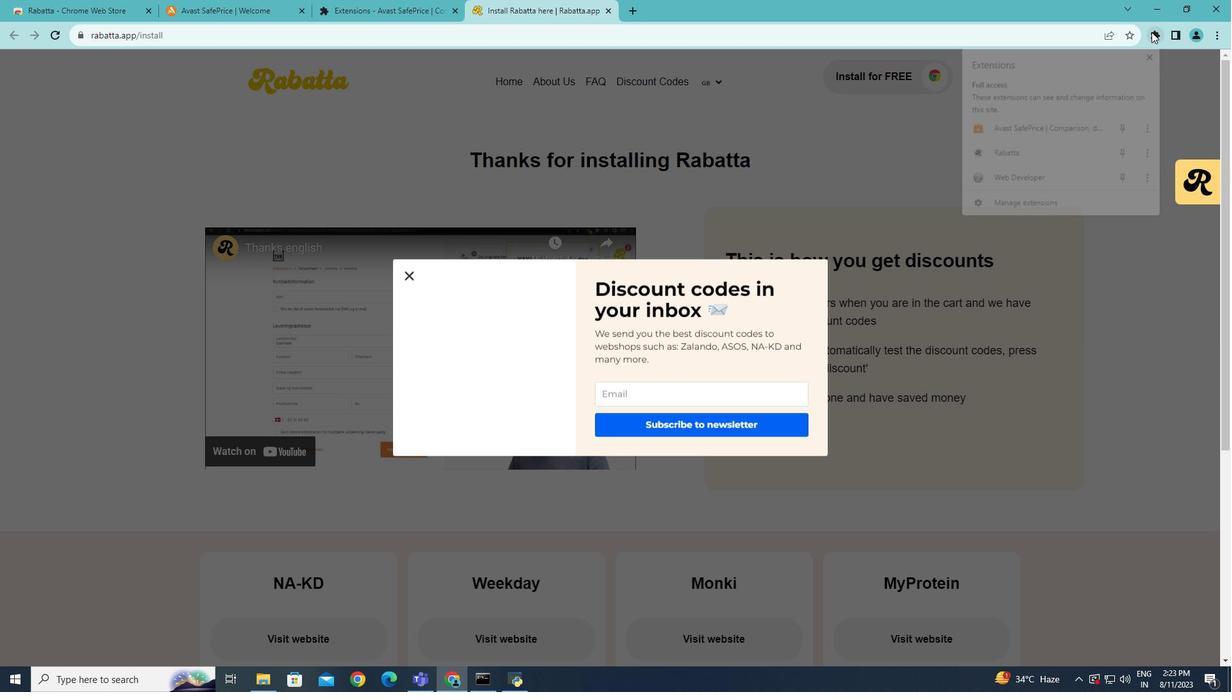 
Action: Mouse pressed left at (1152, 32)
Screenshot: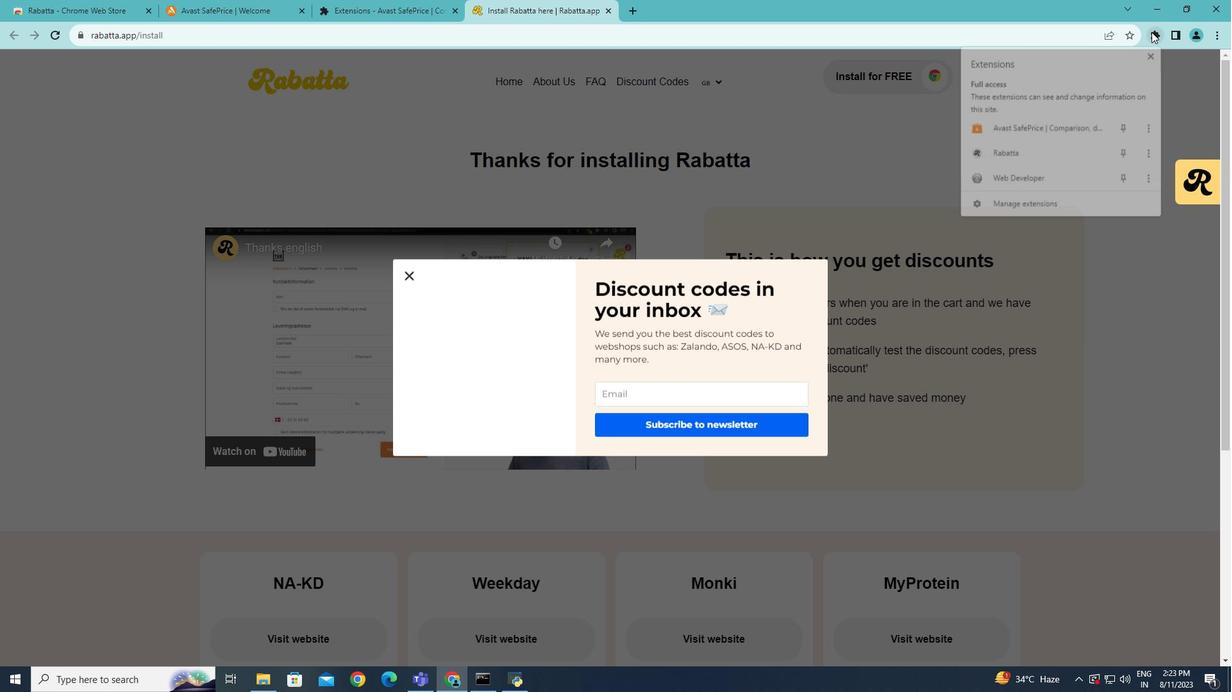 
Action: Mouse moved to (1088, 198)
Screenshot: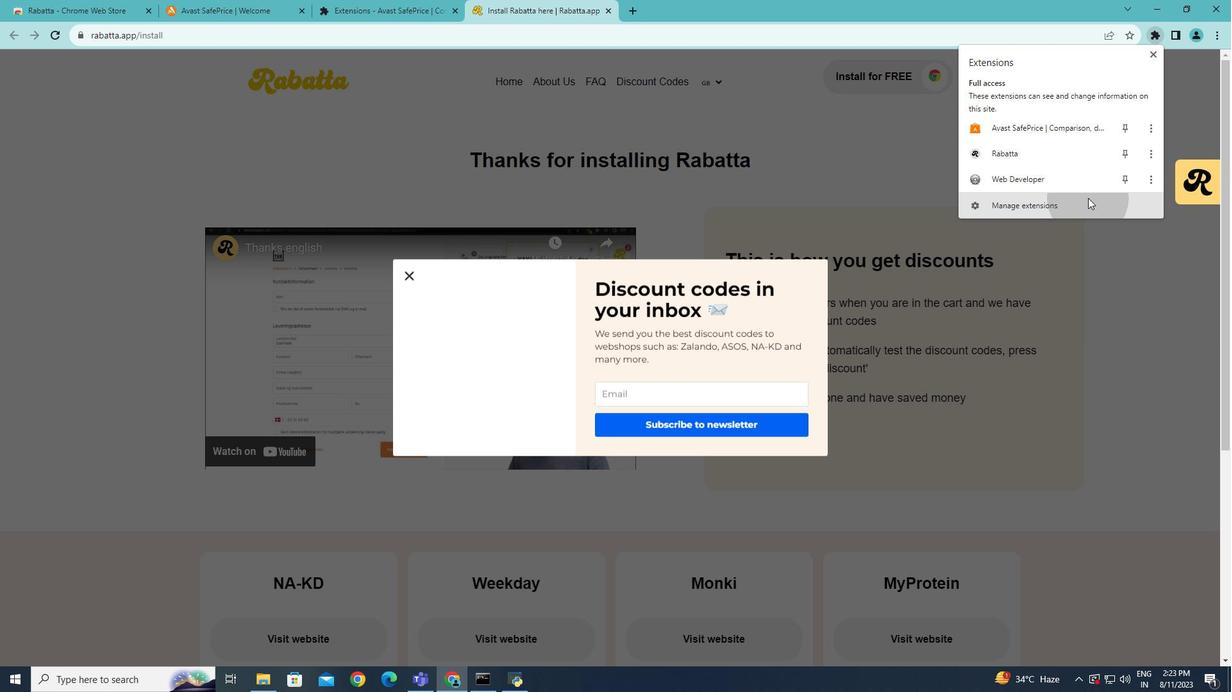 
Action: Mouse pressed left at (1088, 198)
Screenshot: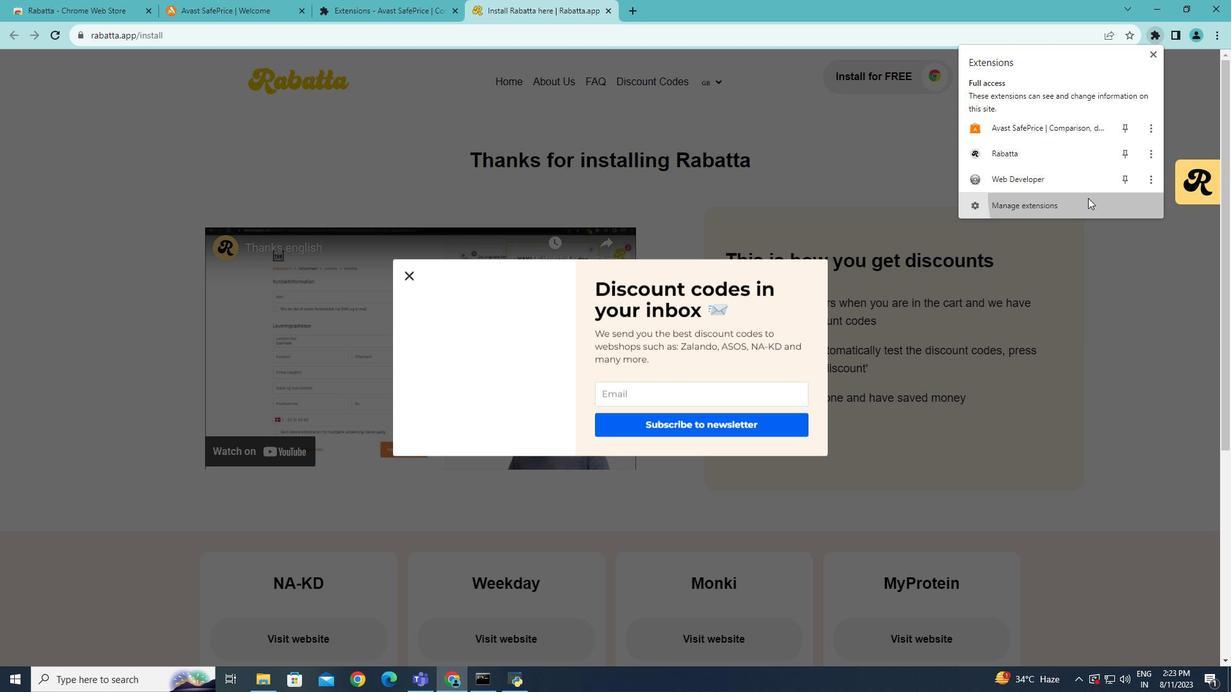 
Action: Mouse moved to (519, 187)
Screenshot: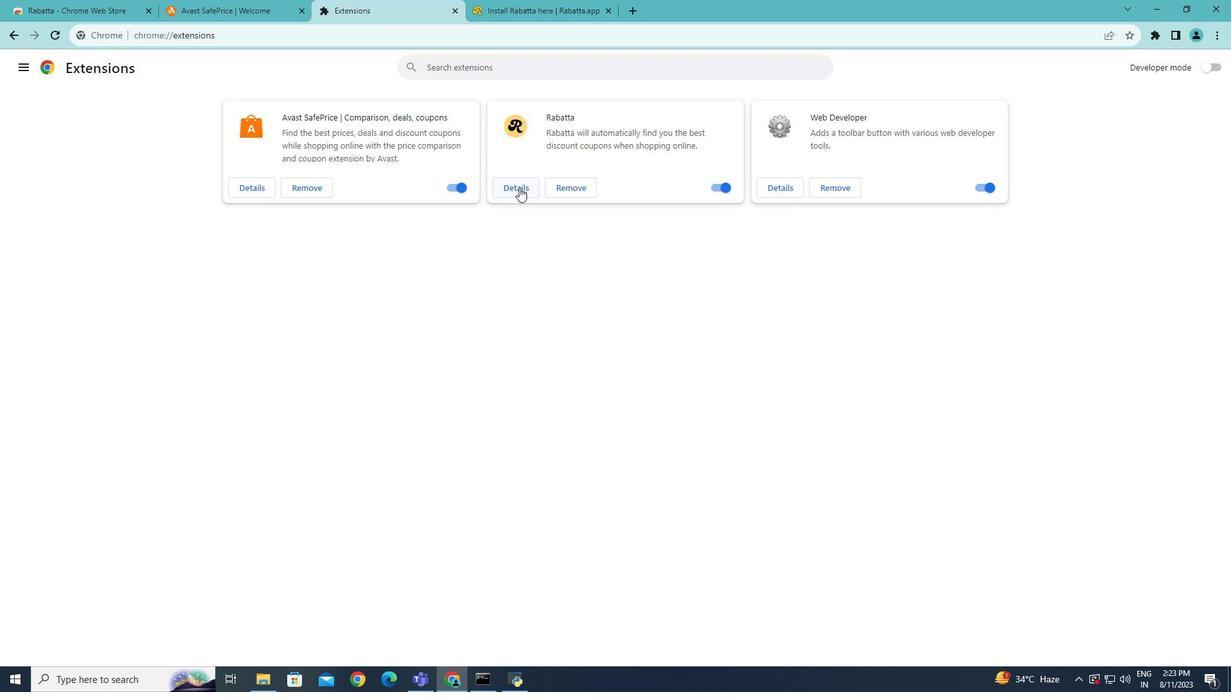 
Action: Mouse pressed left at (519, 187)
Screenshot: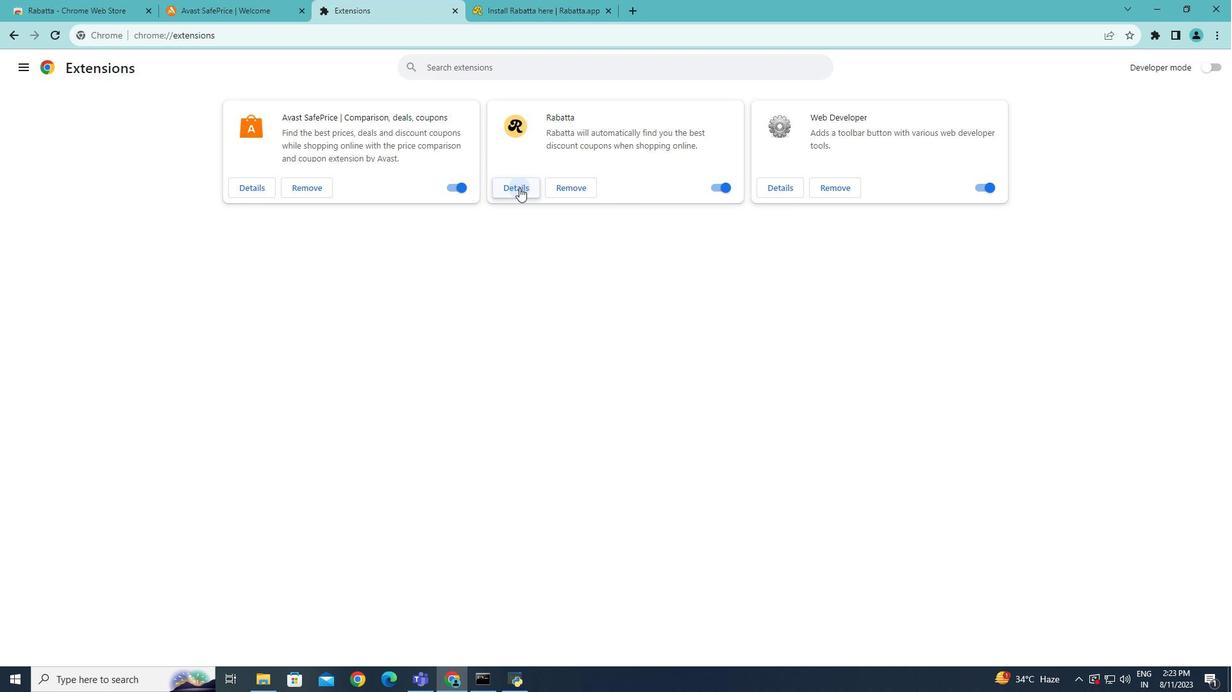 
Action: Mouse moved to (595, 173)
Screenshot: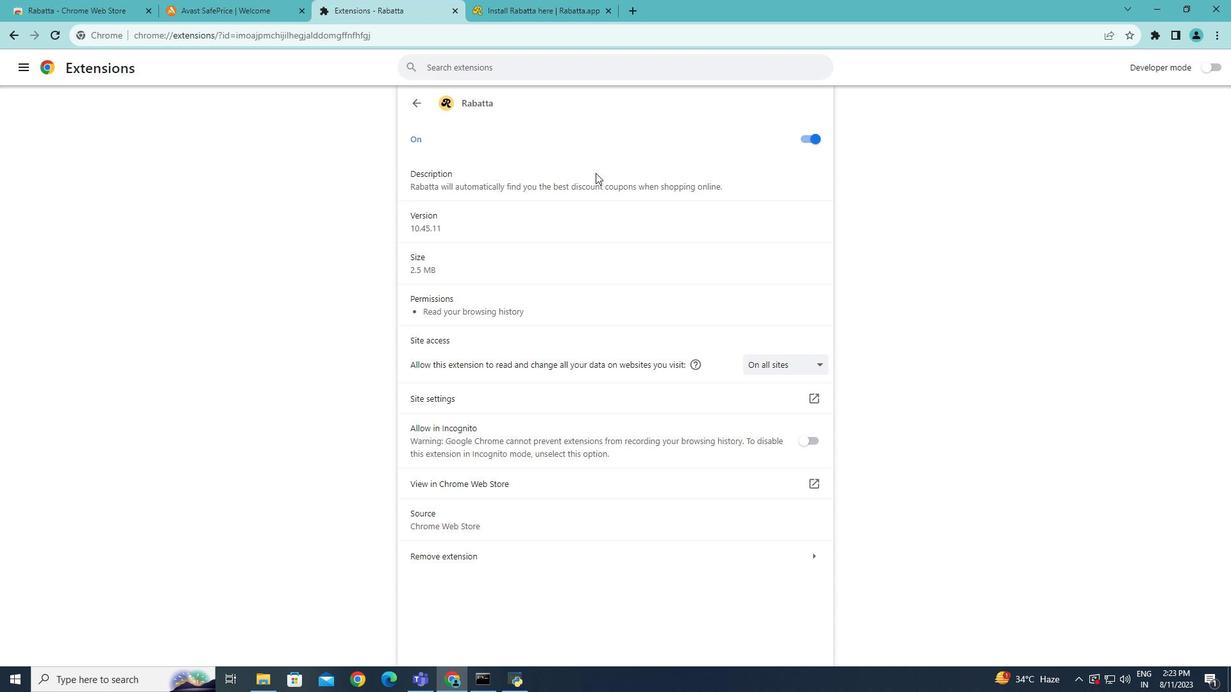 
Action: Mouse scrolled (595, 172) with delta (0, 0)
Screenshot: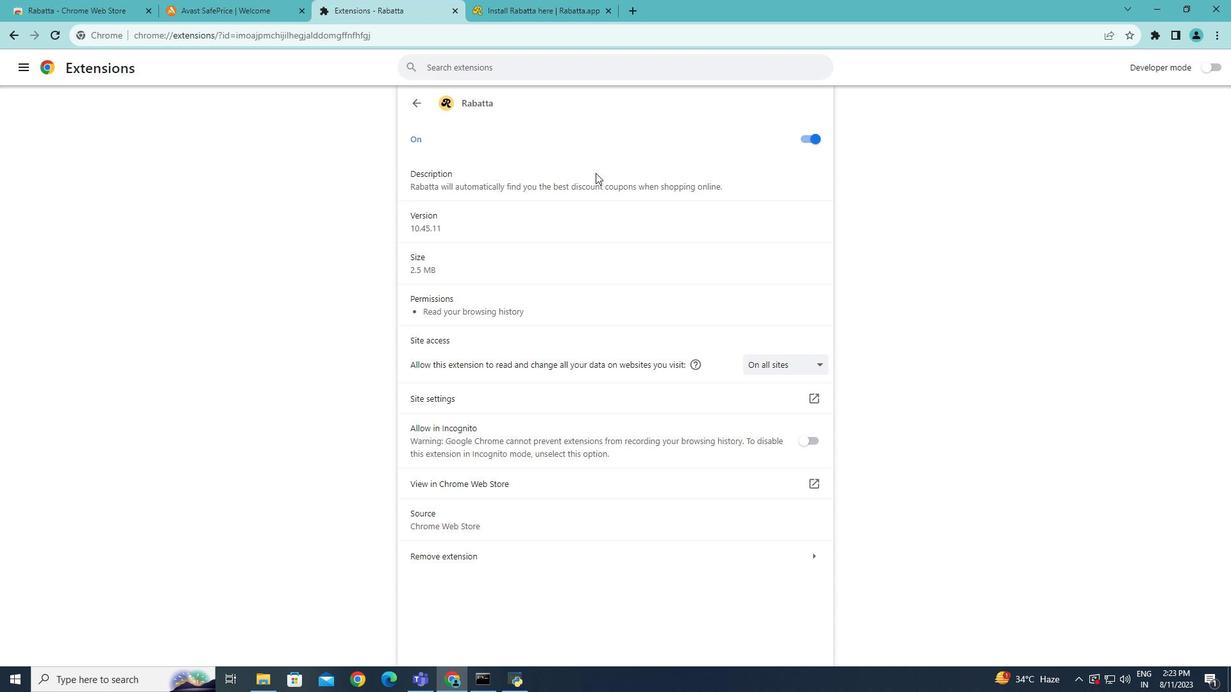 
Action: Mouse scrolled (595, 172) with delta (0, 0)
Screenshot: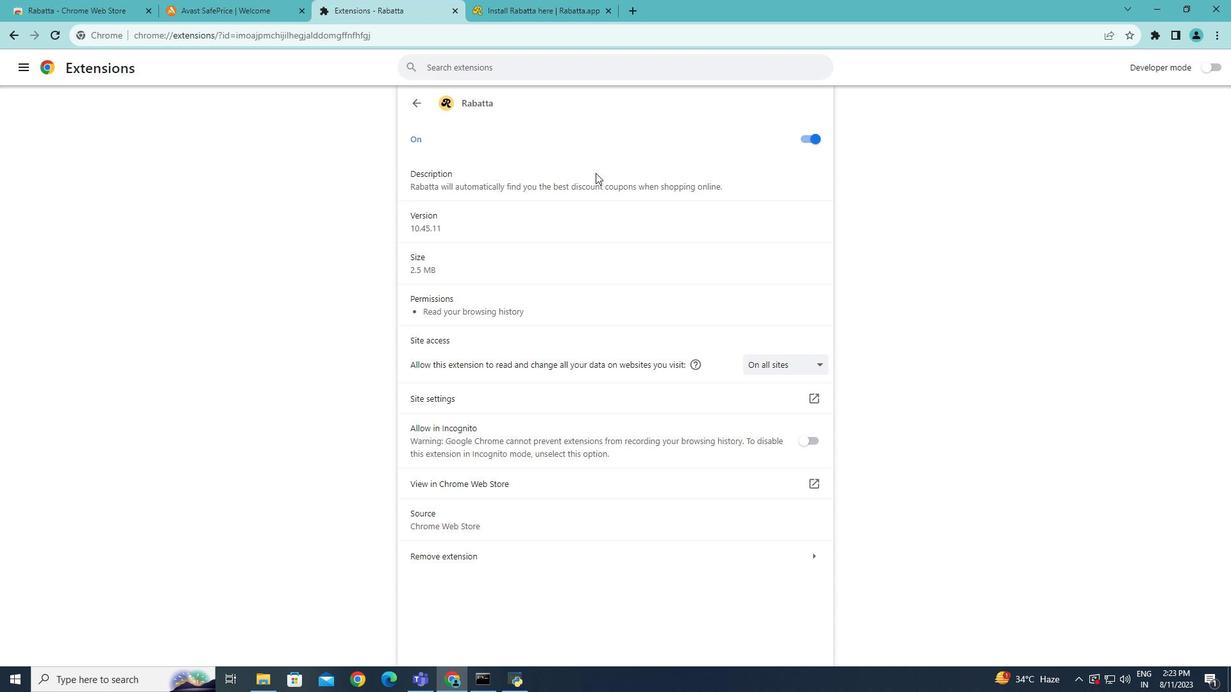 
Action: Mouse scrolled (595, 172) with delta (0, 0)
Screenshot: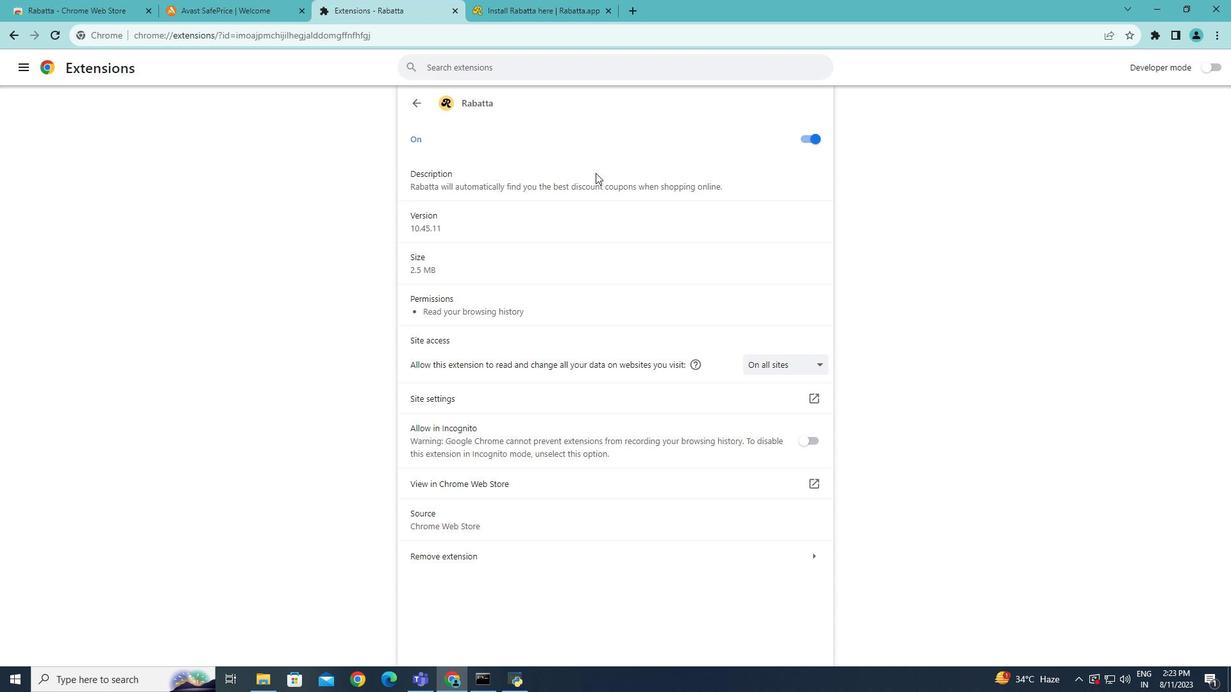 
Action: Mouse scrolled (595, 172) with delta (0, 0)
Screenshot: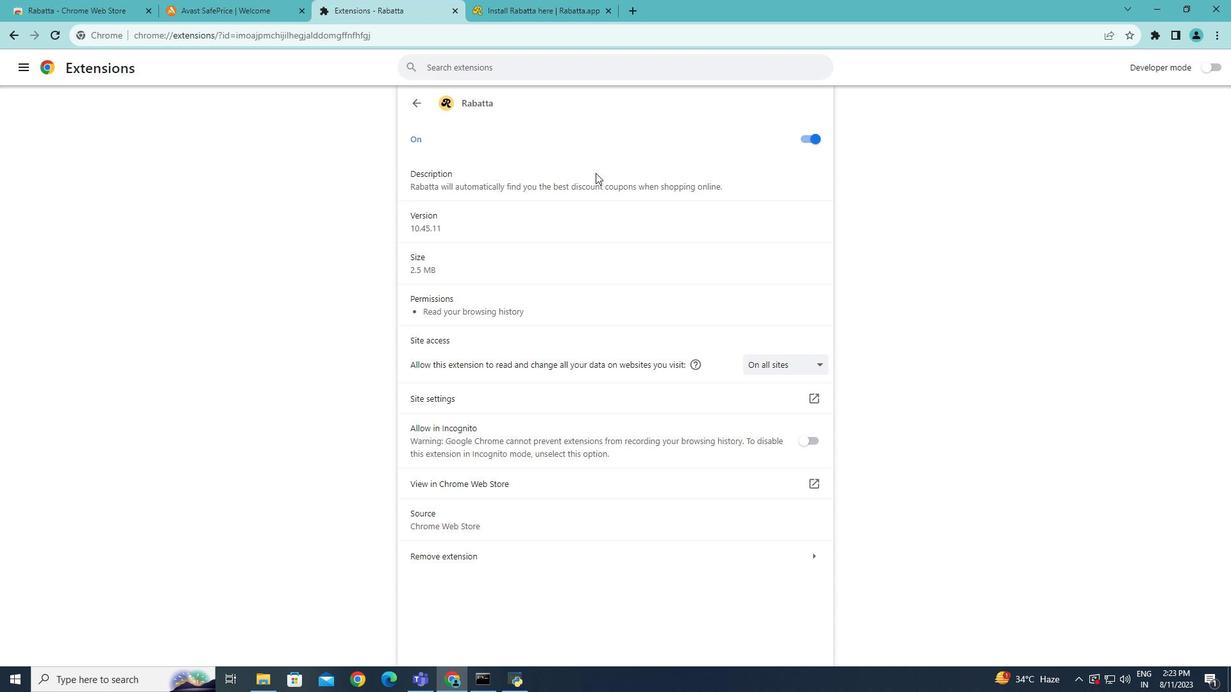 
Action: Mouse scrolled (595, 172) with delta (0, 0)
Screenshot: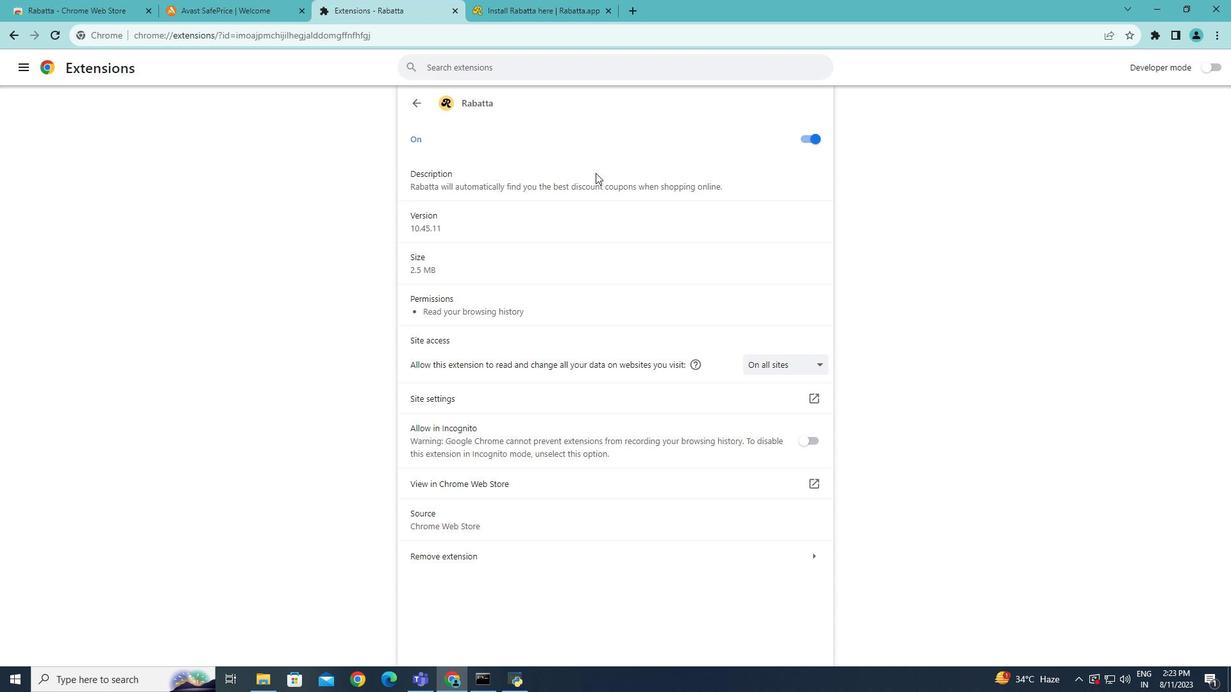 
Action: Mouse moved to (59, 0)
Screenshot: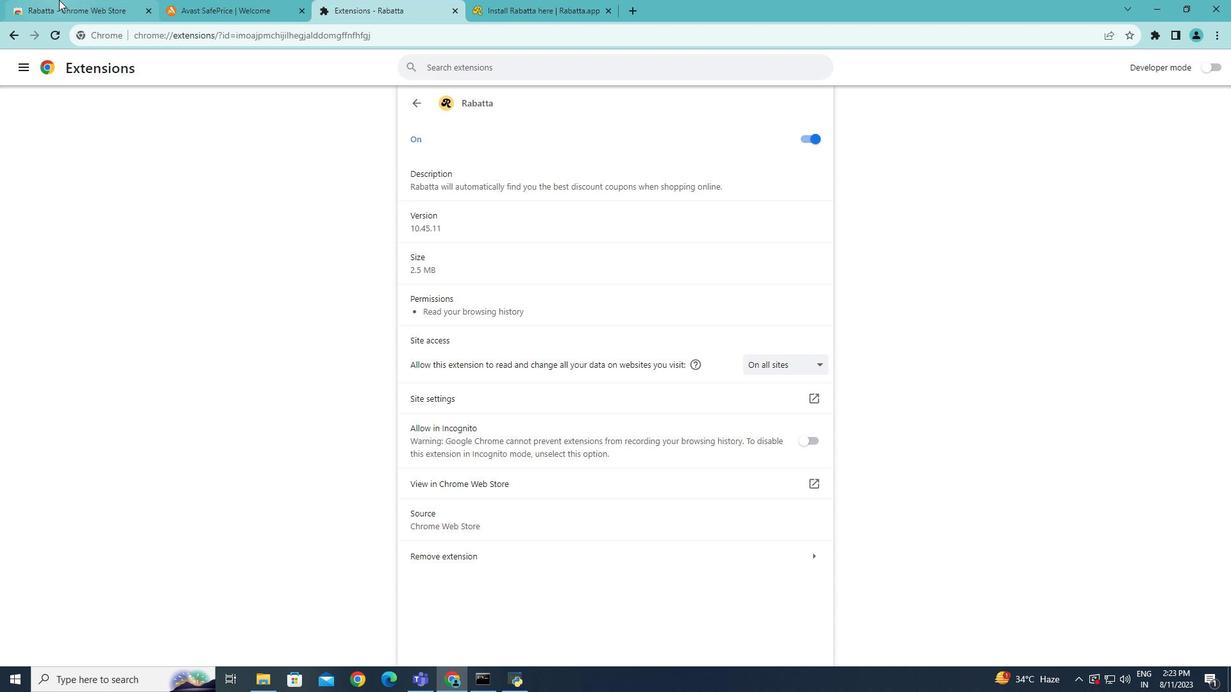 
Action: Mouse pressed left at (59, 0)
Screenshot: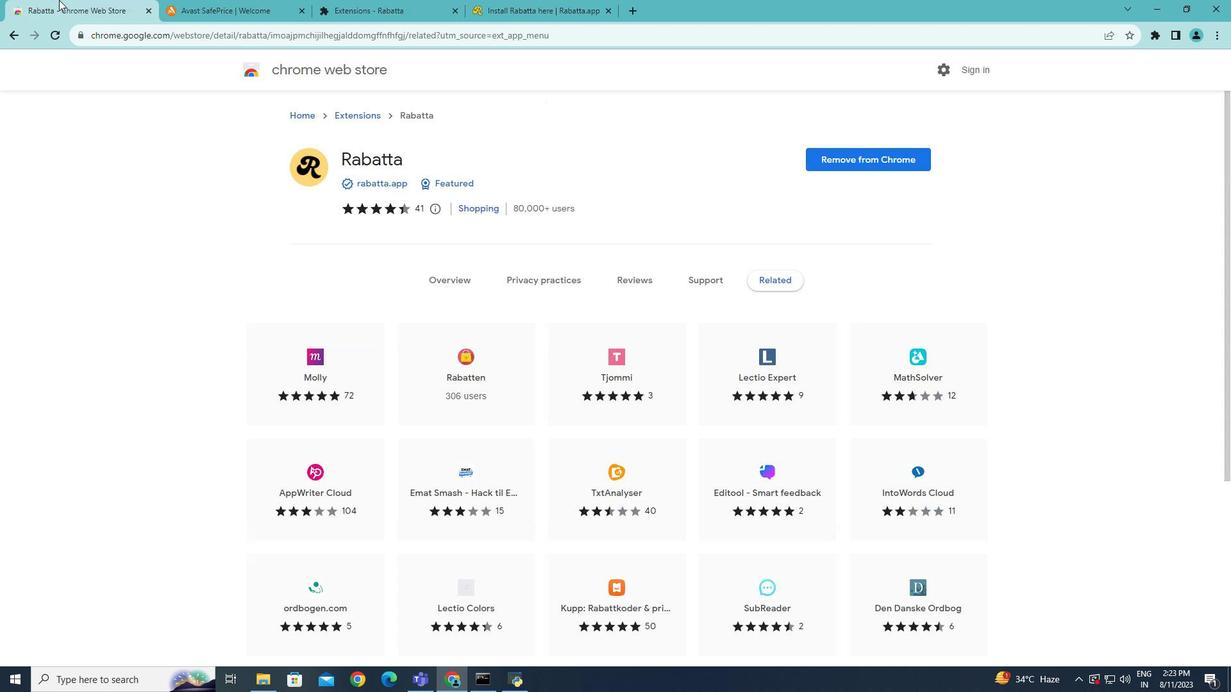 
Action: Mouse moved to (9, 37)
Screenshot: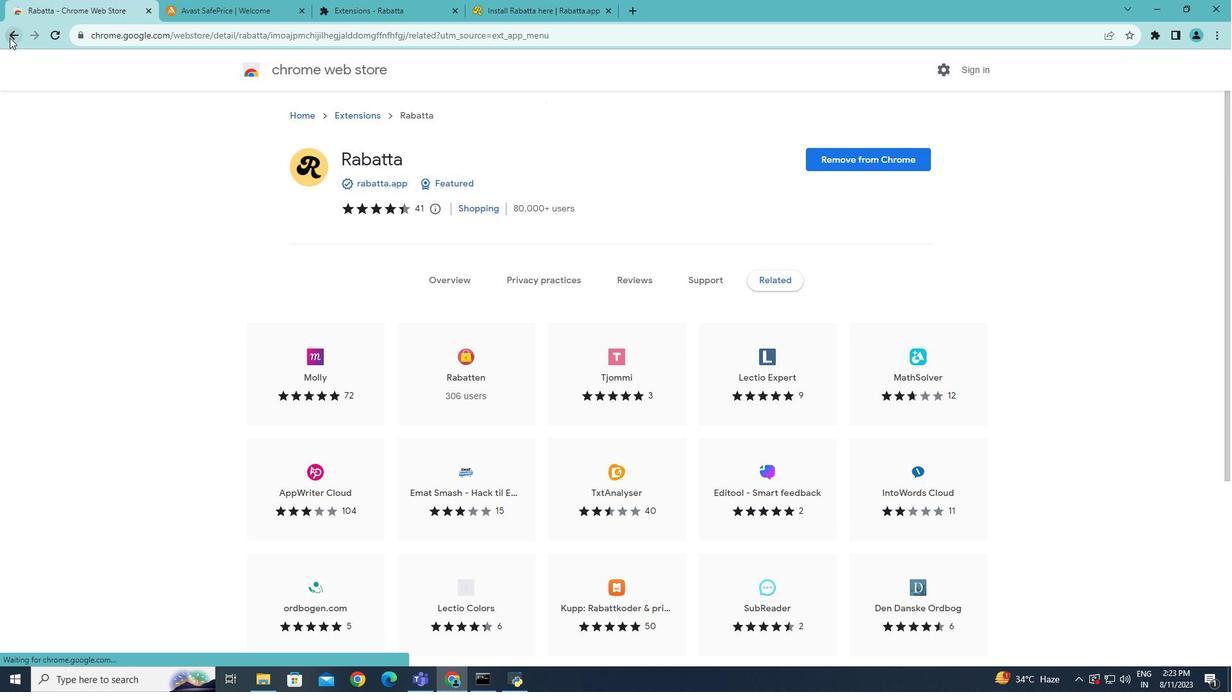 
Action: Mouse pressed left at (9, 37)
Screenshot: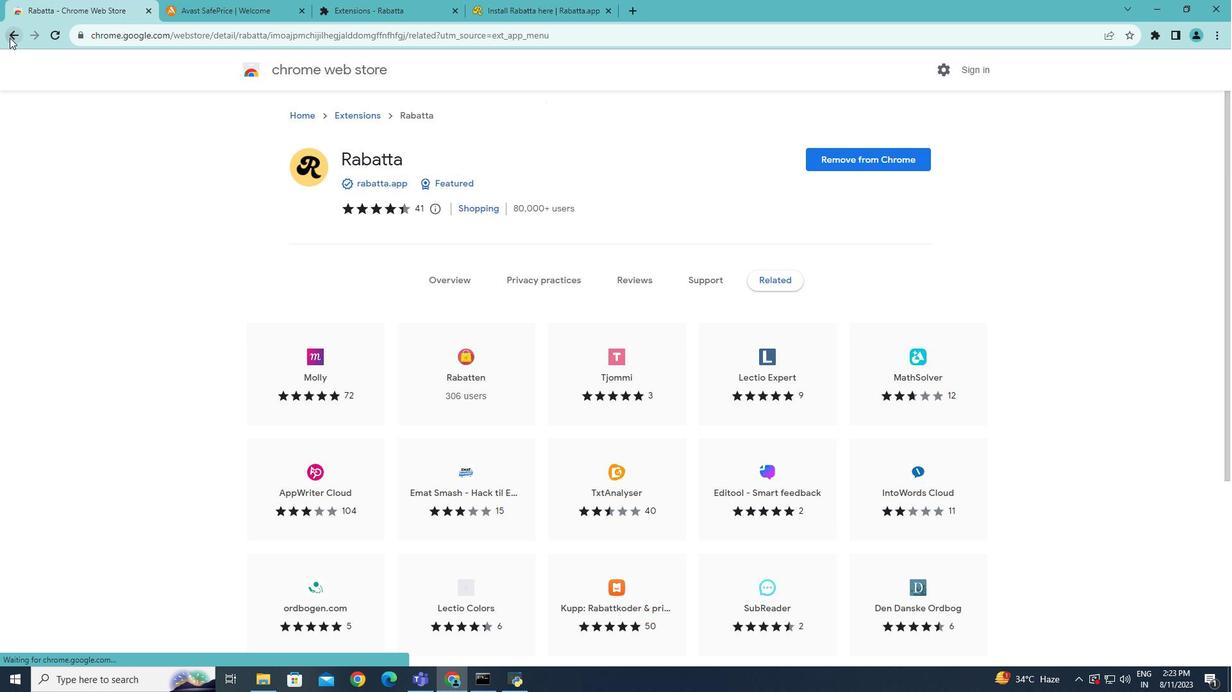 
Action: Mouse moved to (9, 32)
Screenshot: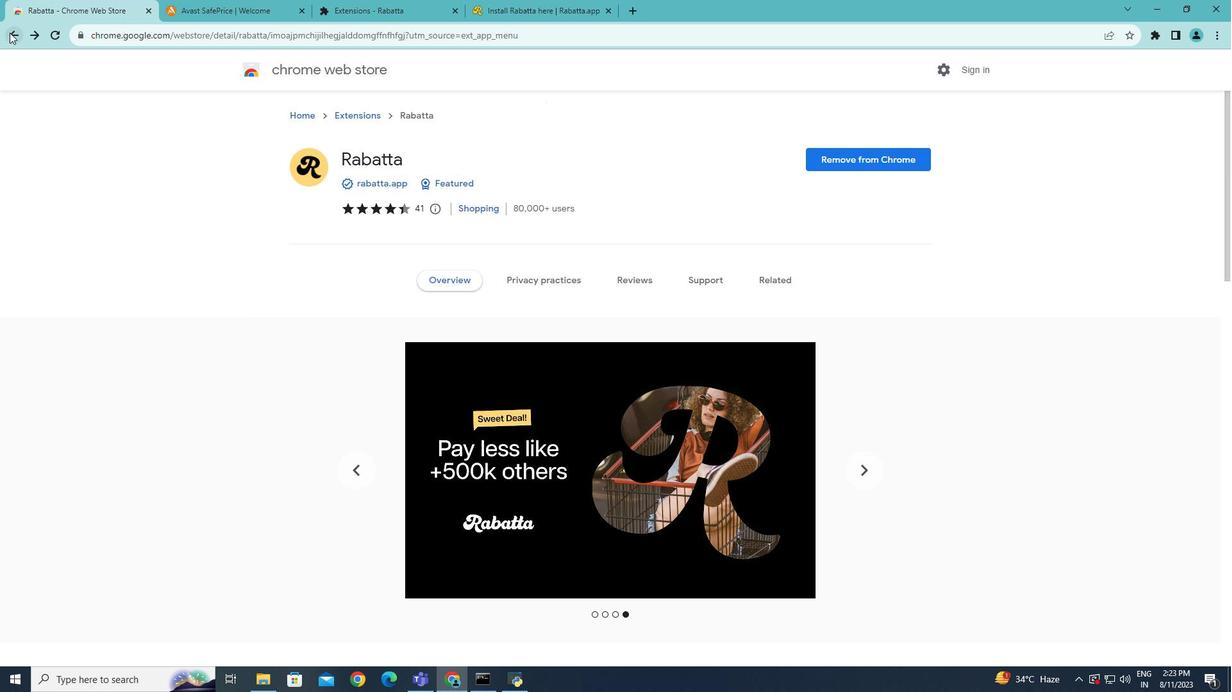 
Action: Mouse pressed left at (9, 32)
Screenshot: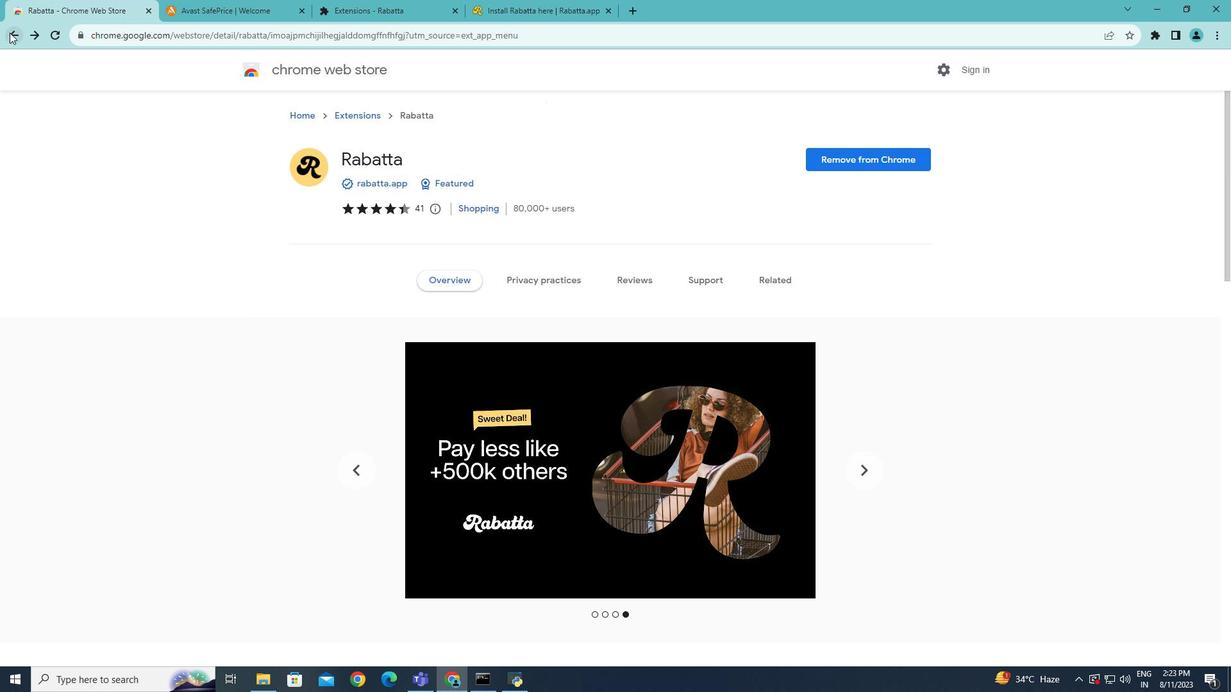 
Action: Mouse moved to (554, 355)
Screenshot: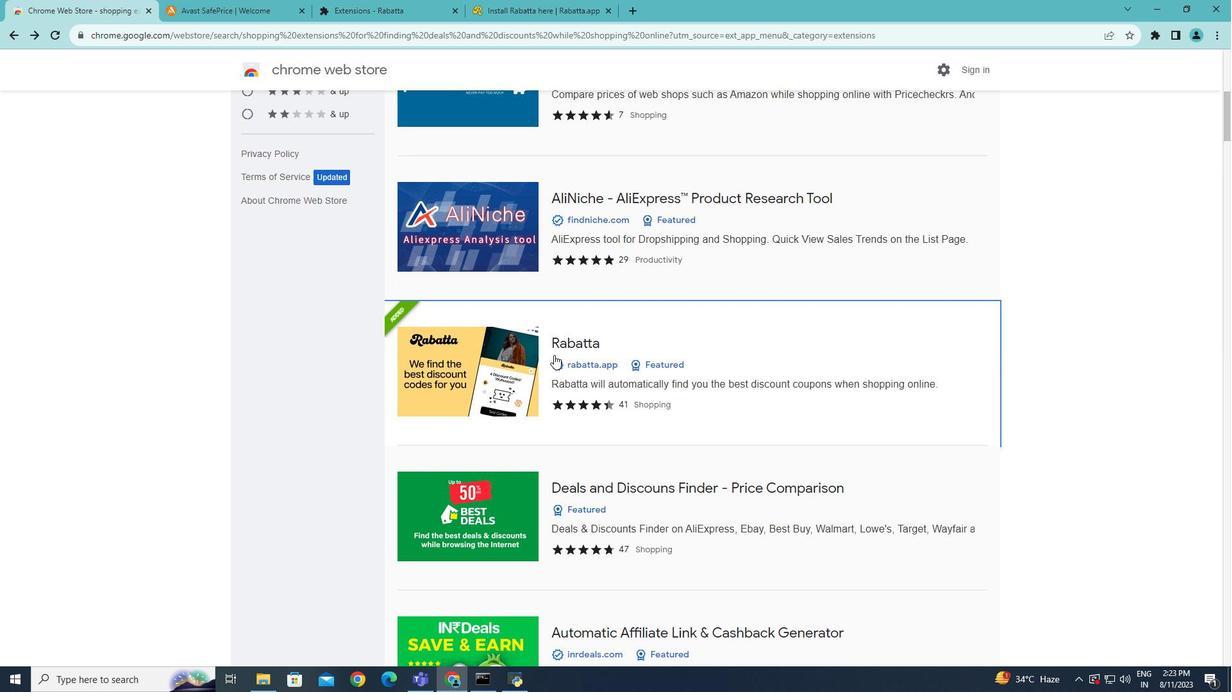 
Action: Mouse scrolled (554, 354) with delta (0, 0)
Screenshot: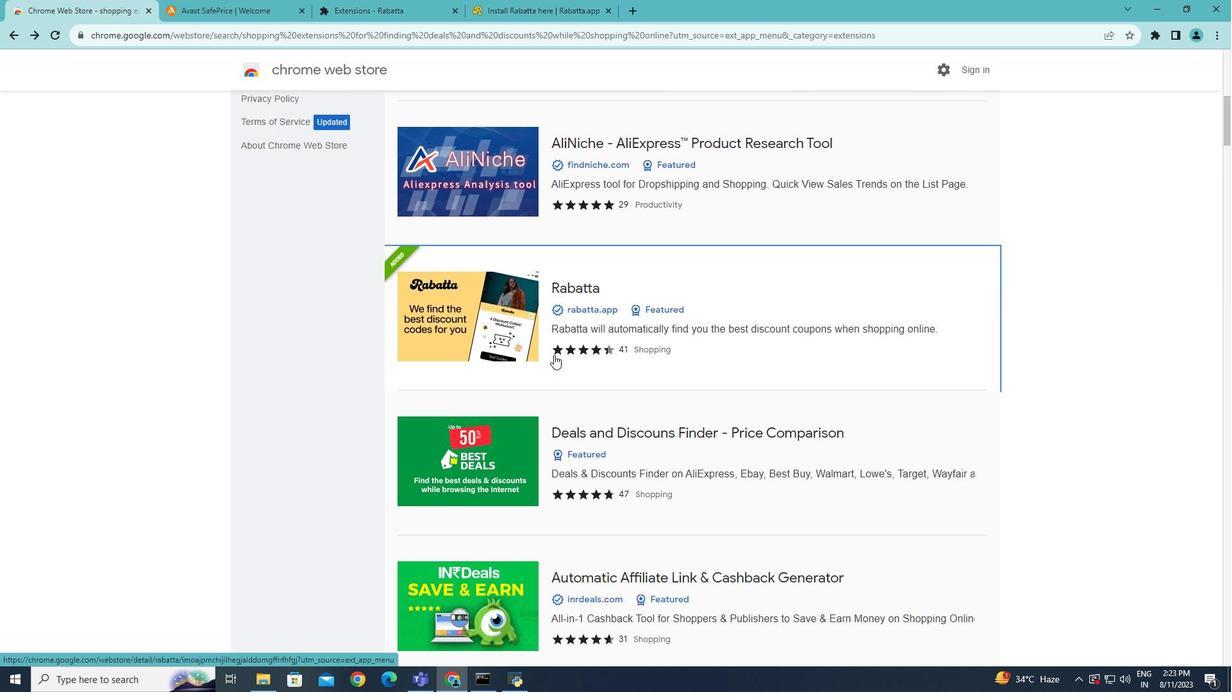 
Action: Mouse scrolled (554, 354) with delta (0, 0)
Screenshot: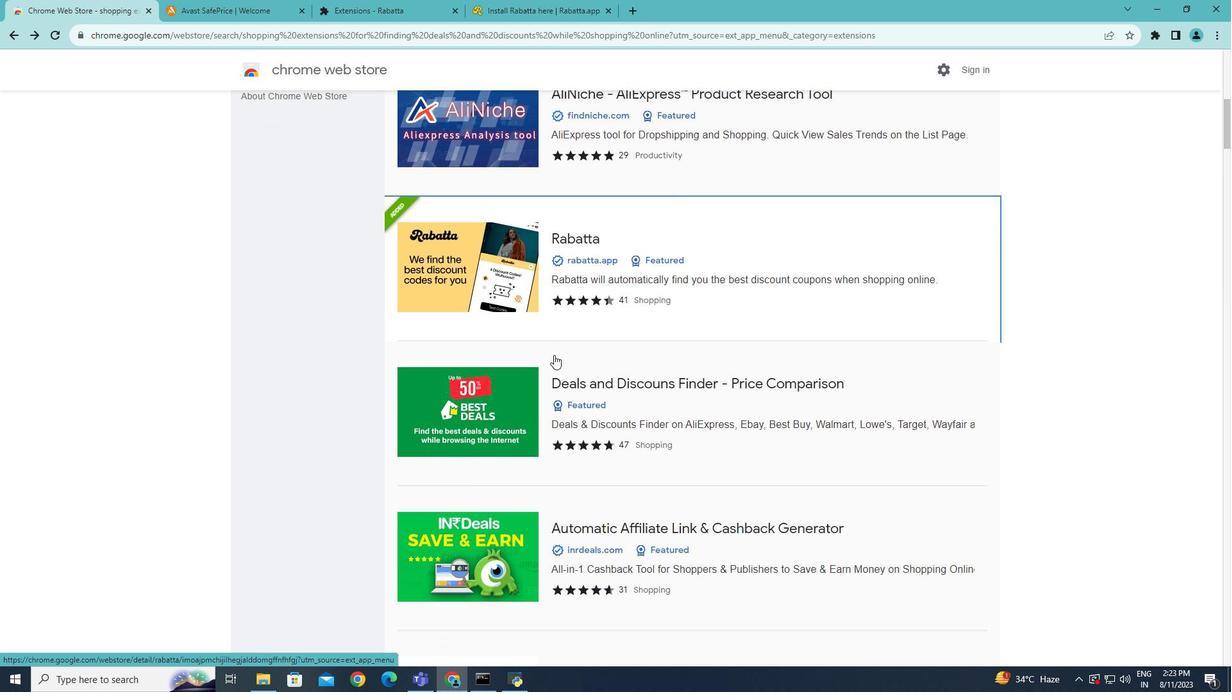 
Action: Mouse moved to (783, 397)
Screenshot: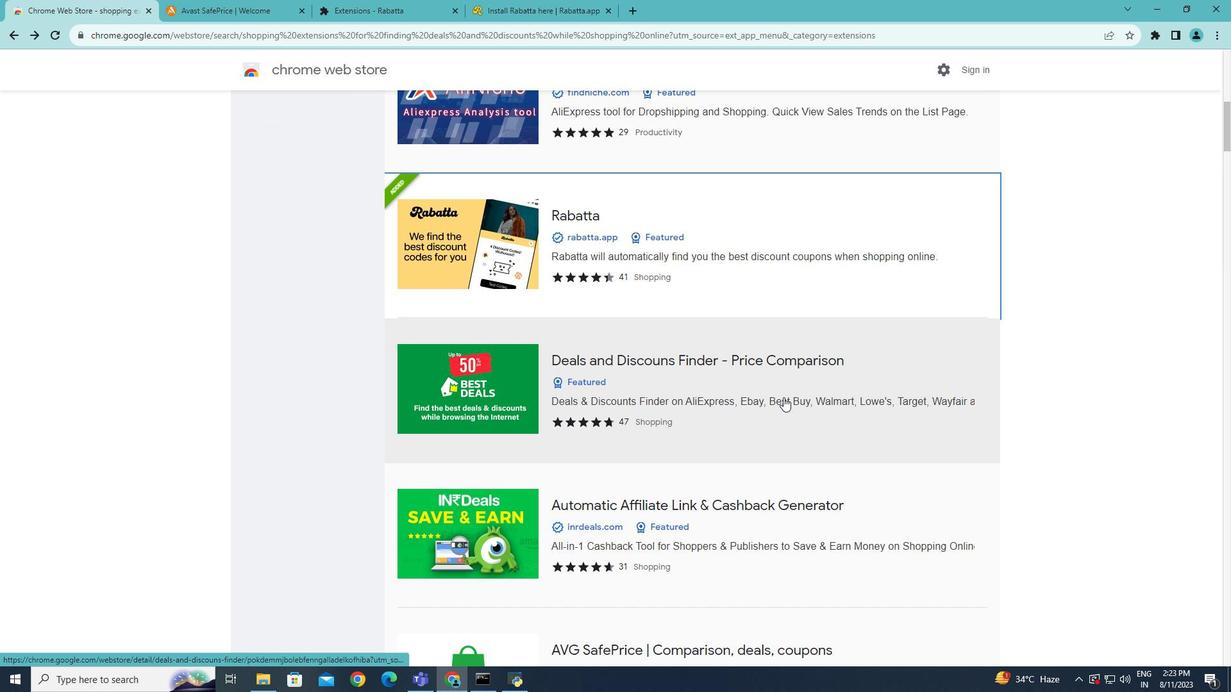 
Action: Mouse scrolled (783, 397) with delta (0, 0)
Screenshot: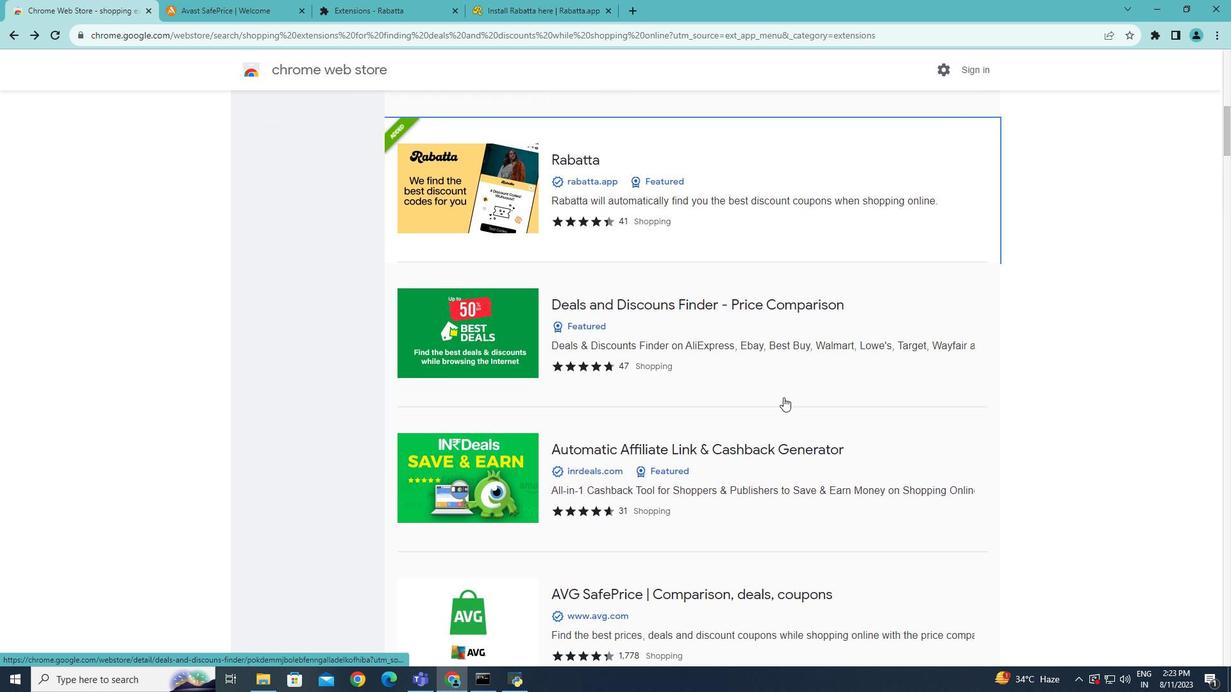 
Action: Mouse moved to (783, 398)
Screenshot: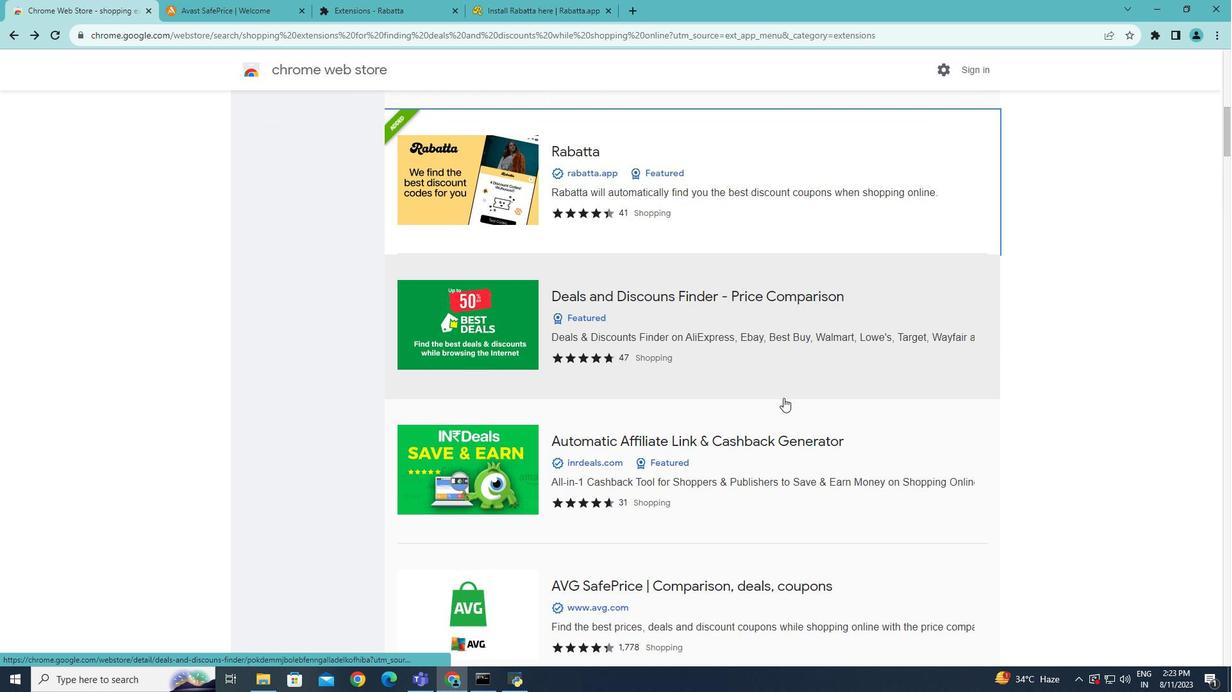 
Action: Mouse scrolled (783, 397) with delta (0, 0)
Screenshot: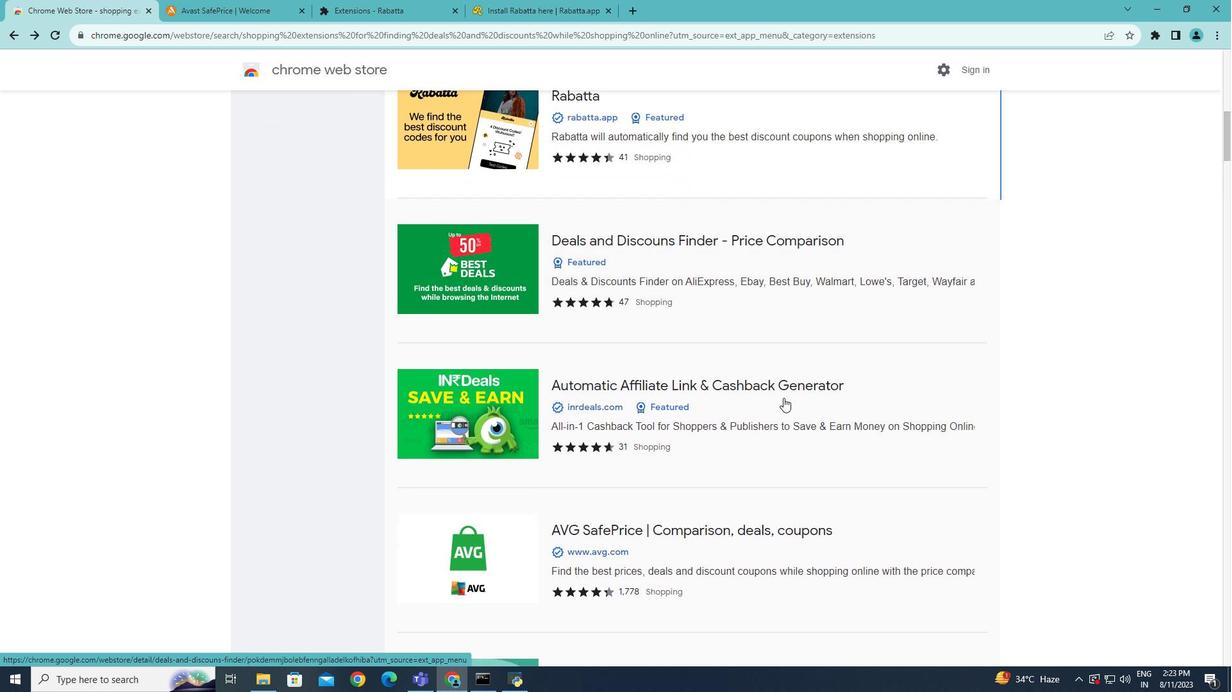 
Action: Mouse scrolled (783, 397) with delta (0, 0)
Screenshot: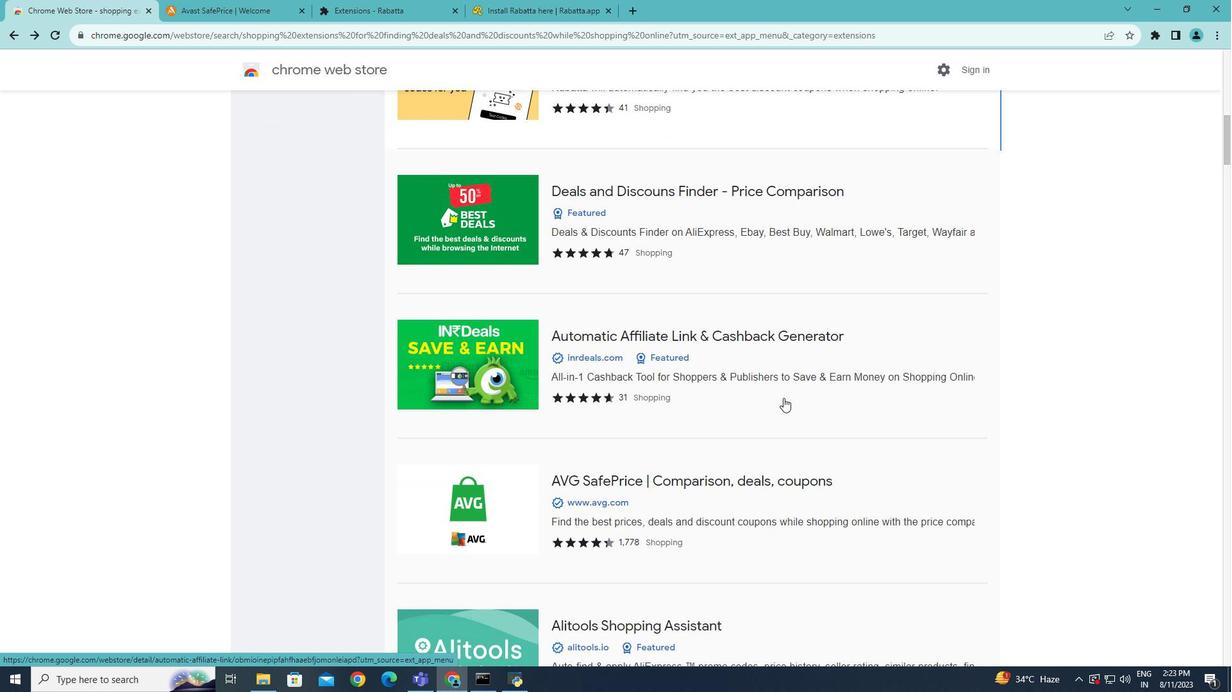 
Action: Mouse scrolled (783, 397) with delta (0, 0)
Screenshot: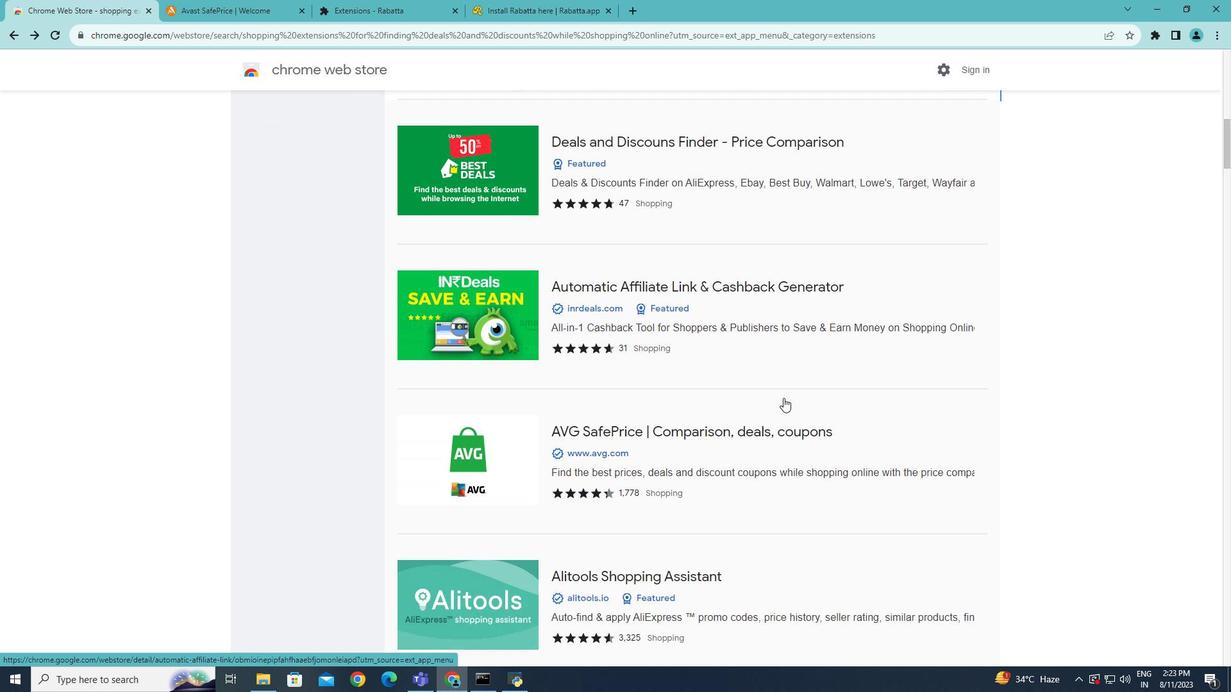 
Action: Mouse scrolled (783, 397) with delta (0, 0)
Screenshot: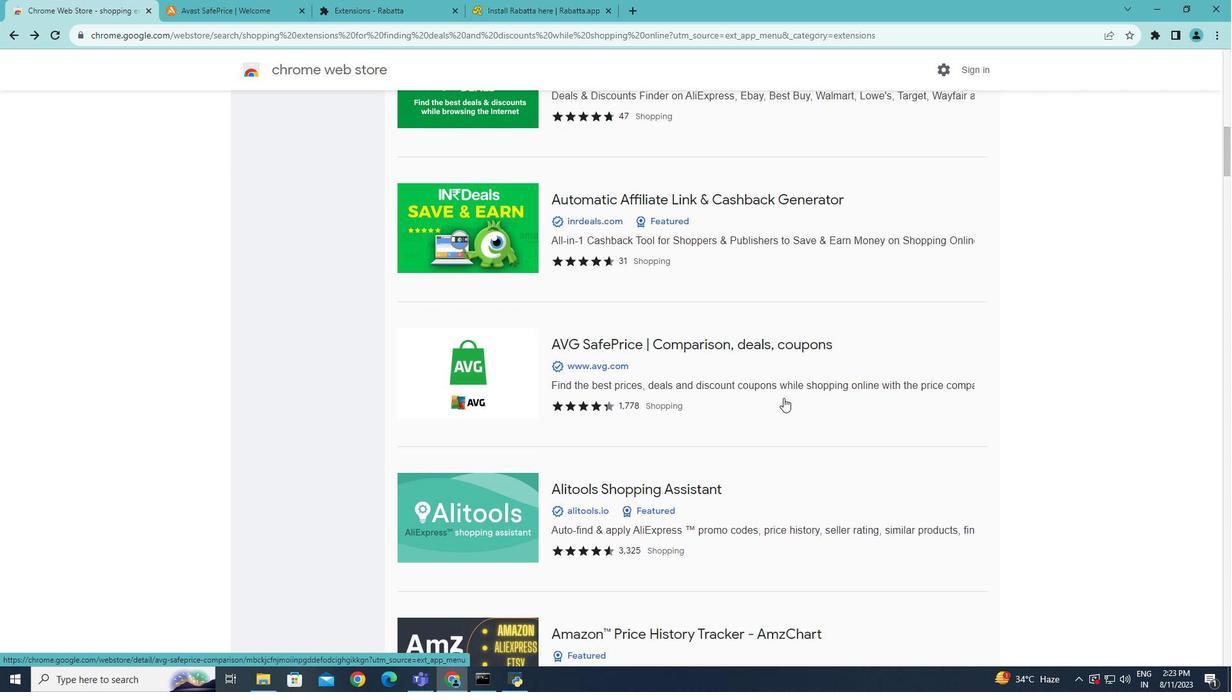 
Action: Mouse moved to (776, 362)
Screenshot: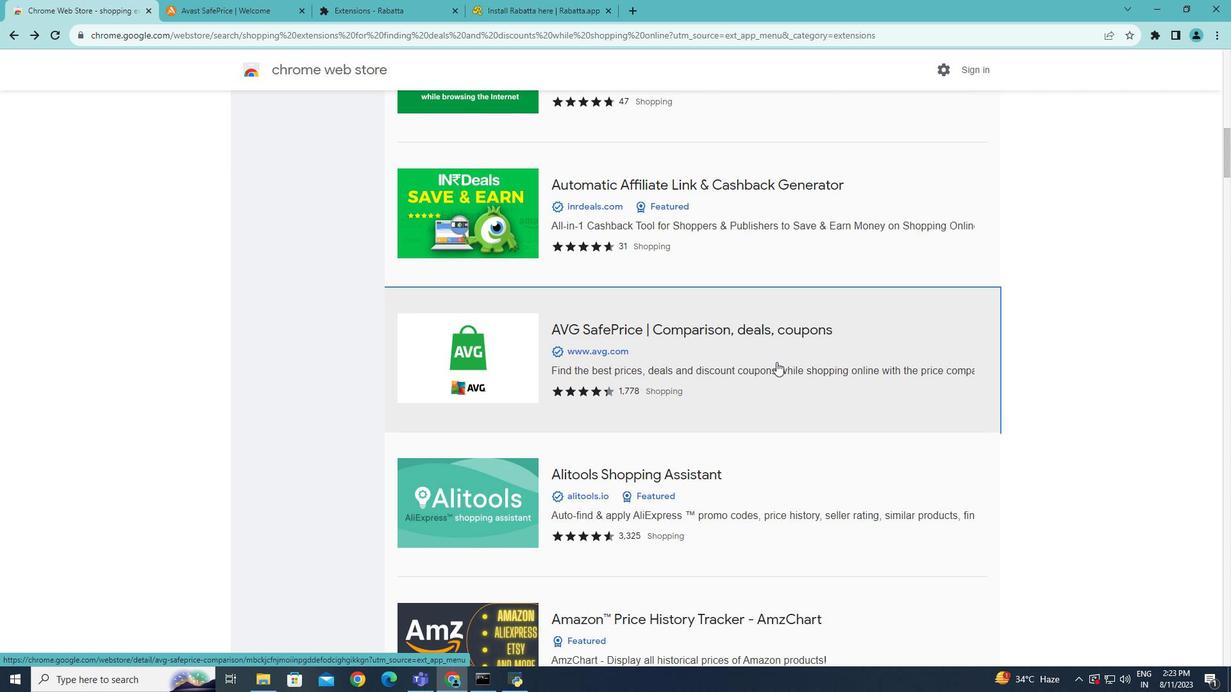 
Action: Mouse pressed left at (776, 362)
Screenshot: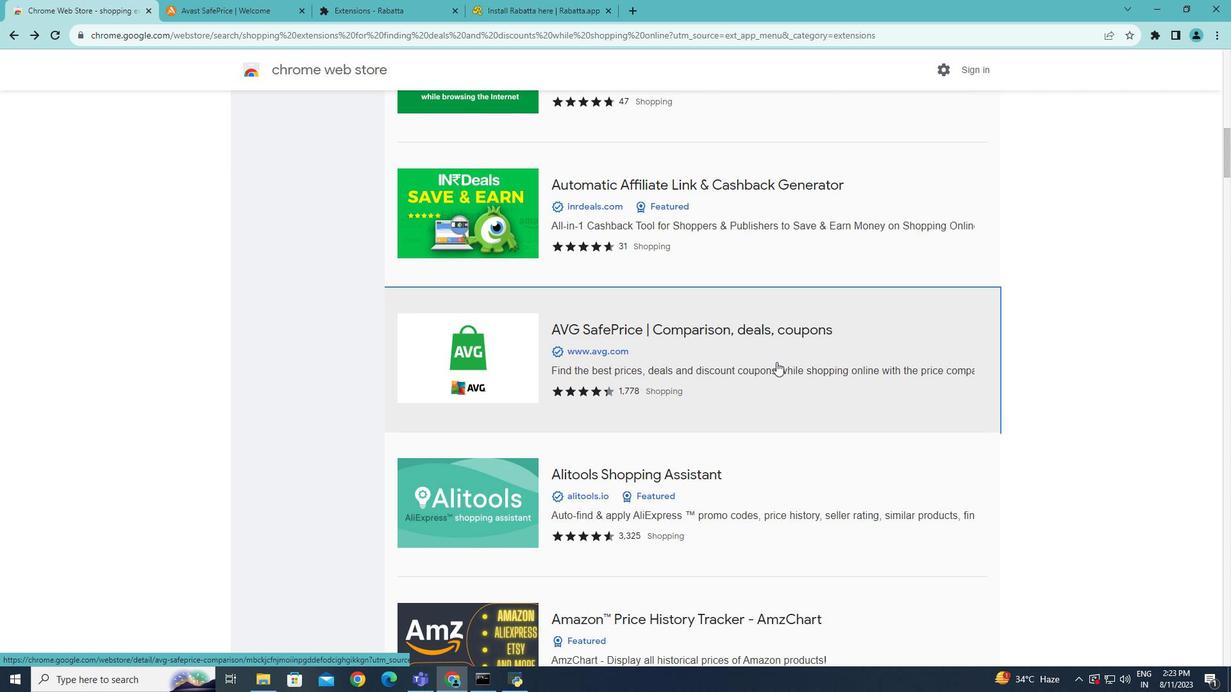 
Action: Mouse moved to (866, 466)
Screenshot: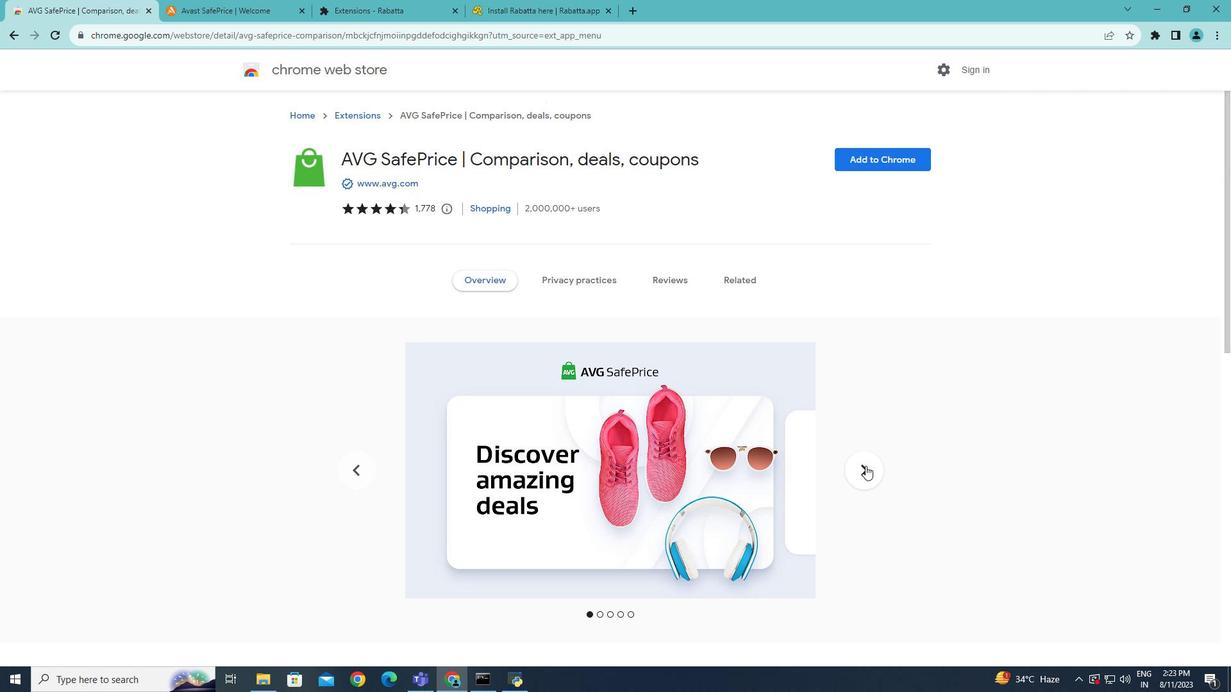 
Action: Mouse pressed left at (866, 466)
Screenshot: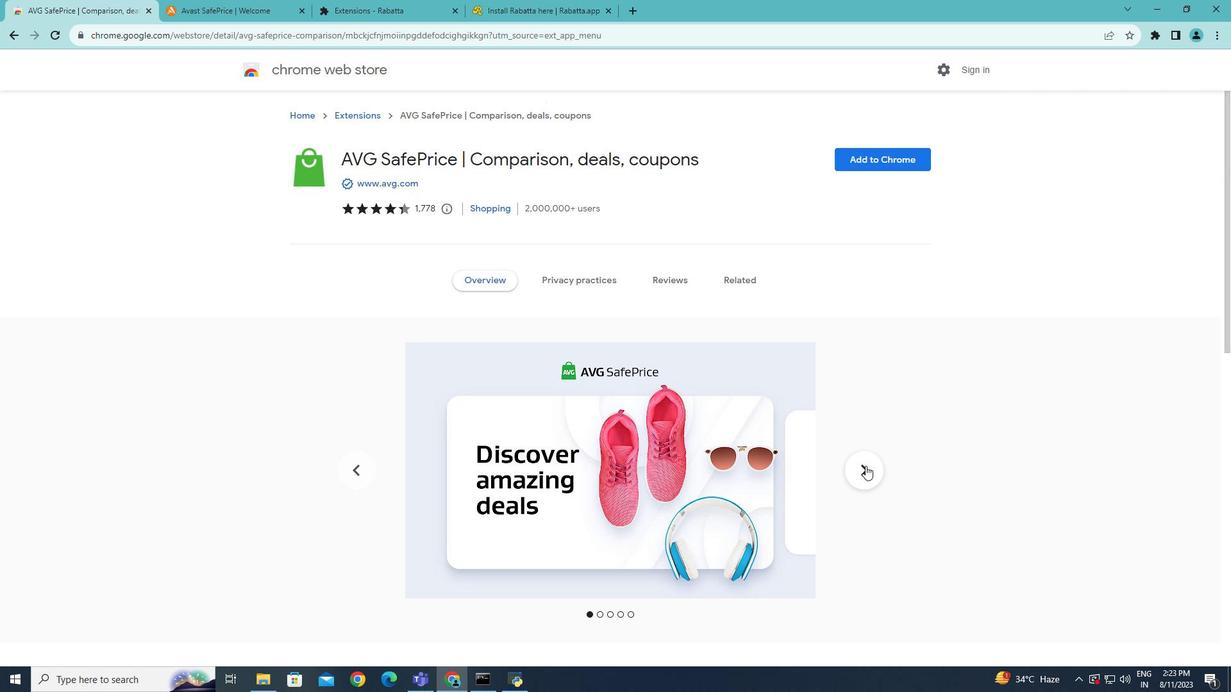 
Action: Mouse moved to (862, 466)
Screenshot: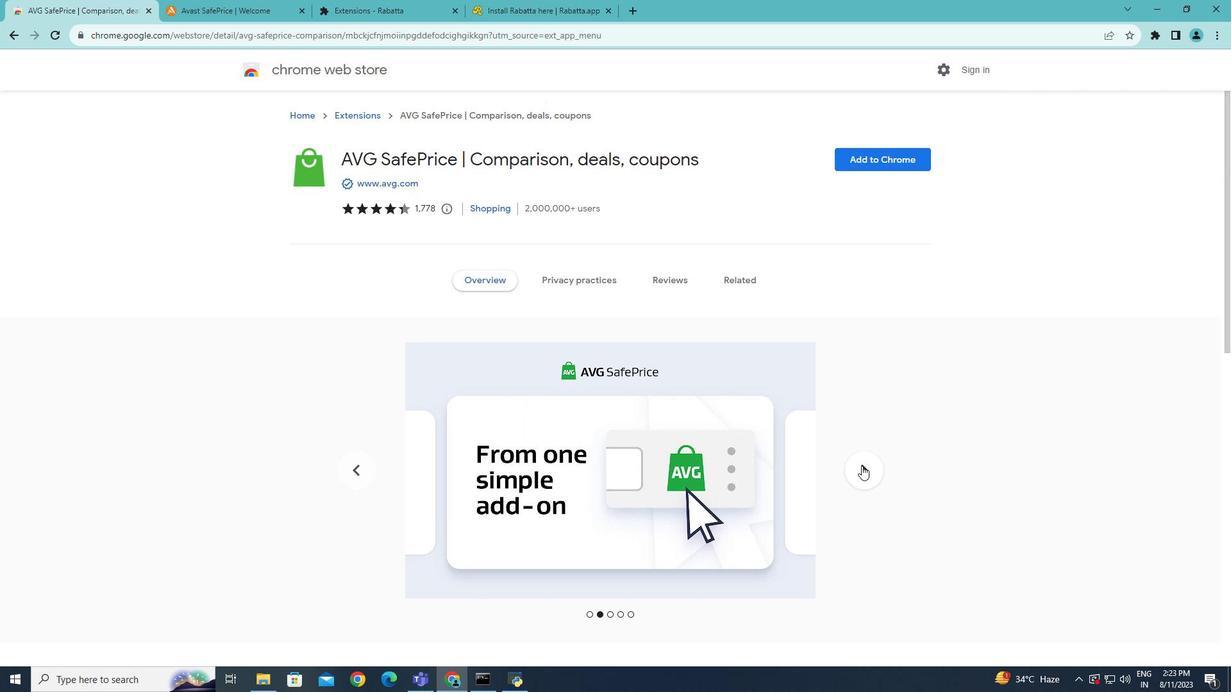 
Action: Mouse pressed left at (862, 466)
Screenshot: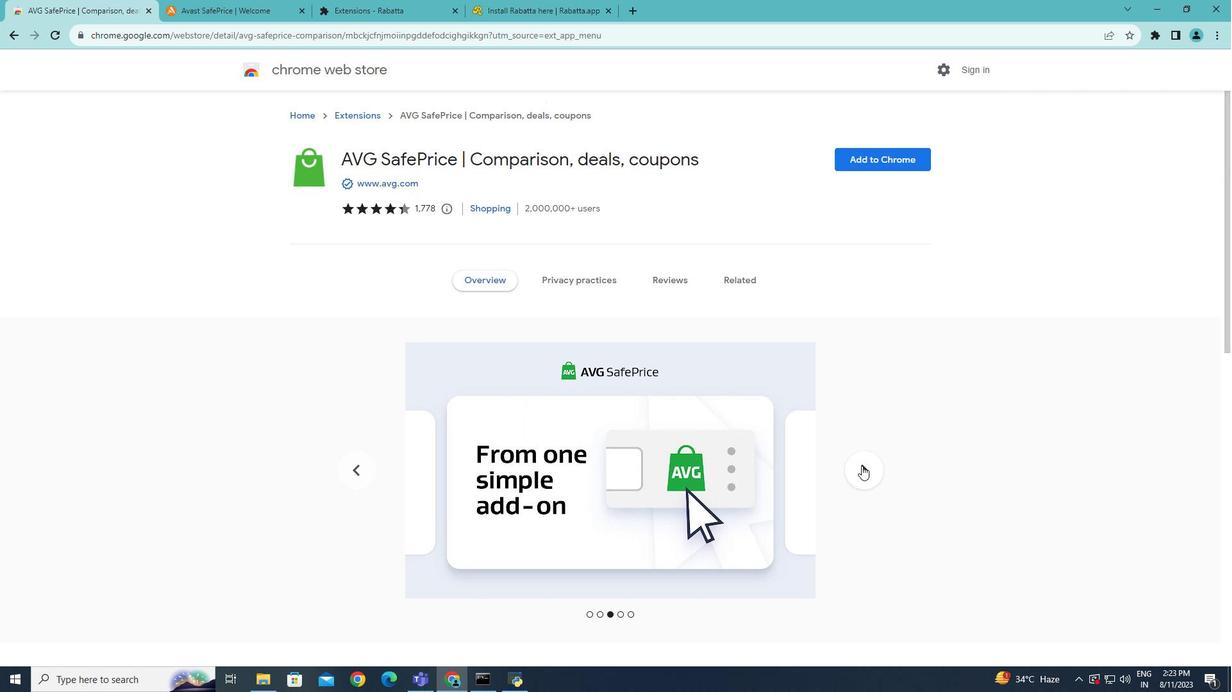 
Action: Mouse pressed left at (862, 466)
Screenshot: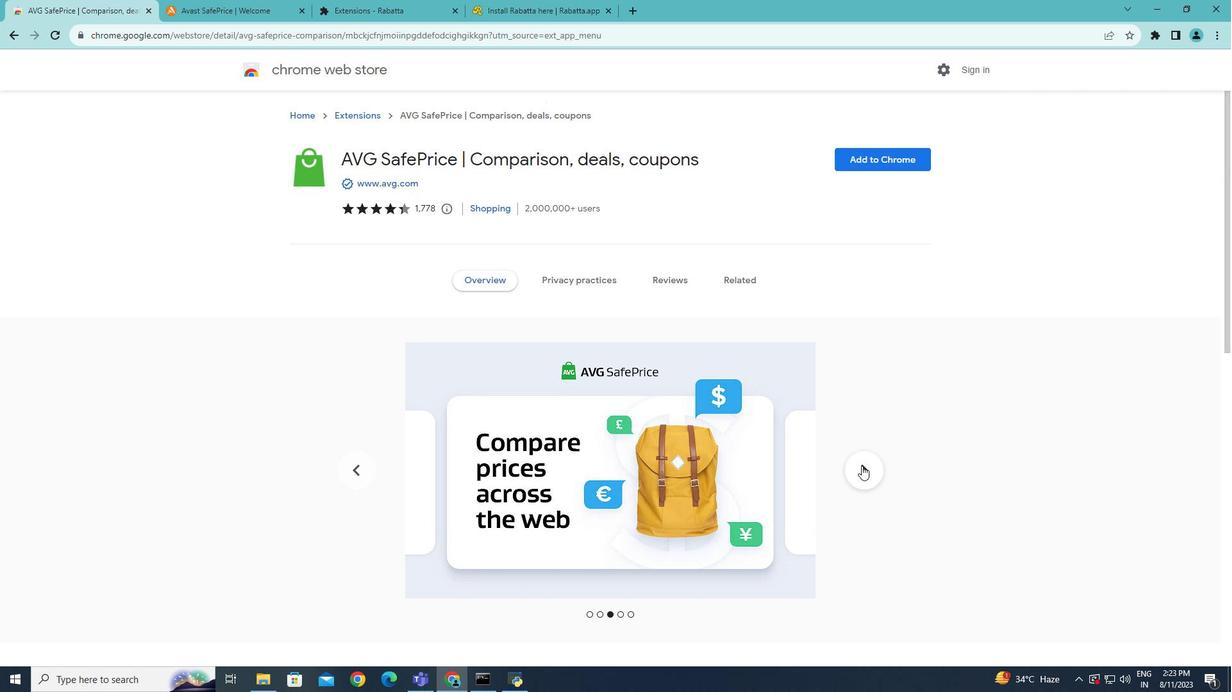 
Action: Mouse pressed left at (862, 466)
Screenshot: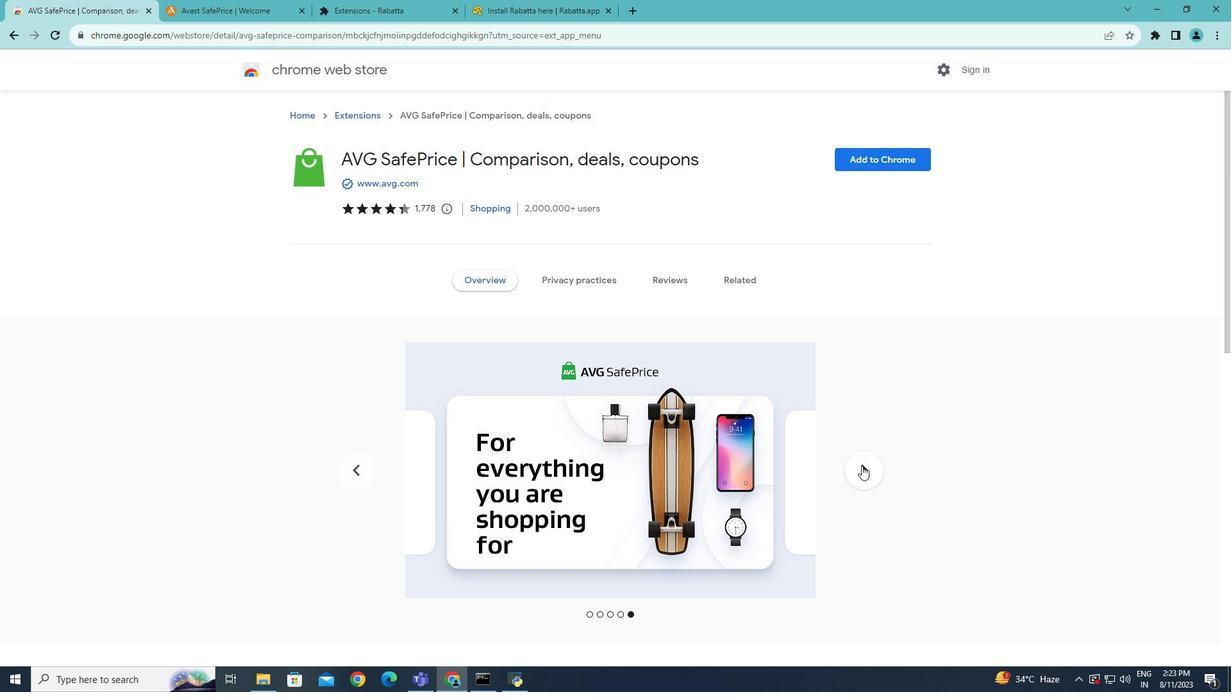 
Action: Mouse moved to (858, 465)
Screenshot: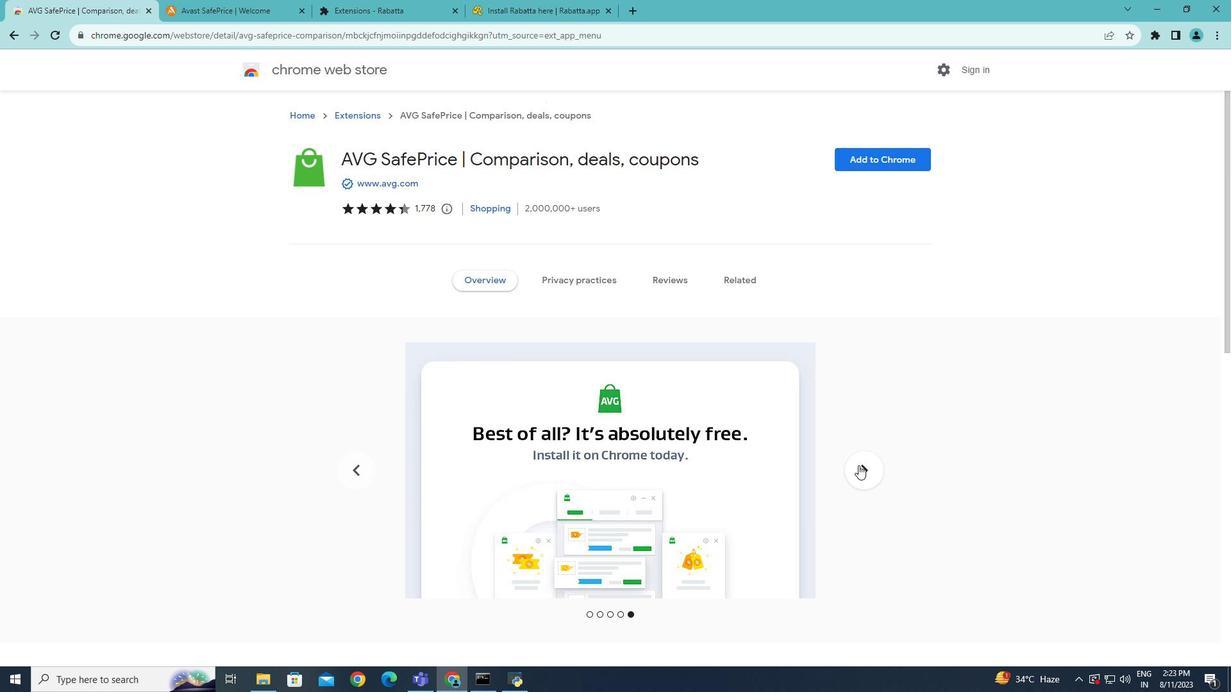 
Action: Mouse scrolled (858, 465) with delta (0, 0)
Screenshot: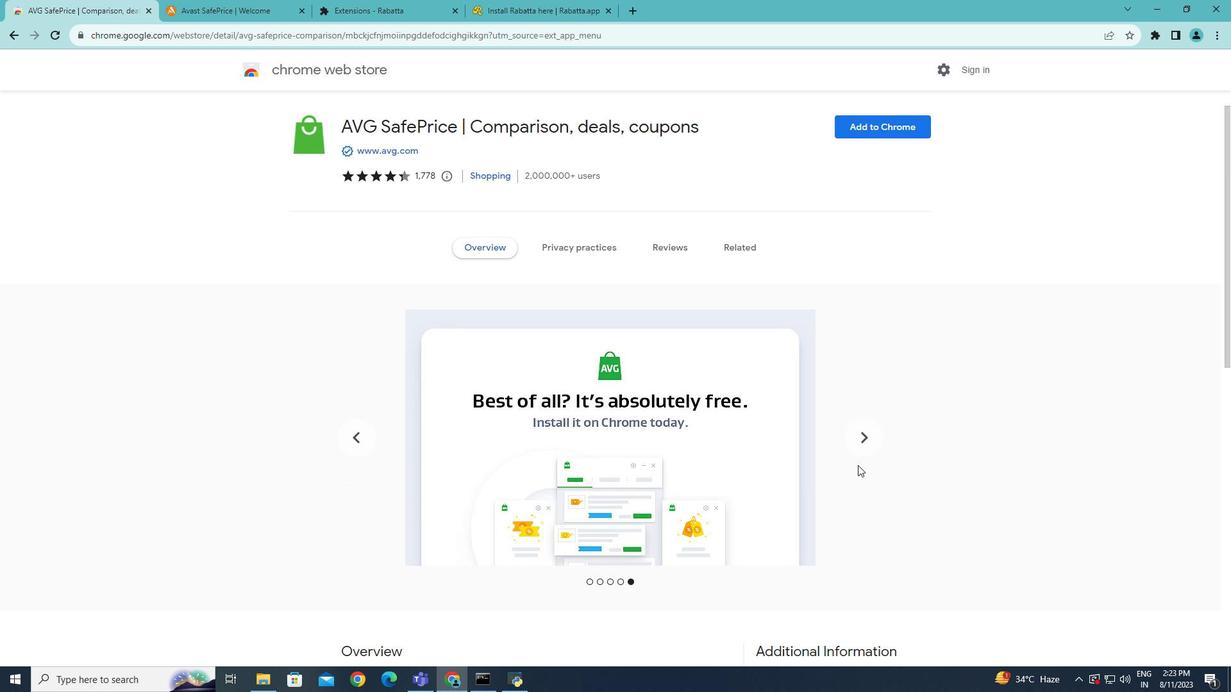 
Action: Mouse moved to (858, 465)
Screenshot: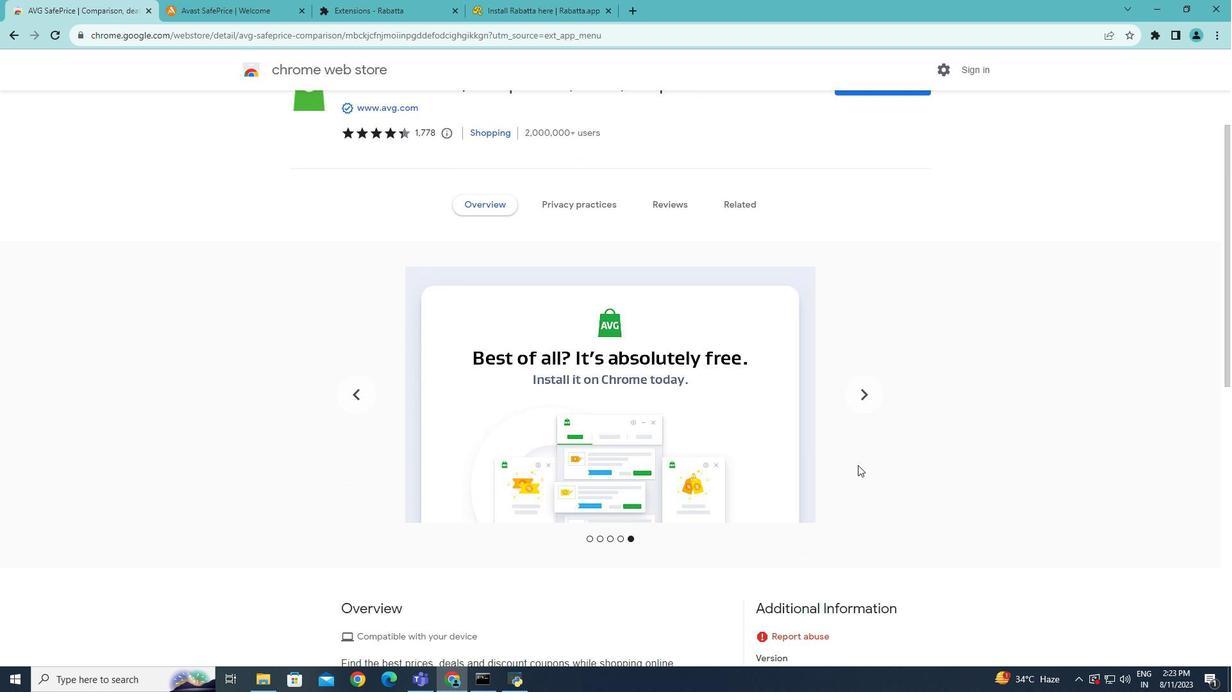 
Action: Mouse scrolled (858, 465) with delta (0, 0)
Screenshot: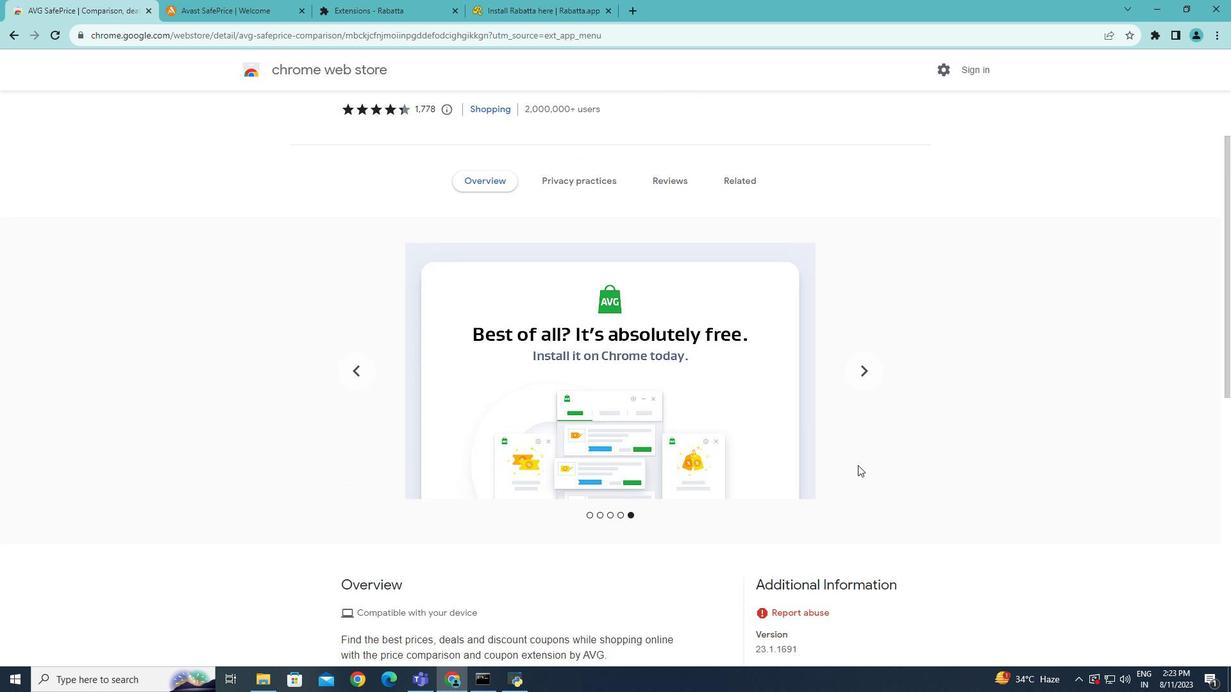 
Action: Mouse scrolled (858, 465) with delta (0, 0)
Screenshot: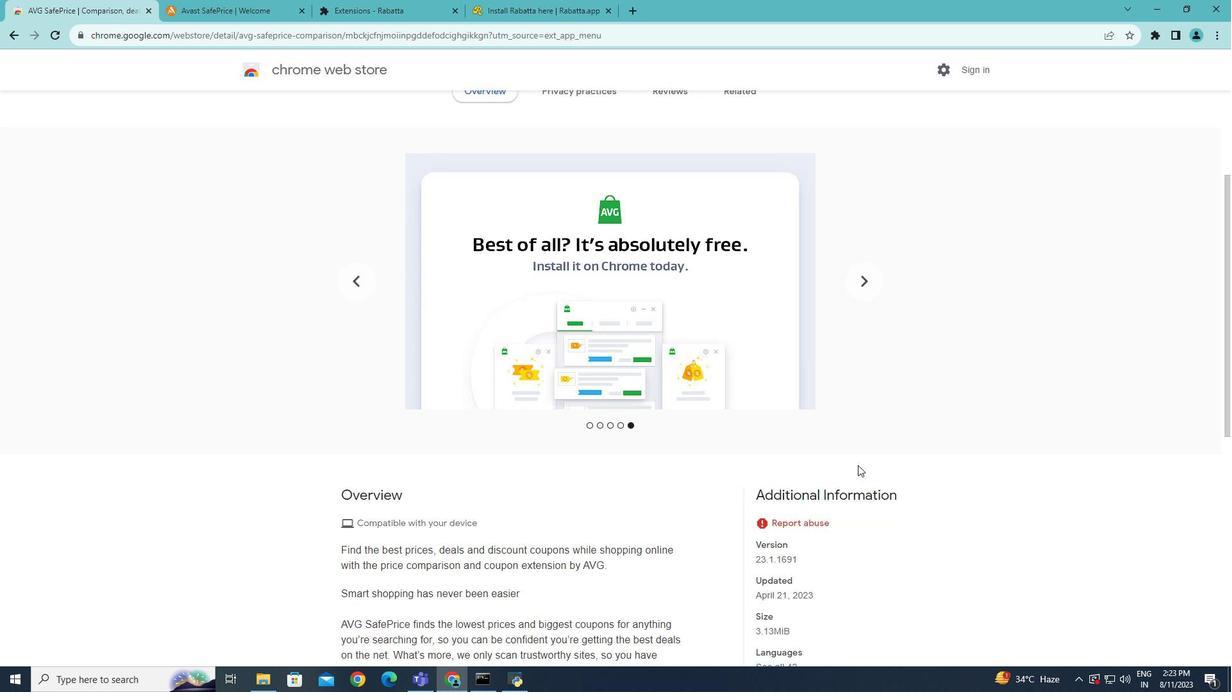 
Action: Mouse moved to (857, 465)
Screenshot: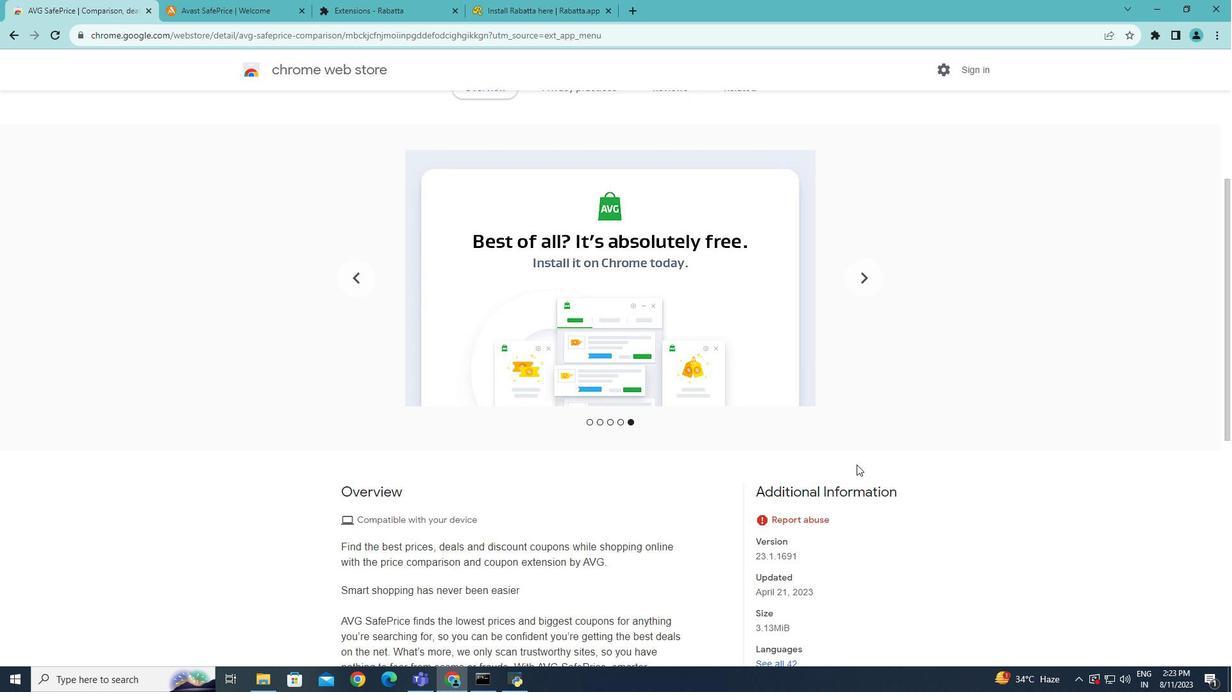 
Action: Mouse scrolled (857, 464) with delta (0, 0)
Screenshot: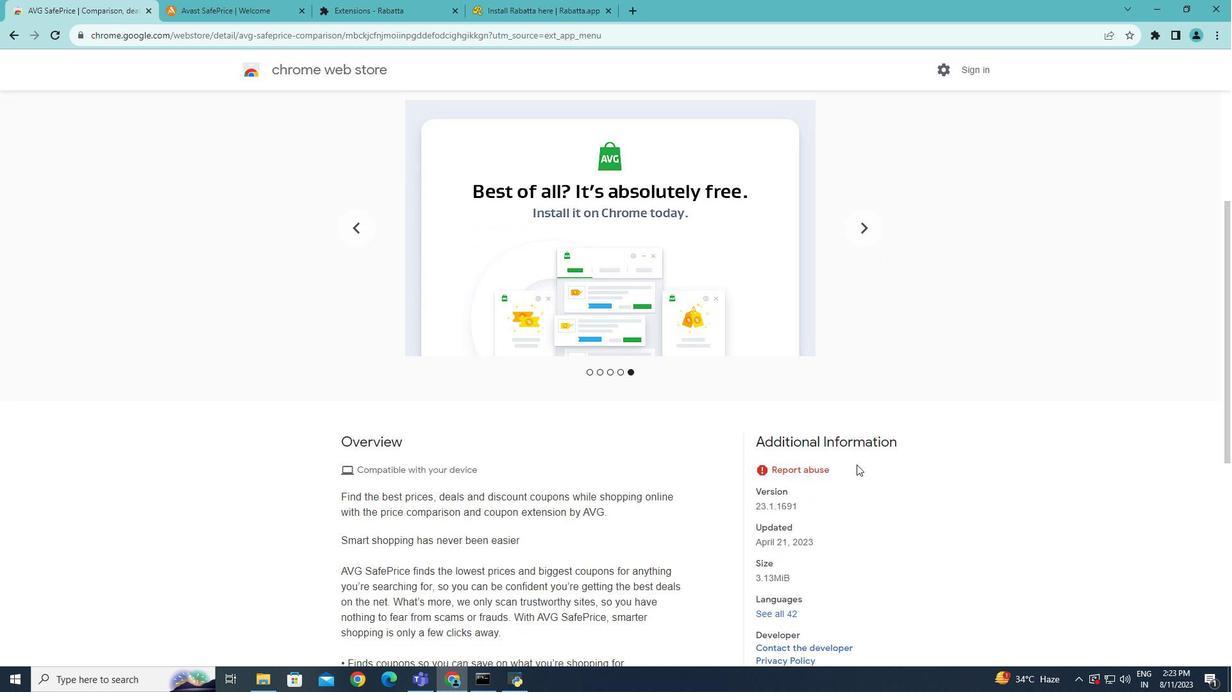 
Action: Mouse moved to (857, 465)
Screenshot: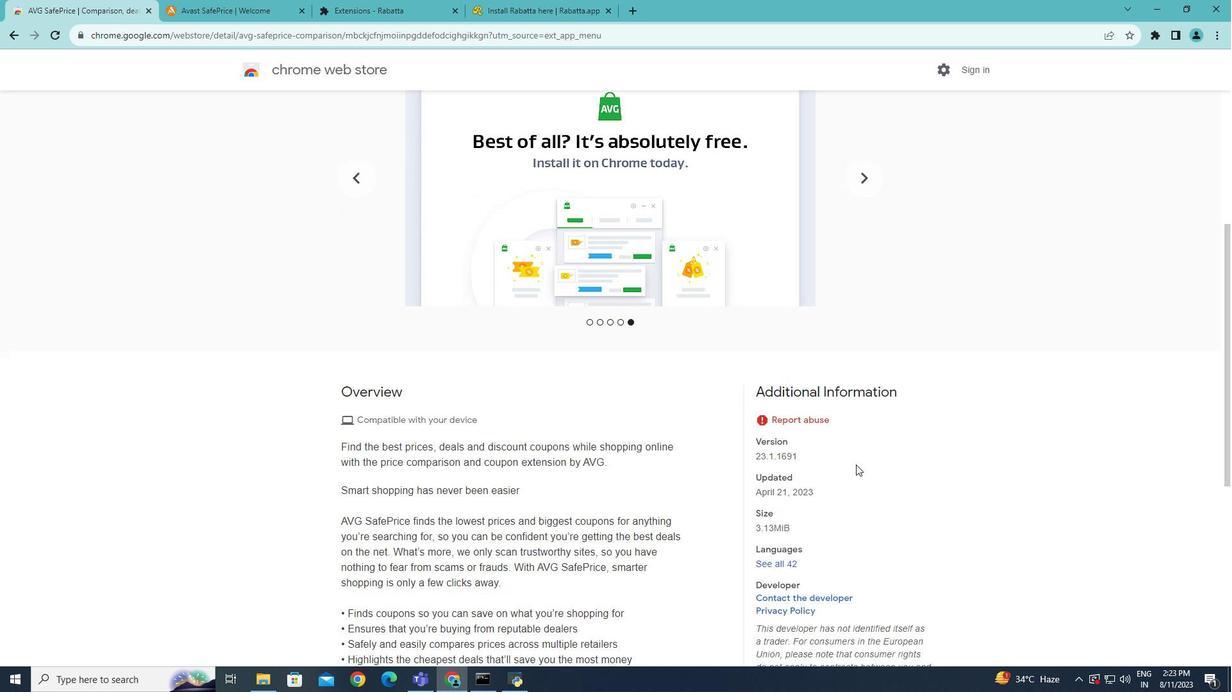 
Action: Mouse scrolled (857, 464) with delta (0, 0)
Screenshot: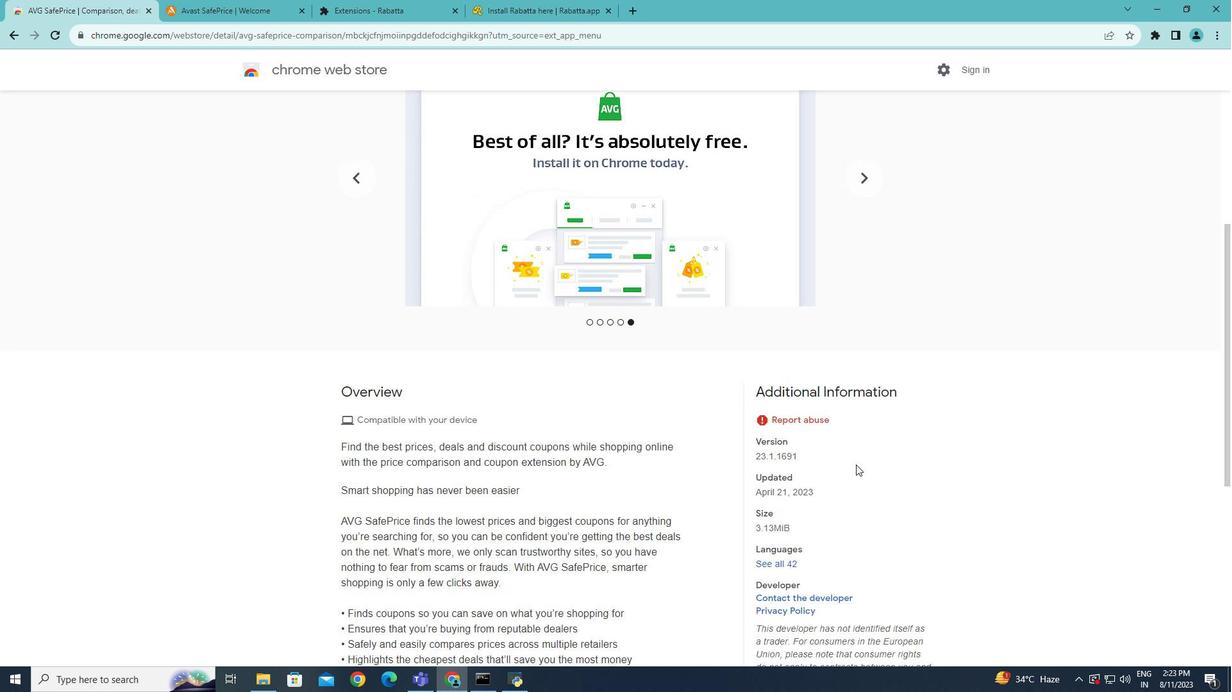
Action: Mouse moved to (854, 464)
Screenshot: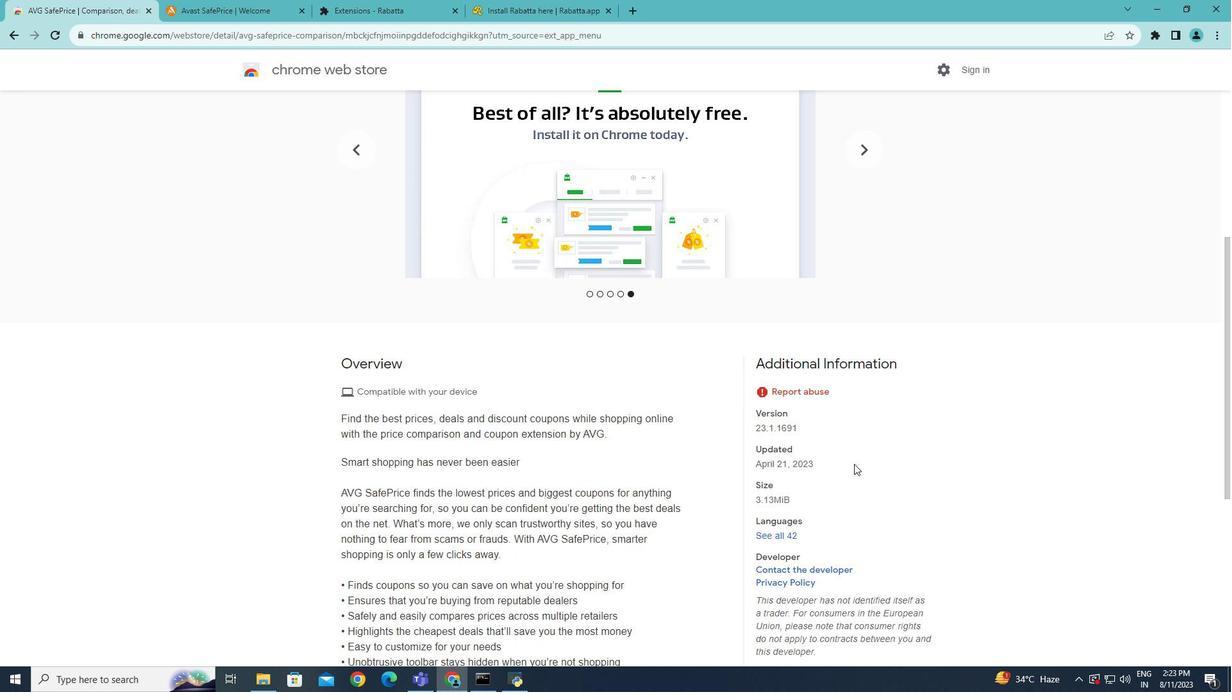 
Action: Mouse scrolled (854, 463) with delta (0, 0)
Screenshot: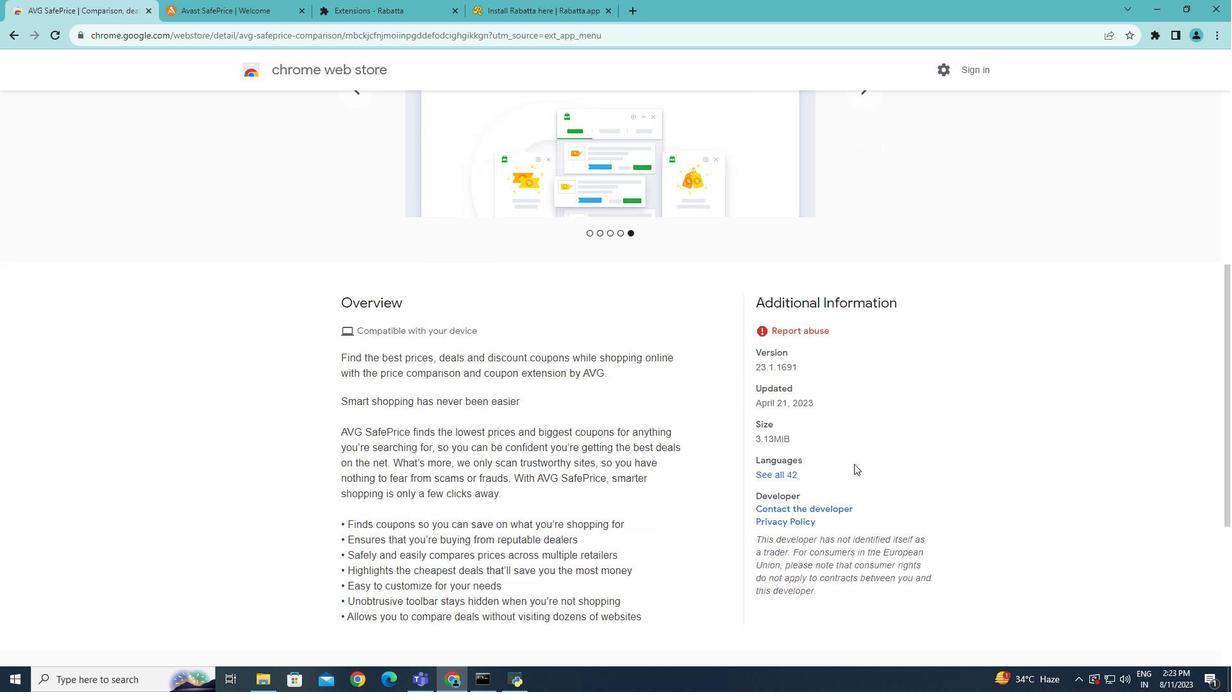 
Action: Mouse scrolled (854, 463) with delta (0, 0)
Screenshot: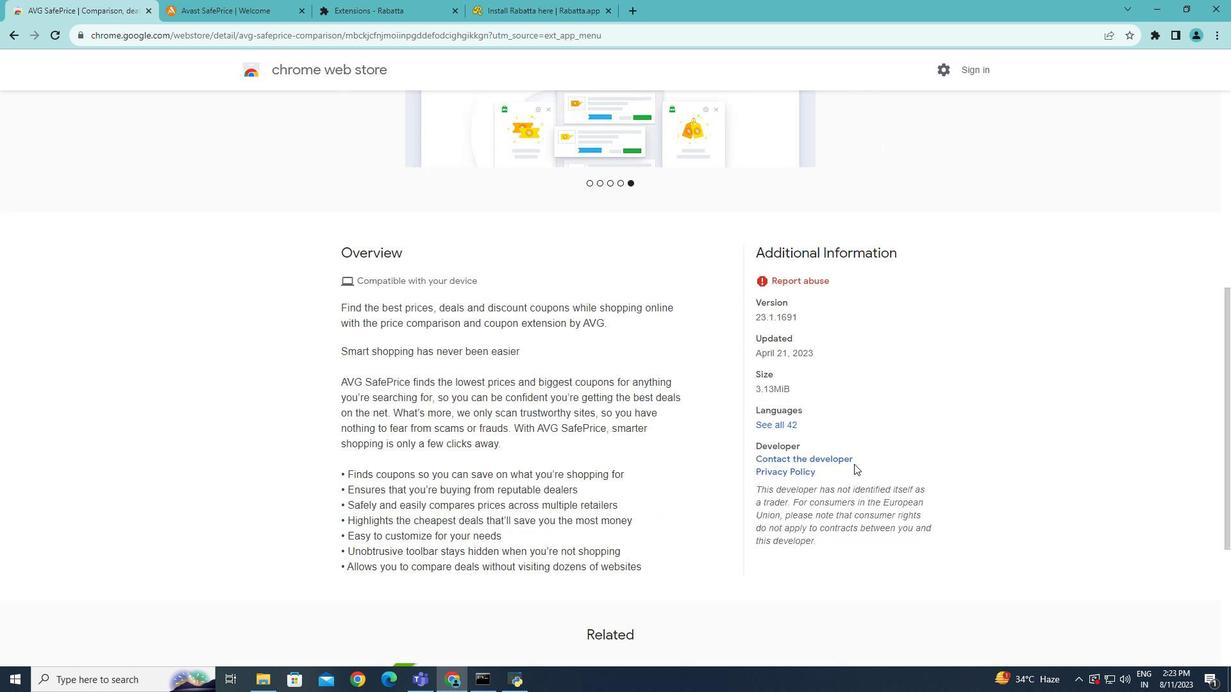 
Action: Mouse scrolled (854, 463) with delta (0, 0)
Screenshot: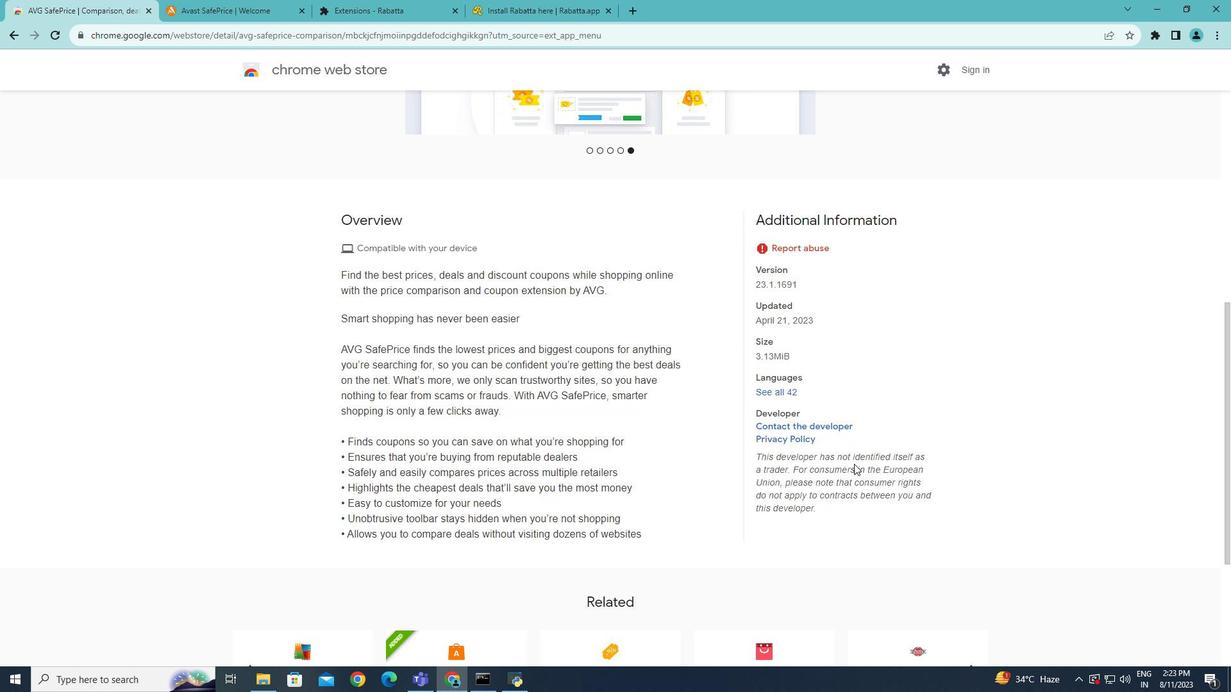 
Action: Mouse moved to (340, 368)
Screenshot: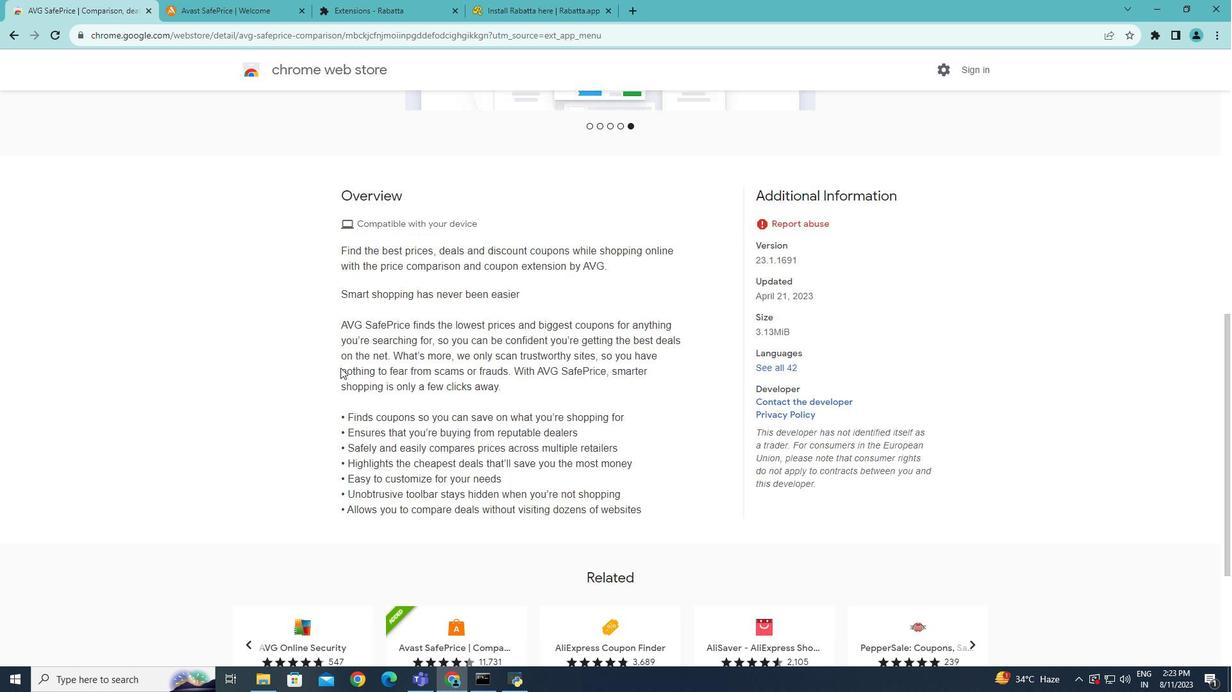 
Action: Mouse scrolled (340, 368) with delta (0, 0)
Screenshot: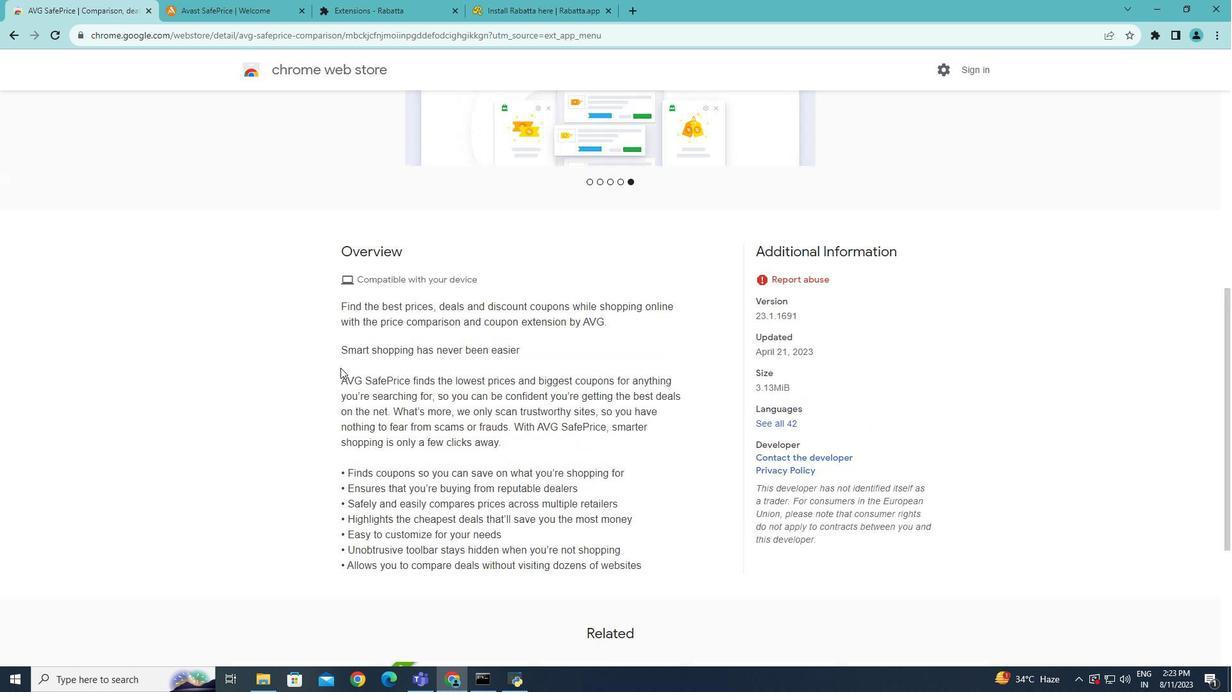 
Action: Mouse scrolled (340, 368) with delta (0, 0)
Screenshot: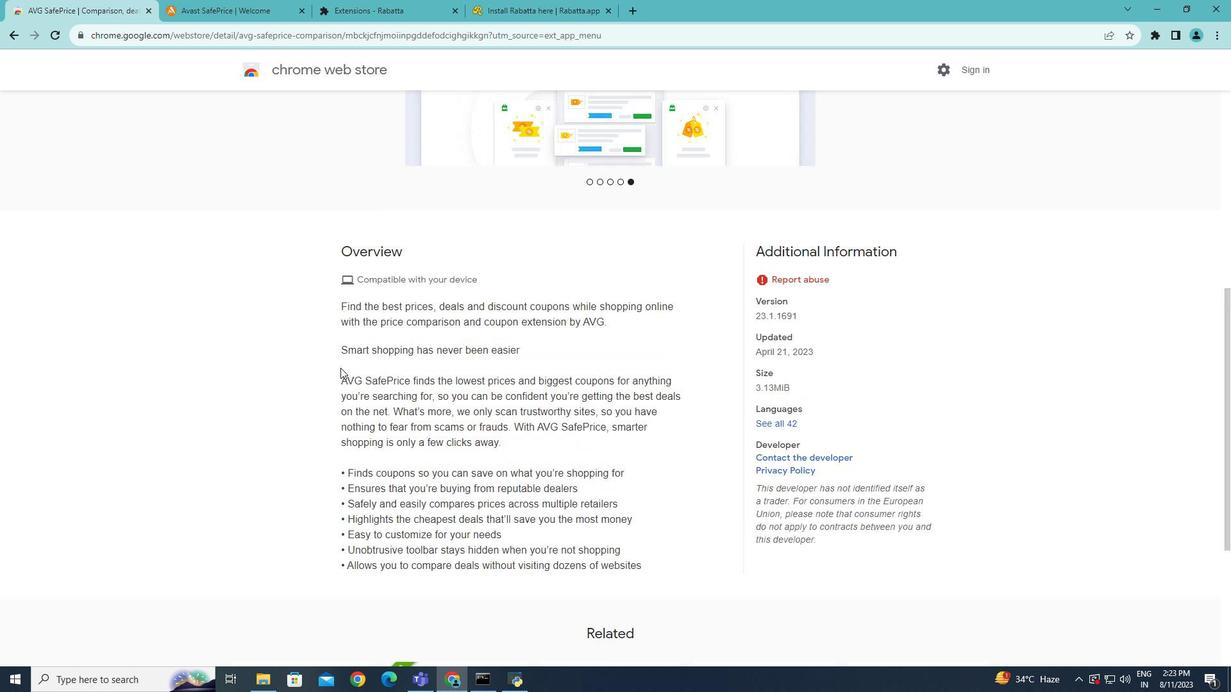
Action: Mouse scrolled (340, 368) with delta (0, 0)
Screenshot: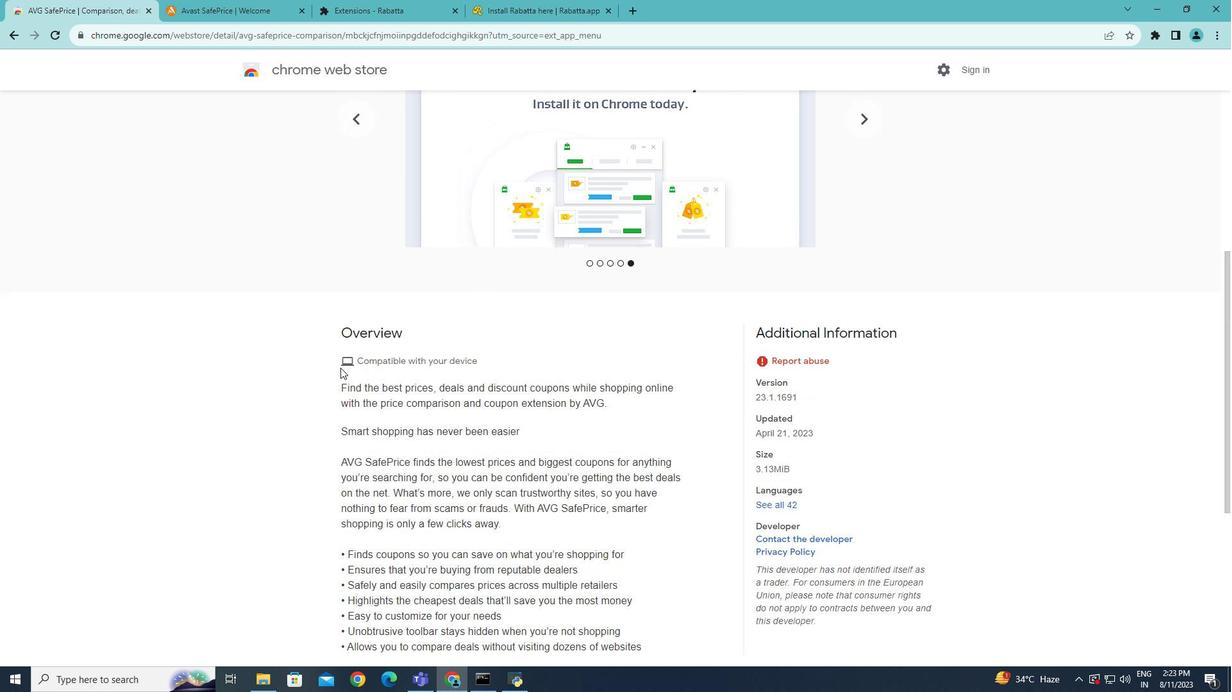 
Action: Mouse scrolled (340, 368) with delta (0, 0)
Screenshot: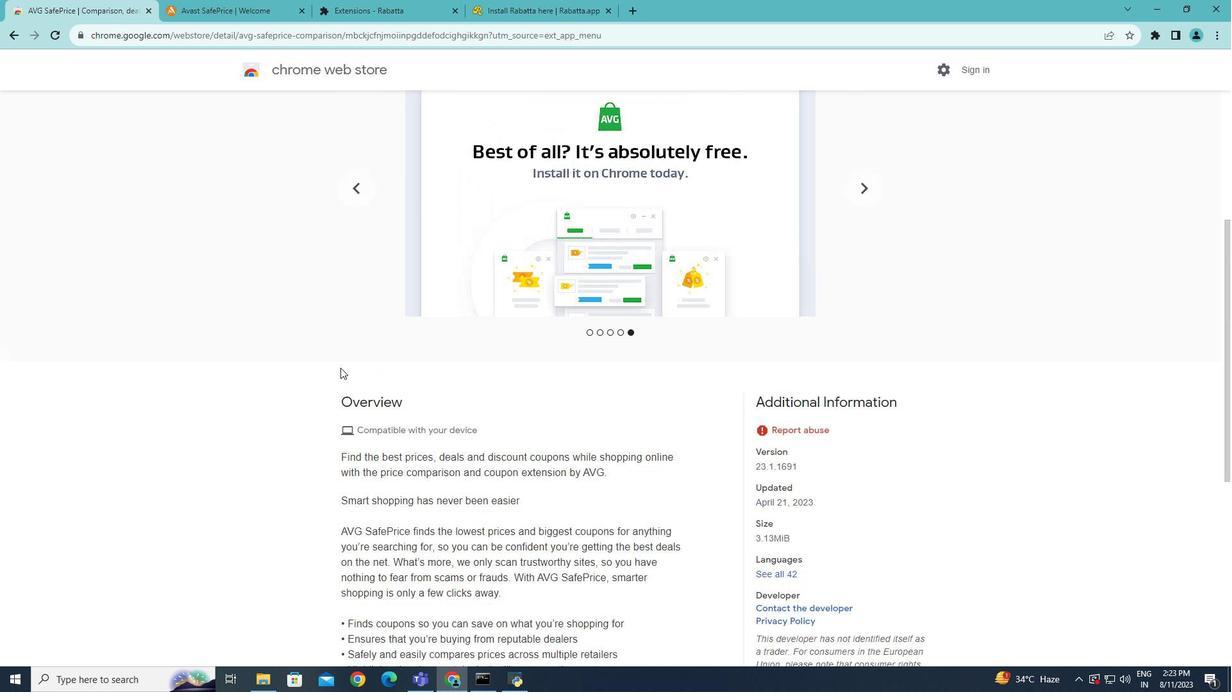 
Action: Mouse scrolled (340, 368) with delta (0, 0)
Screenshot: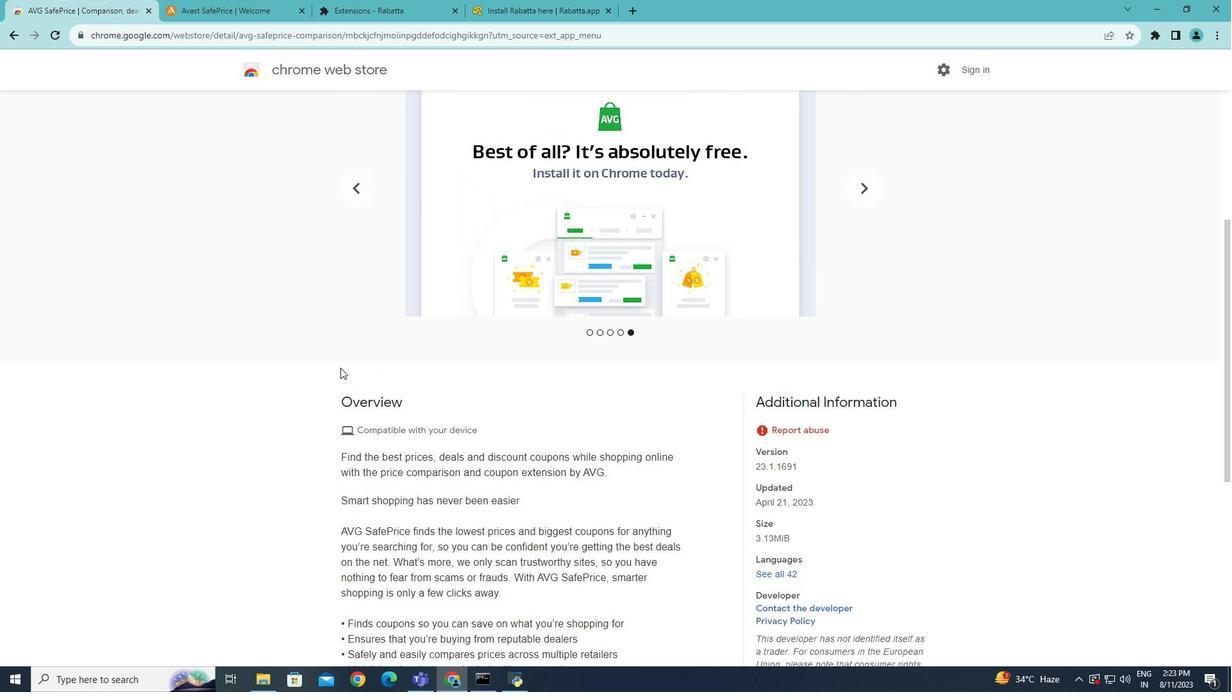 
Action: Mouse scrolled (340, 368) with delta (0, 0)
Screenshot: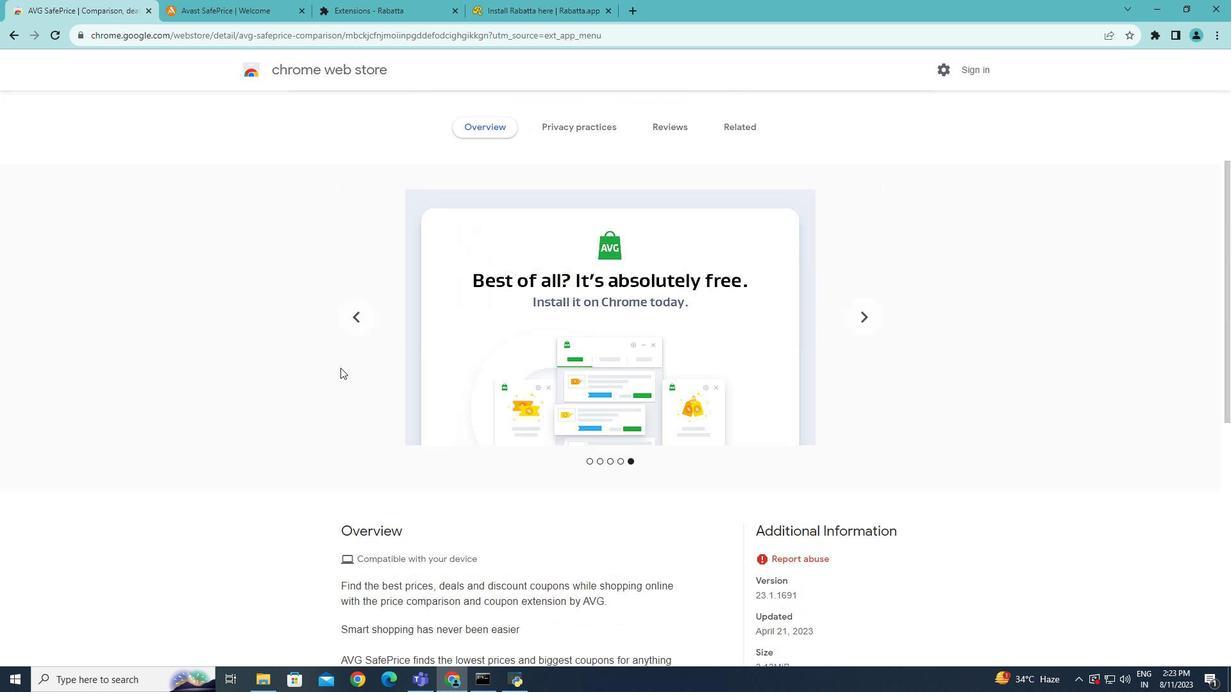 
Action: Mouse scrolled (340, 368) with delta (0, 0)
Screenshot: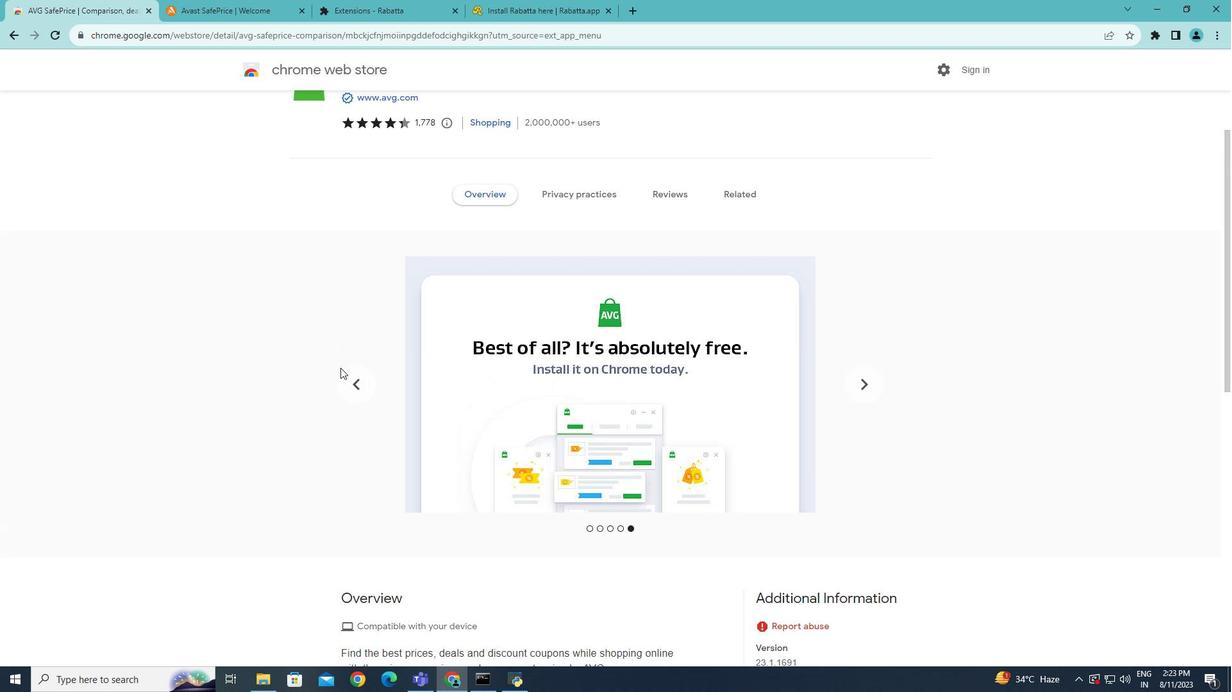 
Action: Mouse scrolled (340, 368) with delta (0, 0)
Screenshot: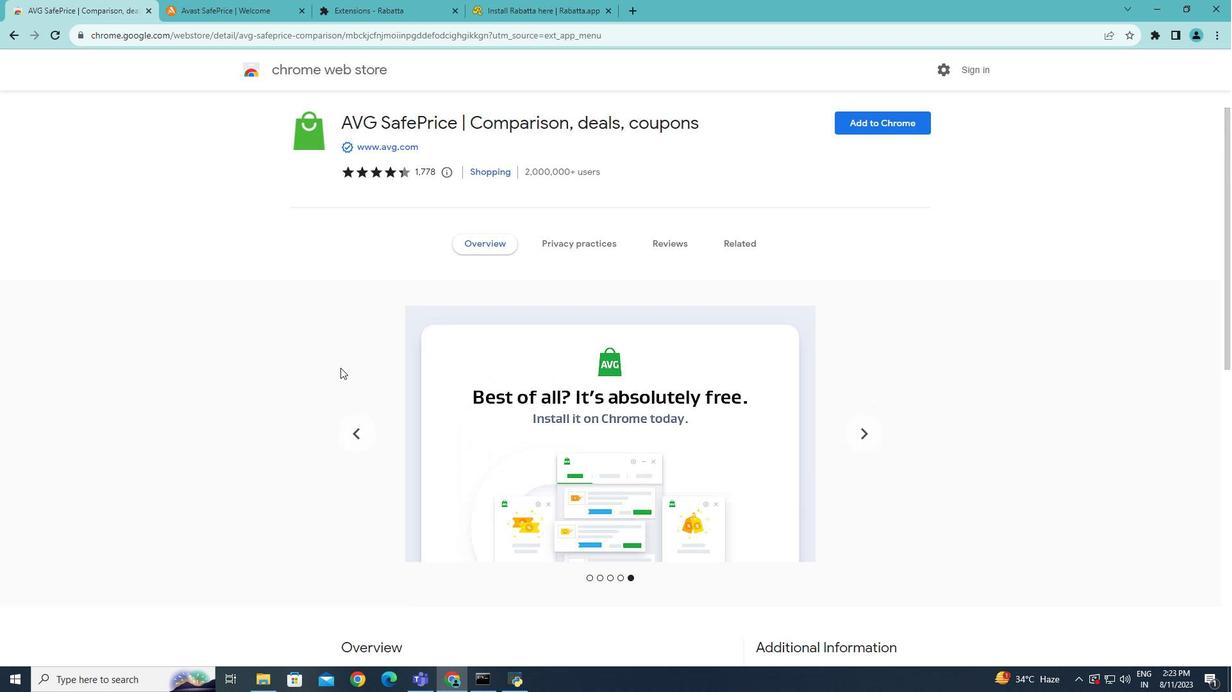 
Action: Mouse scrolled (340, 368) with delta (0, 0)
Screenshot: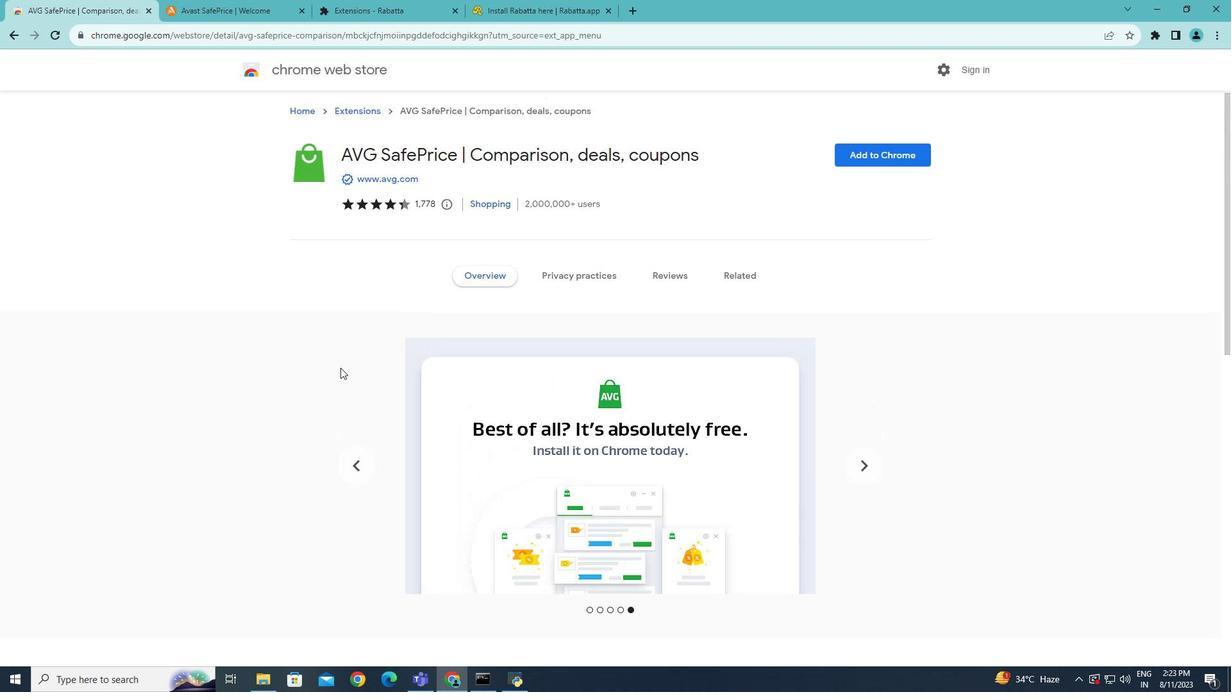 
Action: Mouse scrolled (340, 368) with delta (0, 0)
Screenshot: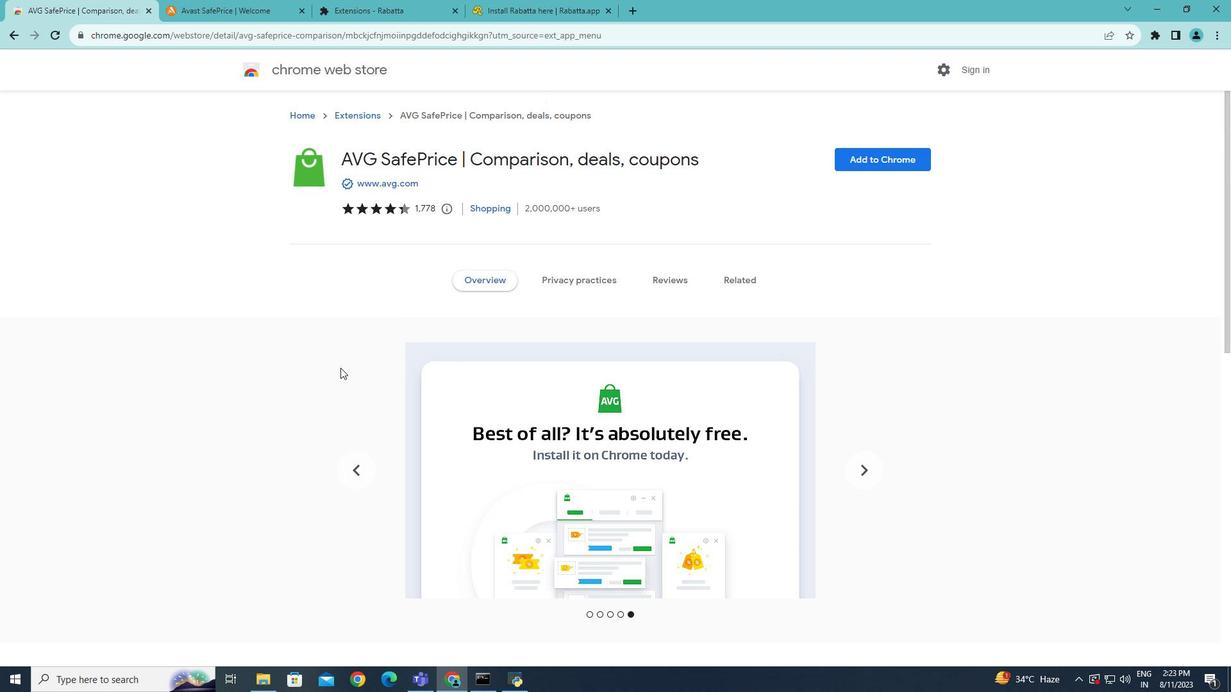 
Action: Mouse moved to (873, 163)
Screenshot: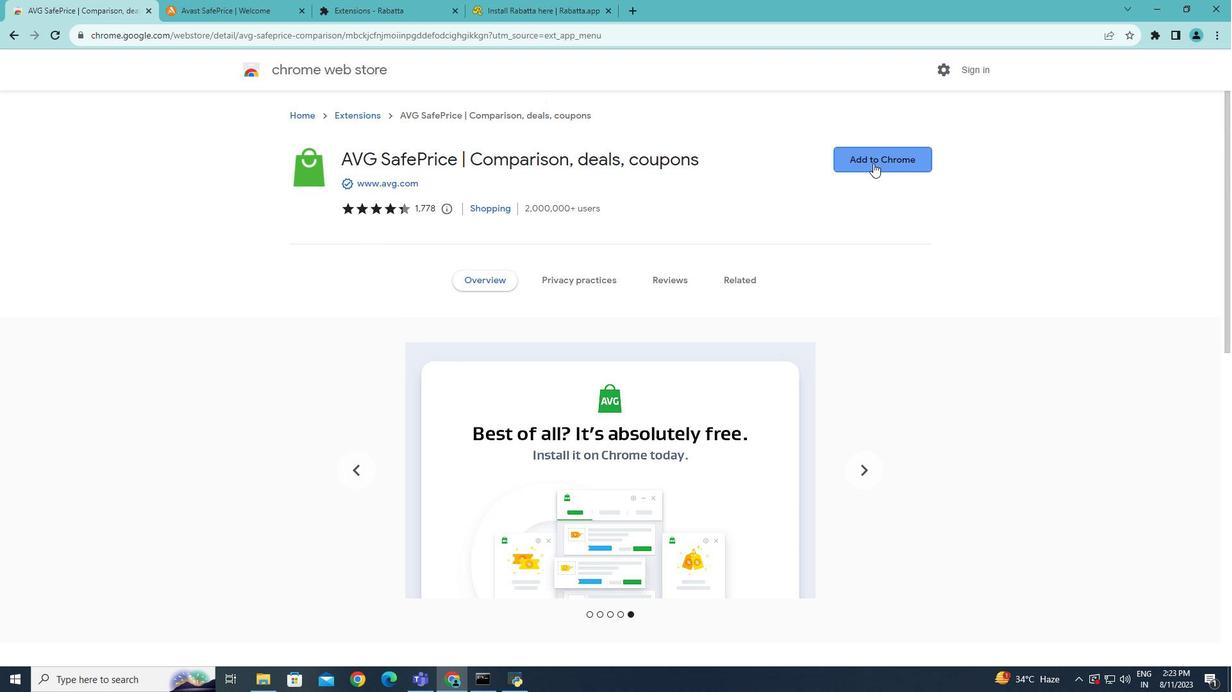 
Action: Mouse pressed left at (873, 163)
Screenshot: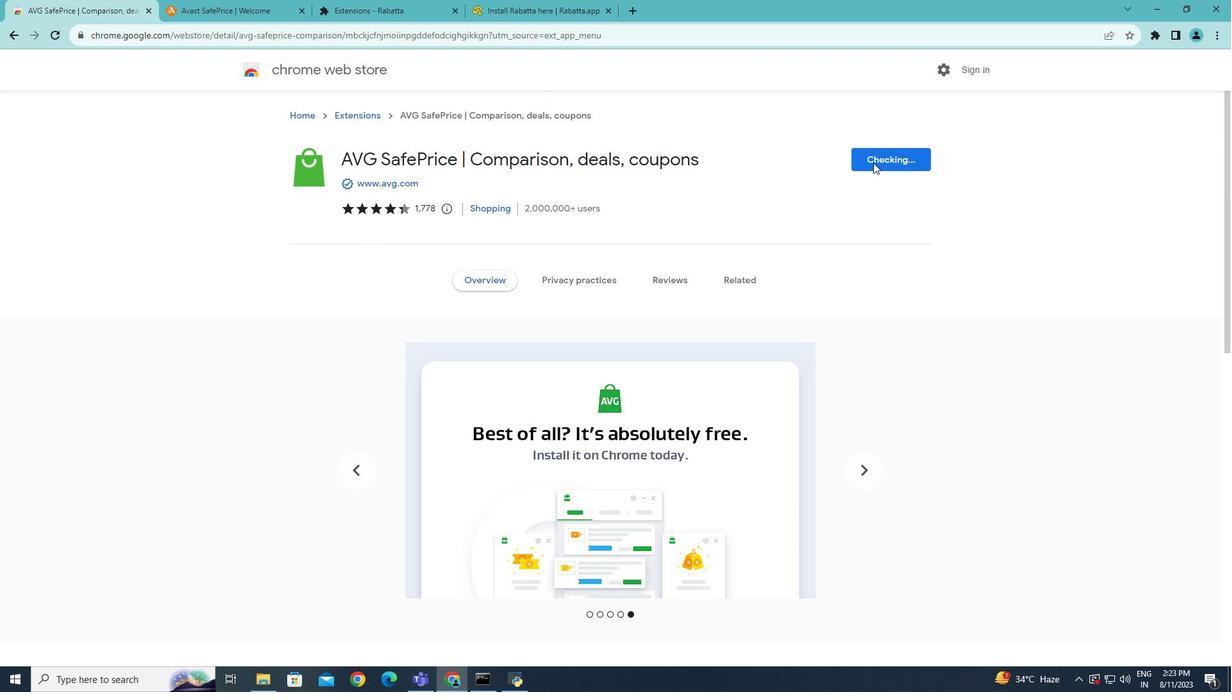 
Action: Mouse moved to (617, 141)
Screenshot: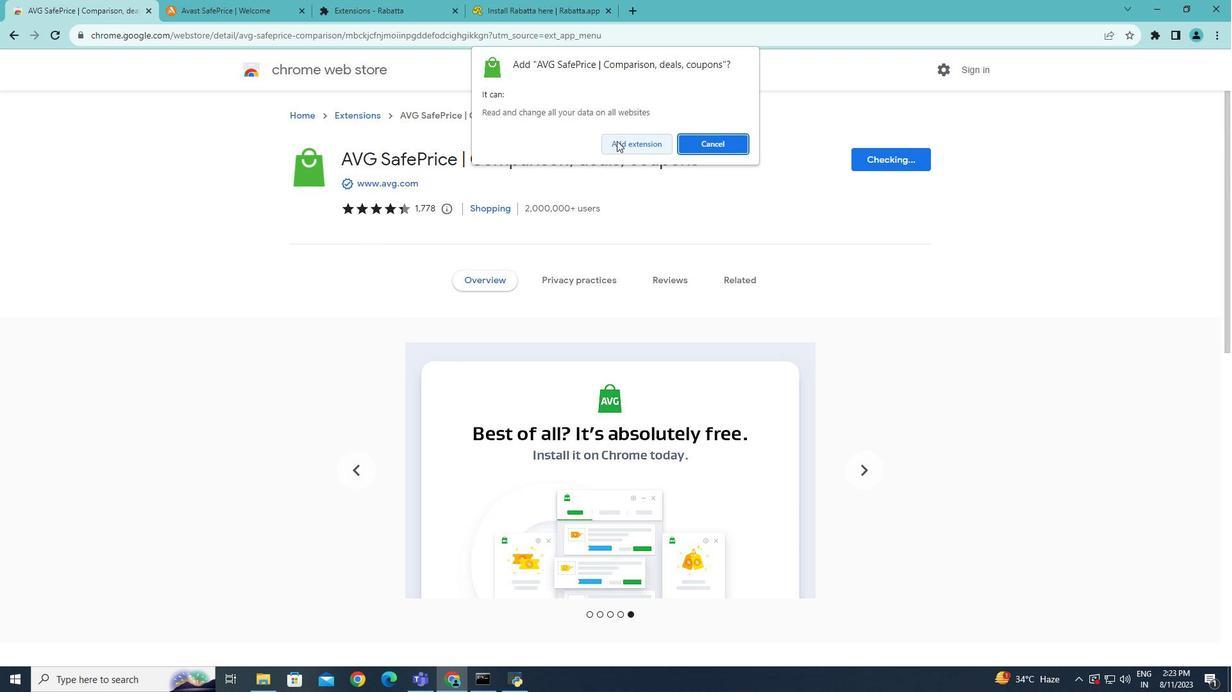 
Action: Mouse pressed left at (617, 141)
Screenshot: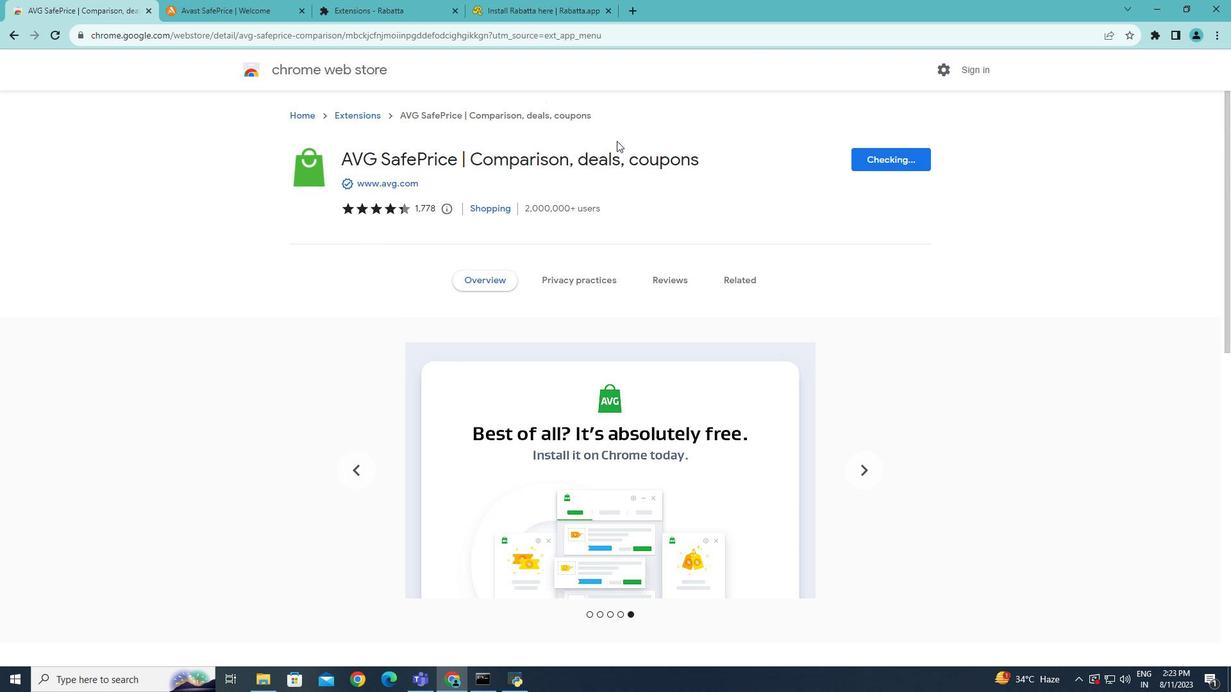 
Action: Mouse moved to (1156, 37)
Screenshot: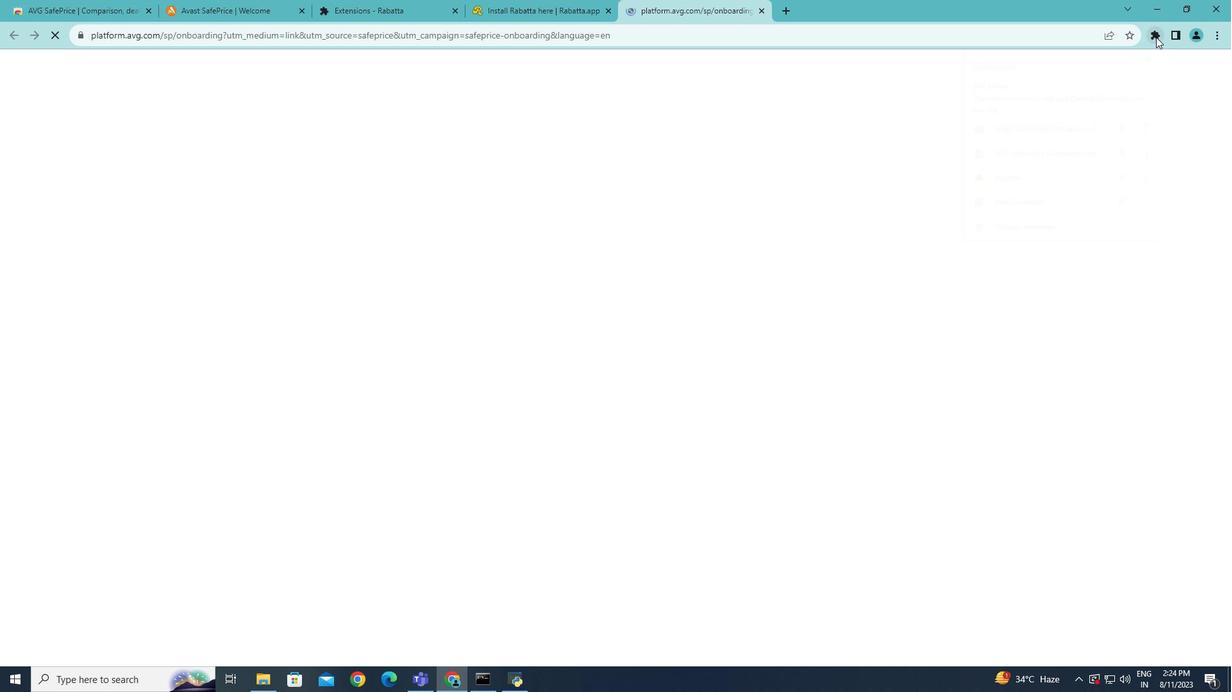 
Action: Mouse pressed left at (1156, 37)
Screenshot: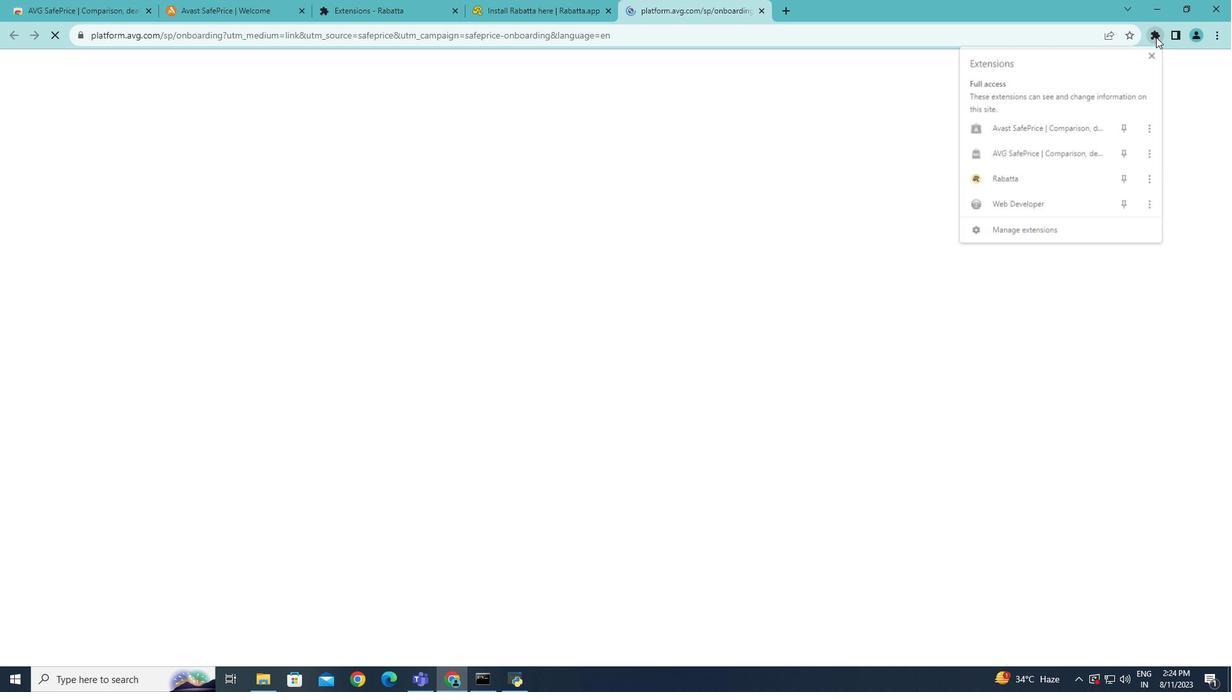 
Action: Mouse moved to (1037, 153)
Screenshot: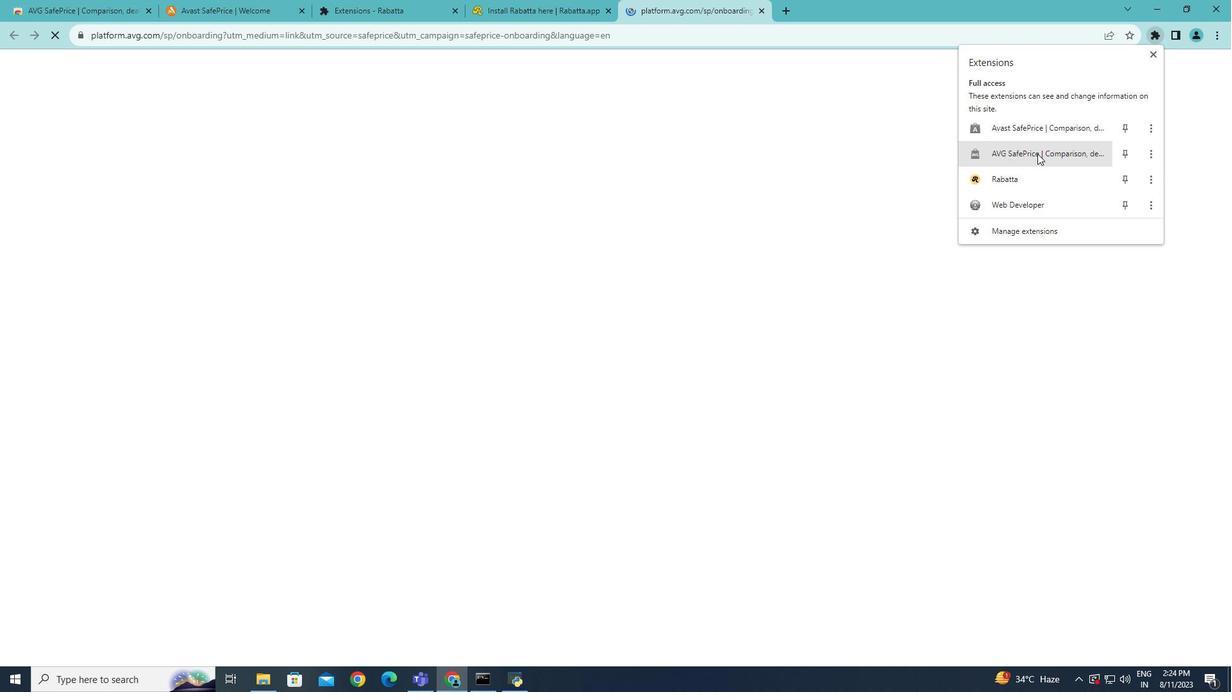 
Action: Mouse pressed left at (1037, 153)
Screenshot: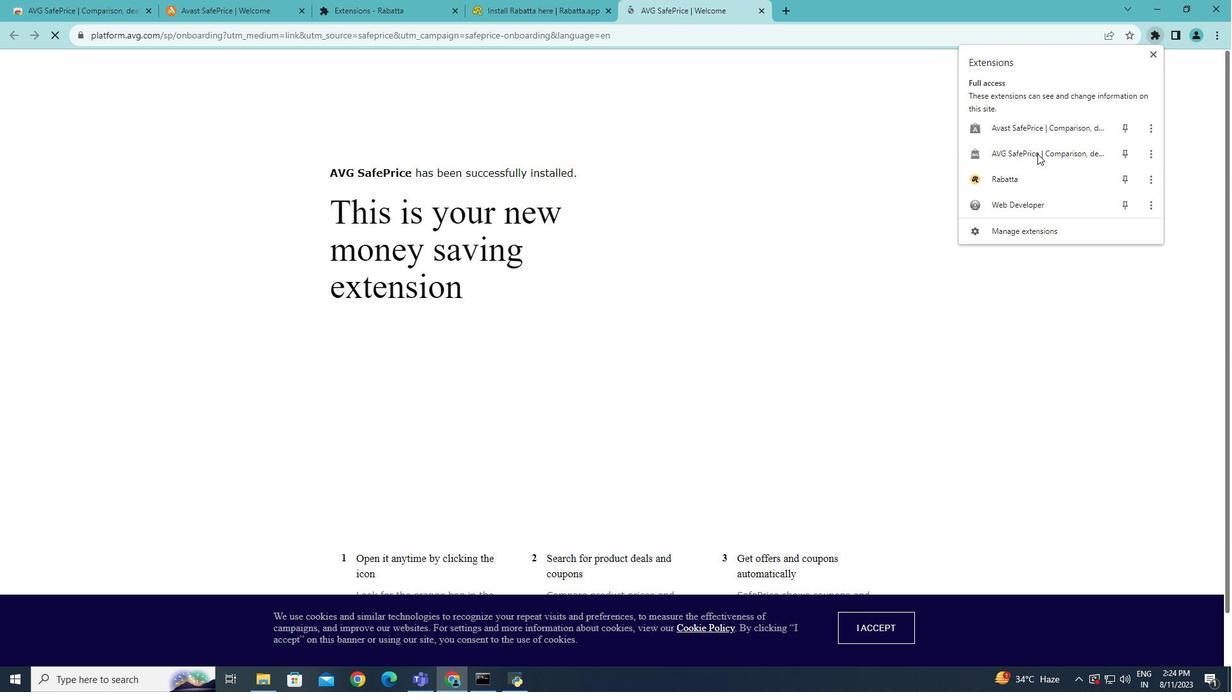 
Action: Mouse moved to (1152, 34)
Screenshot: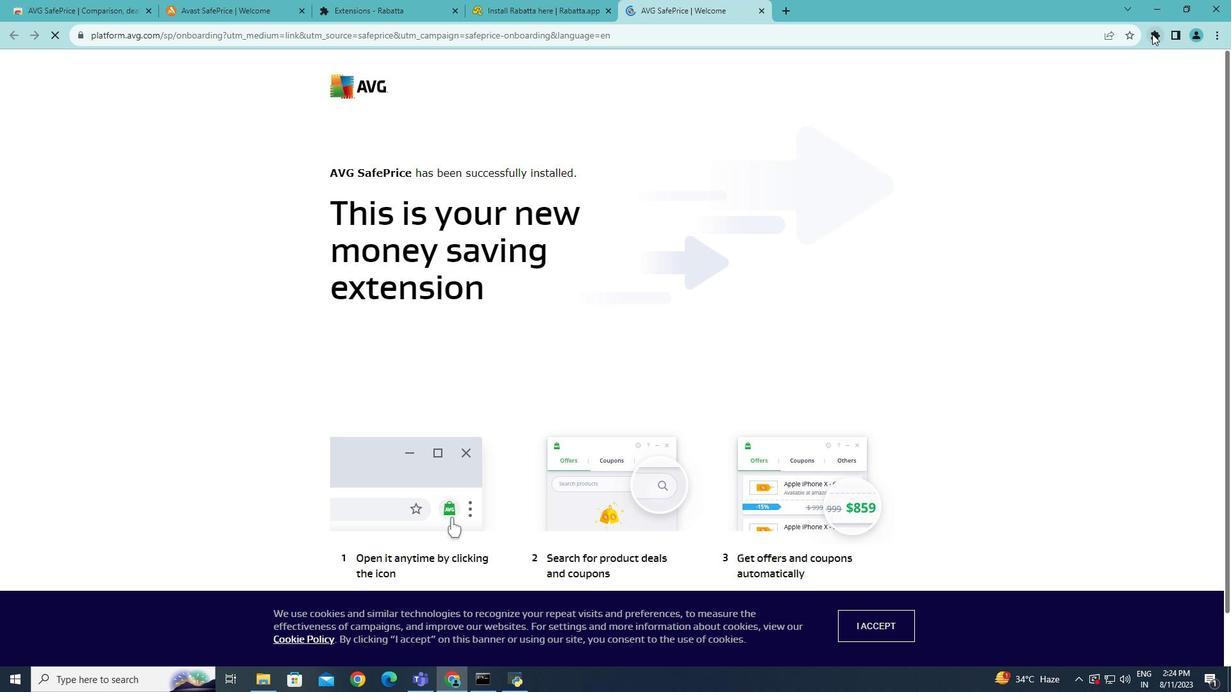 
Action: Mouse pressed left at (1152, 34)
Screenshot: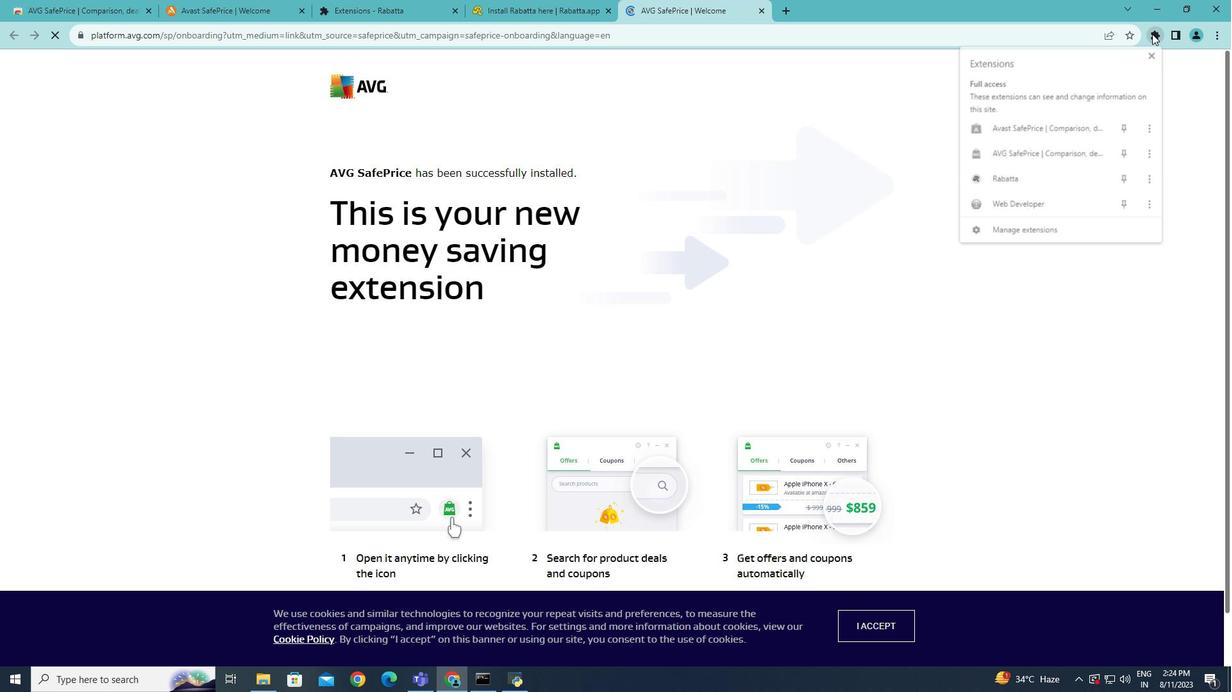 
Action: Mouse moved to (1074, 226)
Screenshot: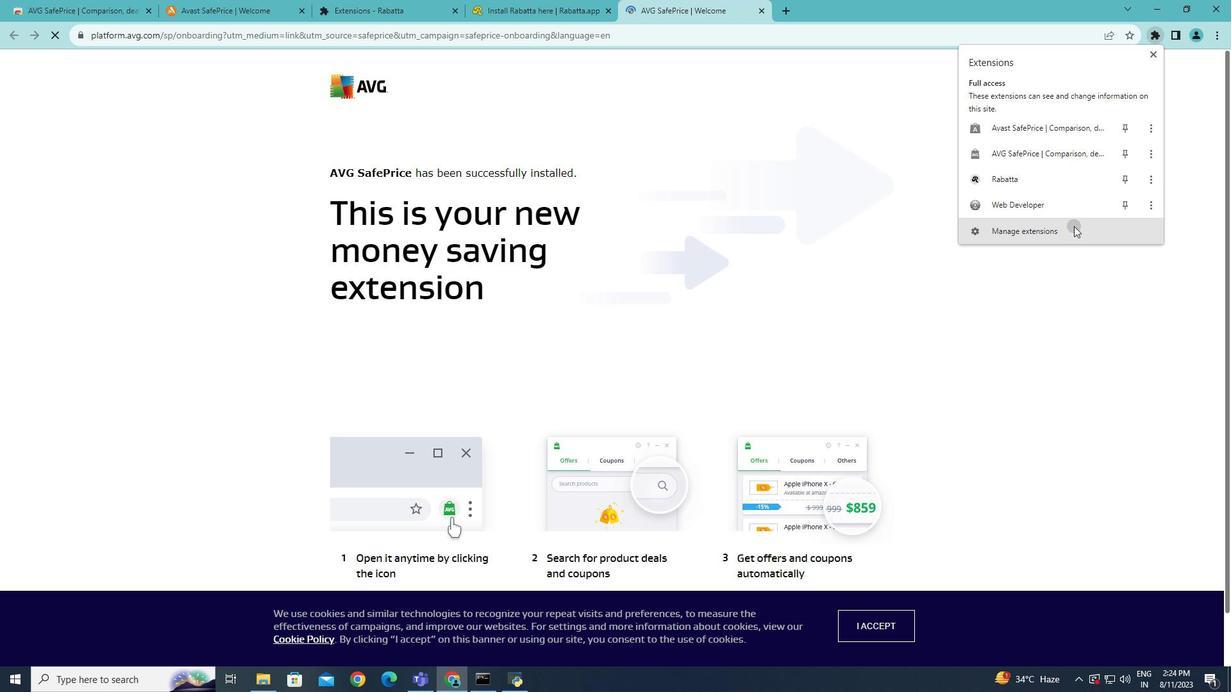 
Action: Mouse pressed left at (1074, 226)
Screenshot: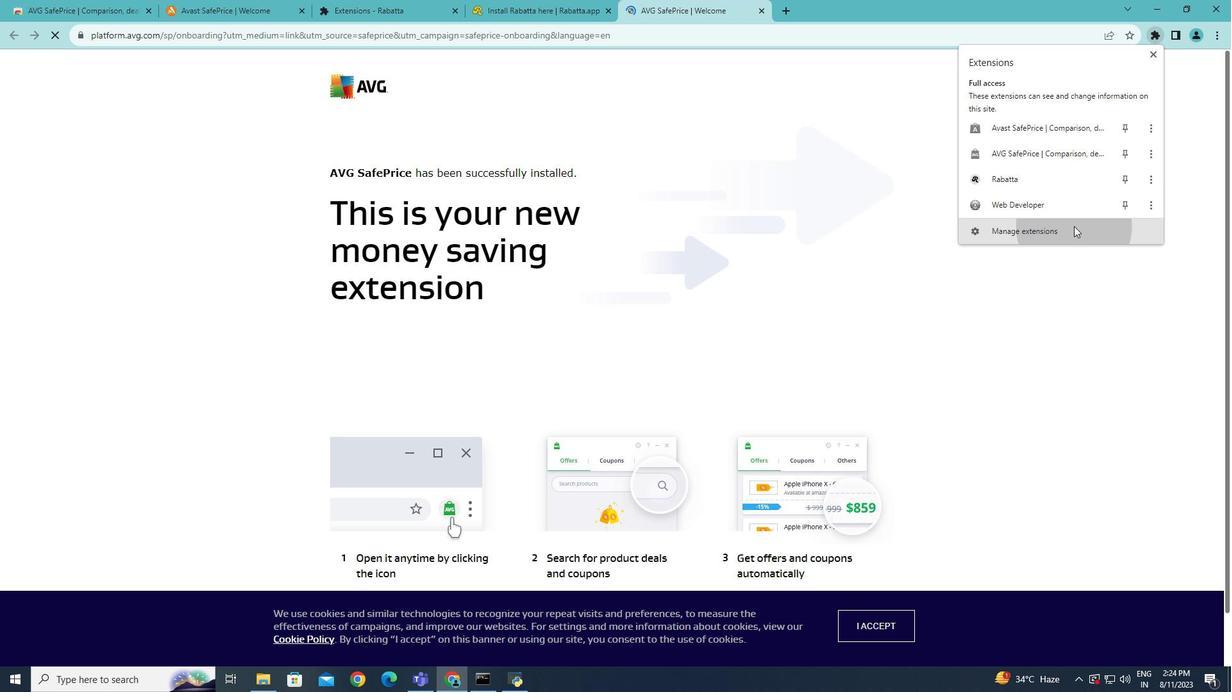 
Action: Mouse moved to (514, 182)
Screenshot: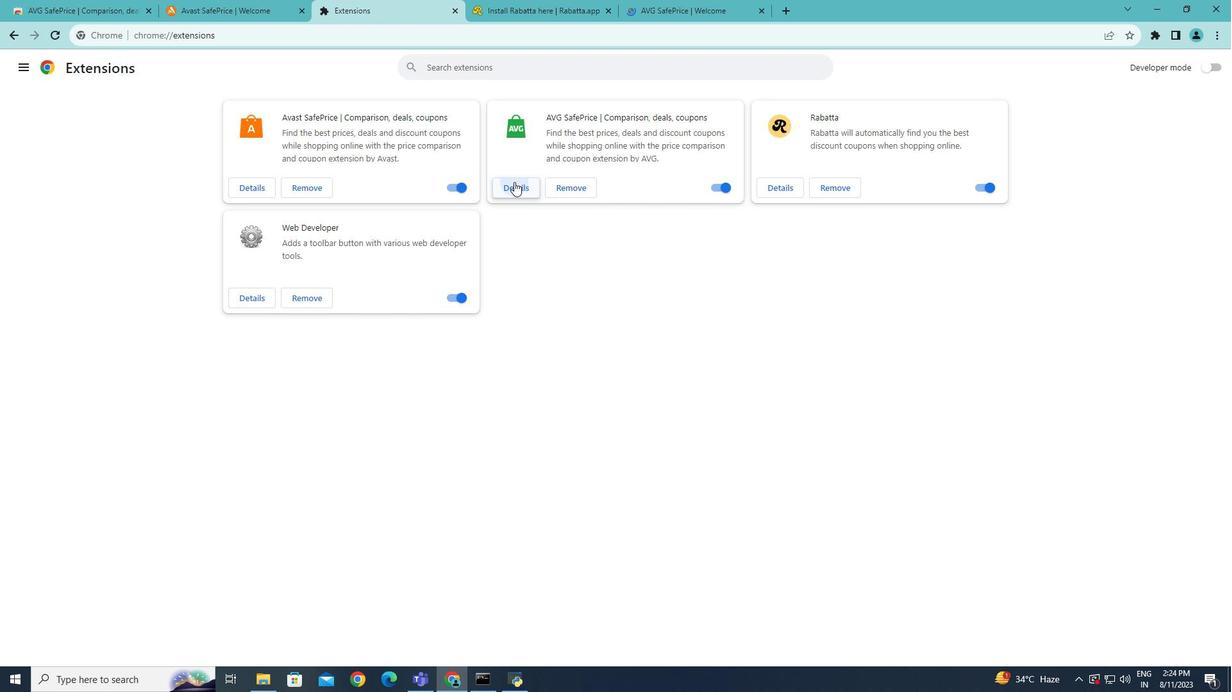 
Action: Mouse pressed left at (514, 182)
Screenshot: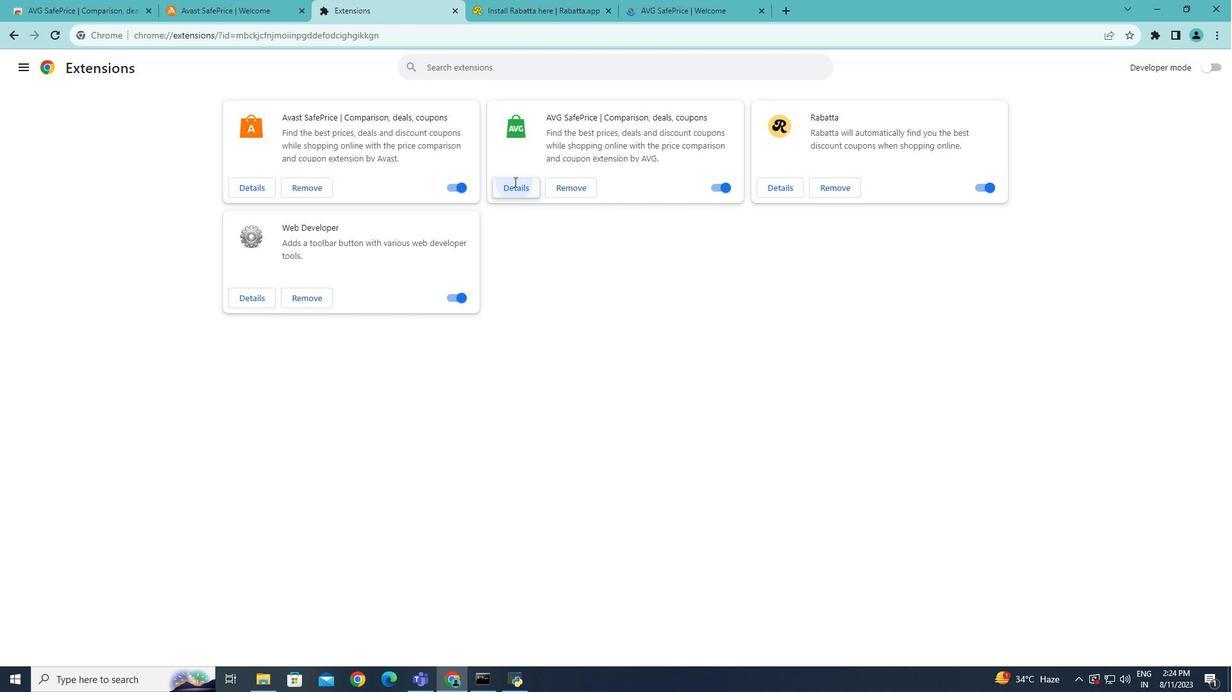 
Action: Mouse moved to (717, 267)
Screenshot: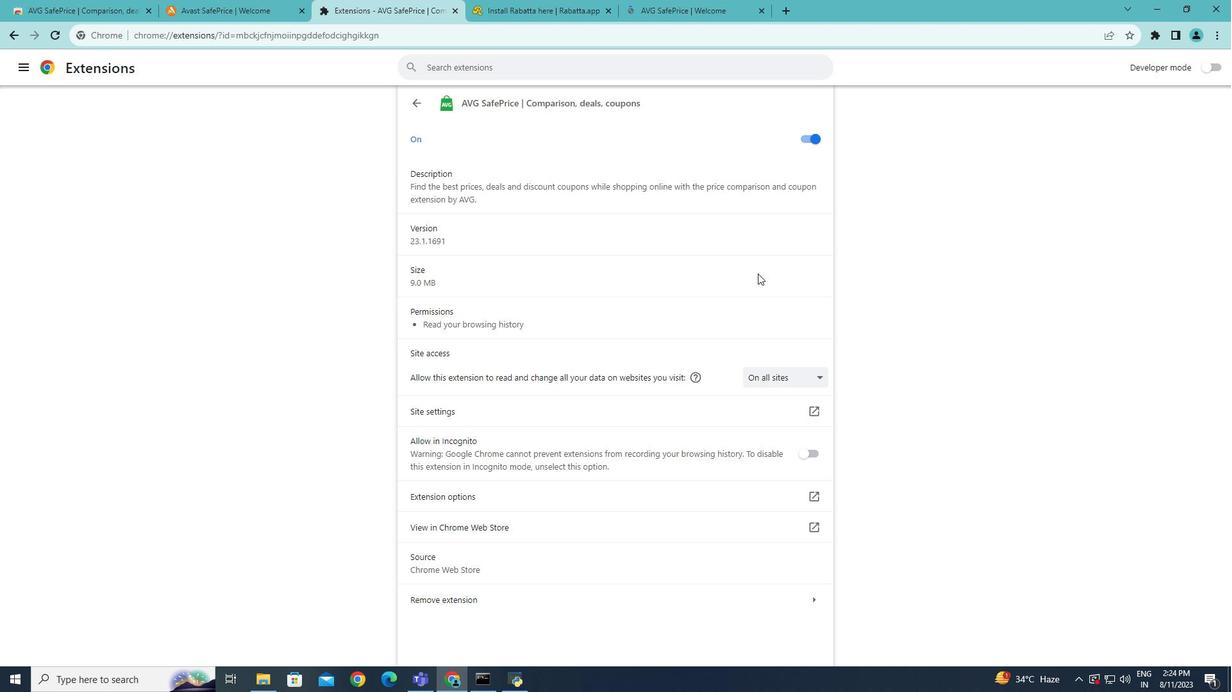 
Action: Mouse scrolled (717, 266) with delta (0, 0)
Screenshot: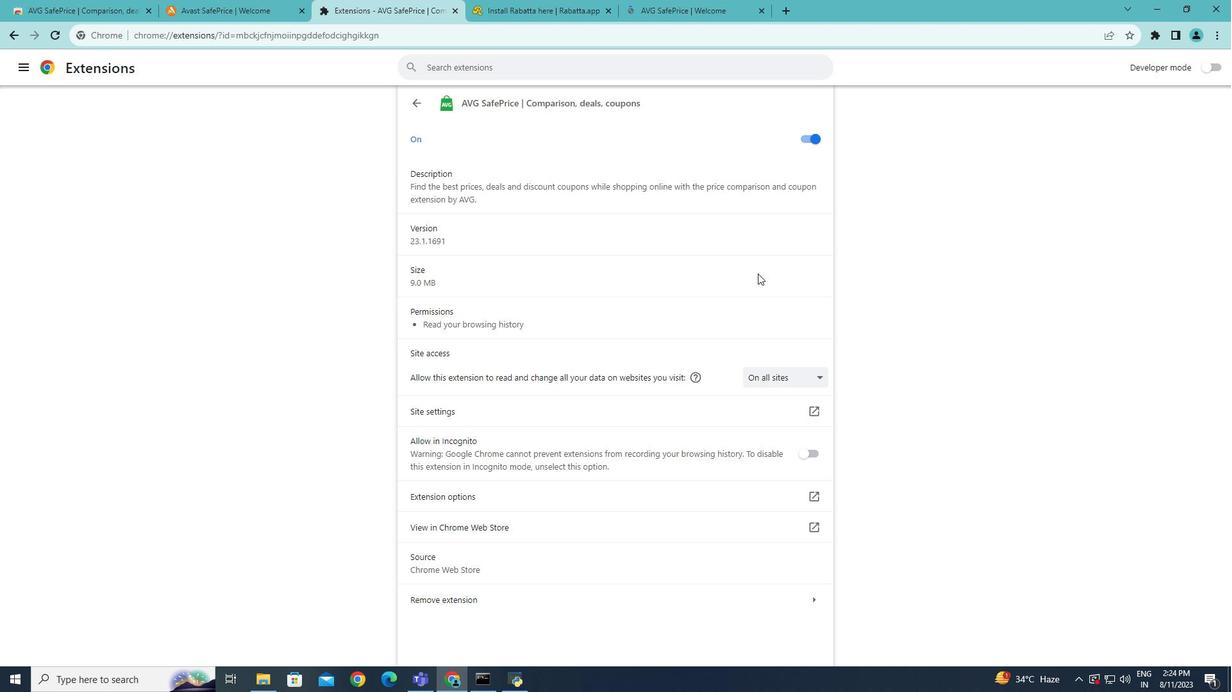 
Action: Mouse moved to (758, 275)
Screenshot: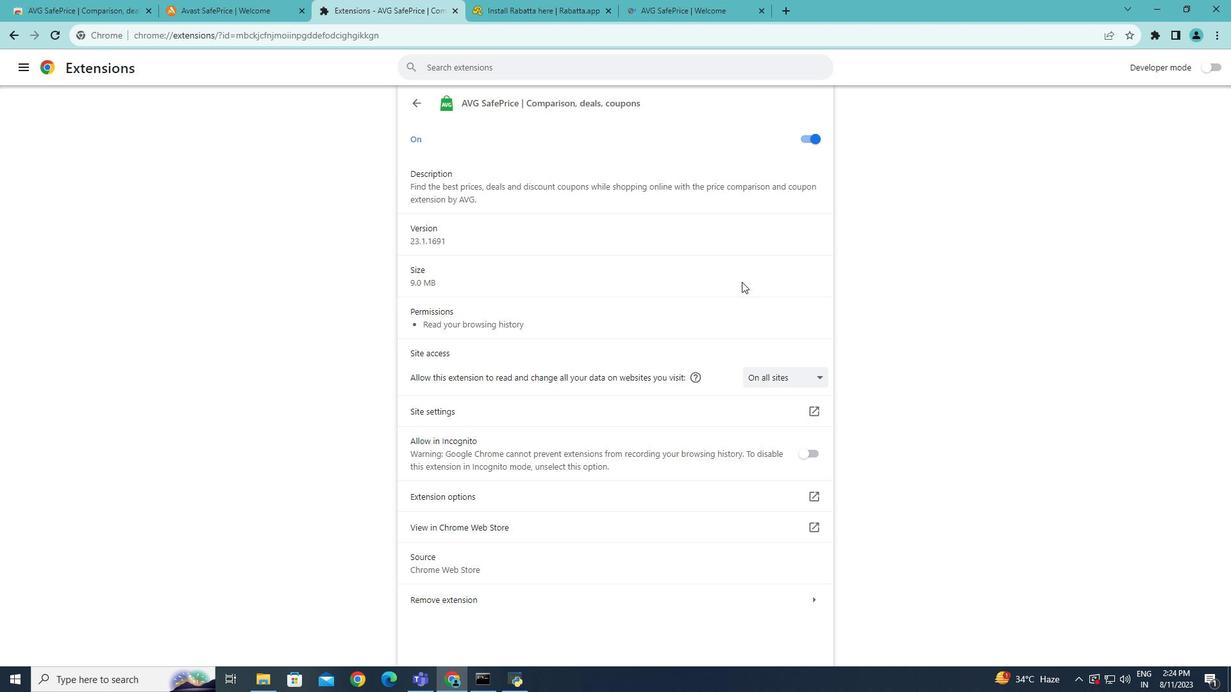 
Action: Mouse scrolled (758, 274) with delta (0, 0)
Screenshot: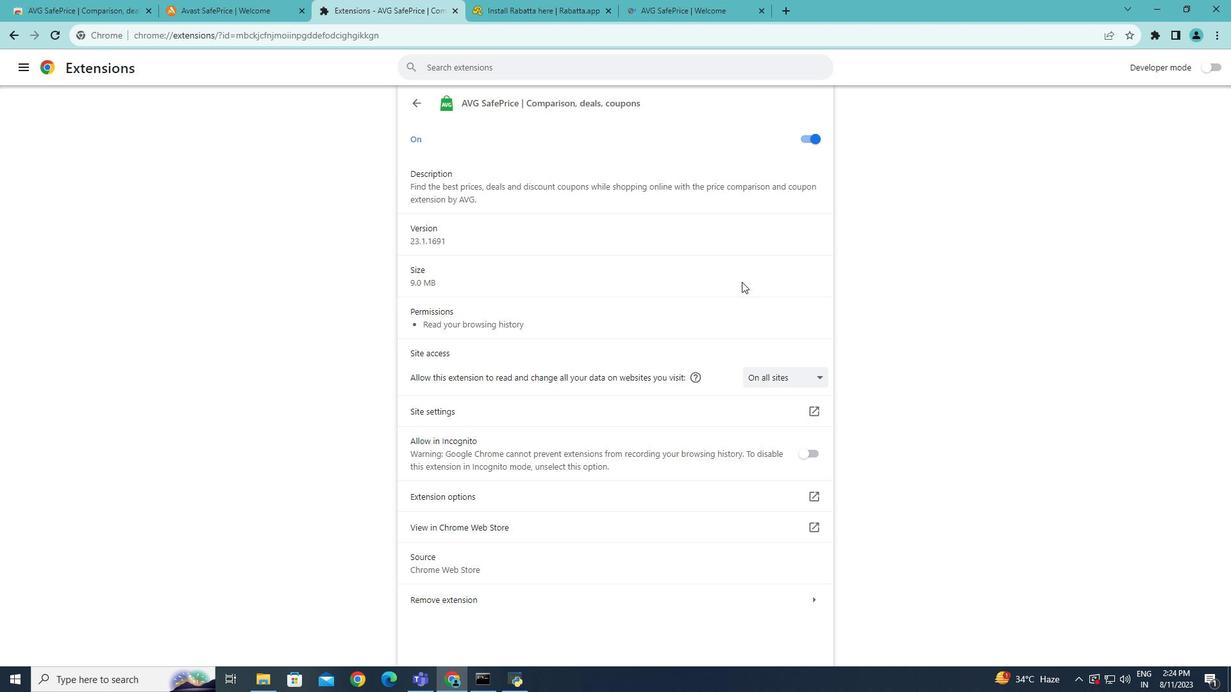 
Action: Mouse moved to (748, 279)
Screenshot: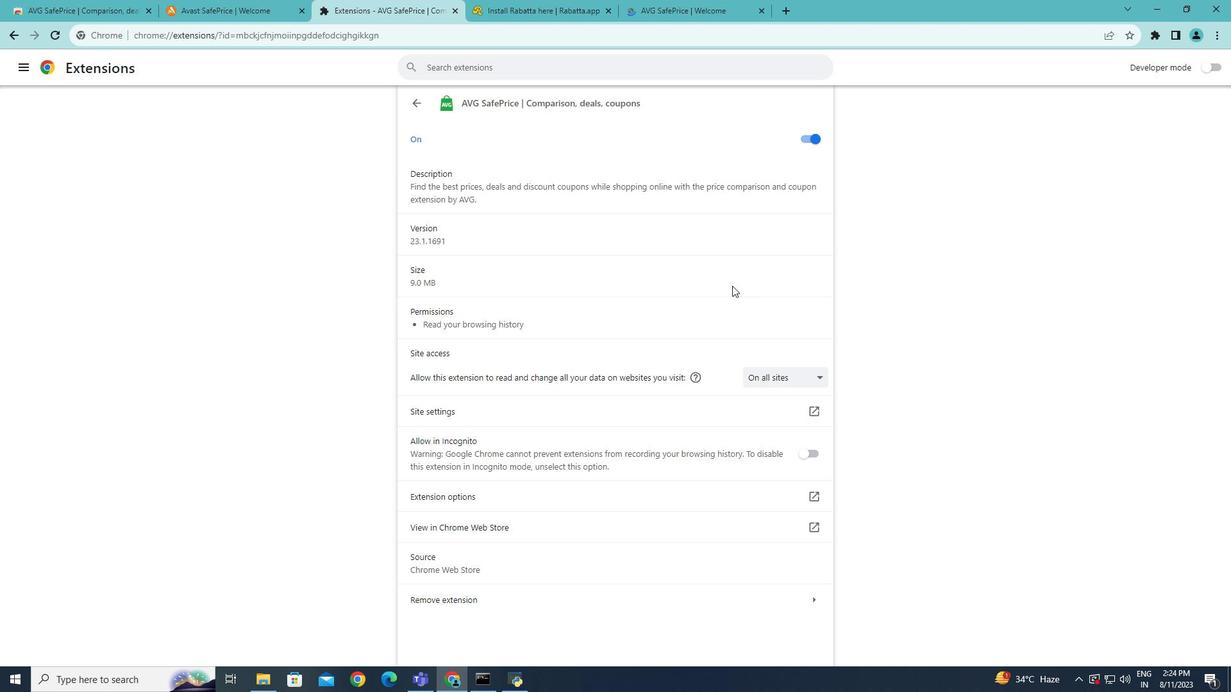 
Action: Mouse scrolled (748, 278) with delta (0, 0)
Screenshot: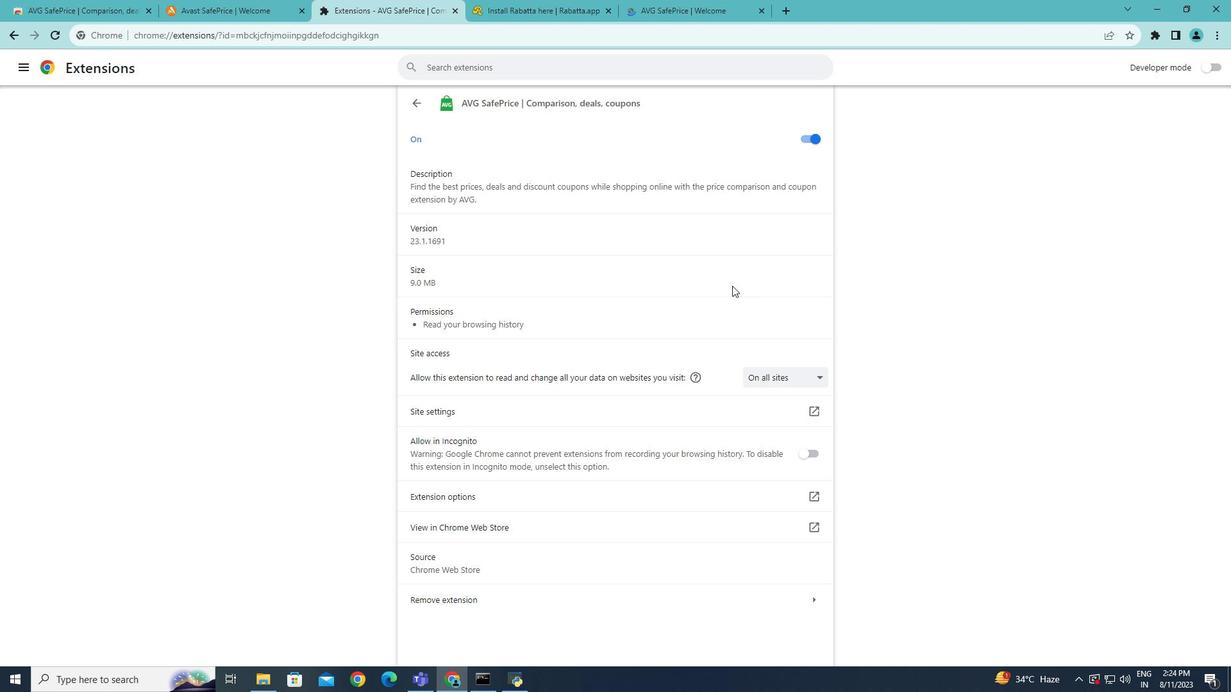 
Action: Mouse moved to (740, 282)
Screenshot: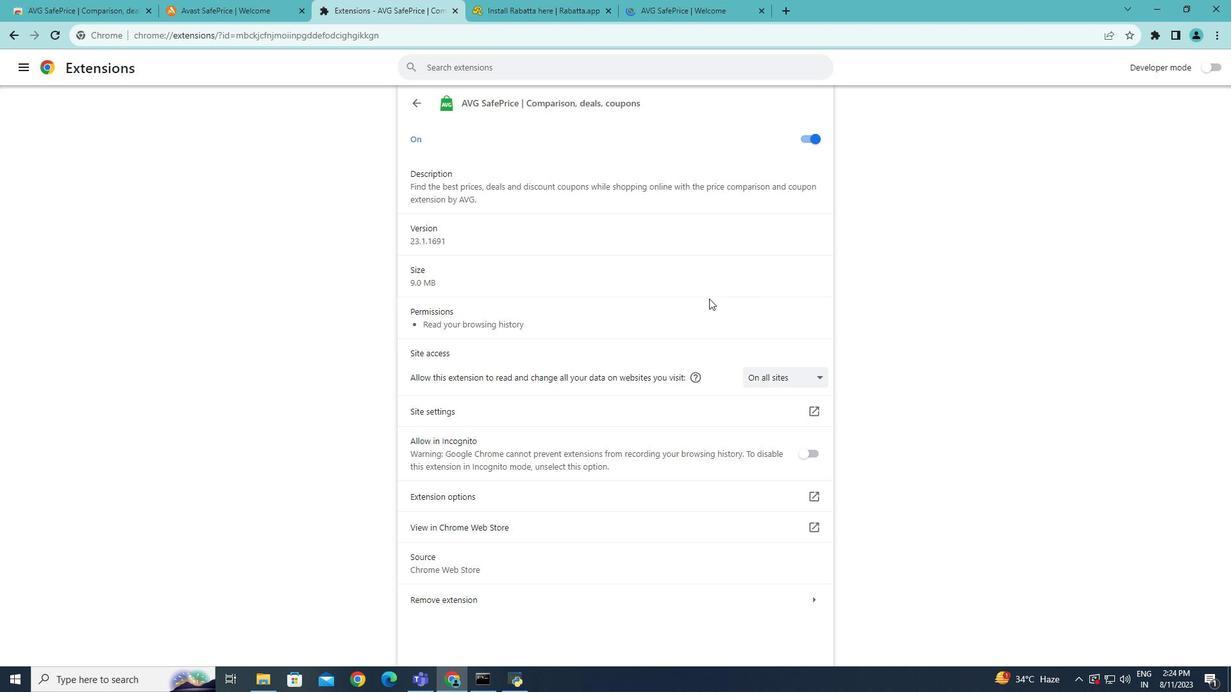 
Action: Mouse scrolled (740, 282) with delta (0, 0)
Screenshot: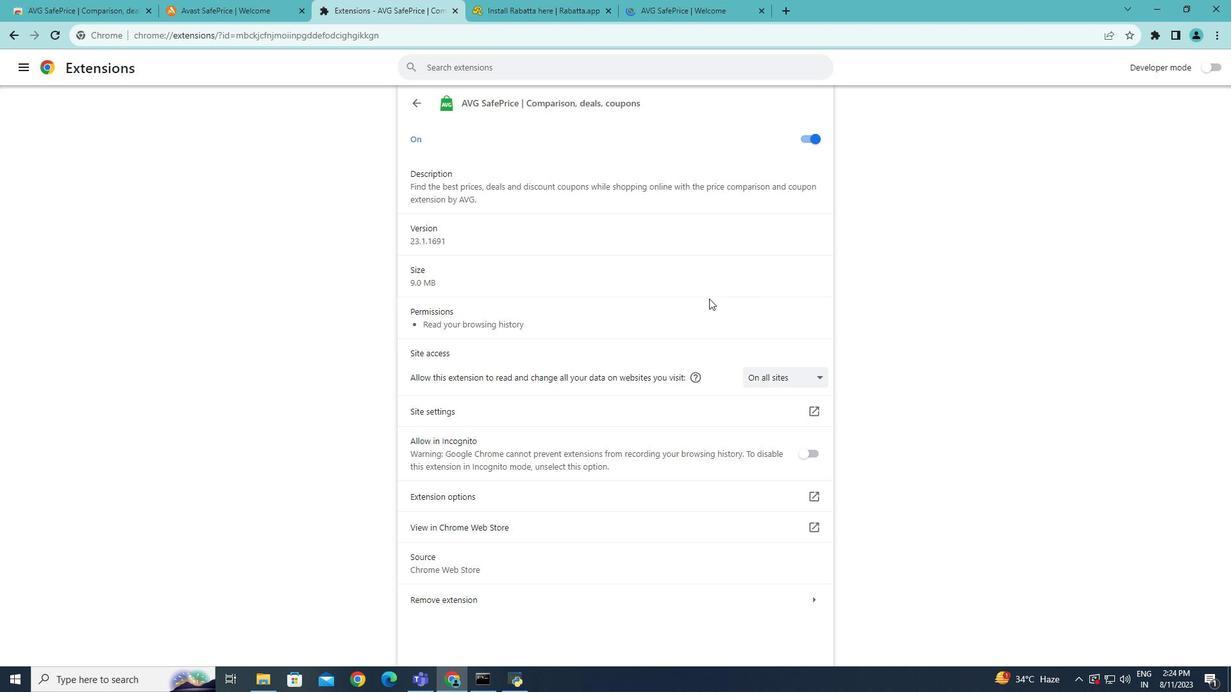 
Action: Mouse moved to (617, 329)
Screenshot: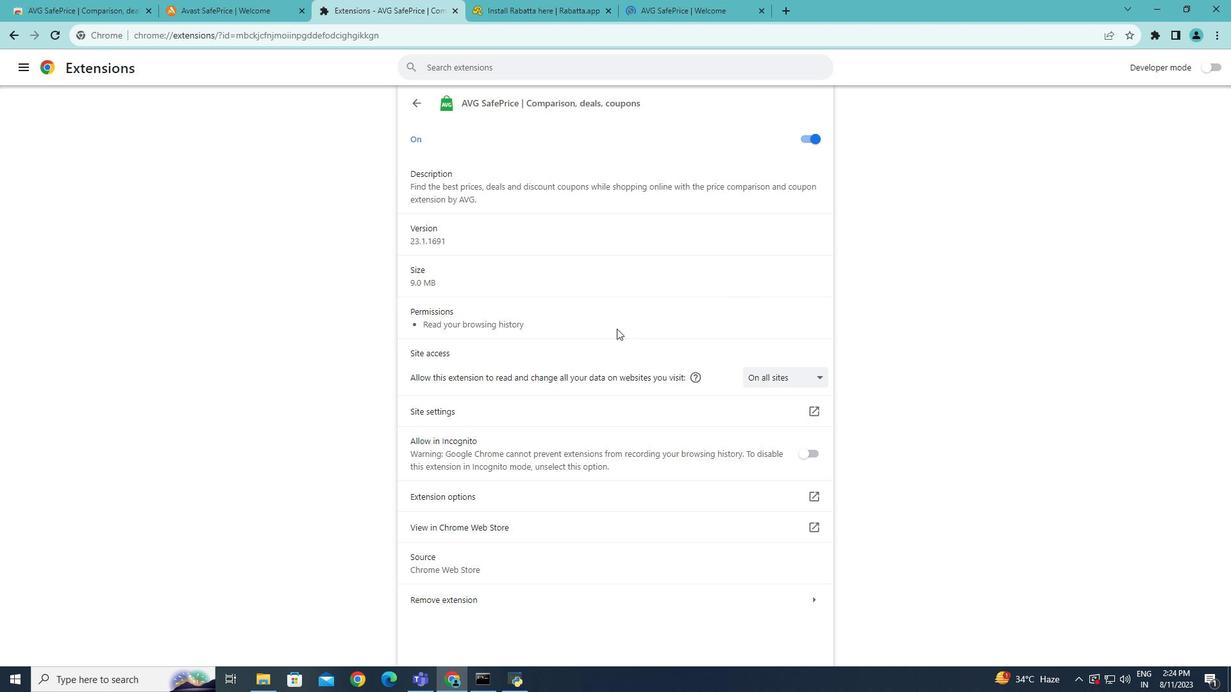 
Action: Mouse scrolled (617, 329) with delta (0, 0)
Screenshot: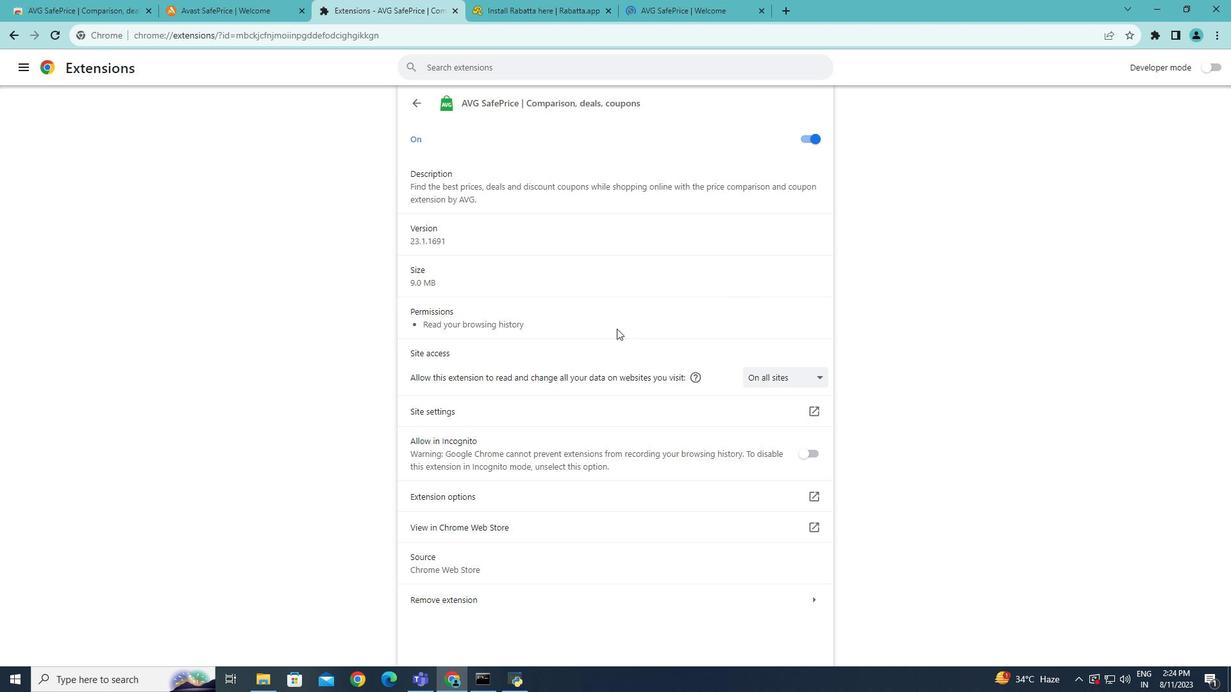 
Action: Mouse moved to (617, 329)
